 Task: Research Airbnb options in Plymouth, United Kingdom from 12th  December, 2023 to 15th December, 2023 for 3 adults. Place can be entire room with 2 bedrooms having 3 beds and 1 bathroom. Property type can be flat.
Action: Mouse moved to (516, 101)
Screenshot: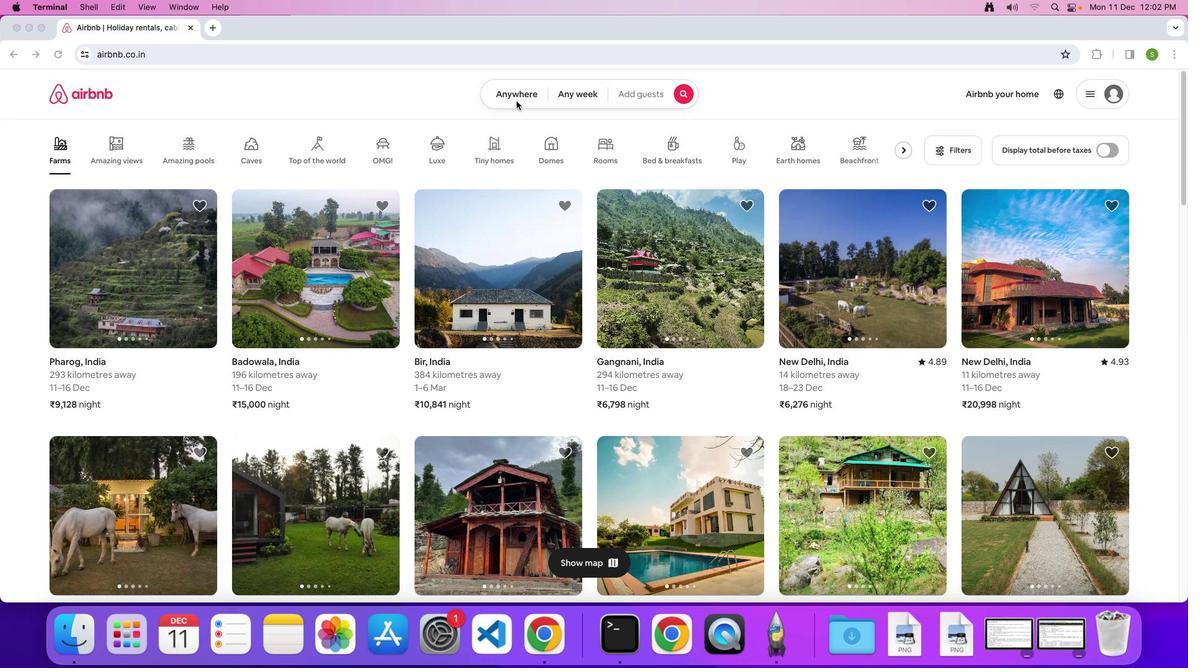 
Action: Mouse pressed left at (516, 101)
Screenshot: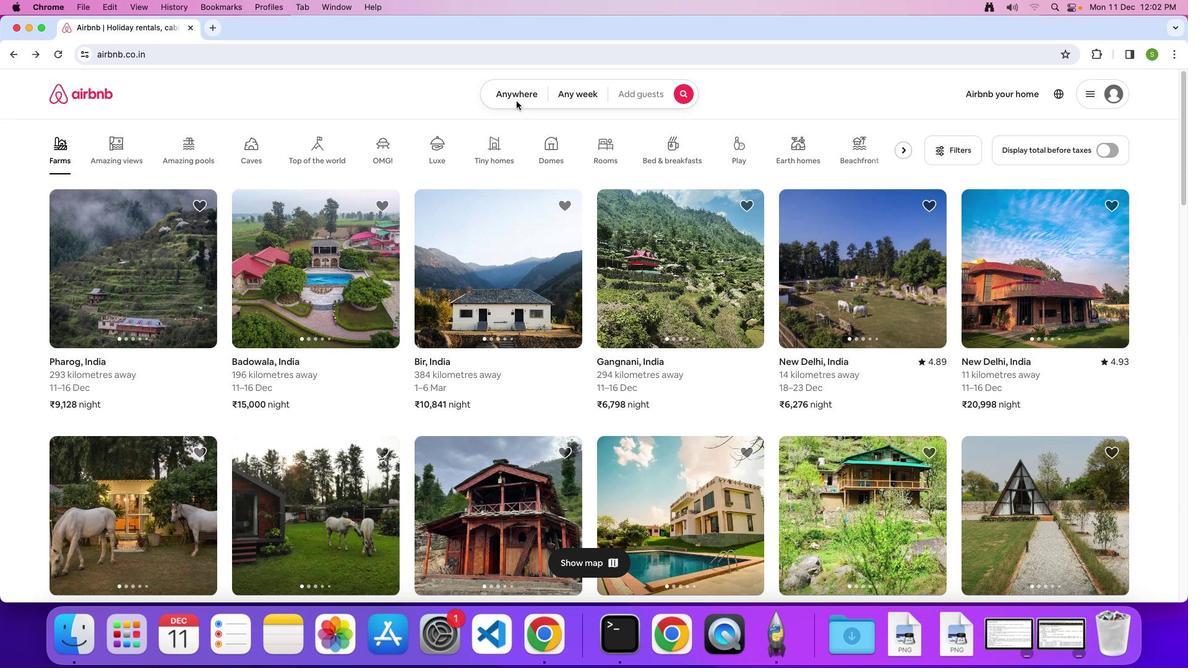 
Action: Mouse moved to (516, 99)
Screenshot: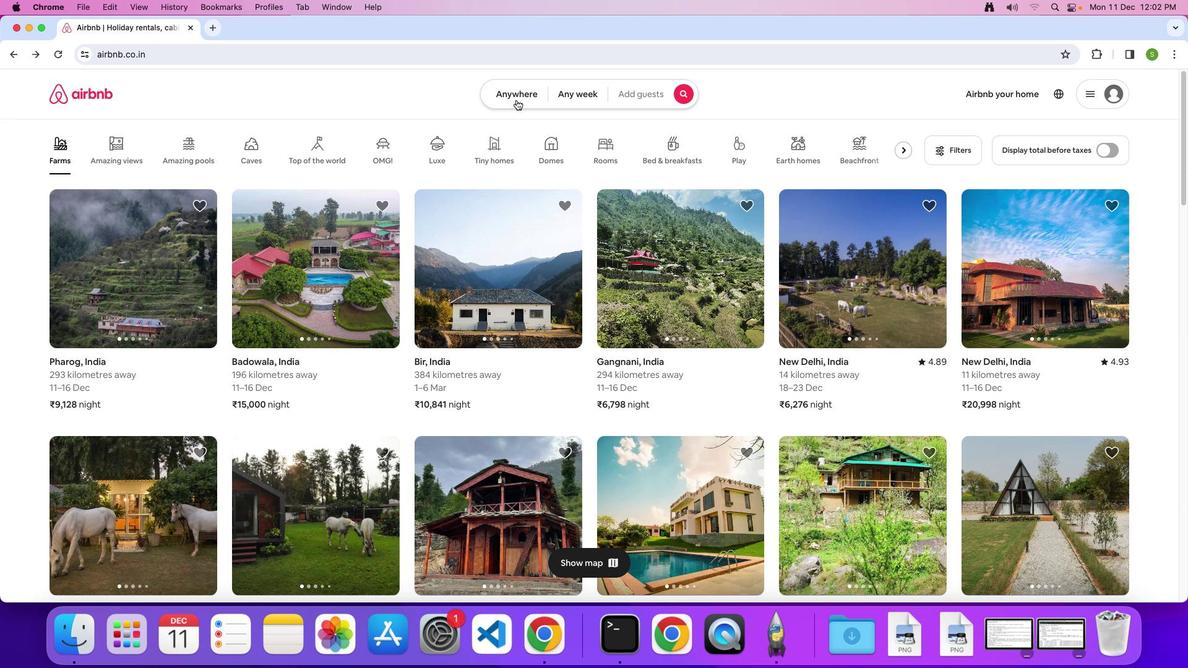 
Action: Mouse pressed left at (516, 99)
Screenshot: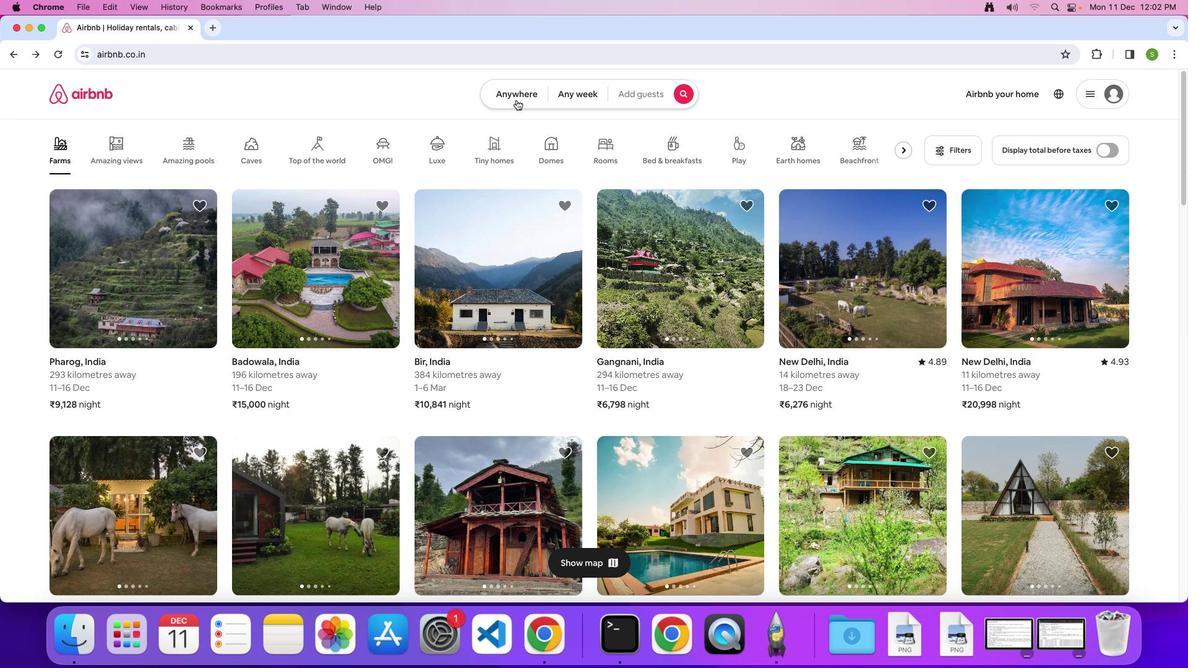 
Action: Mouse moved to (422, 138)
Screenshot: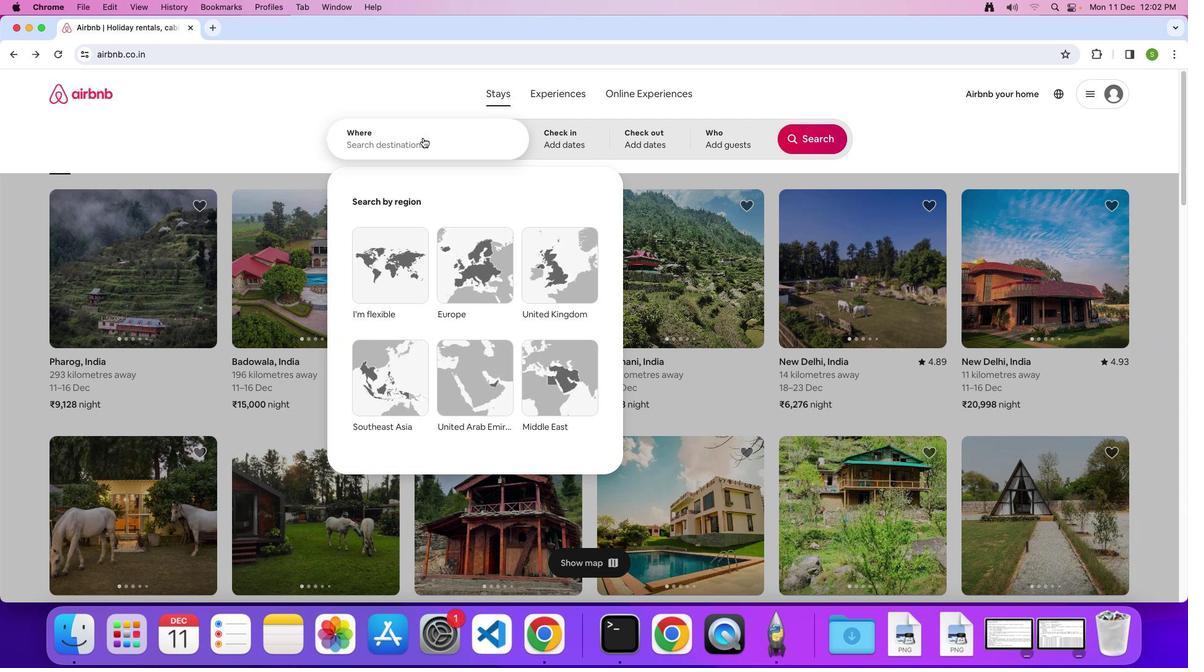 
Action: Mouse pressed left at (422, 138)
Screenshot: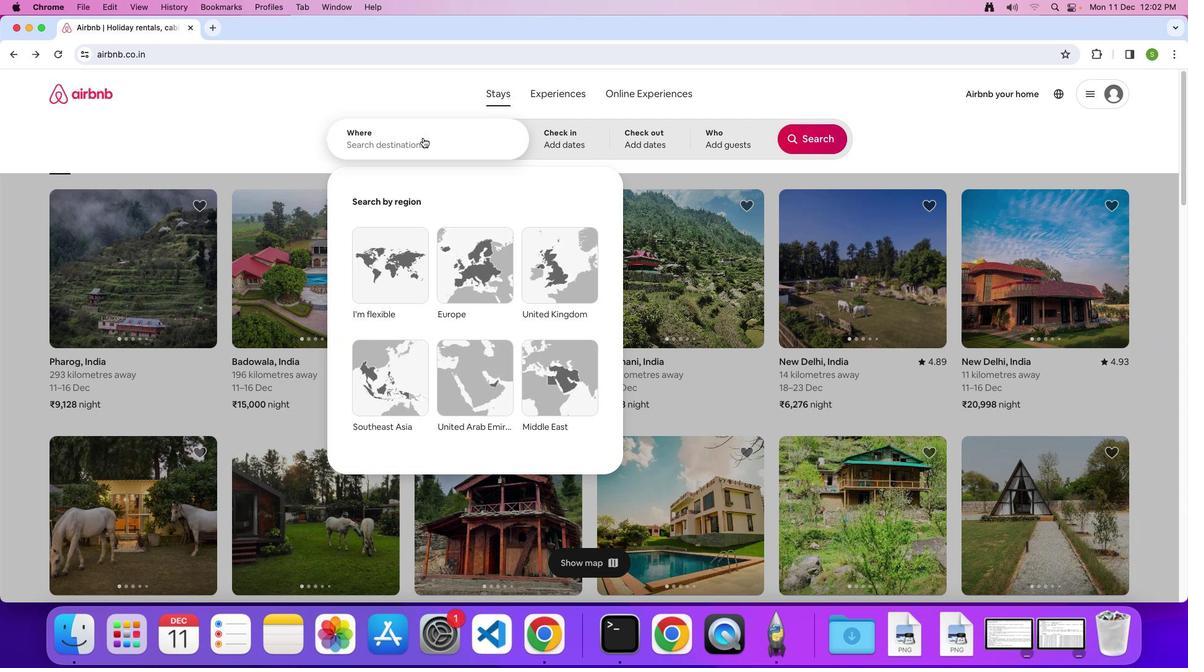 
Action: Key pressed 'P'Key.caps_lock'l''y''m''o''u''t''h'','Key.spaceKey.shift'U''n''i''t''e''d'Key.spaceKey.shift'K''i''n''g''d''o''m'Key.enter
Screenshot: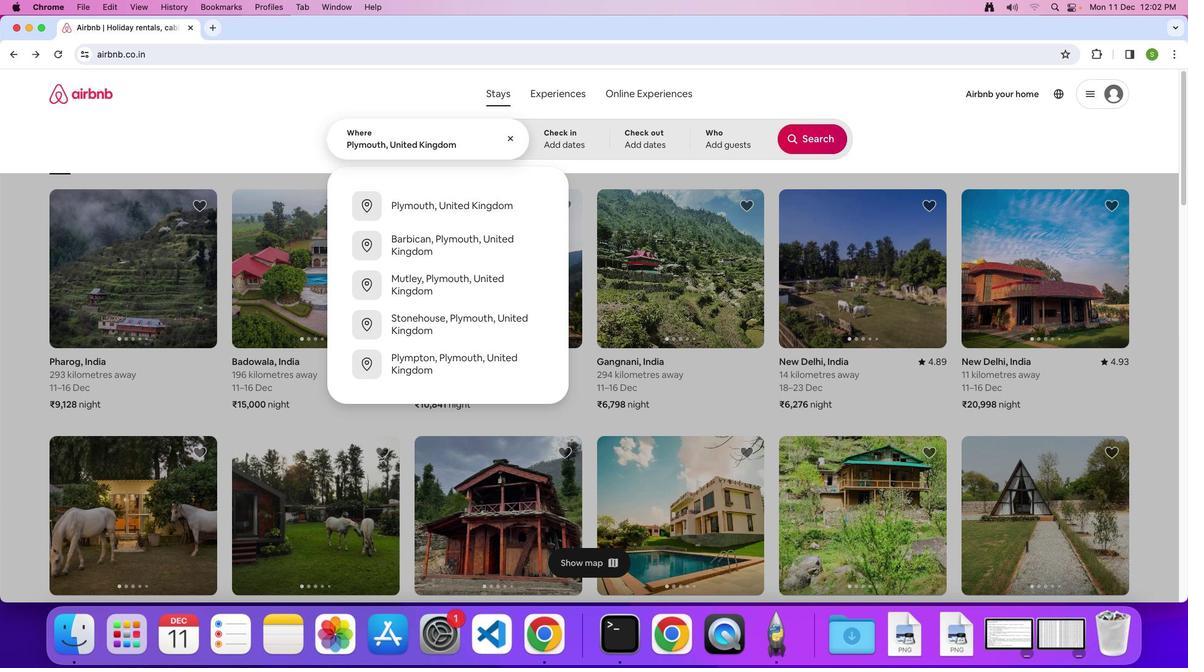 
Action: Mouse moved to (428, 352)
Screenshot: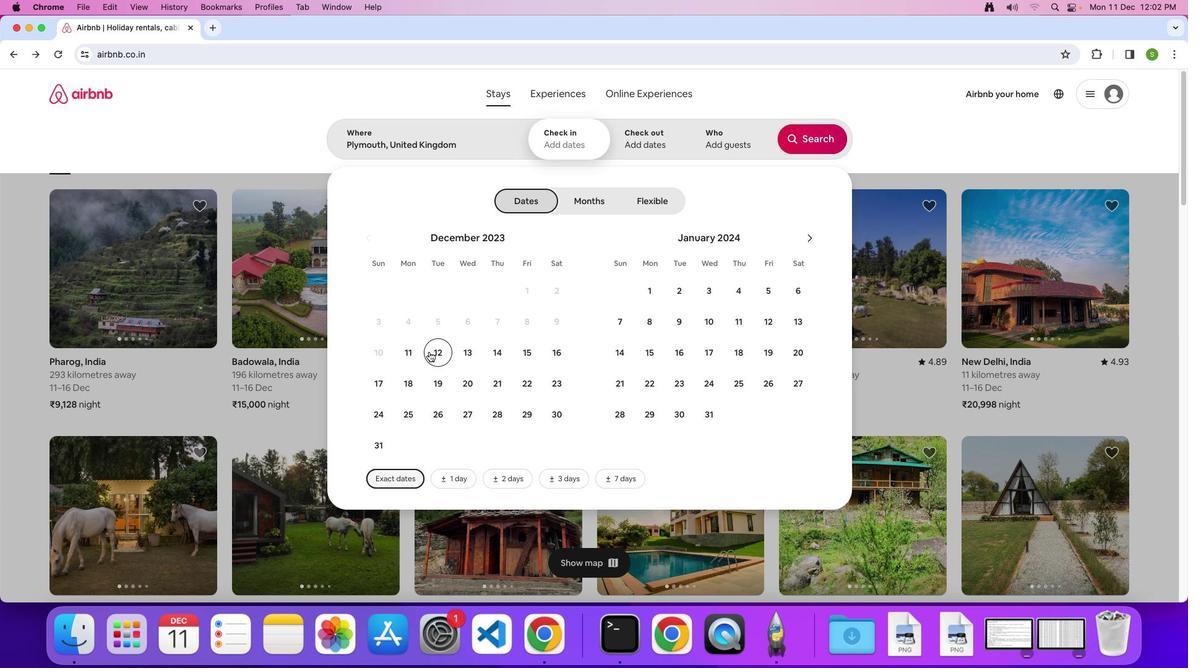 
Action: Mouse pressed left at (428, 352)
Screenshot: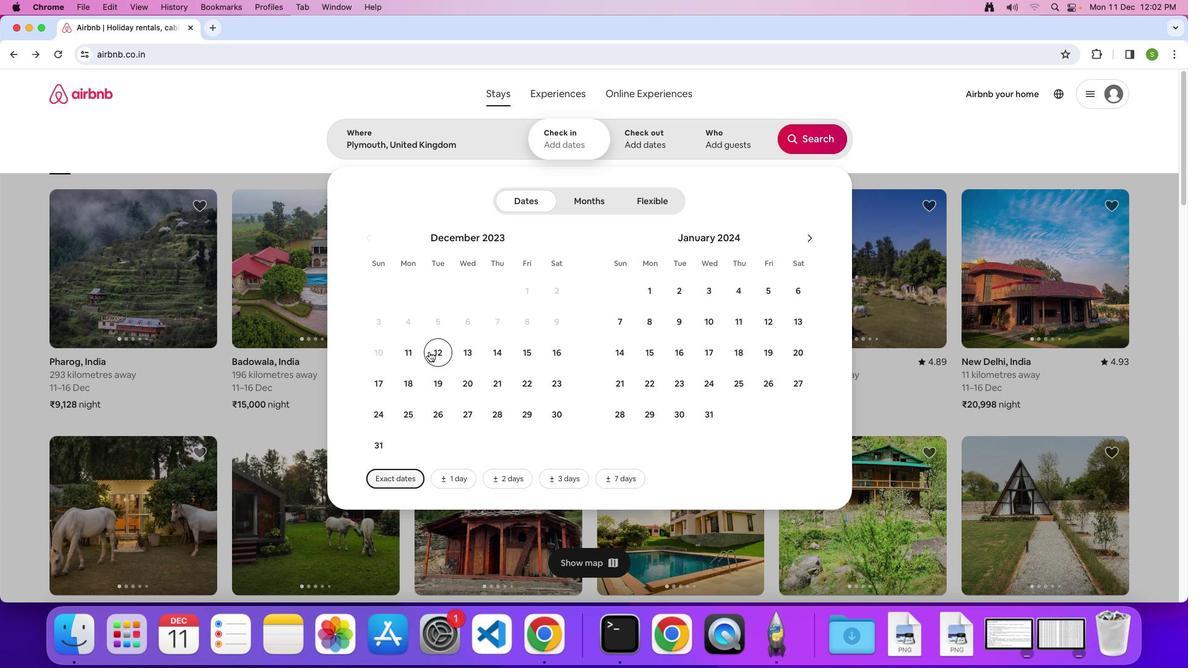 
Action: Mouse moved to (527, 355)
Screenshot: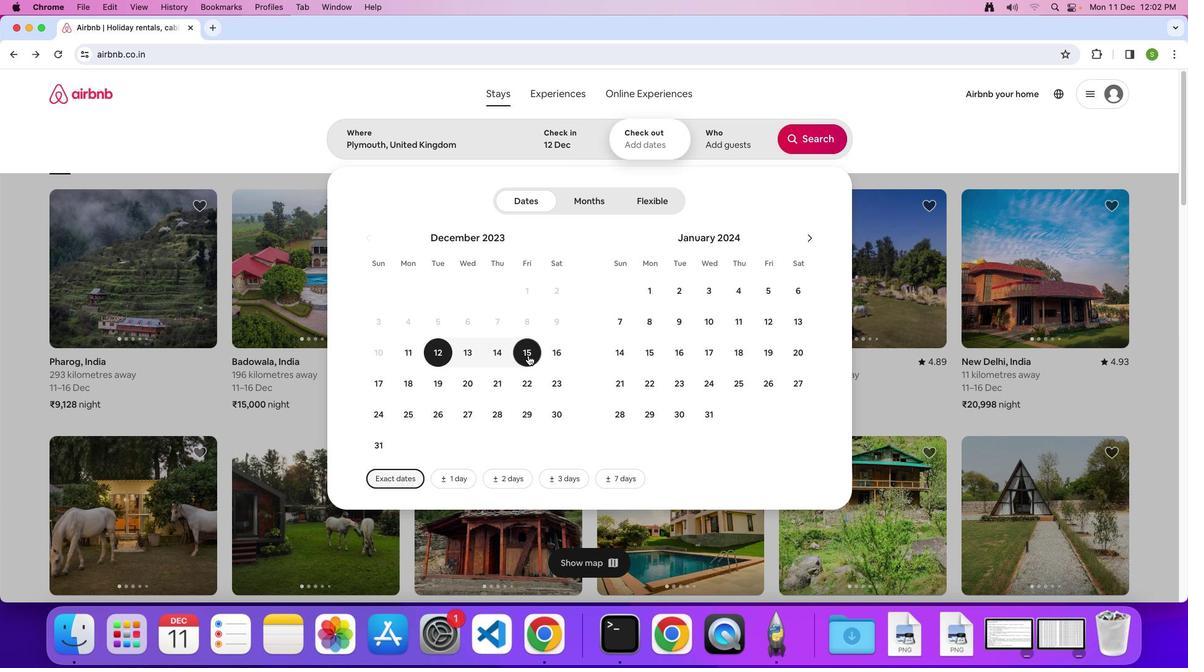 
Action: Mouse pressed left at (527, 355)
Screenshot: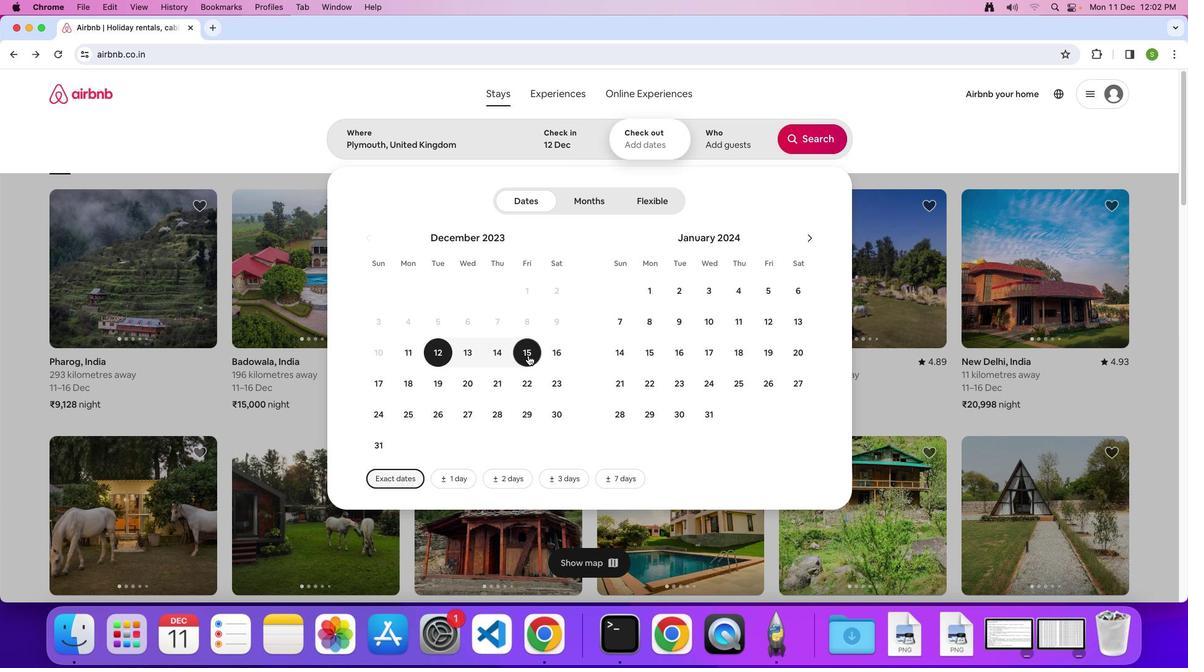 
Action: Mouse moved to (712, 146)
Screenshot: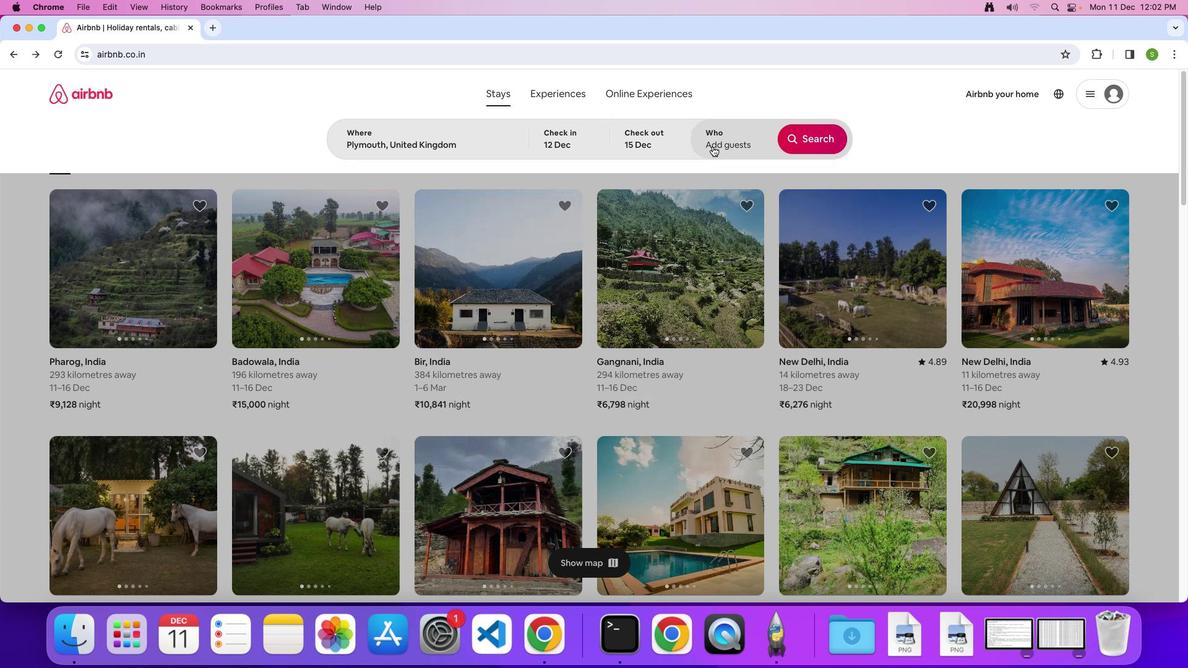
Action: Mouse pressed left at (712, 146)
Screenshot: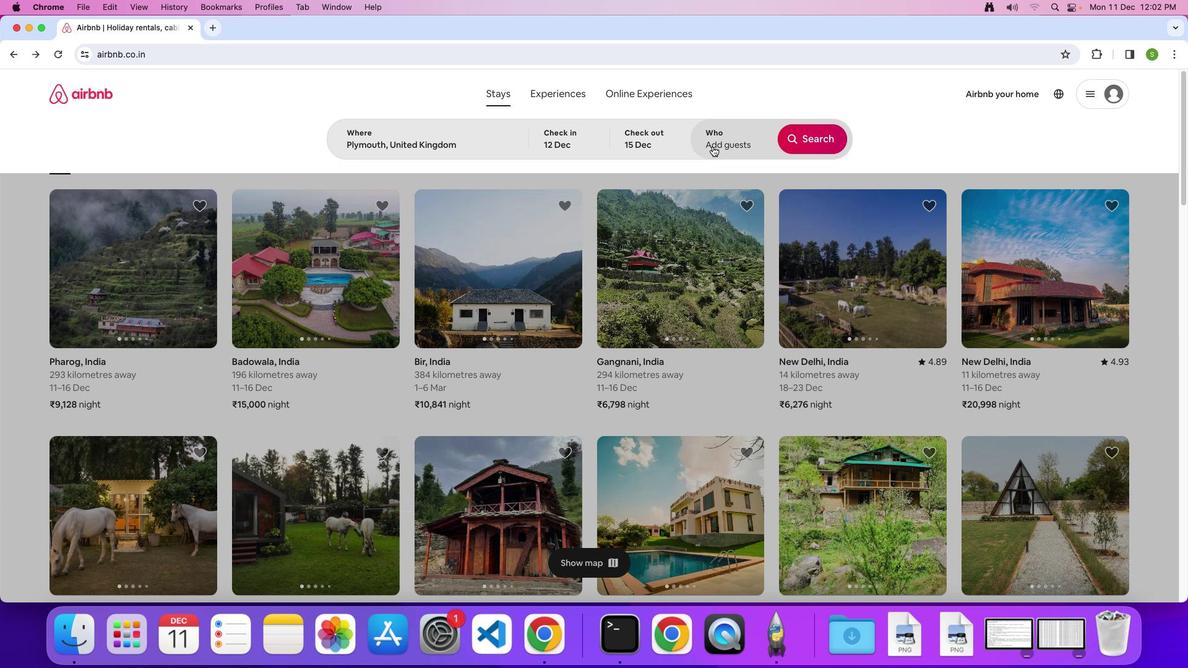 
Action: Mouse moved to (815, 200)
Screenshot: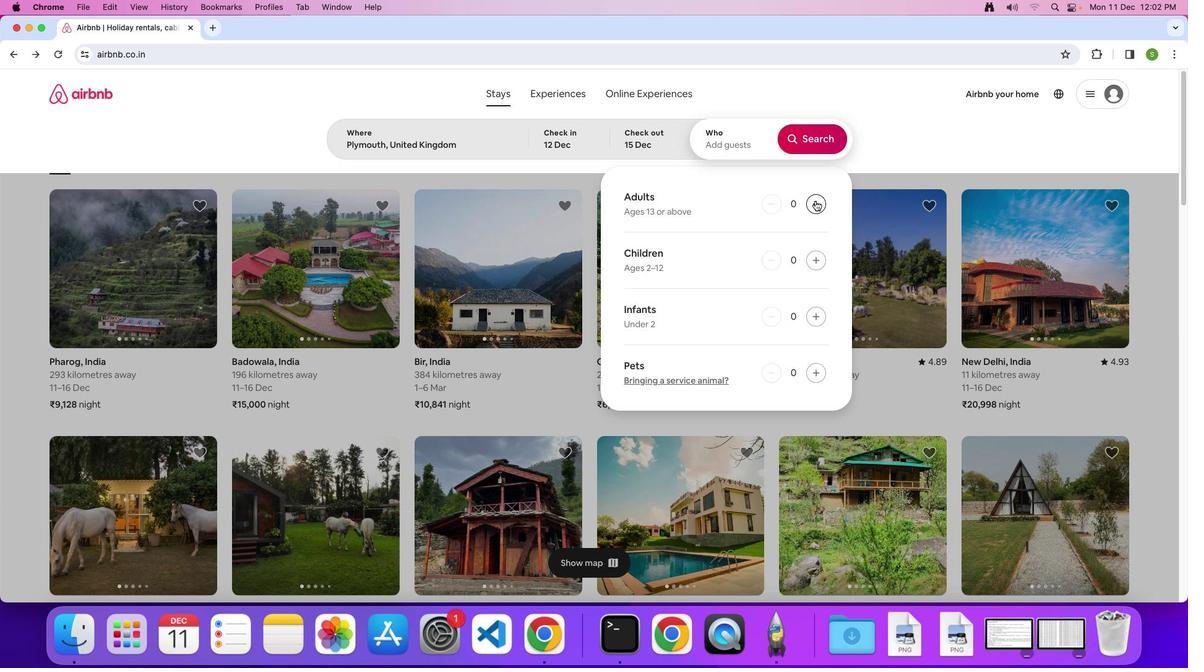 
Action: Mouse pressed left at (815, 200)
Screenshot: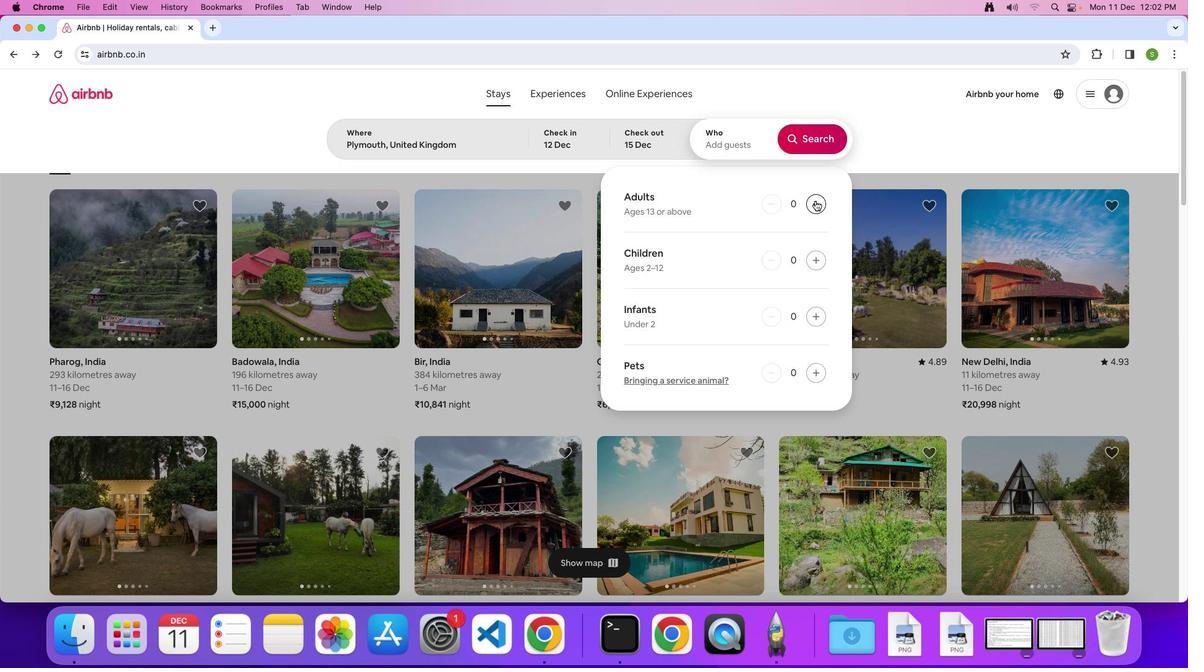 
Action: Mouse pressed left at (815, 200)
Screenshot: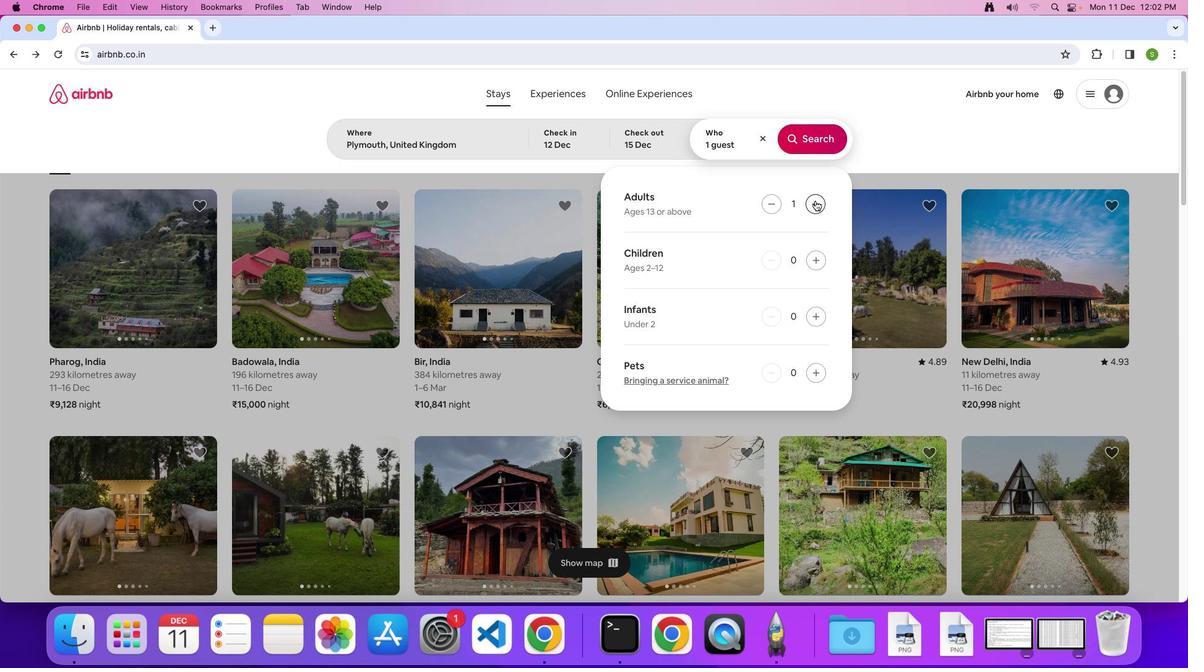 
Action: Mouse pressed left at (815, 200)
Screenshot: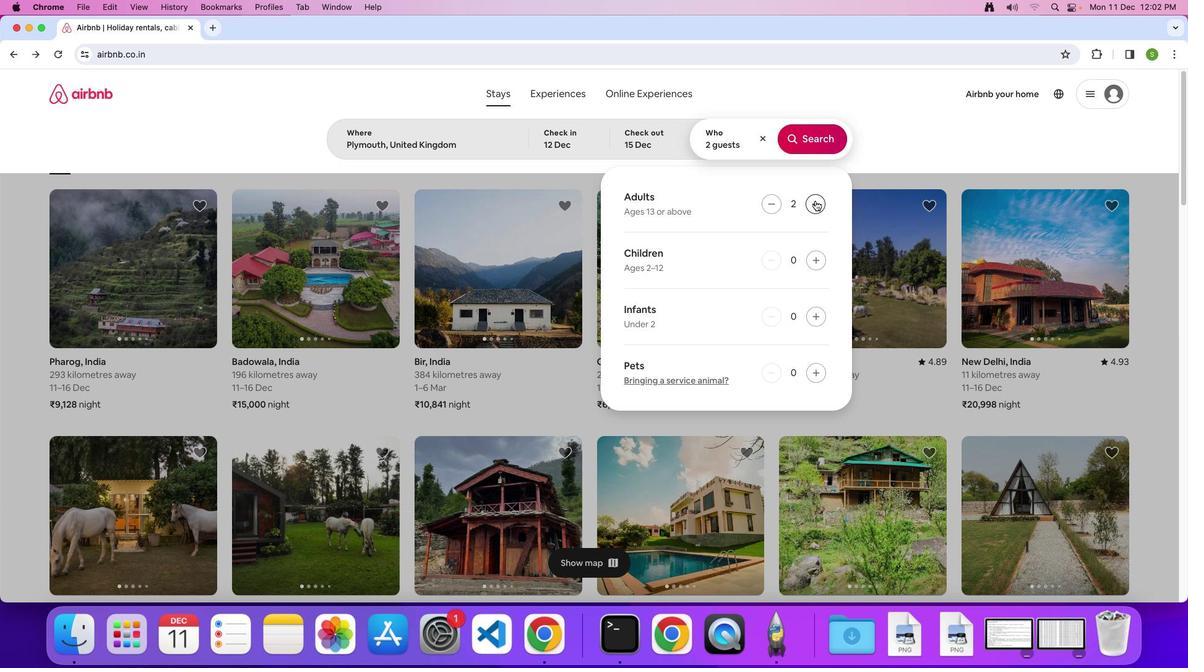 
Action: Mouse moved to (808, 136)
Screenshot: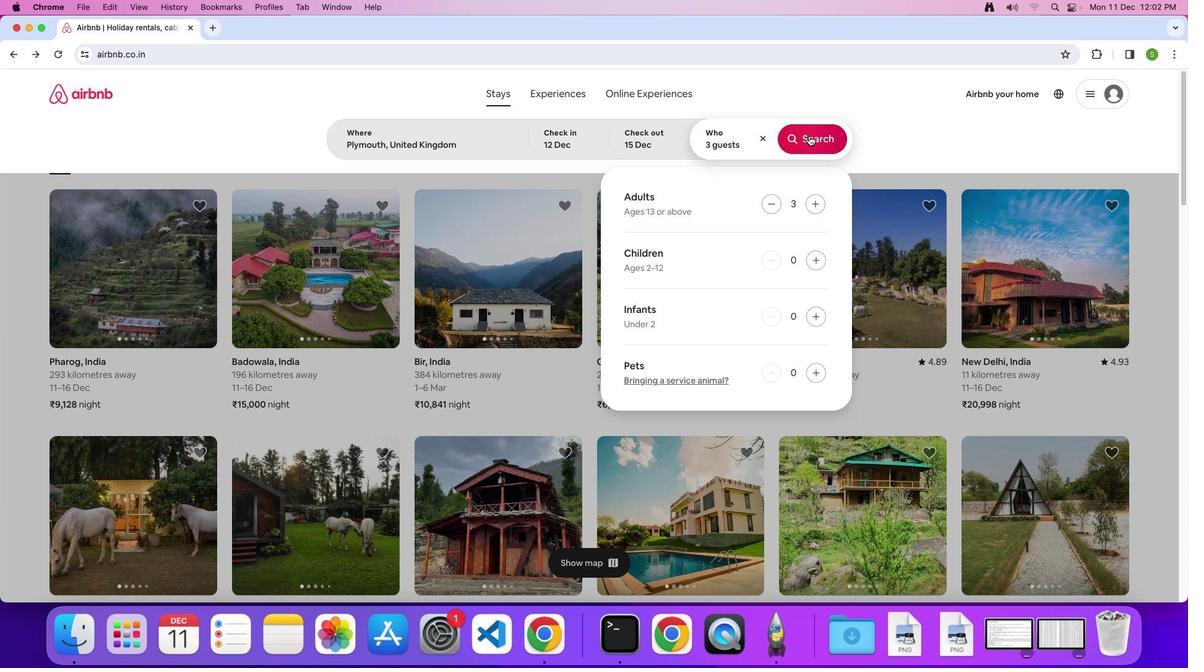 
Action: Mouse pressed left at (808, 136)
Screenshot: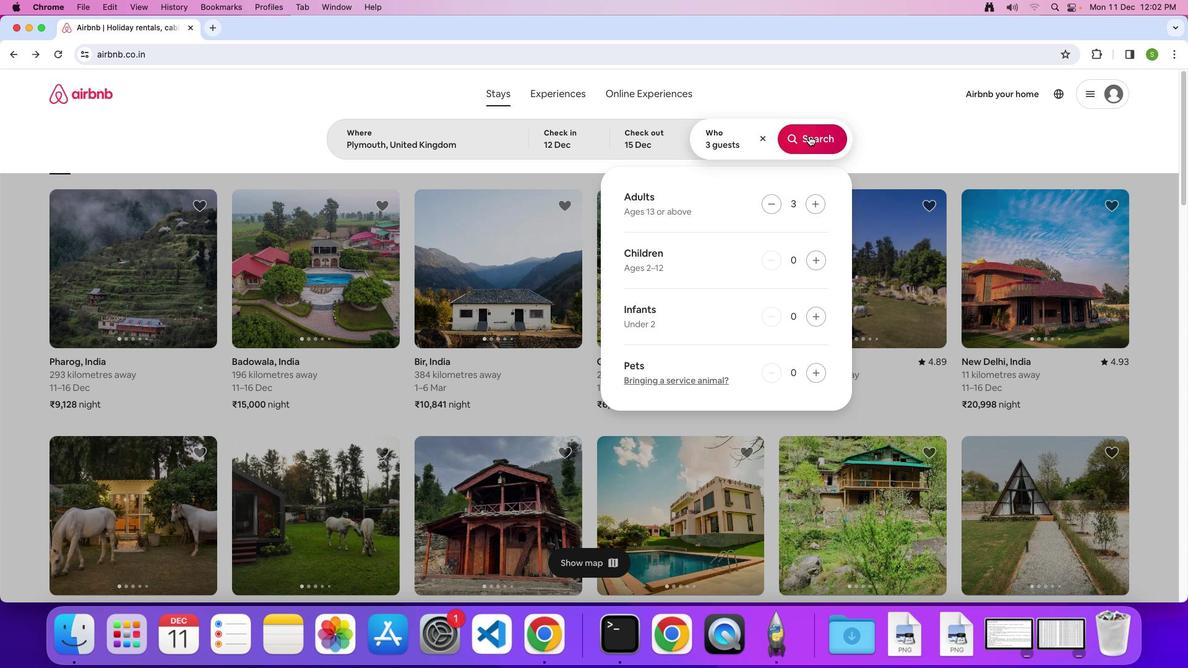 
Action: Mouse moved to (995, 149)
Screenshot: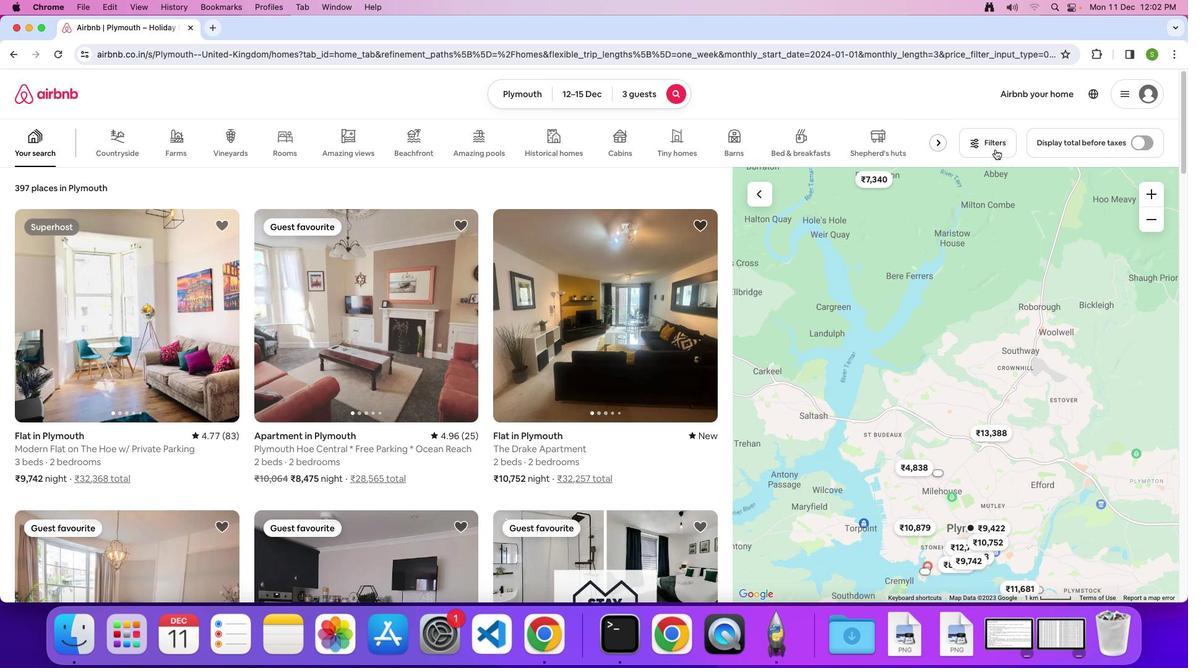 
Action: Mouse pressed left at (995, 149)
Screenshot: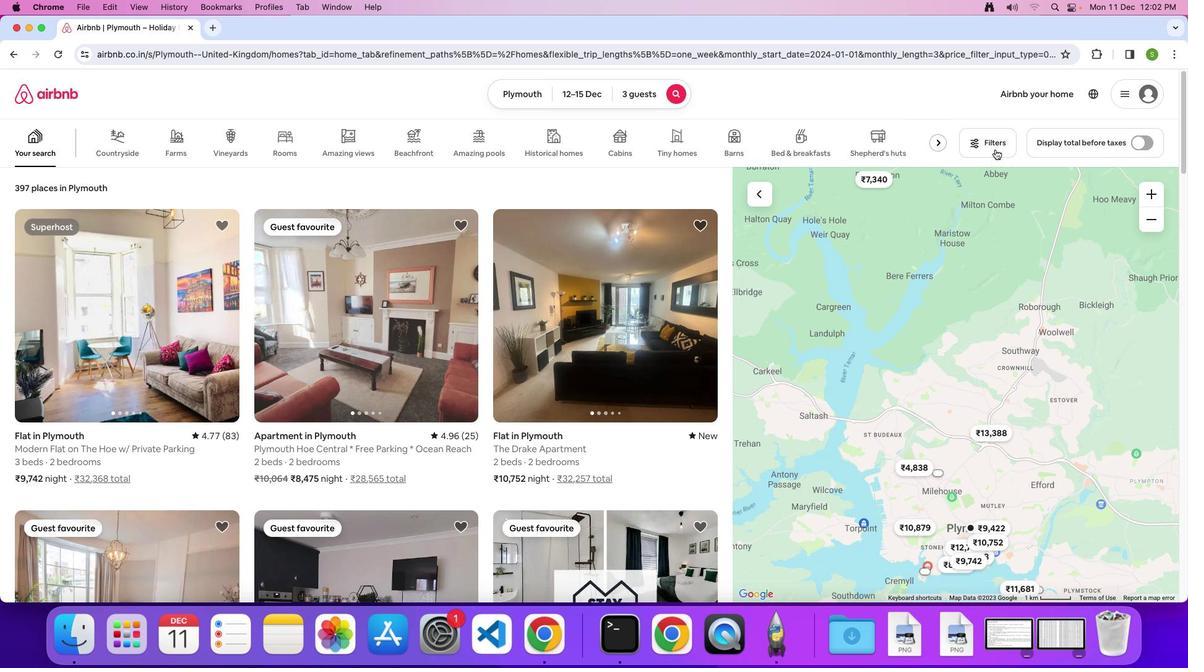 
Action: Mouse moved to (540, 404)
Screenshot: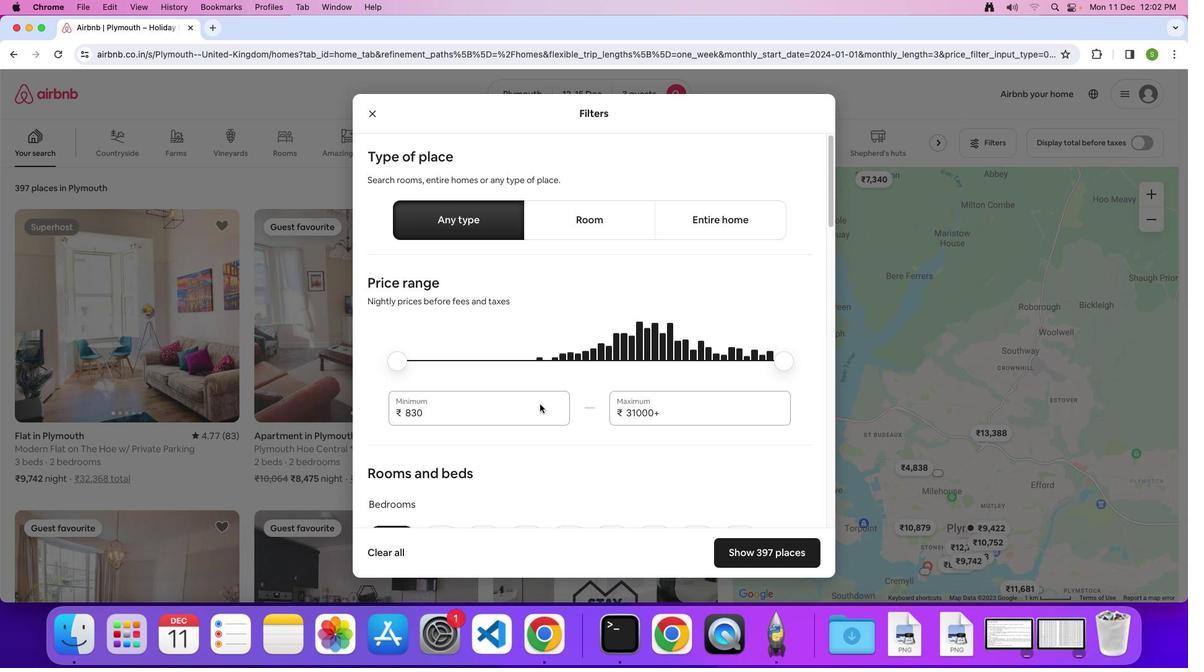 
Action: Mouse scrolled (540, 404) with delta (0, 0)
Screenshot: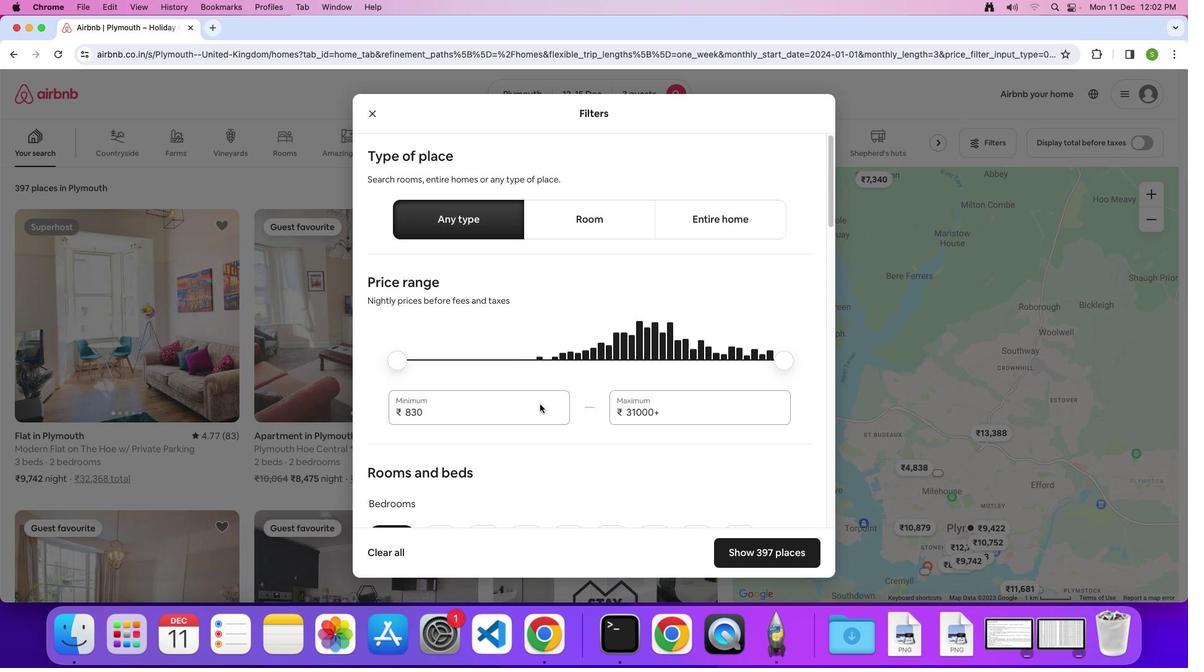 
Action: Mouse scrolled (540, 404) with delta (0, 0)
Screenshot: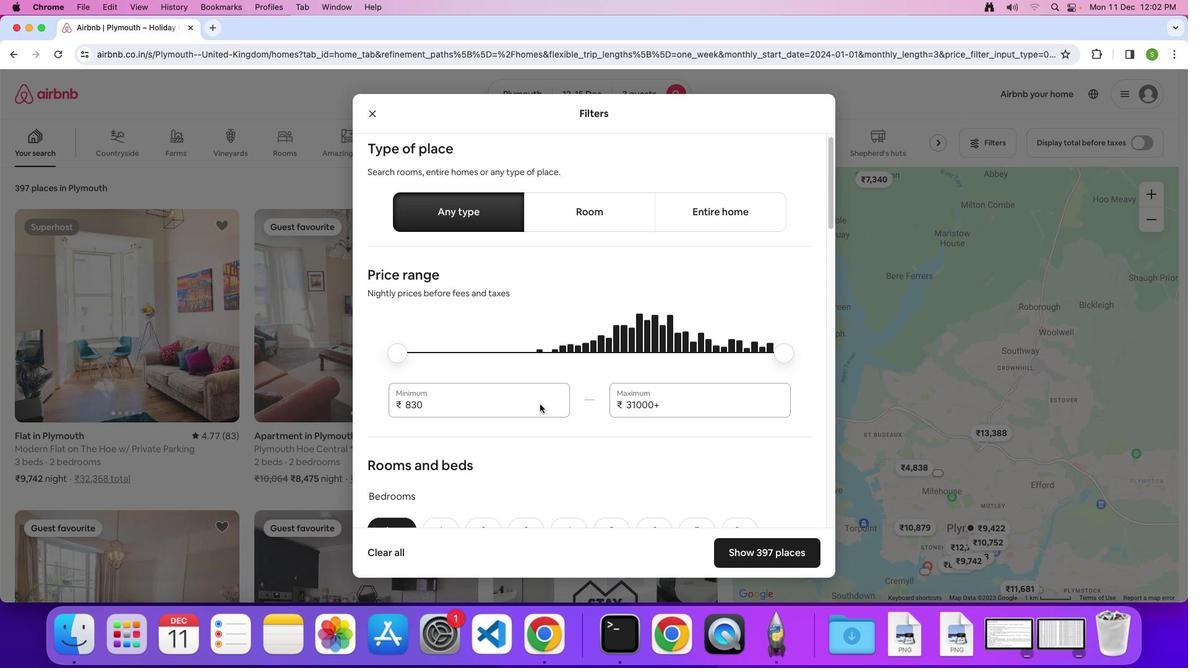 
Action: Mouse scrolled (540, 404) with delta (0, 0)
Screenshot: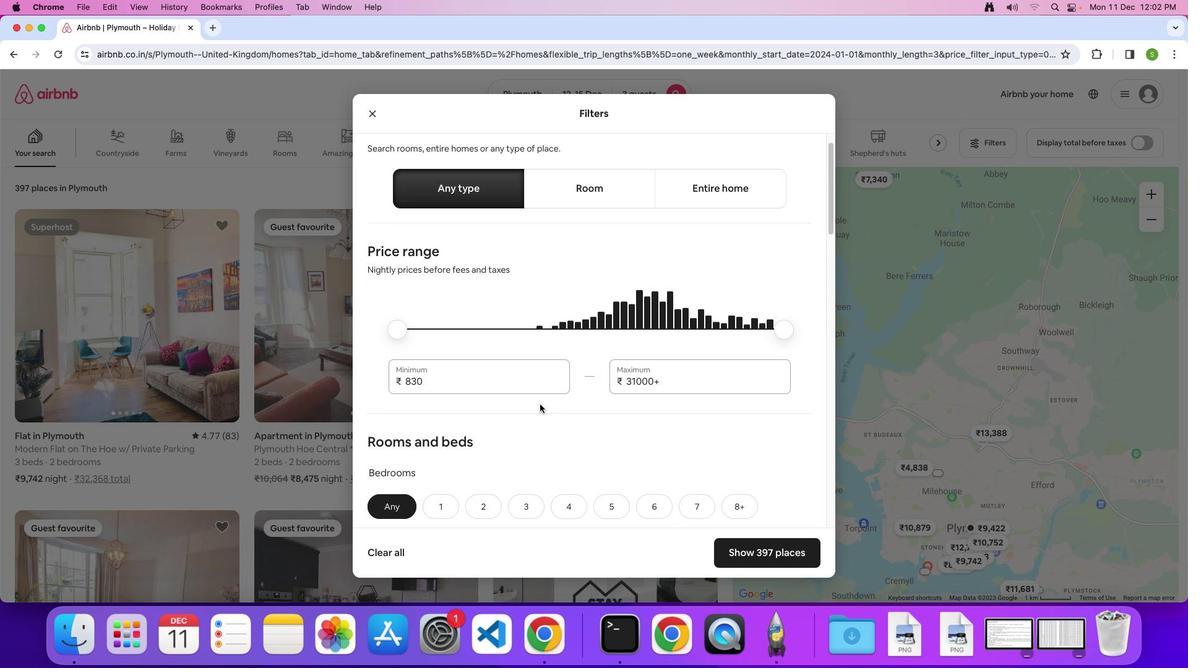 
Action: Mouse scrolled (540, 404) with delta (0, 0)
Screenshot: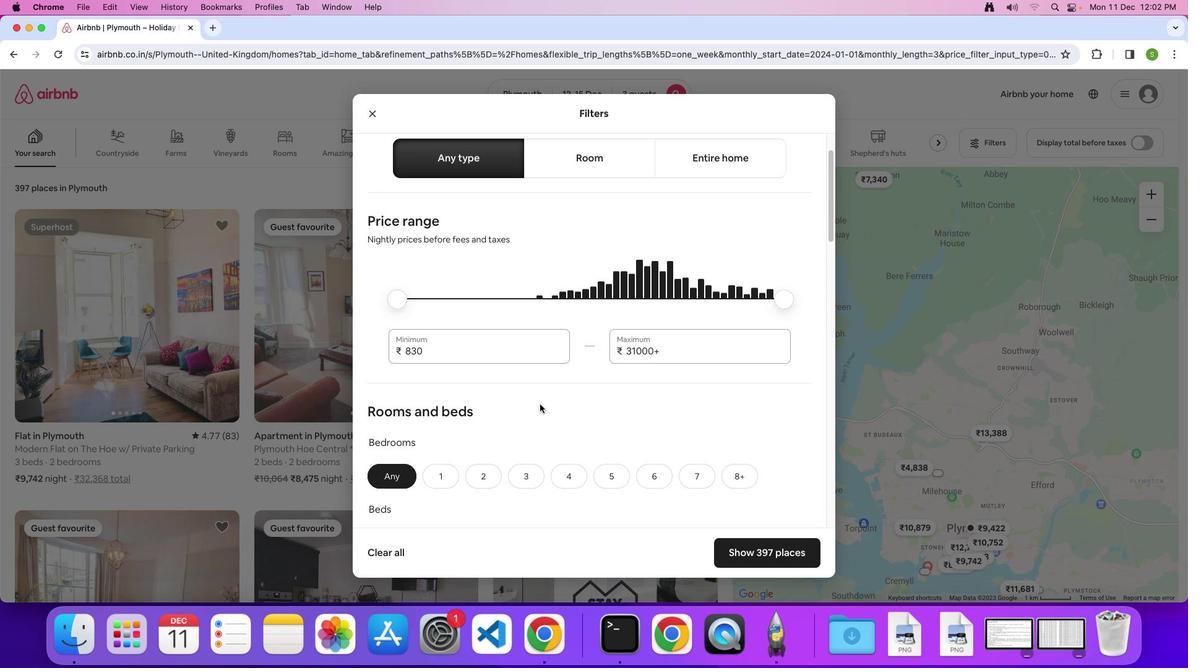 
Action: Mouse scrolled (540, 404) with delta (0, 0)
Screenshot: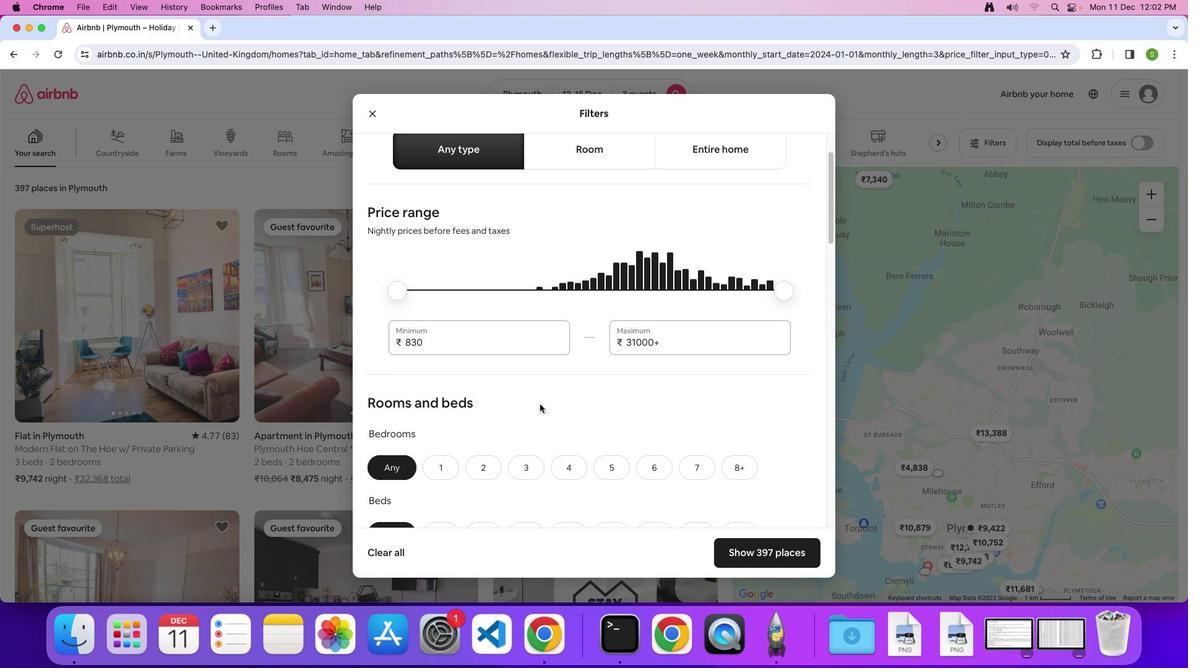 
Action: Mouse scrolled (540, 404) with delta (0, 0)
Screenshot: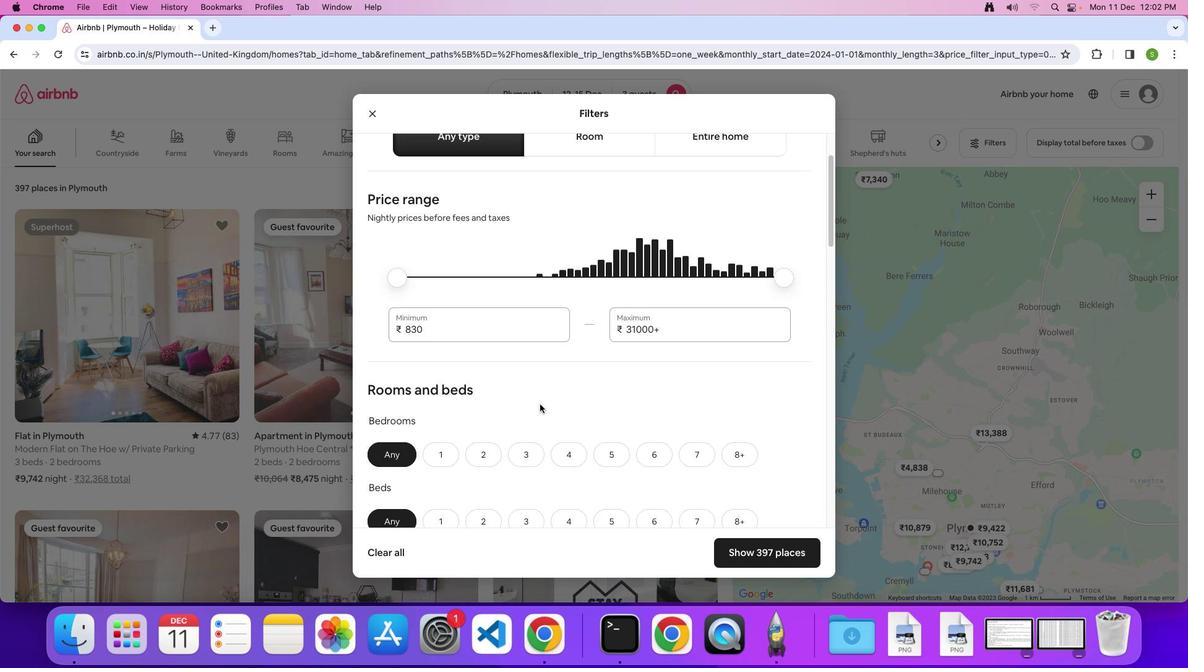 
Action: Mouse scrolled (540, 404) with delta (0, 0)
Screenshot: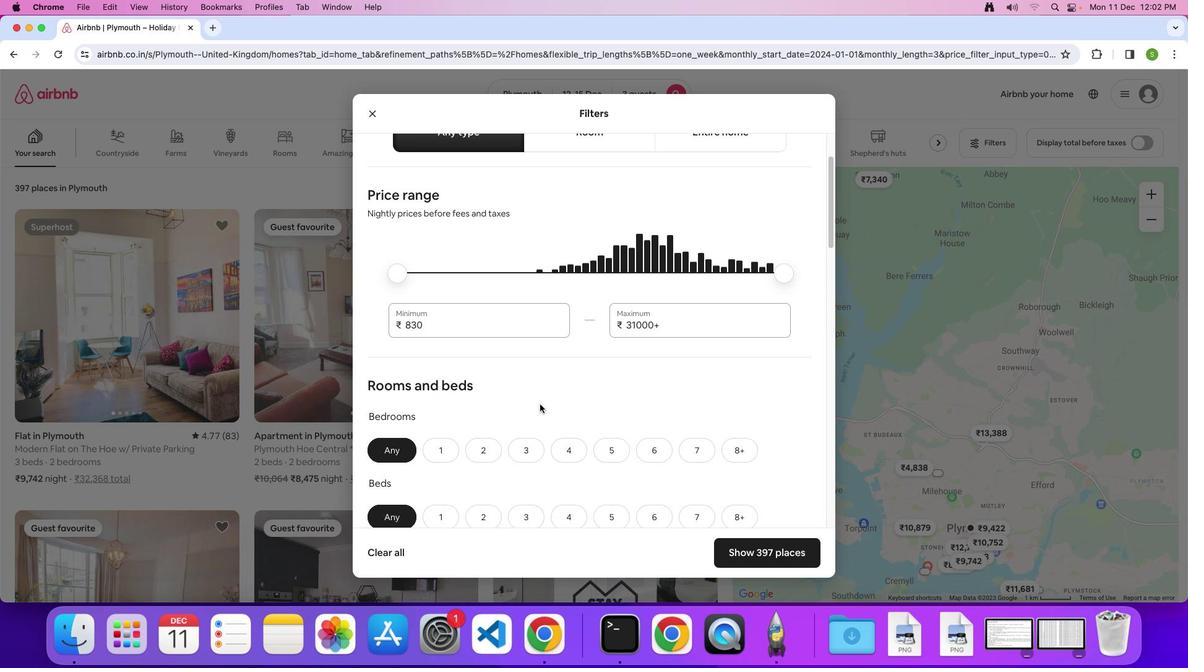 
Action: Mouse scrolled (540, 404) with delta (0, 0)
Screenshot: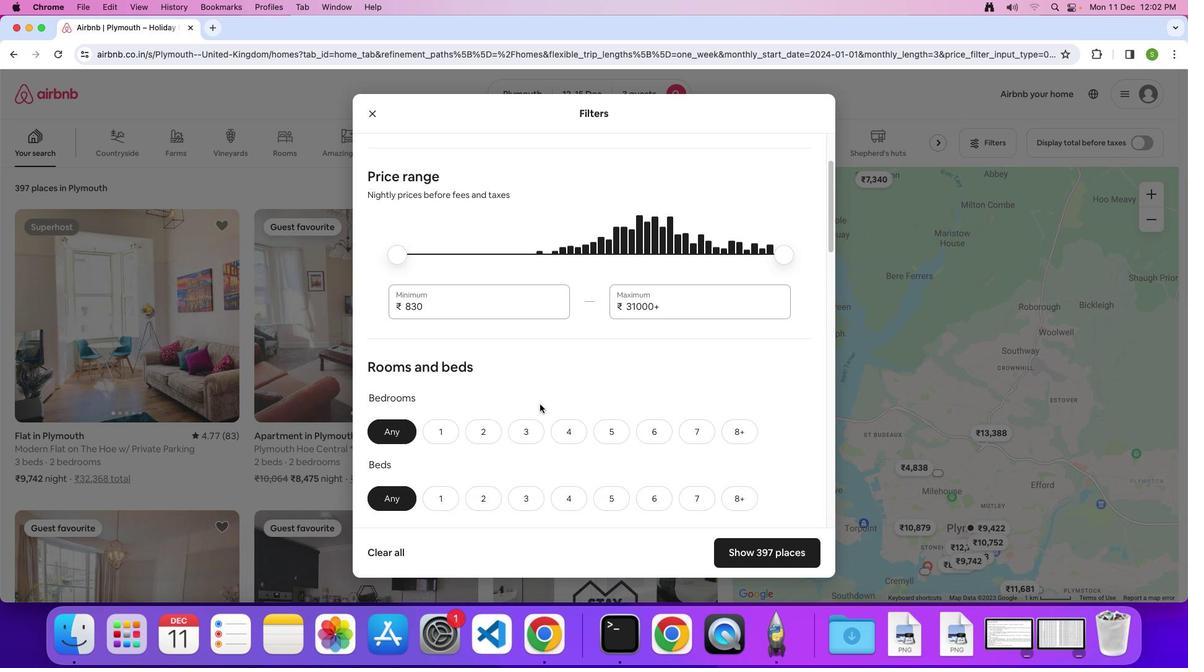 
Action: Mouse scrolled (540, 404) with delta (0, 0)
Screenshot: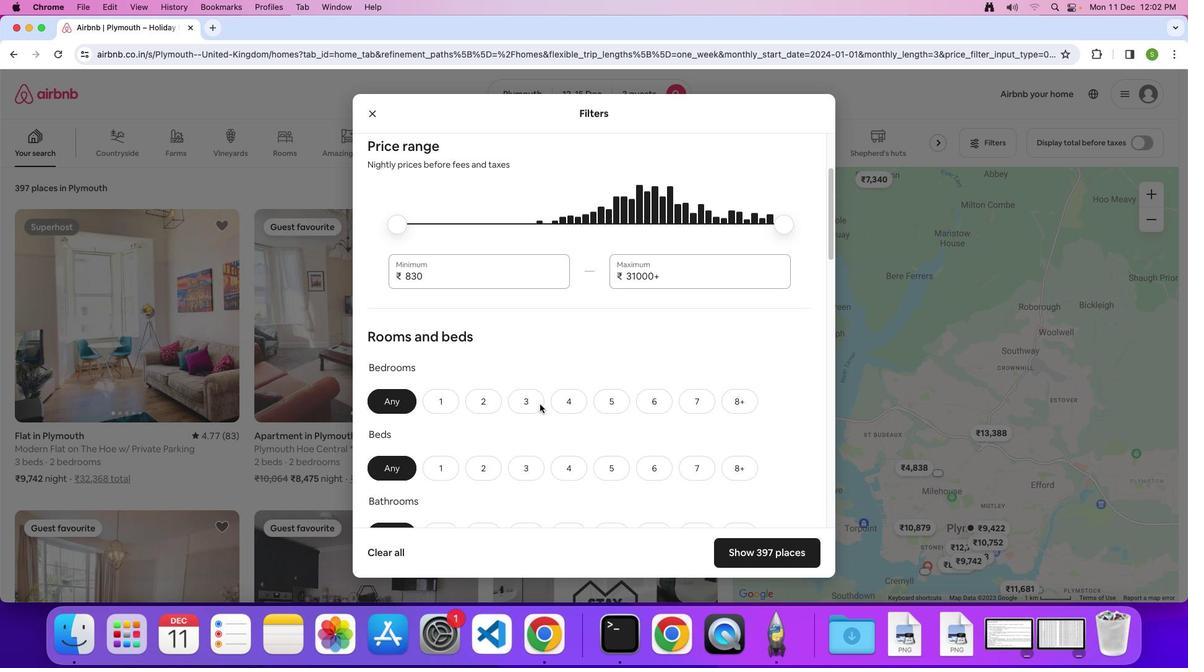 
Action: Mouse scrolled (540, 404) with delta (0, 0)
Screenshot: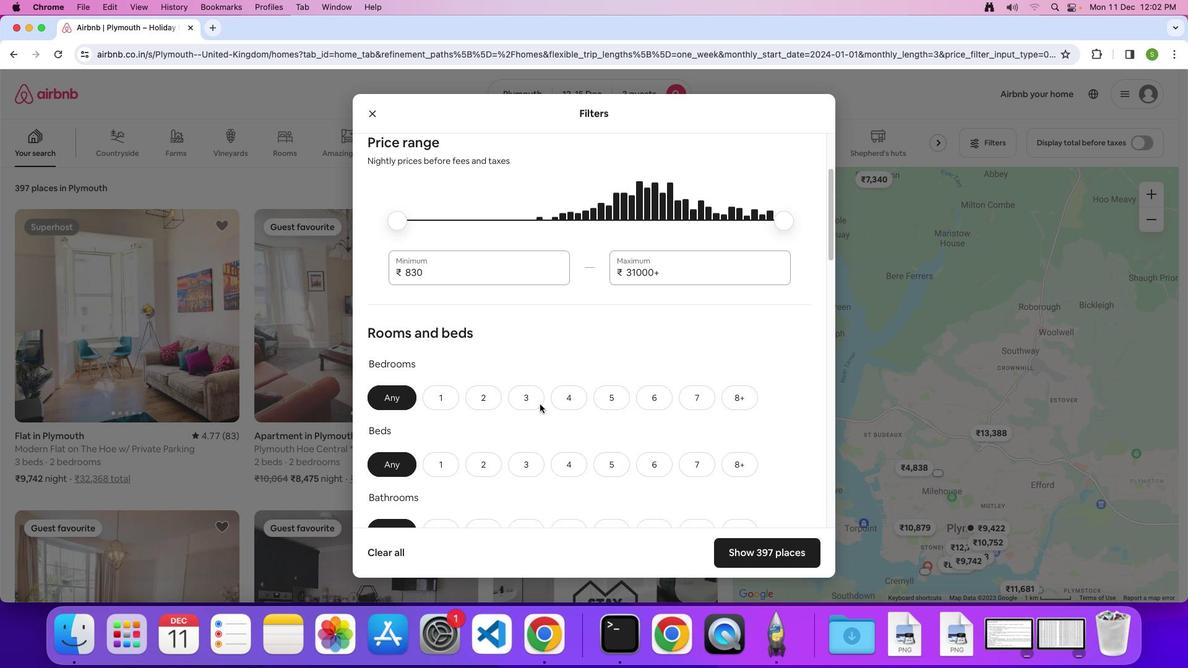 
Action: Mouse scrolled (540, 404) with delta (0, -1)
Screenshot: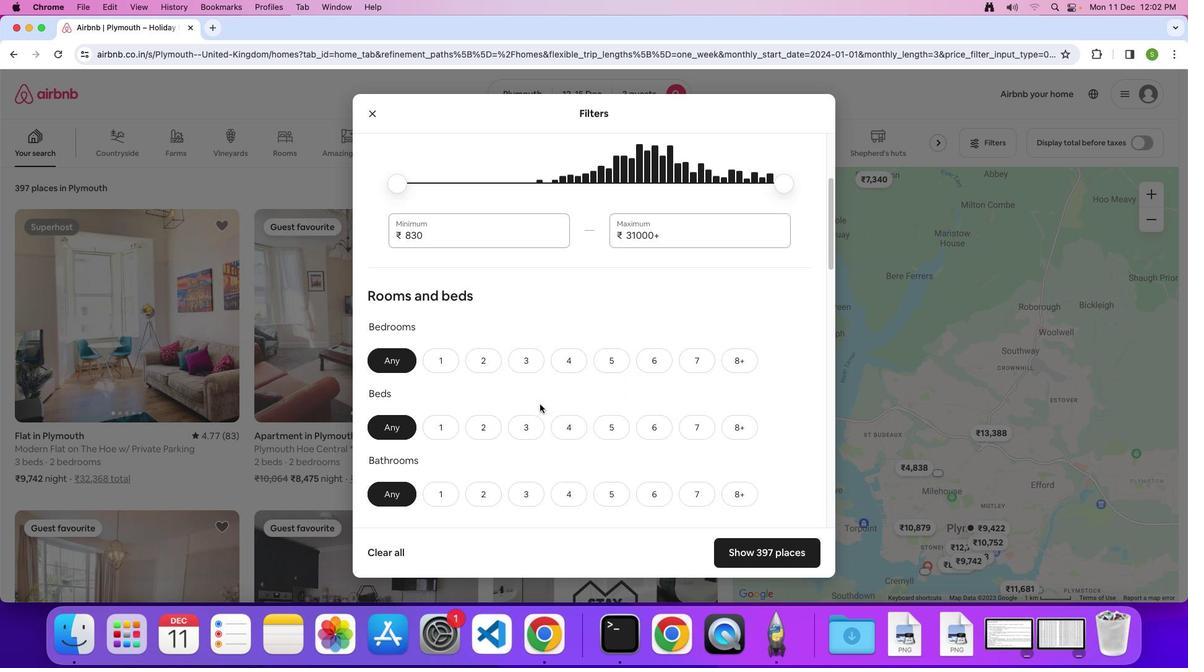 
Action: Mouse scrolled (540, 404) with delta (0, 0)
Screenshot: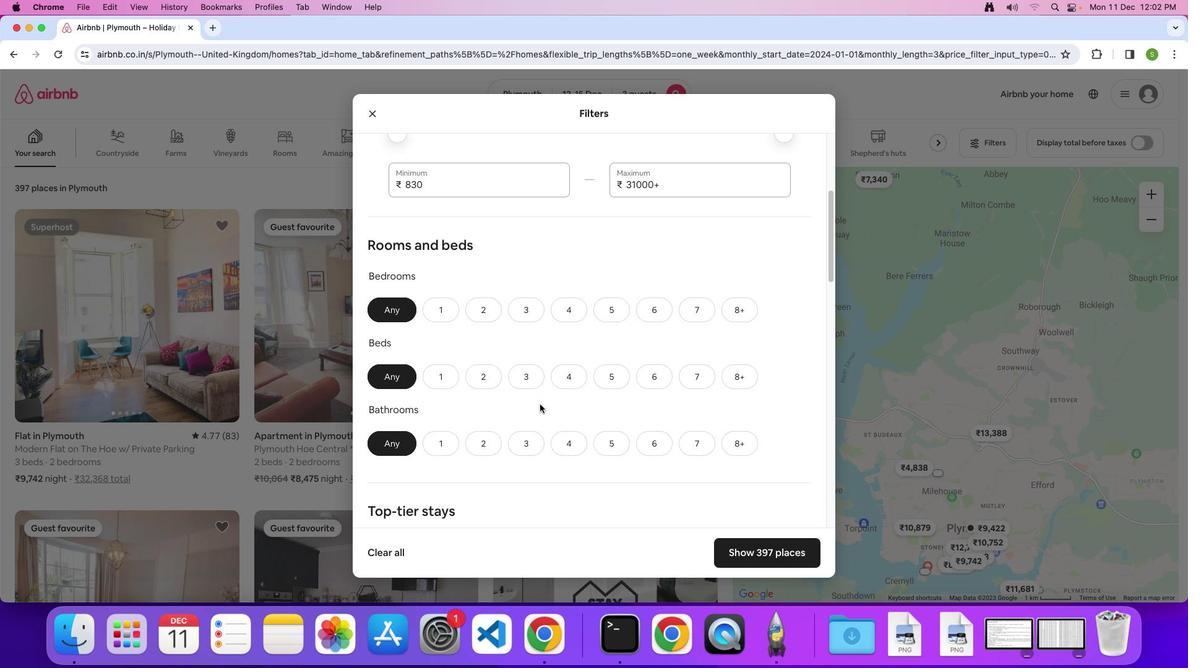 
Action: Mouse scrolled (540, 404) with delta (0, 0)
Screenshot: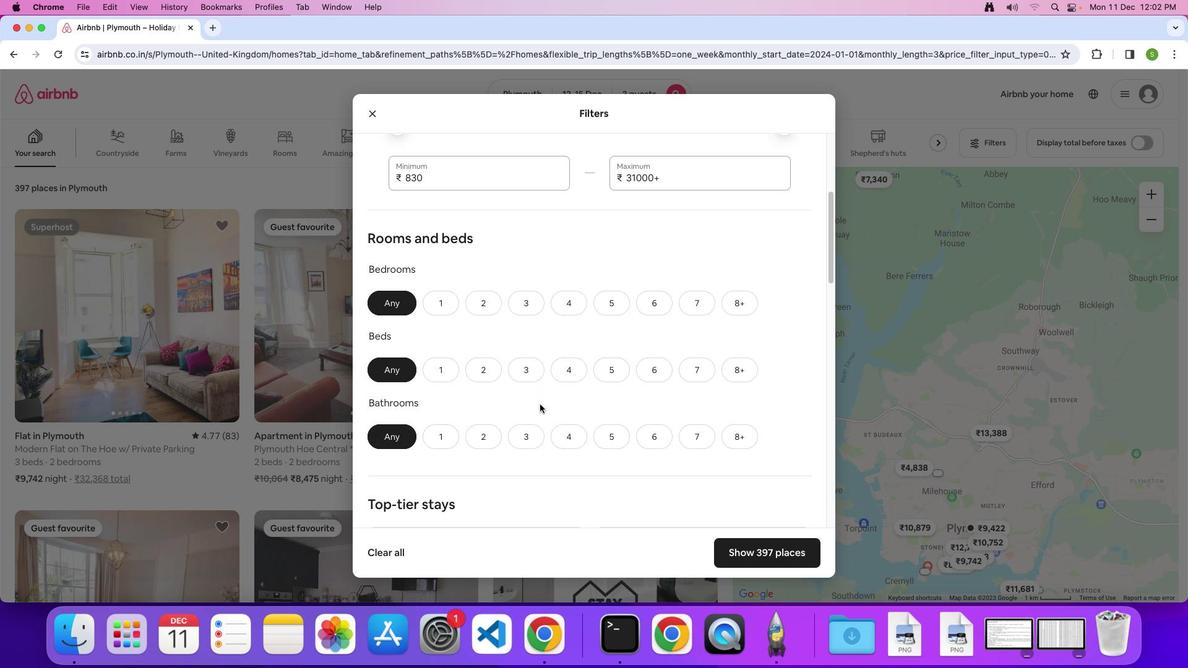 
Action: Mouse scrolled (540, 404) with delta (0, -1)
Screenshot: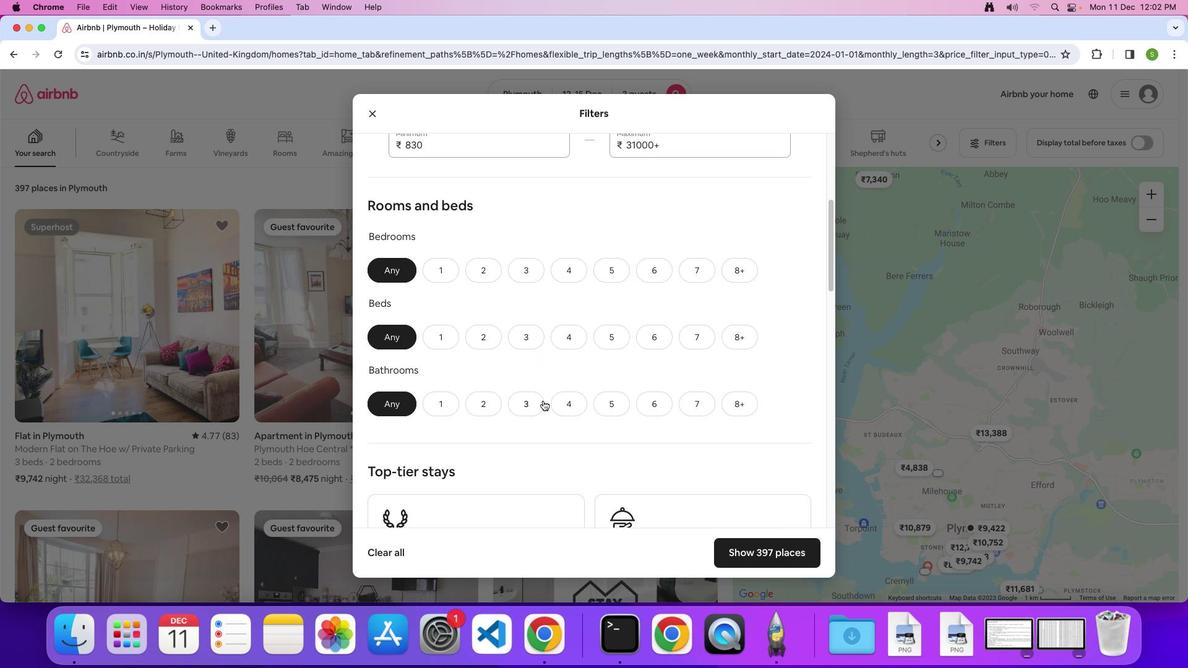
Action: Mouse moved to (480, 232)
Screenshot: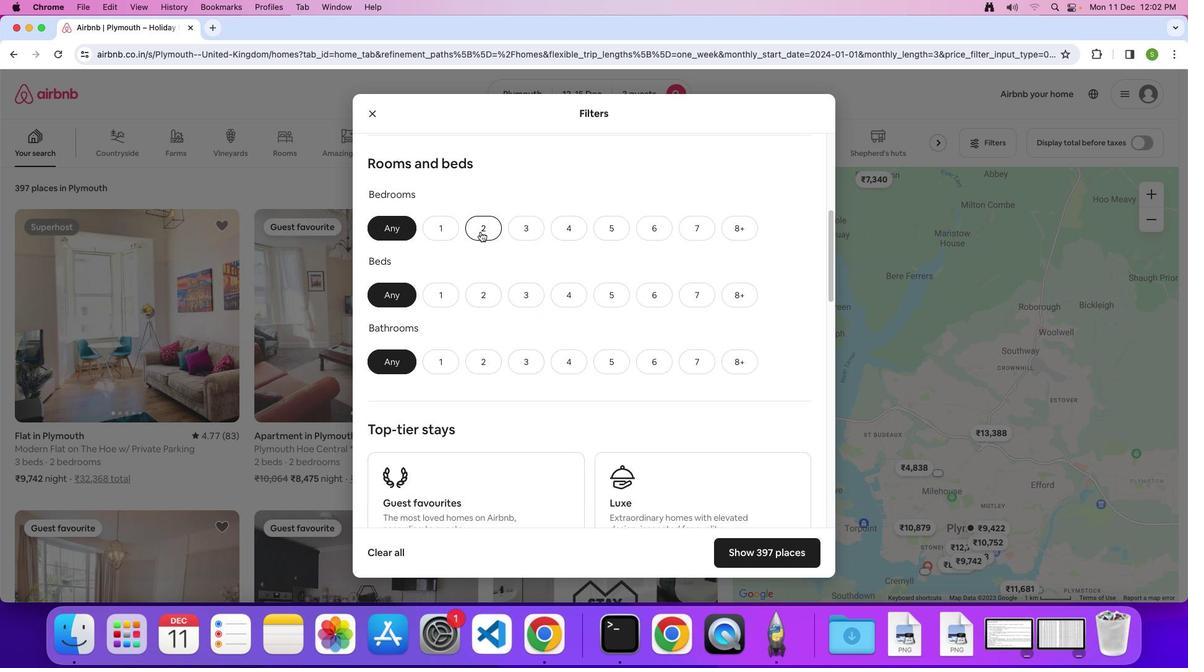
Action: Mouse pressed left at (480, 232)
Screenshot: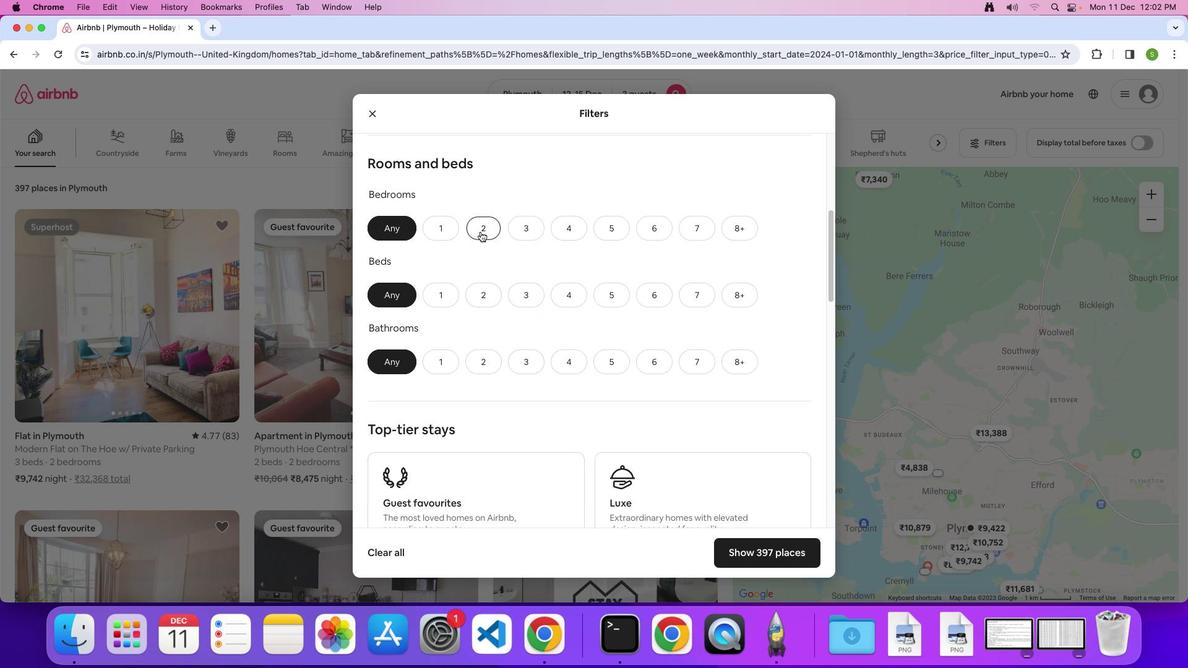 
Action: Mouse moved to (527, 296)
Screenshot: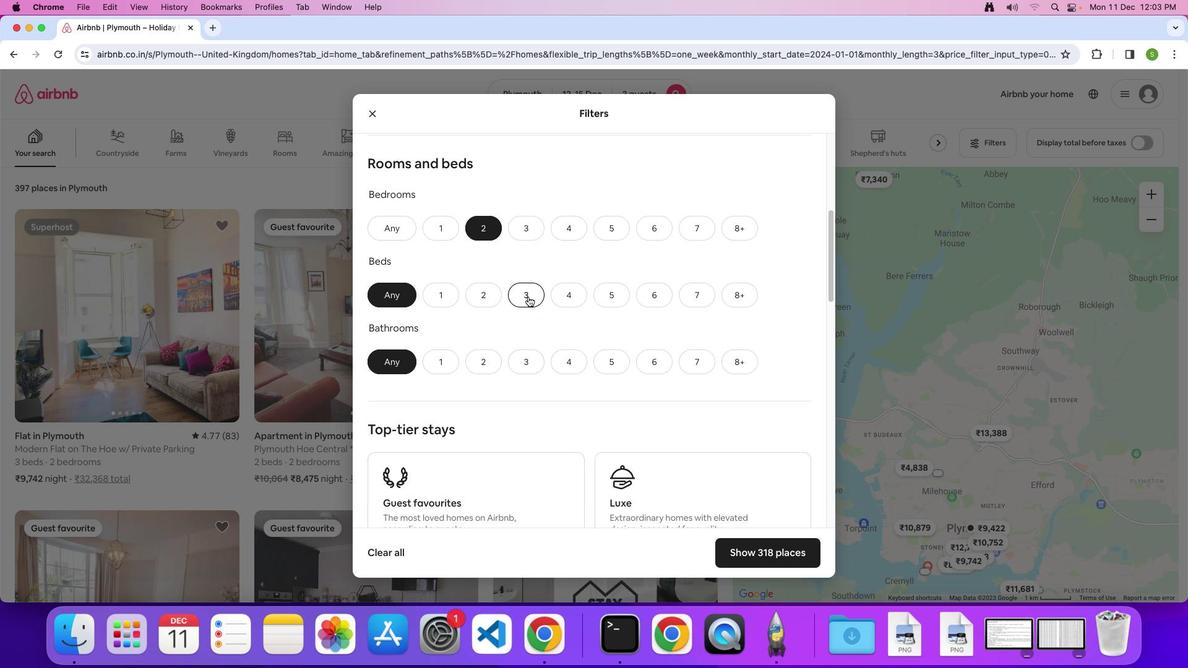
Action: Mouse pressed left at (527, 296)
Screenshot: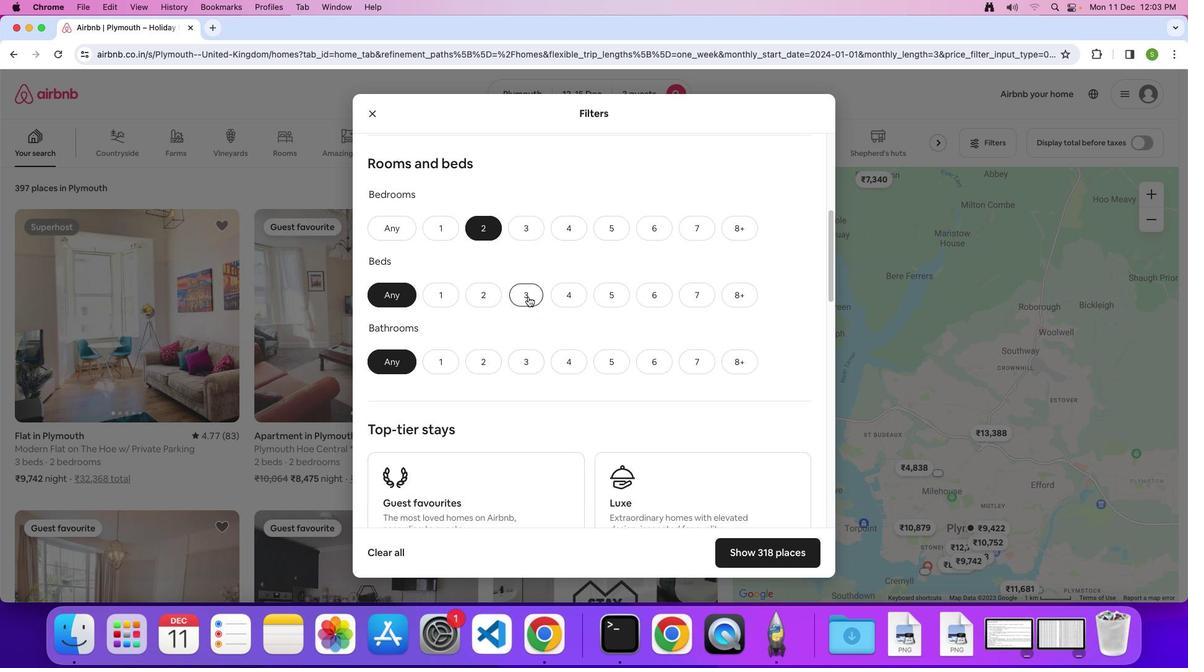 
Action: Mouse moved to (438, 367)
Screenshot: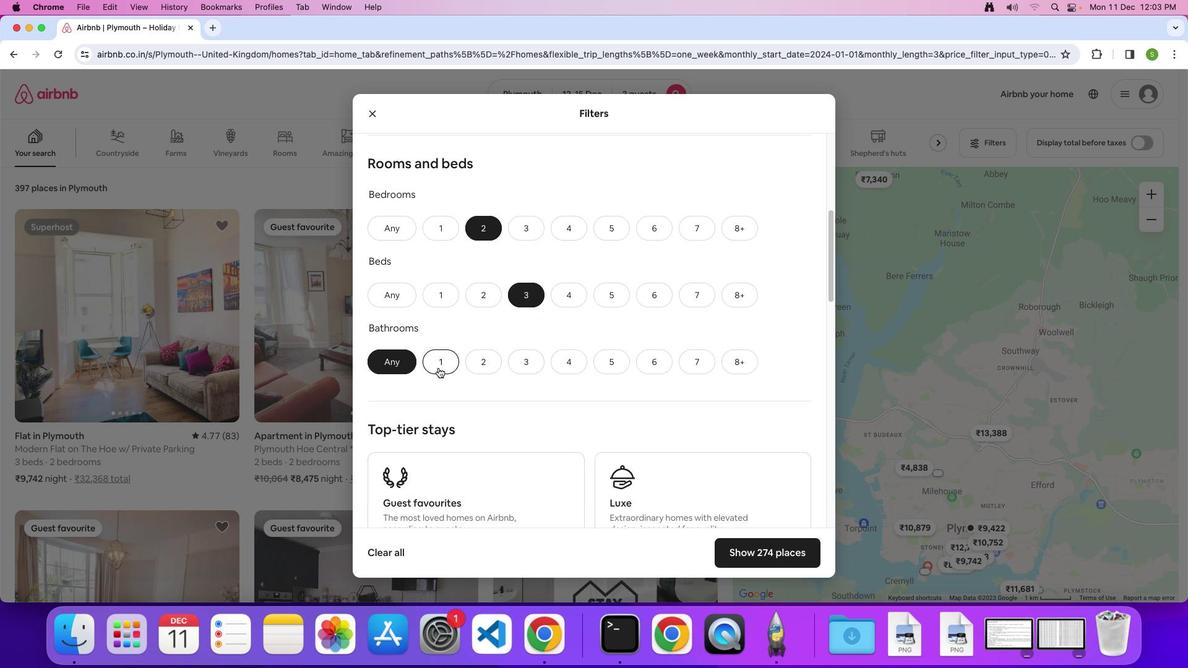 
Action: Mouse pressed left at (438, 367)
Screenshot: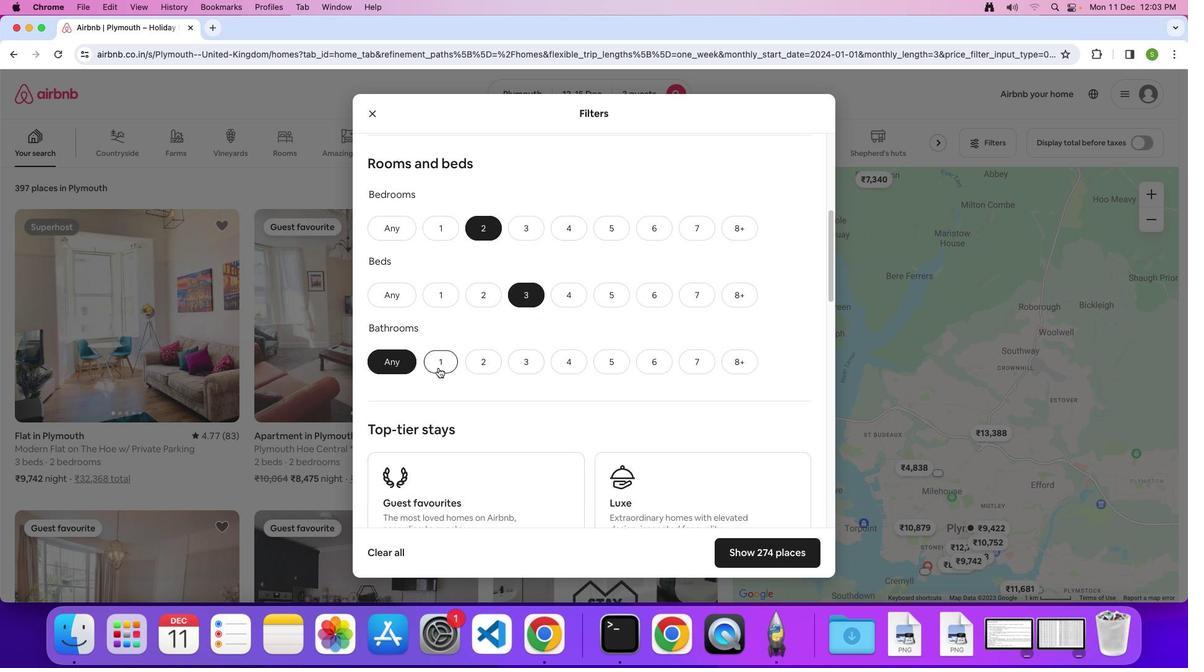 
Action: Mouse moved to (505, 371)
Screenshot: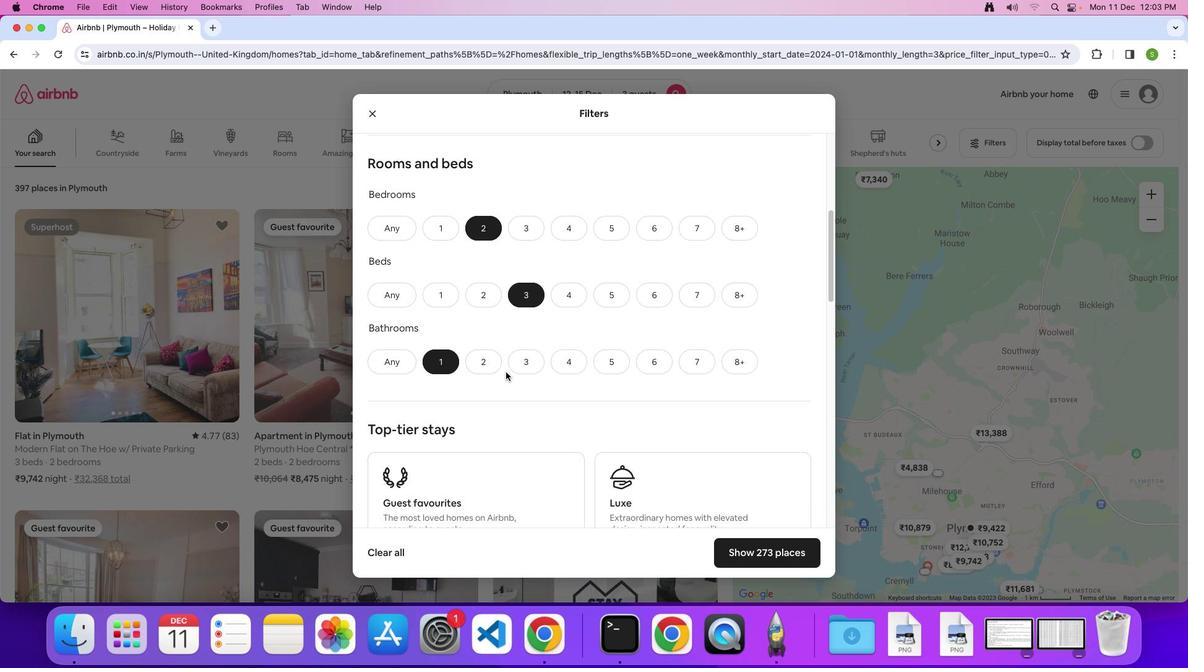 
Action: Mouse scrolled (505, 371) with delta (0, 0)
Screenshot: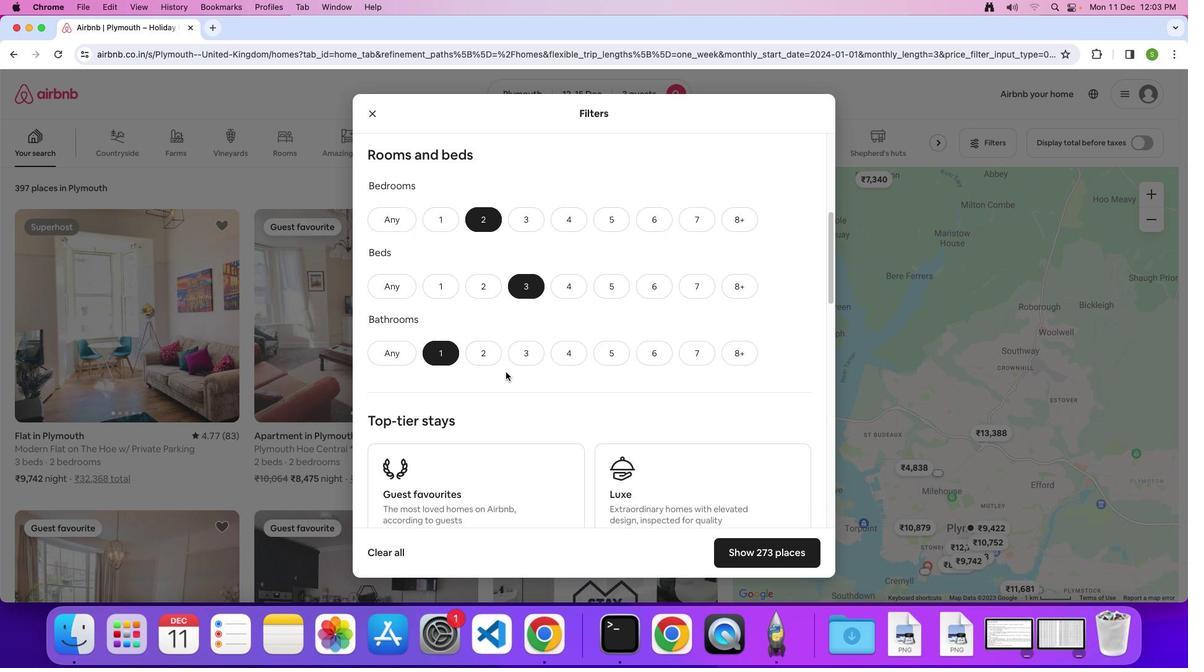 
Action: Mouse scrolled (505, 371) with delta (0, 0)
Screenshot: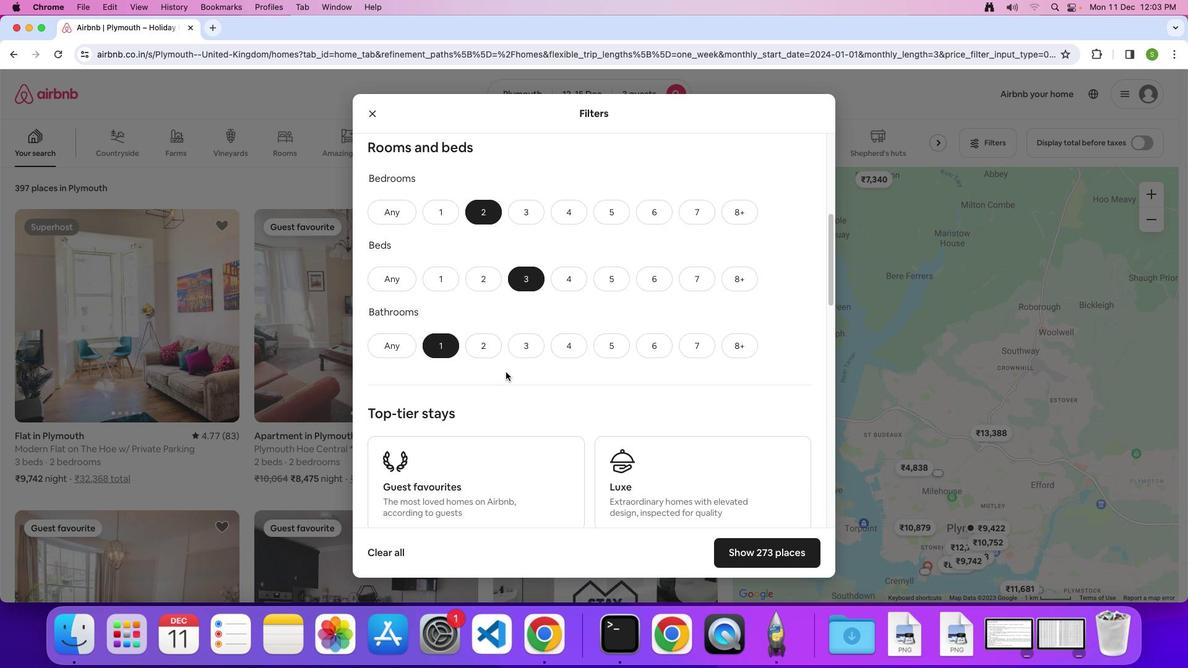 
Action: Mouse scrolled (505, 371) with delta (0, 0)
Screenshot: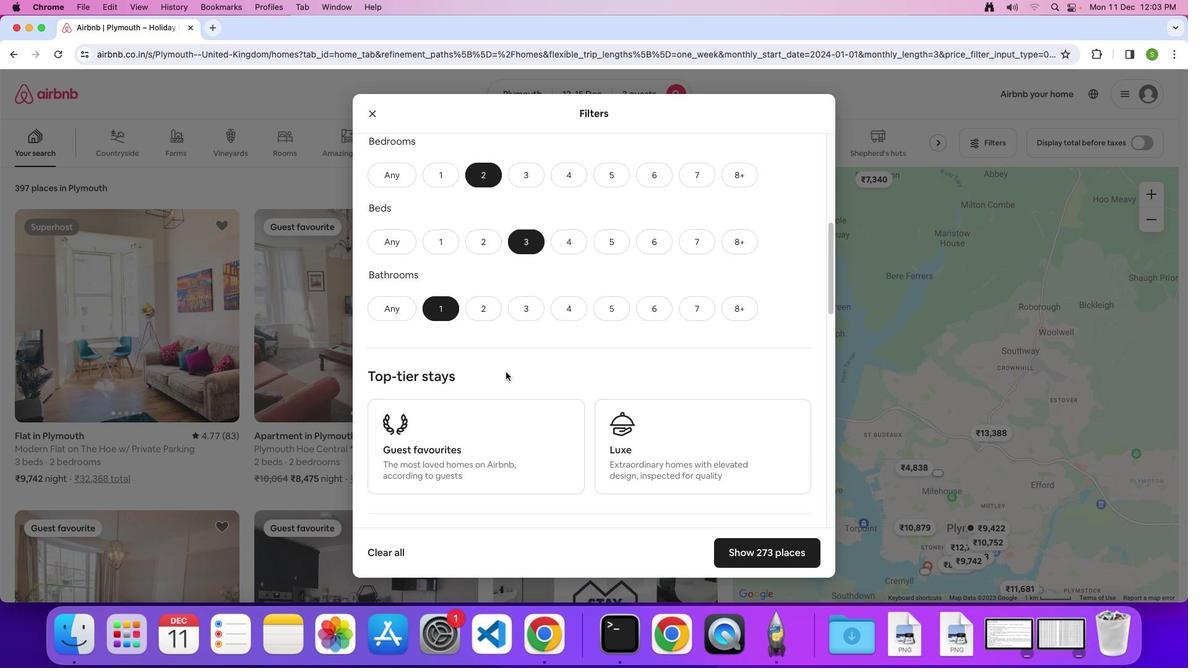 
Action: Mouse scrolled (505, 371) with delta (0, 0)
Screenshot: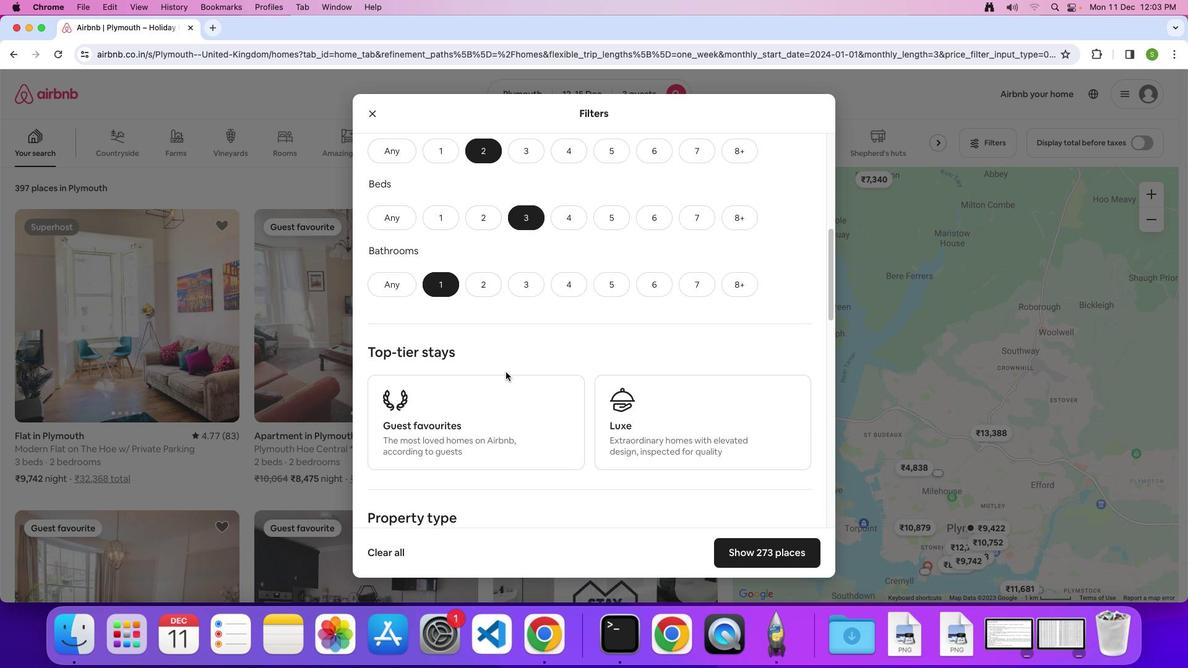 
Action: Mouse scrolled (505, 371) with delta (0, 0)
Screenshot: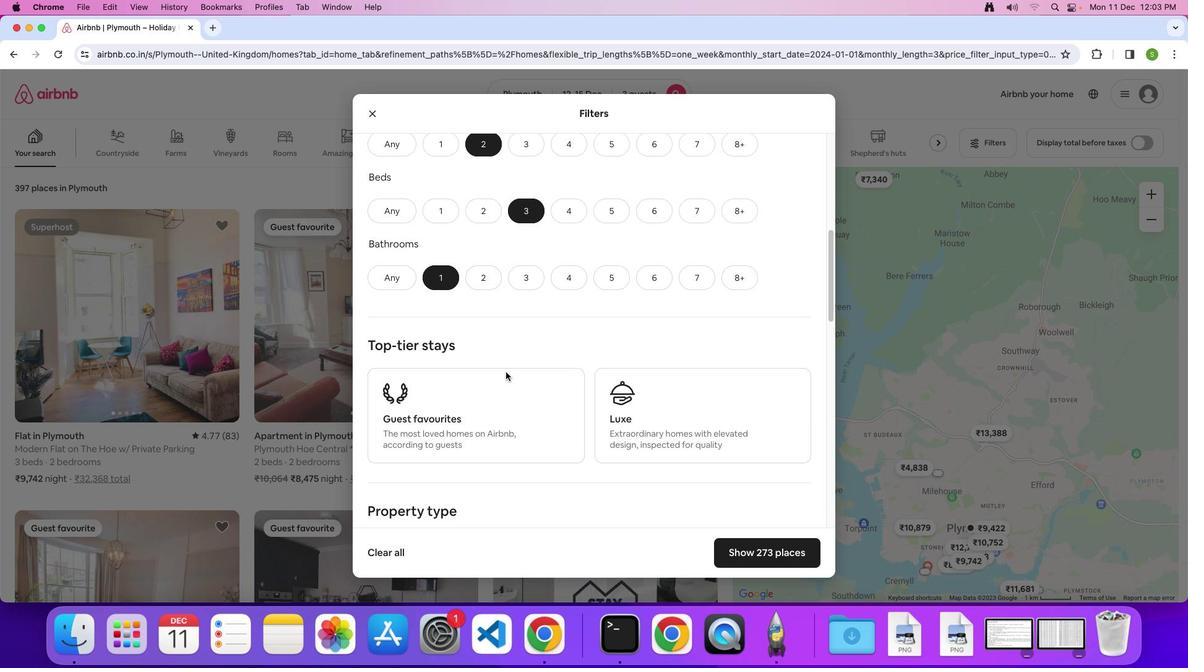 
Action: Mouse scrolled (505, 371) with delta (0, -1)
Screenshot: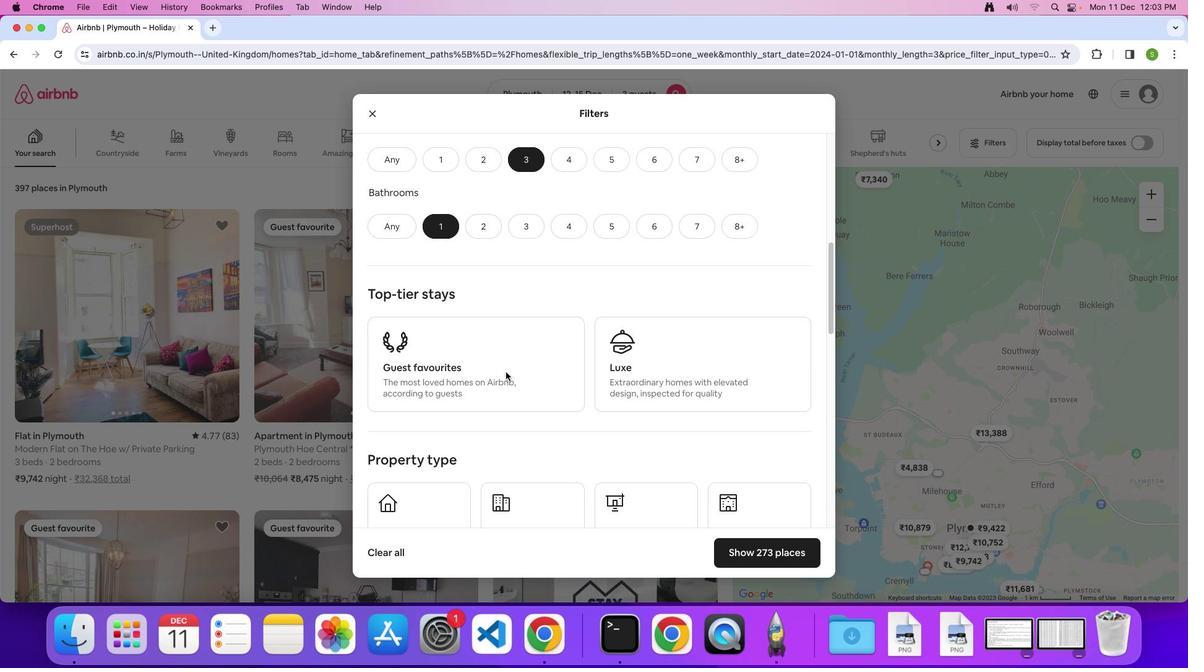 
Action: Mouse scrolled (505, 371) with delta (0, 0)
Screenshot: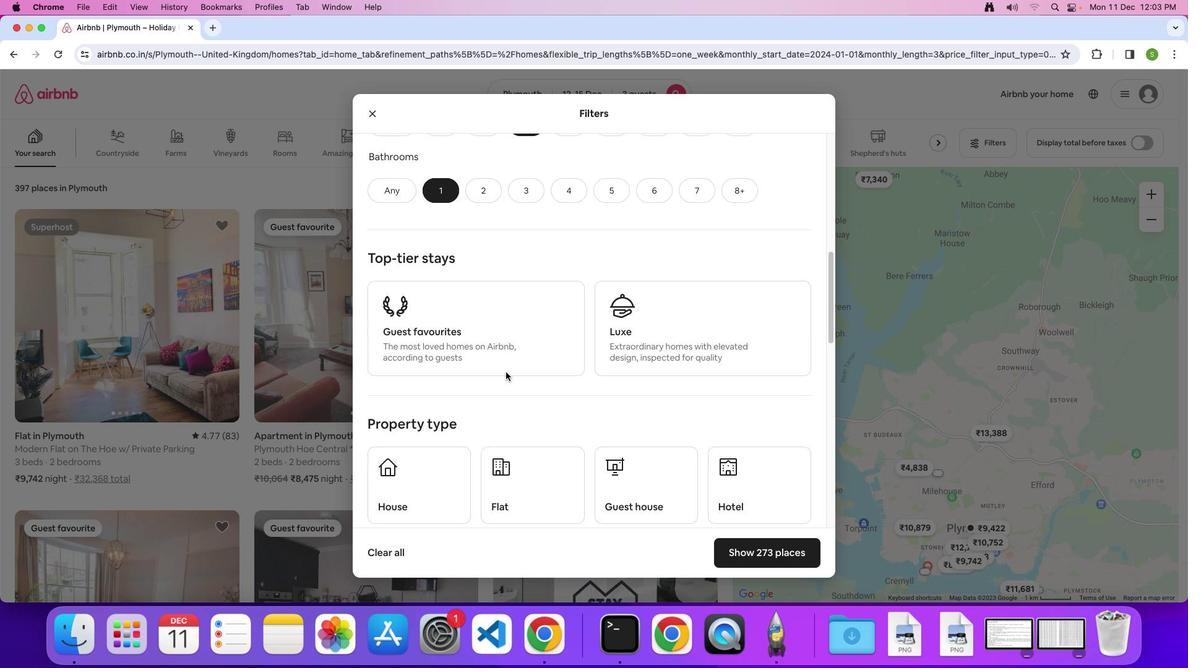
Action: Mouse scrolled (505, 371) with delta (0, 0)
Screenshot: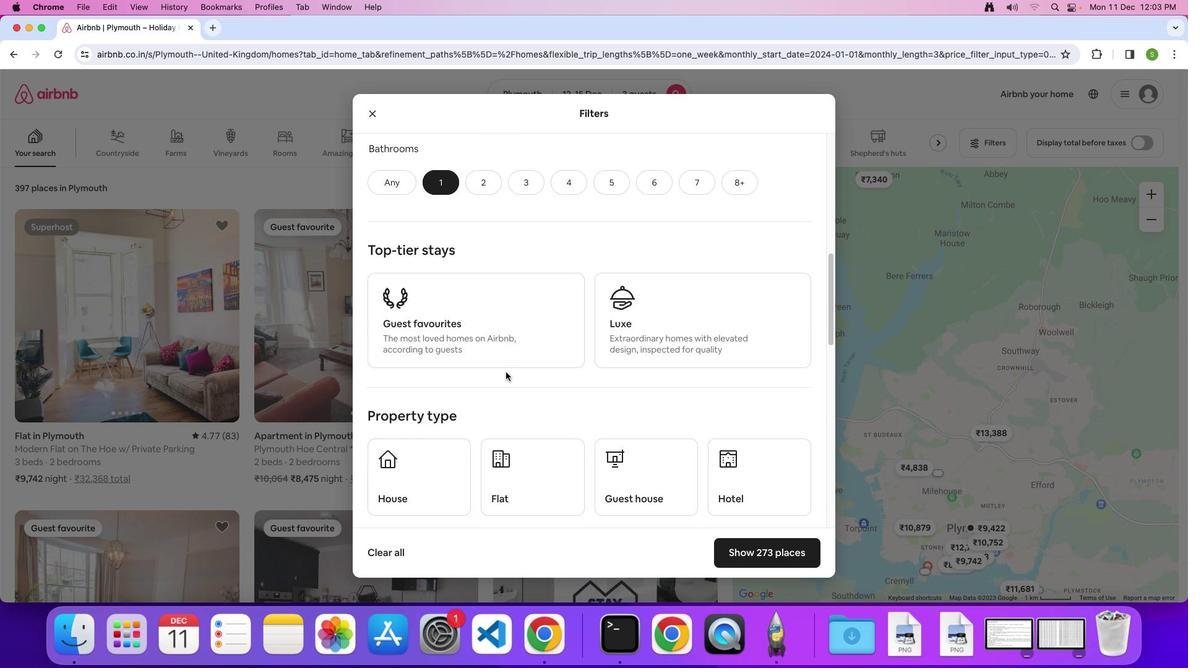
Action: Mouse scrolled (505, 371) with delta (0, 0)
Screenshot: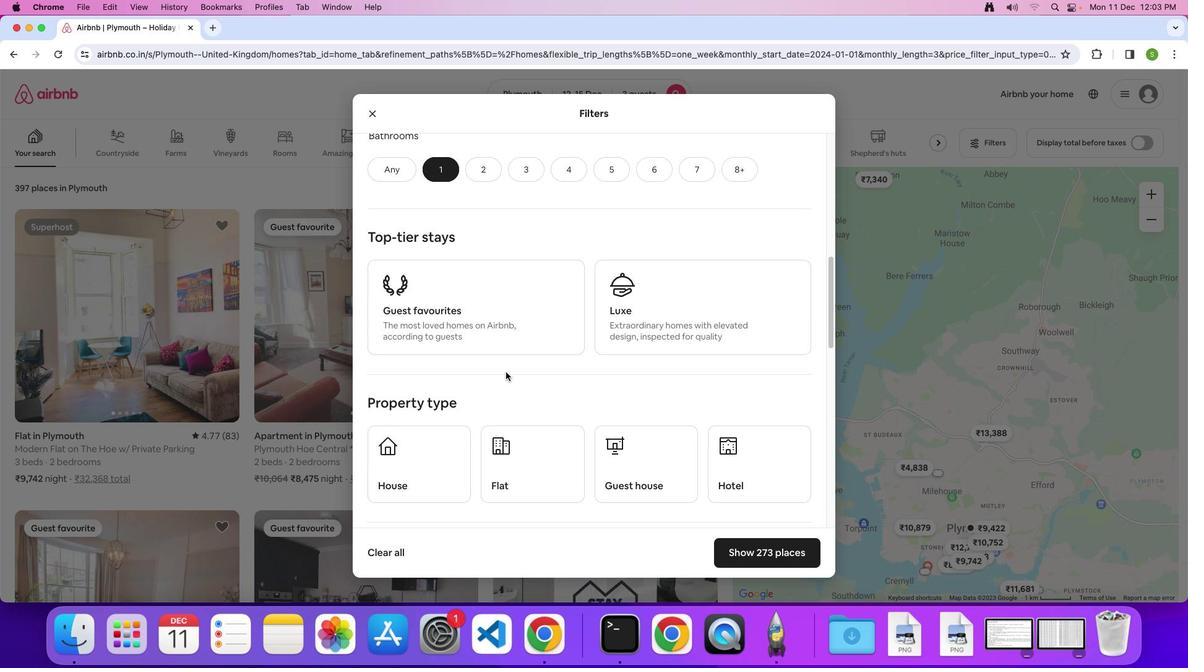 
Action: Mouse scrolled (505, 371) with delta (0, 0)
Screenshot: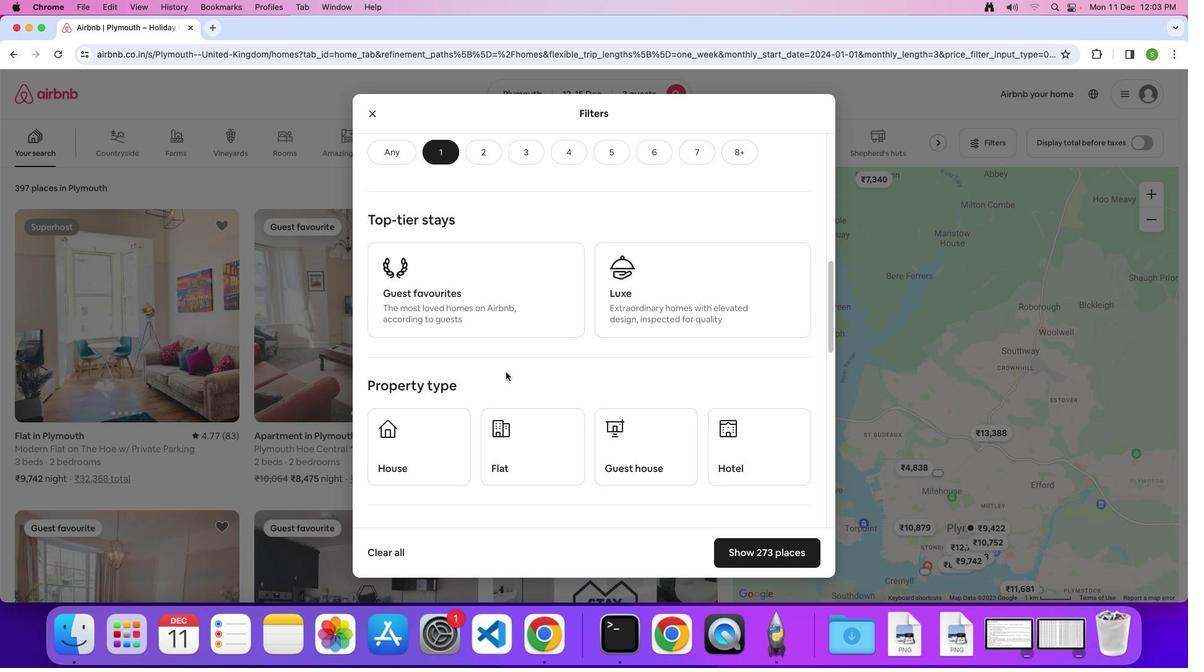 
Action: Mouse scrolled (505, 371) with delta (0, -1)
Screenshot: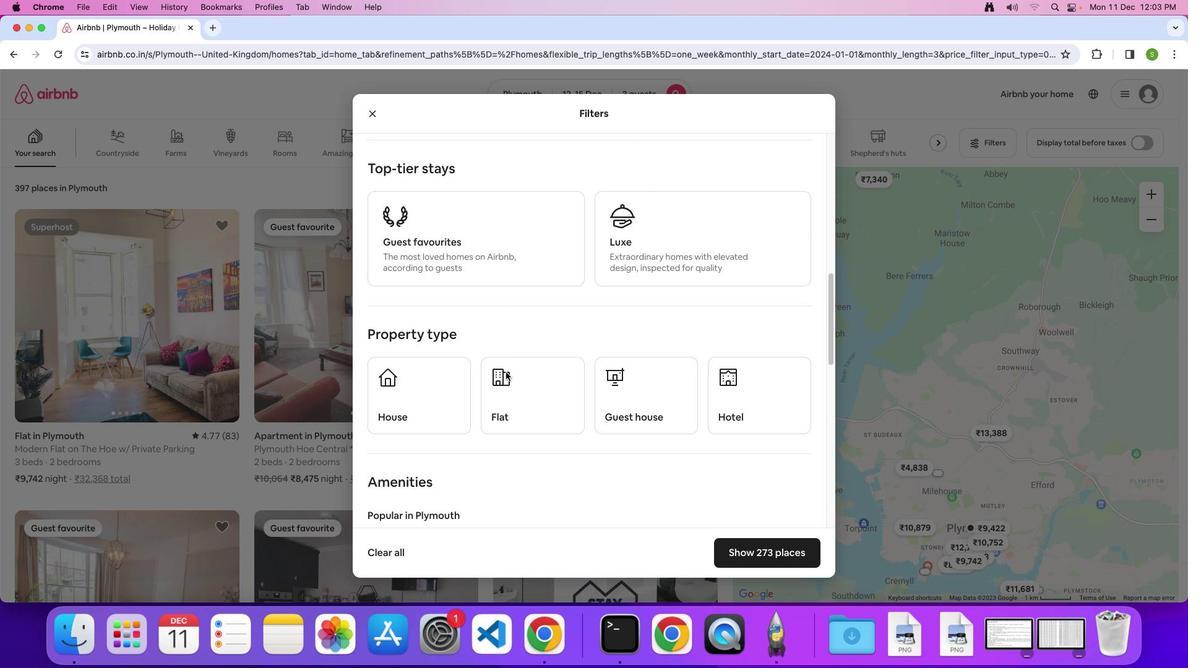 
Action: Mouse scrolled (505, 371) with delta (0, -1)
Screenshot: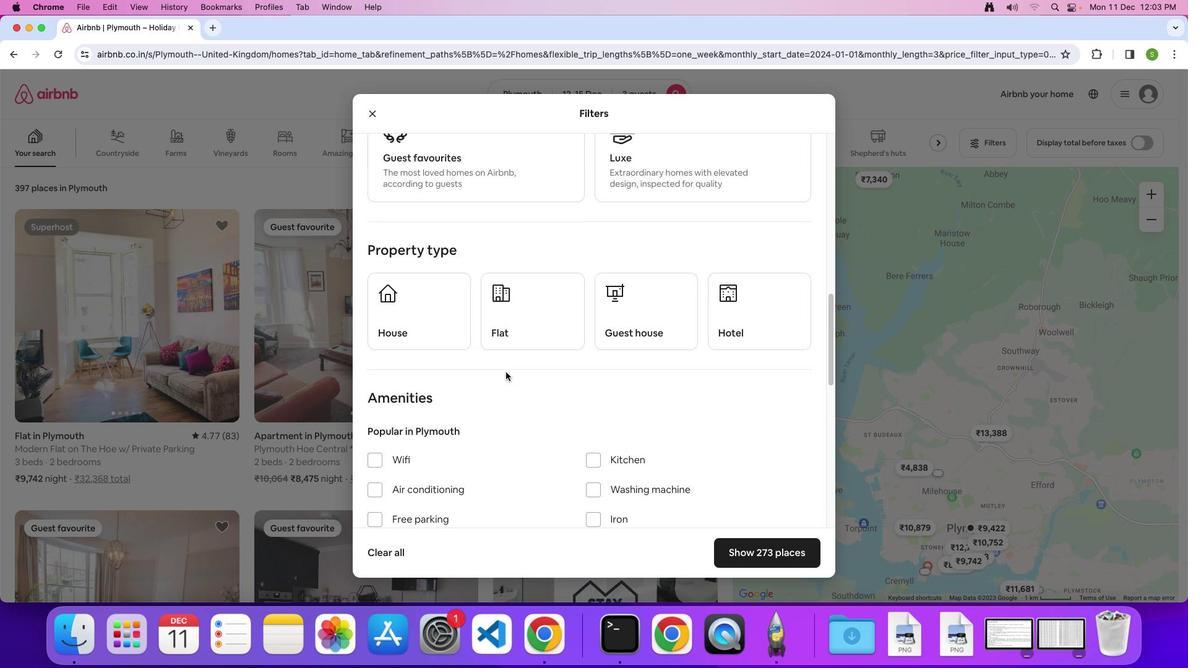 
Action: Mouse scrolled (505, 371) with delta (0, 0)
Screenshot: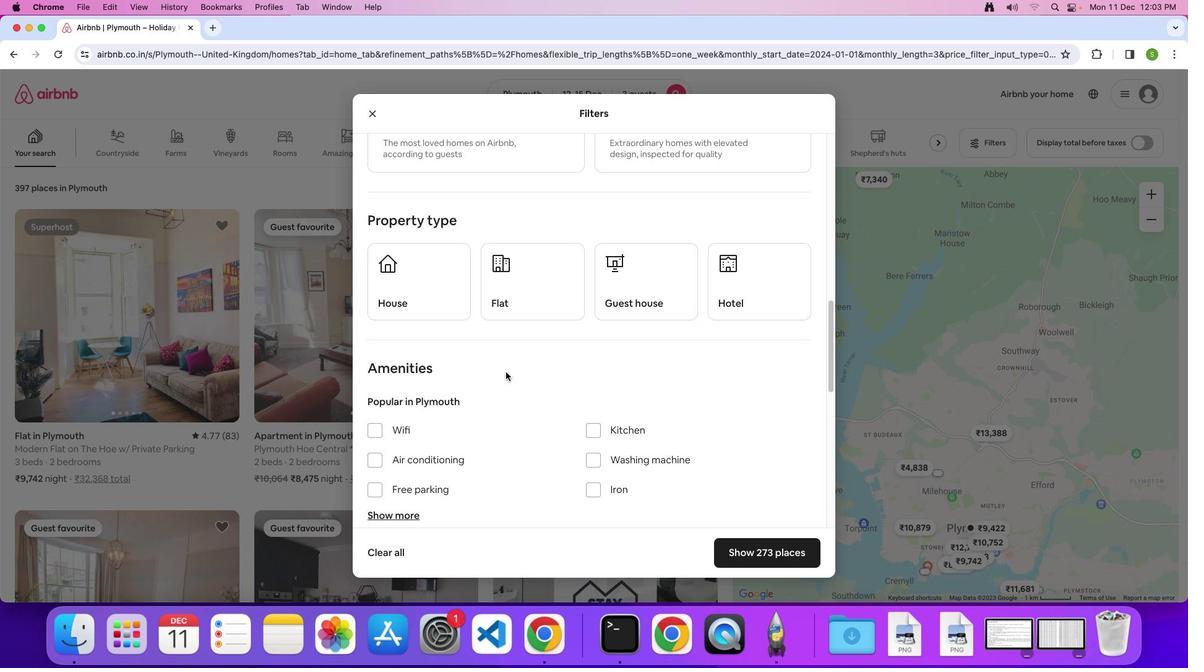 
Action: Mouse scrolled (505, 371) with delta (0, 0)
Screenshot: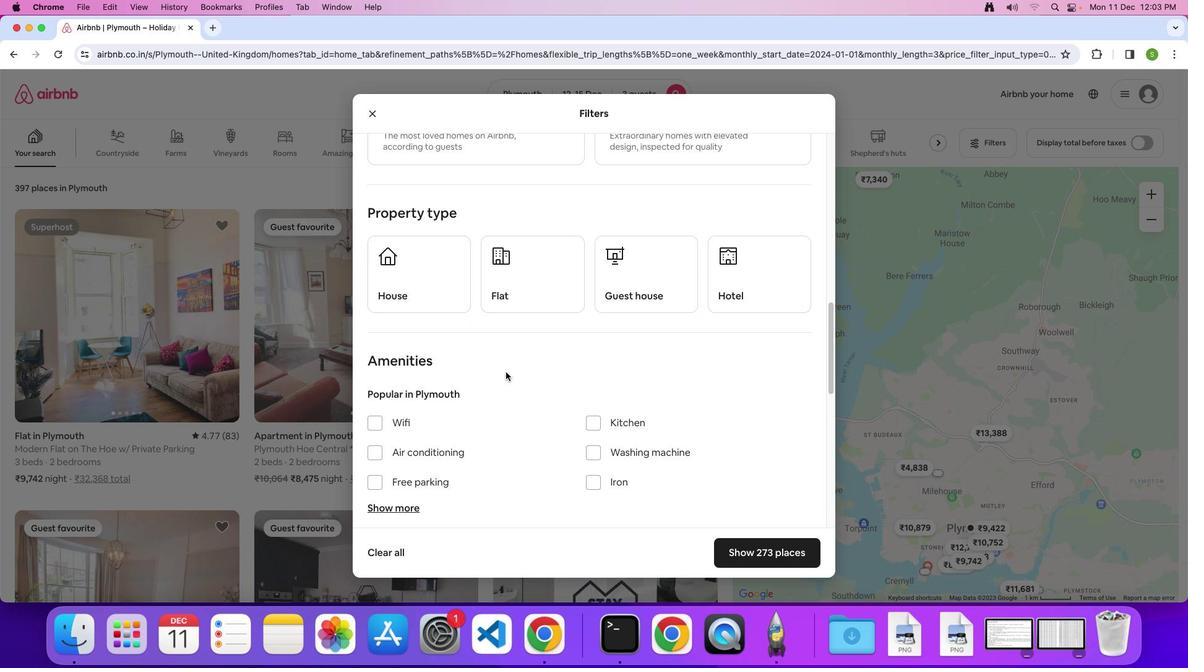 
Action: Mouse moved to (526, 294)
Screenshot: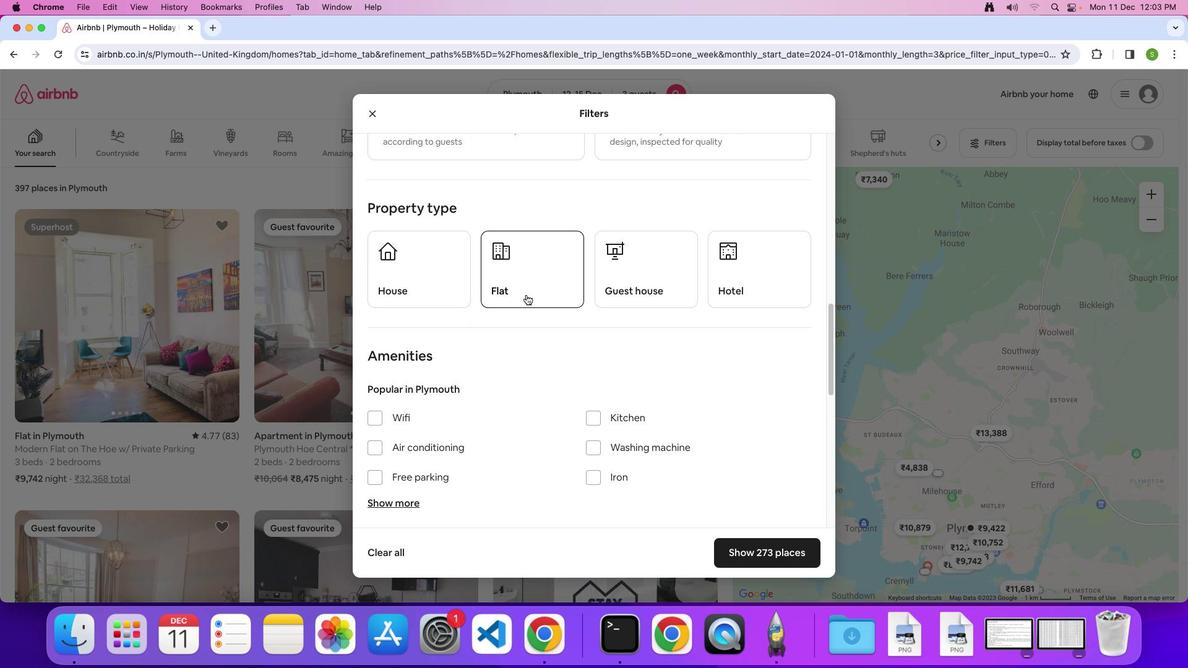 
Action: Mouse pressed left at (526, 294)
Screenshot: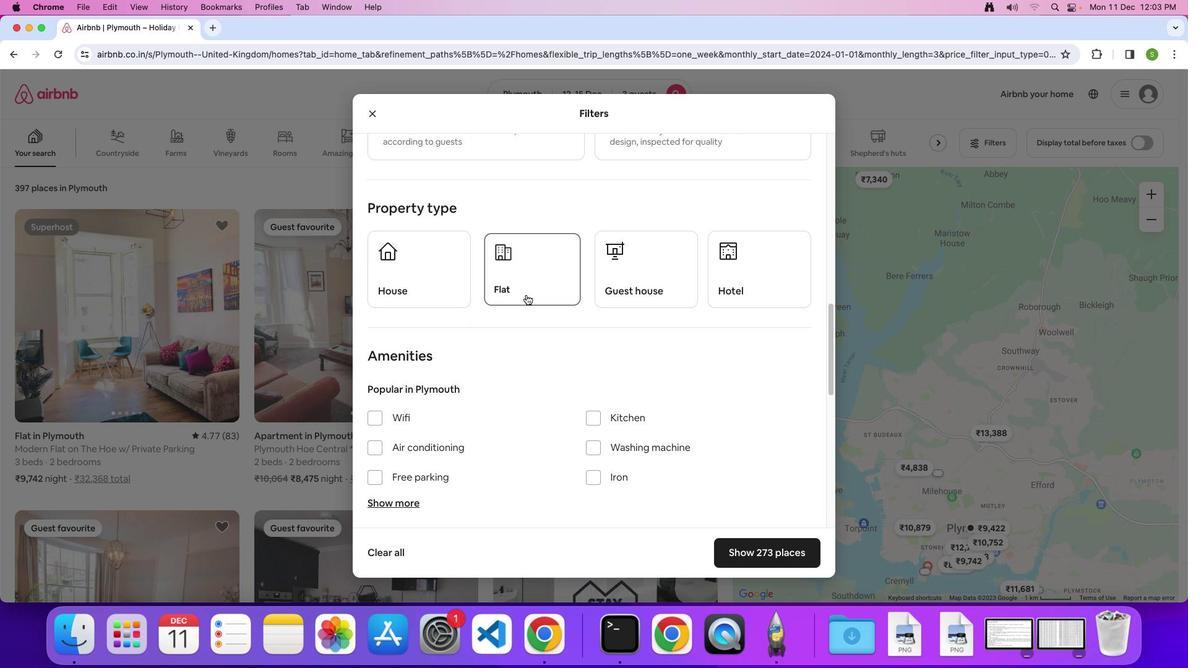 
Action: Mouse moved to (526, 404)
Screenshot: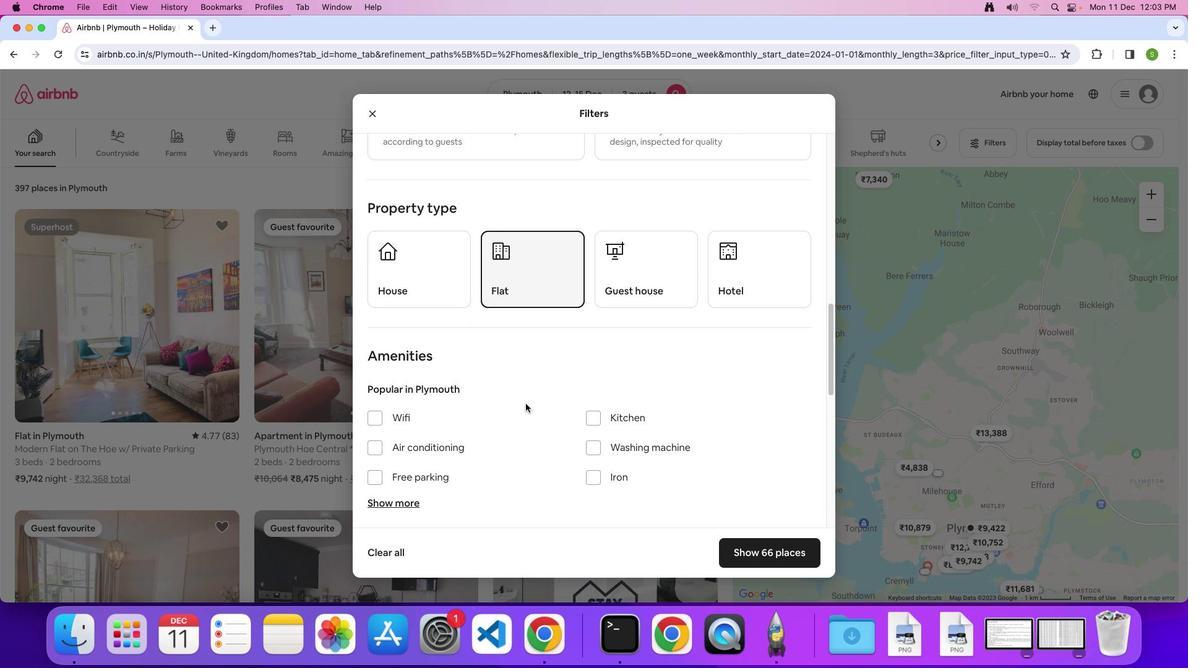 
Action: Mouse scrolled (526, 404) with delta (0, 0)
Screenshot: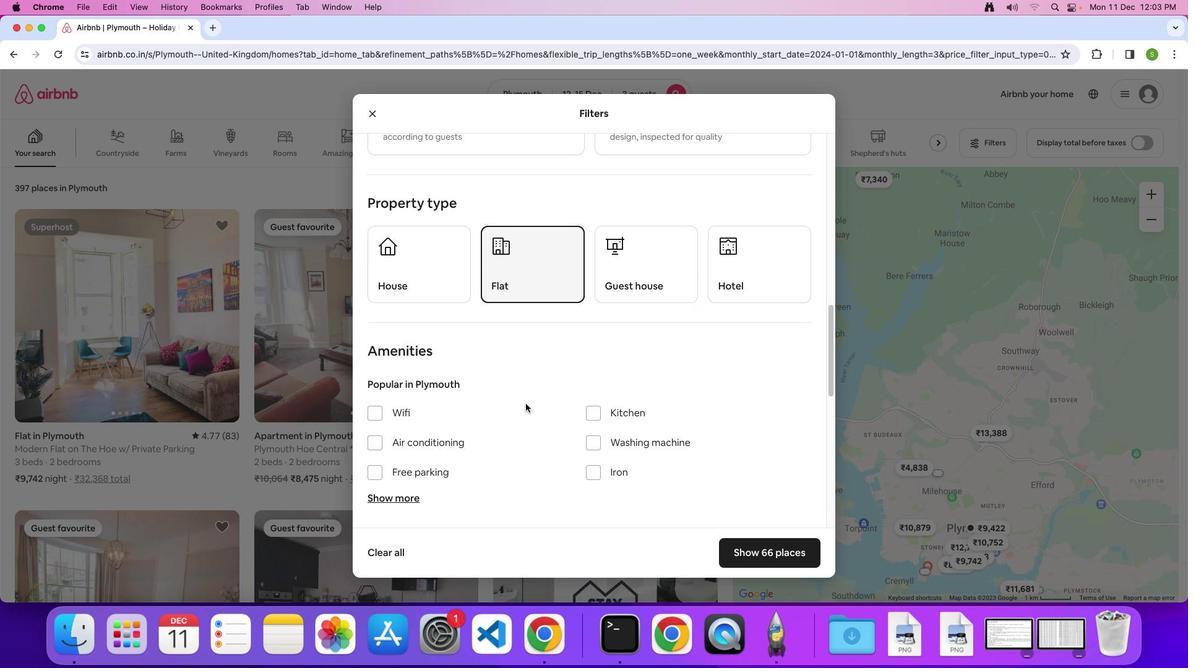 
Action: Mouse scrolled (526, 404) with delta (0, 0)
Screenshot: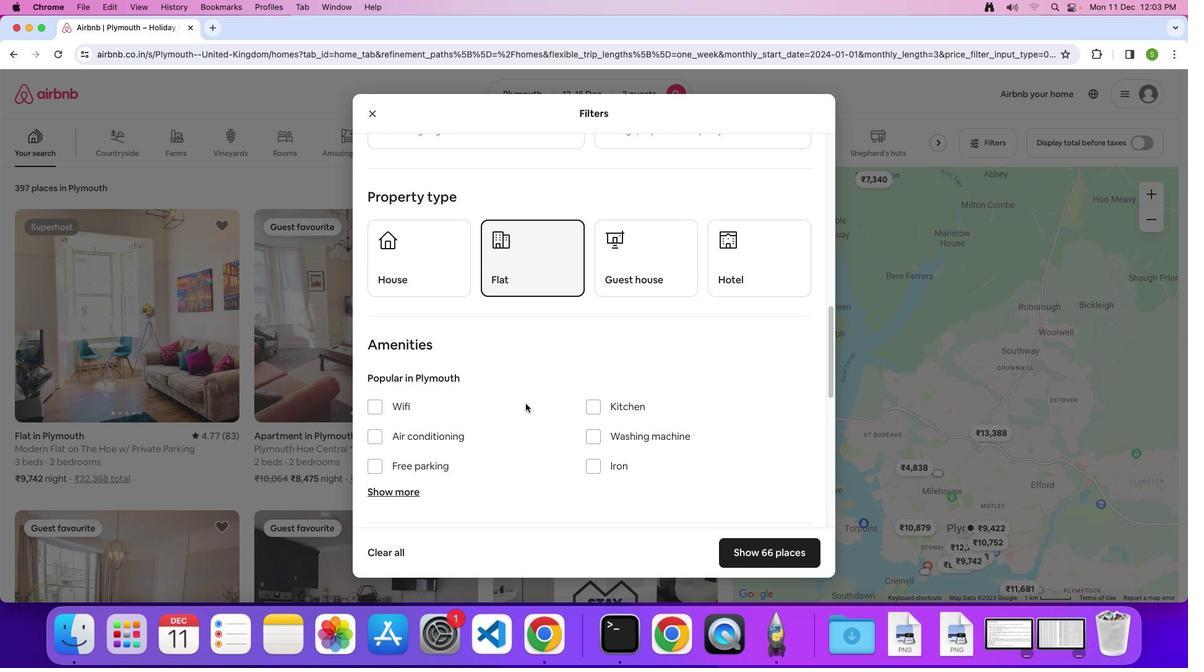 
Action: Mouse scrolled (526, 404) with delta (0, 0)
Screenshot: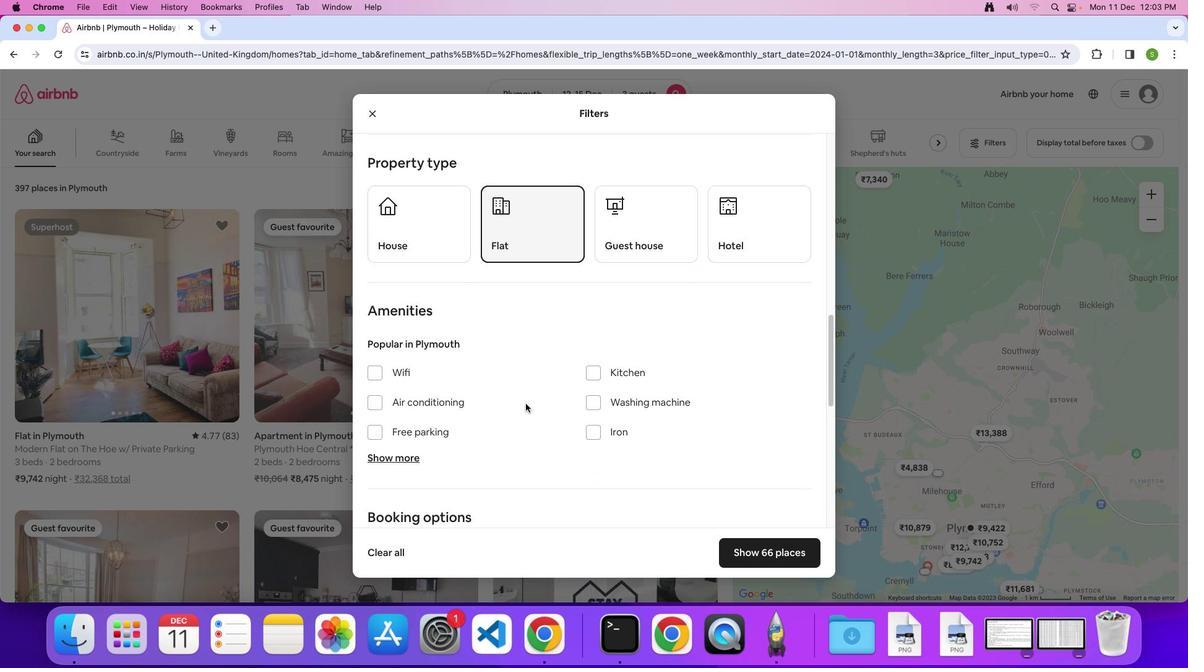 
Action: Mouse scrolled (526, 404) with delta (0, 0)
Screenshot: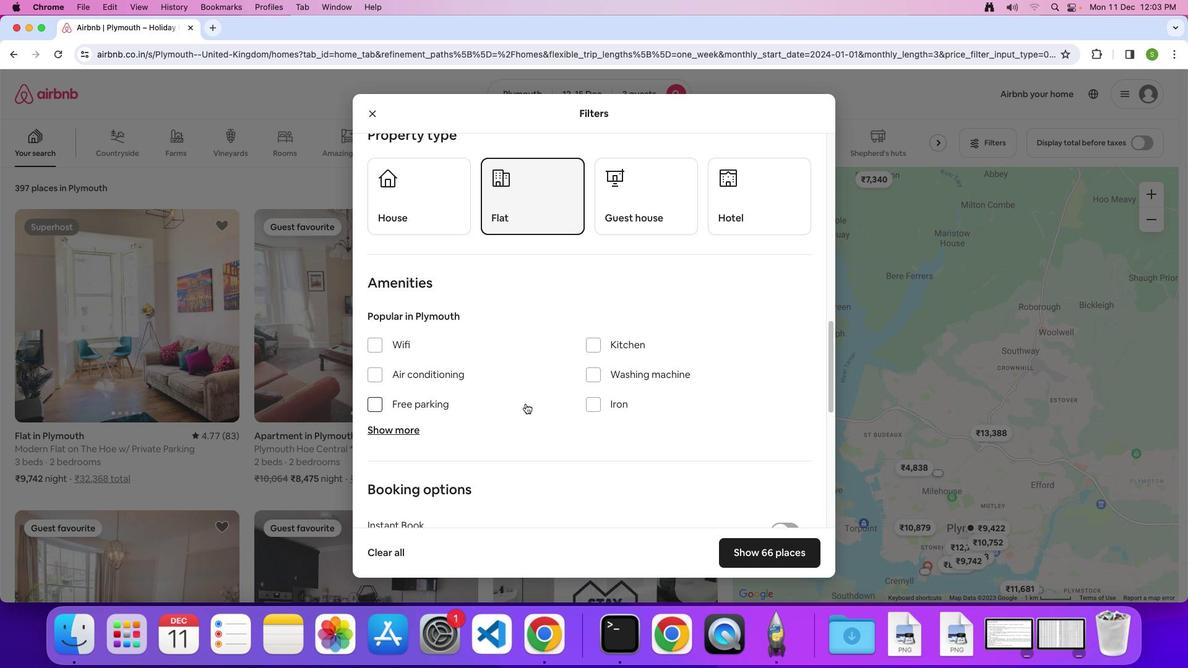
Action: Mouse scrolled (526, 404) with delta (0, 0)
Screenshot: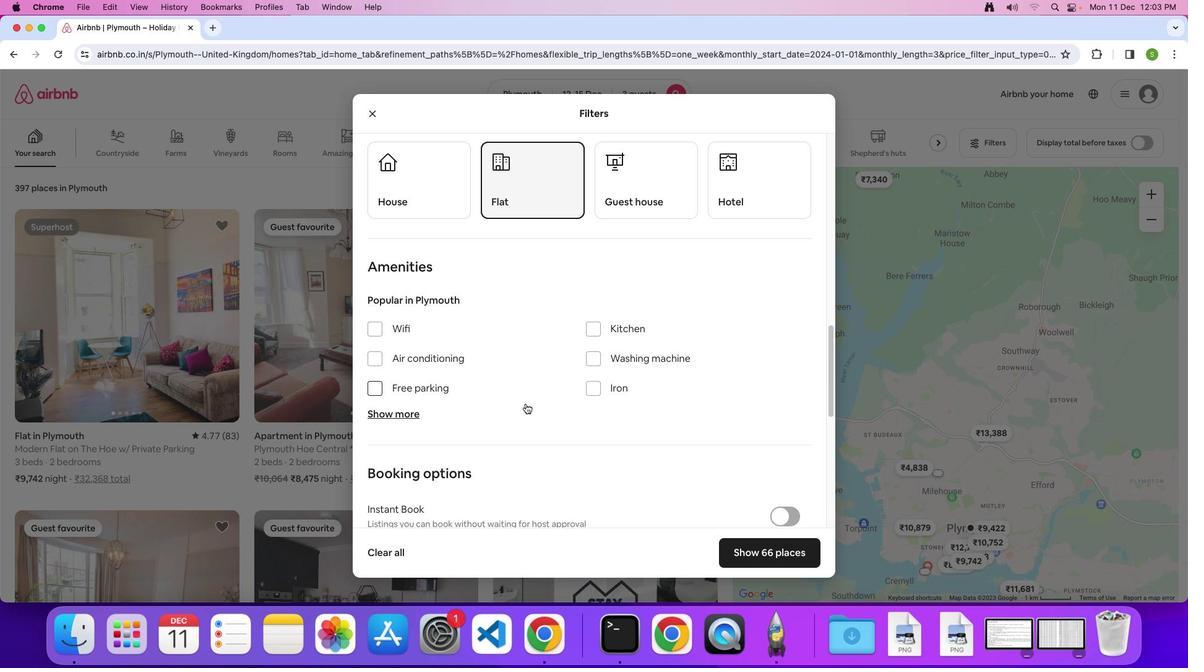 
Action: Mouse scrolled (526, 404) with delta (0, -1)
Screenshot: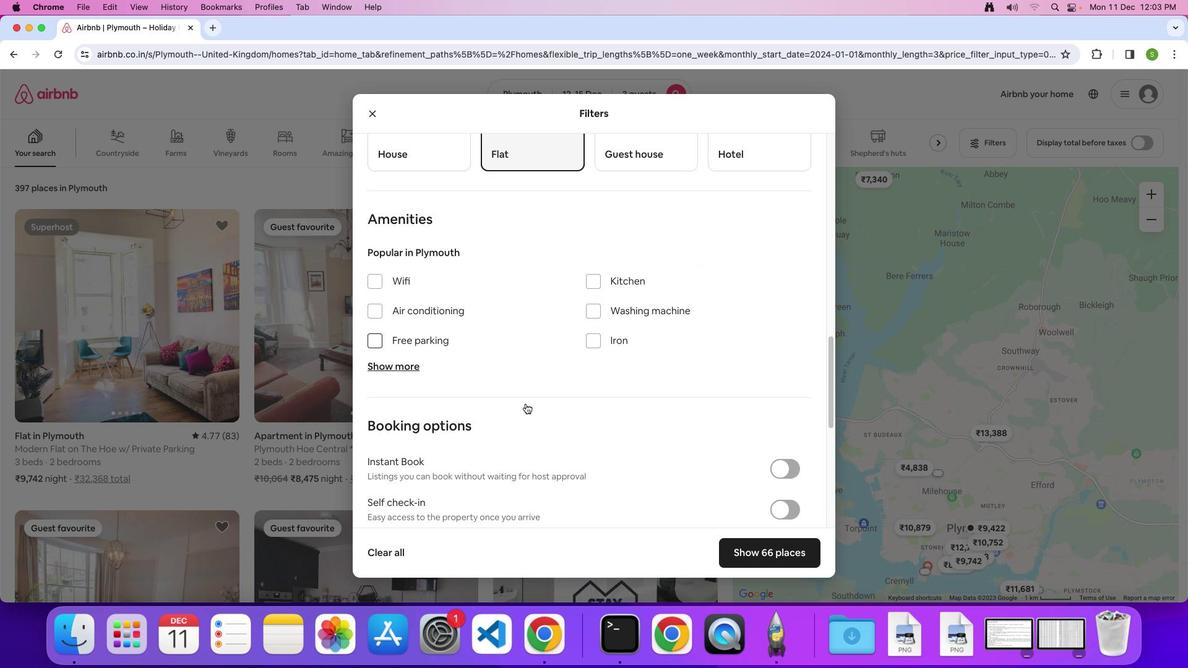 
Action: Mouse scrolled (526, 404) with delta (0, 0)
Screenshot: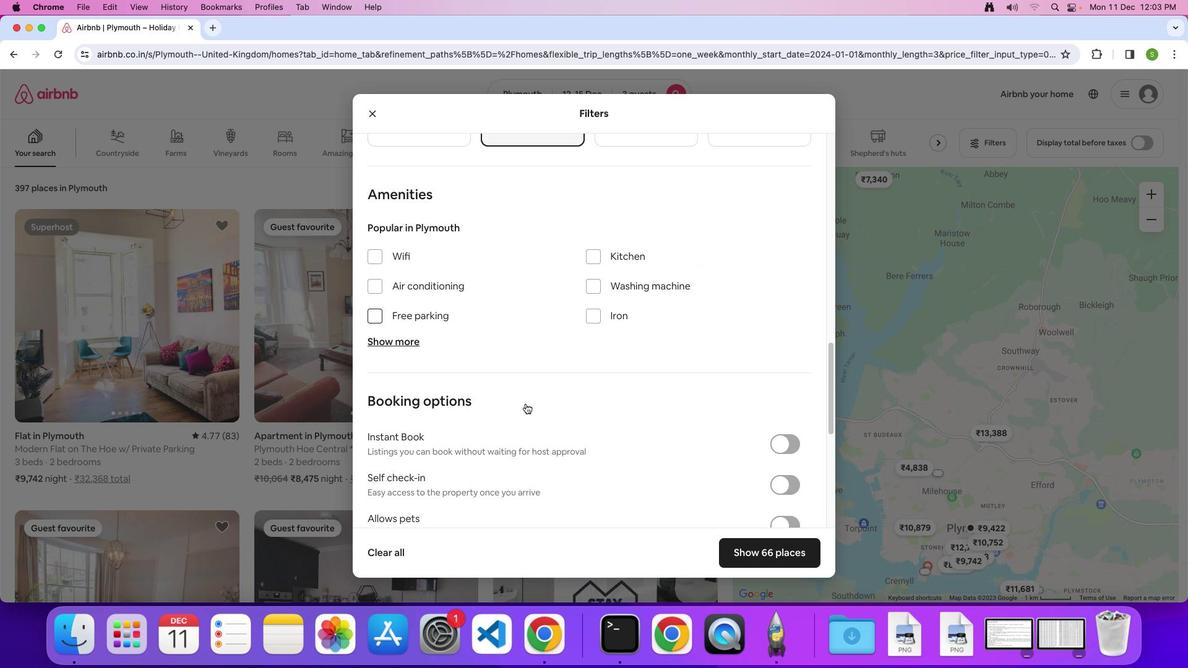 
Action: Mouse scrolled (526, 404) with delta (0, 0)
Screenshot: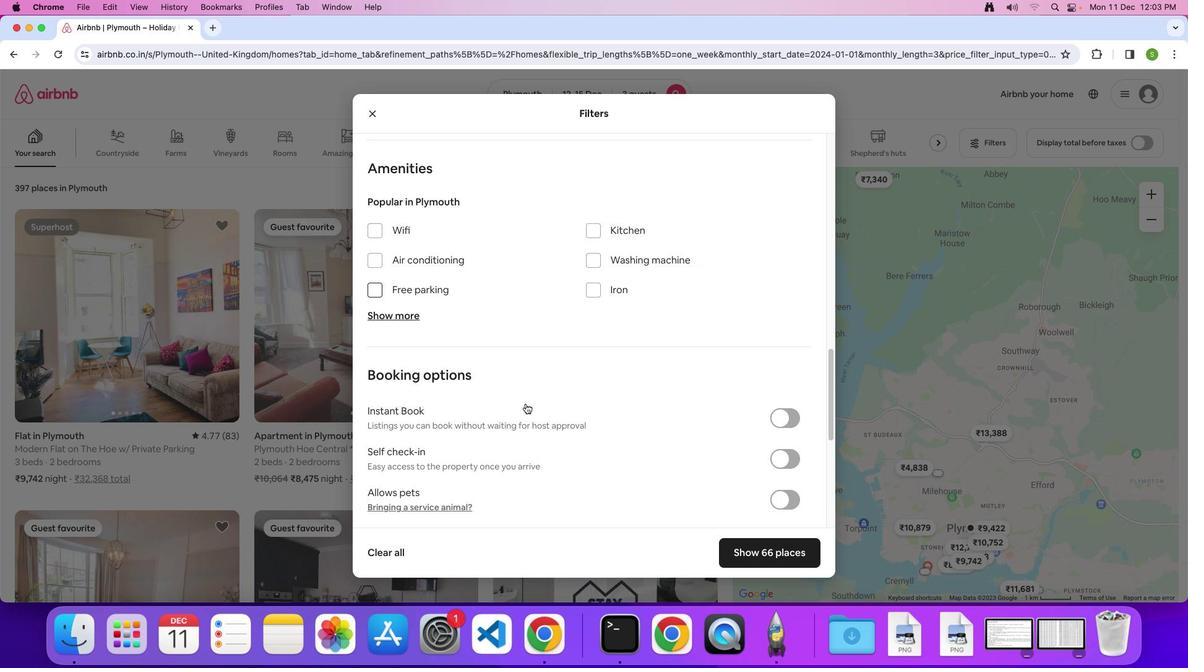 
Action: Mouse scrolled (526, 404) with delta (0, -1)
Screenshot: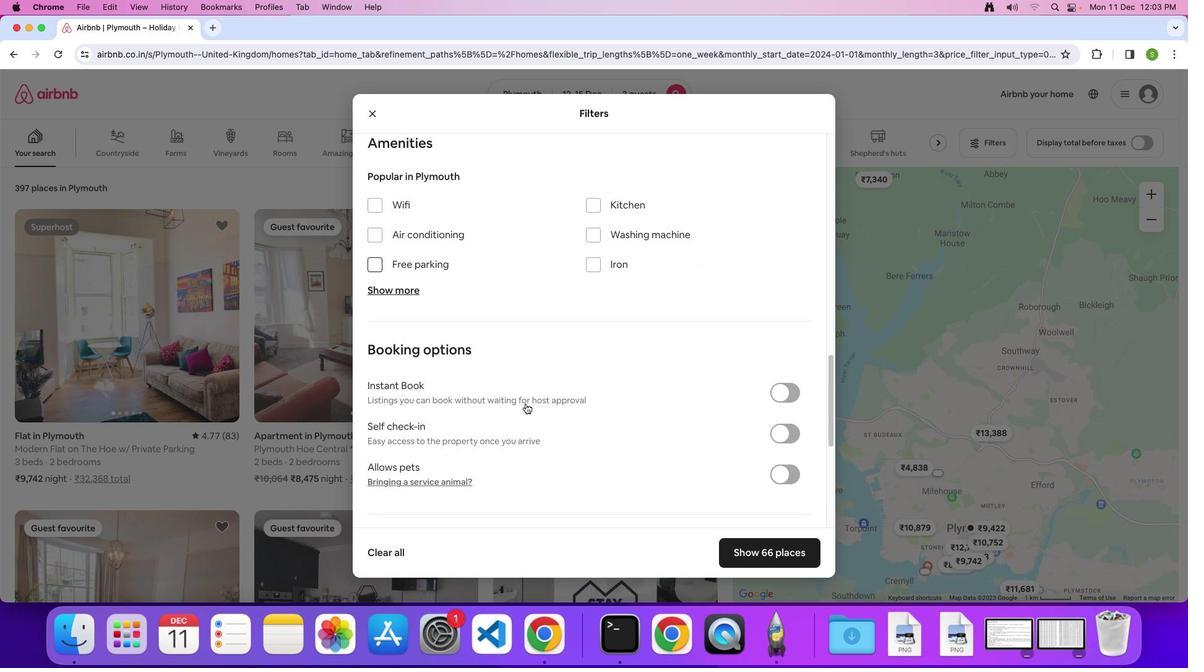 
Action: Mouse scrolled (526, 404) with delta (0, 0)
Screenshot: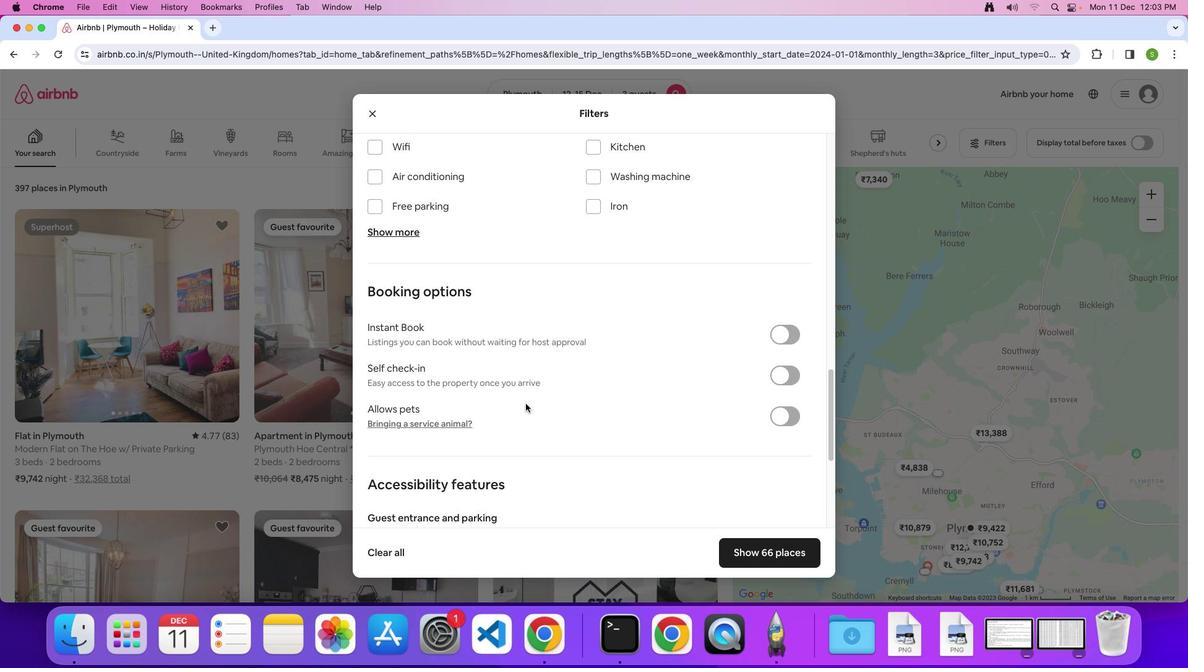 
Action: Mouse scrolled (526, 404) with delta (0, 0)
Screenshot: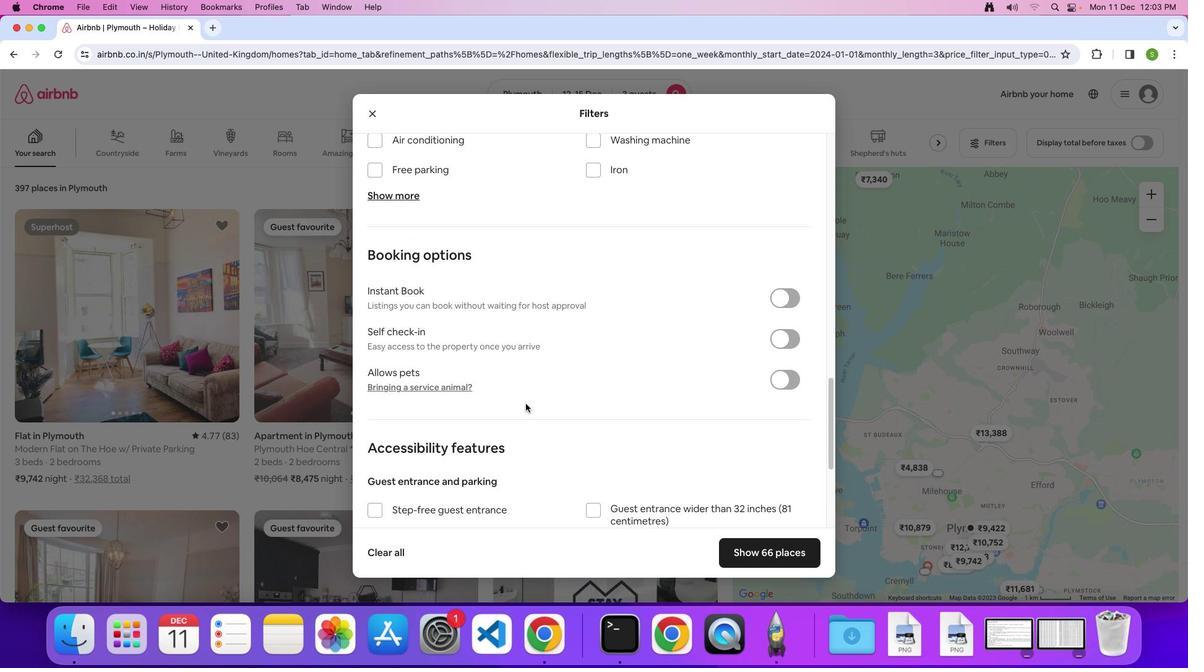 
Action: Mouse scrolled (526, 404) with delta (0, -1)
Screenshot: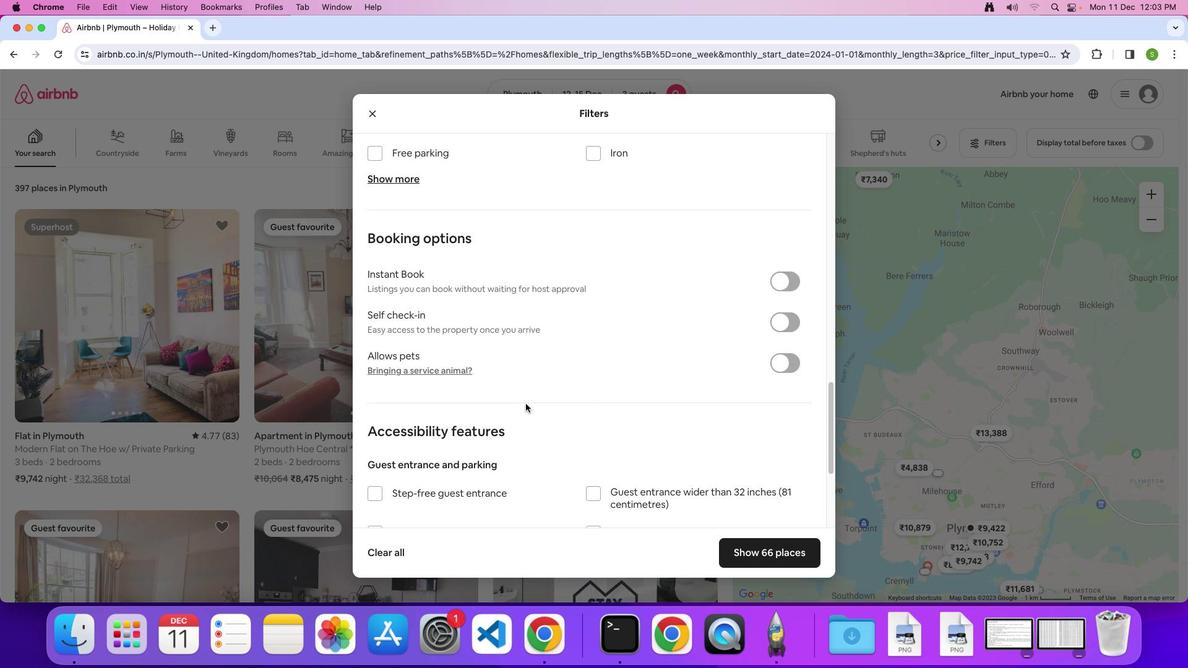 
Action: Mouse scrolled (526, 404) with delta (0, 0)
Screenshot: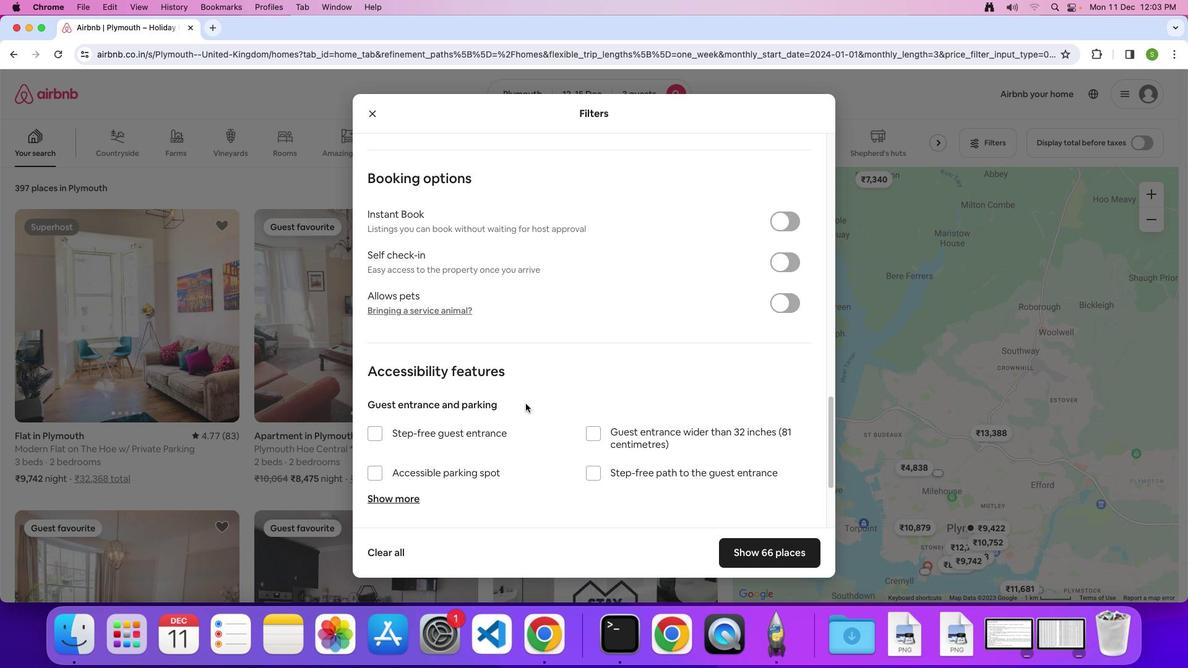 
Action: Mouse scrolled (526, 404) with delta (0, 0)
Screenshot: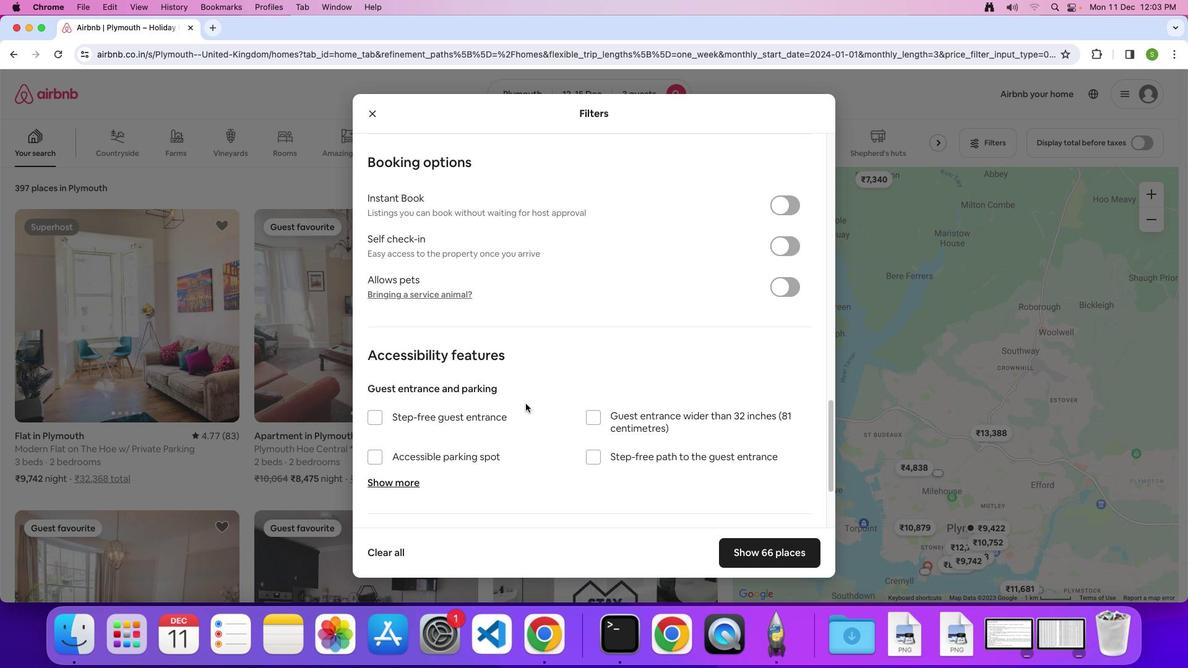 
Action: Mouse scrolled (526, 404) with delta (0, -1)
Screenshot: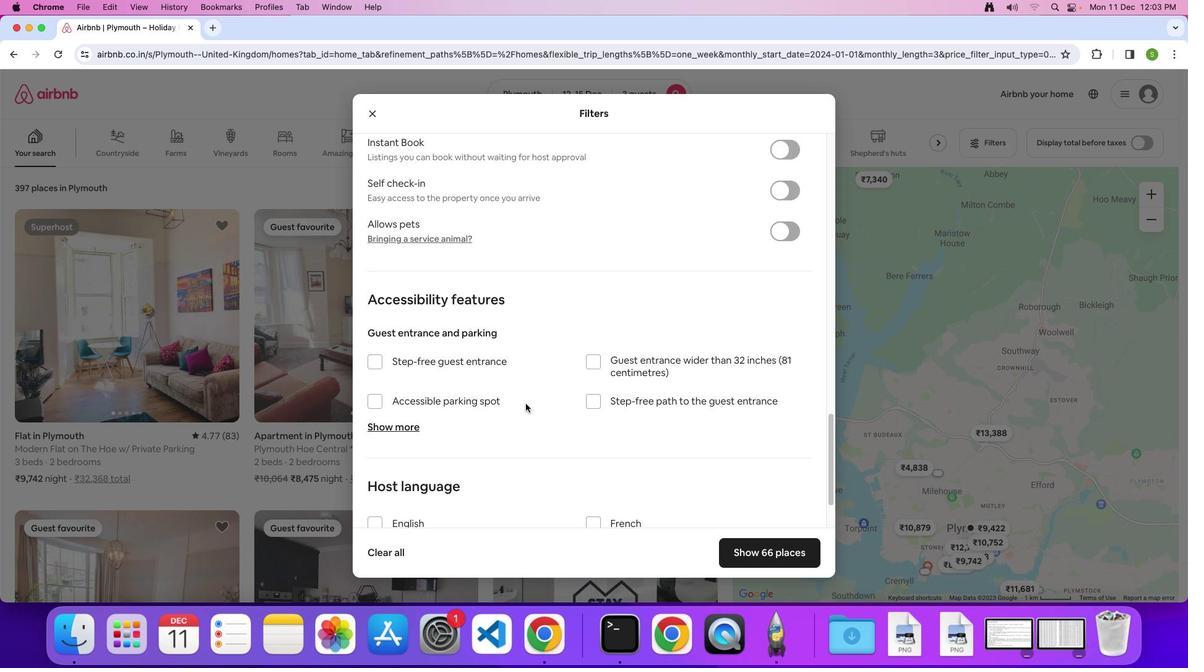 
Action: Mouse scrolled (526, 404) with delta (0, 0)
Screenshot: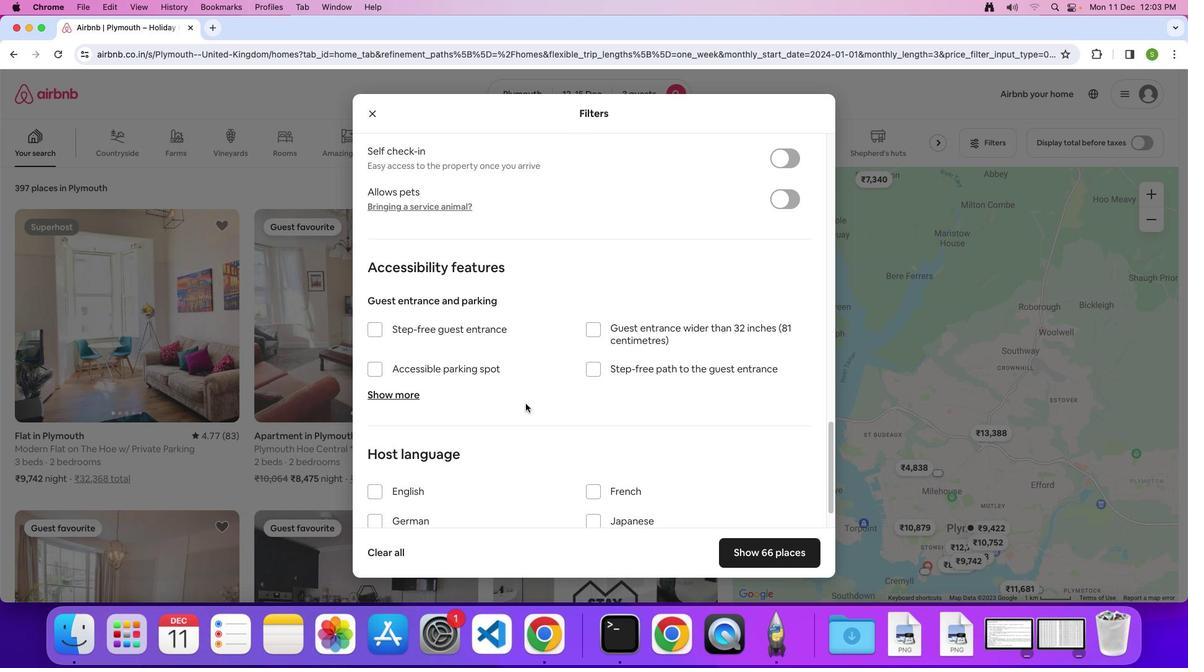 
Action: Mouse scrolled (526, 404) with delta (0, 0)
Screenshot: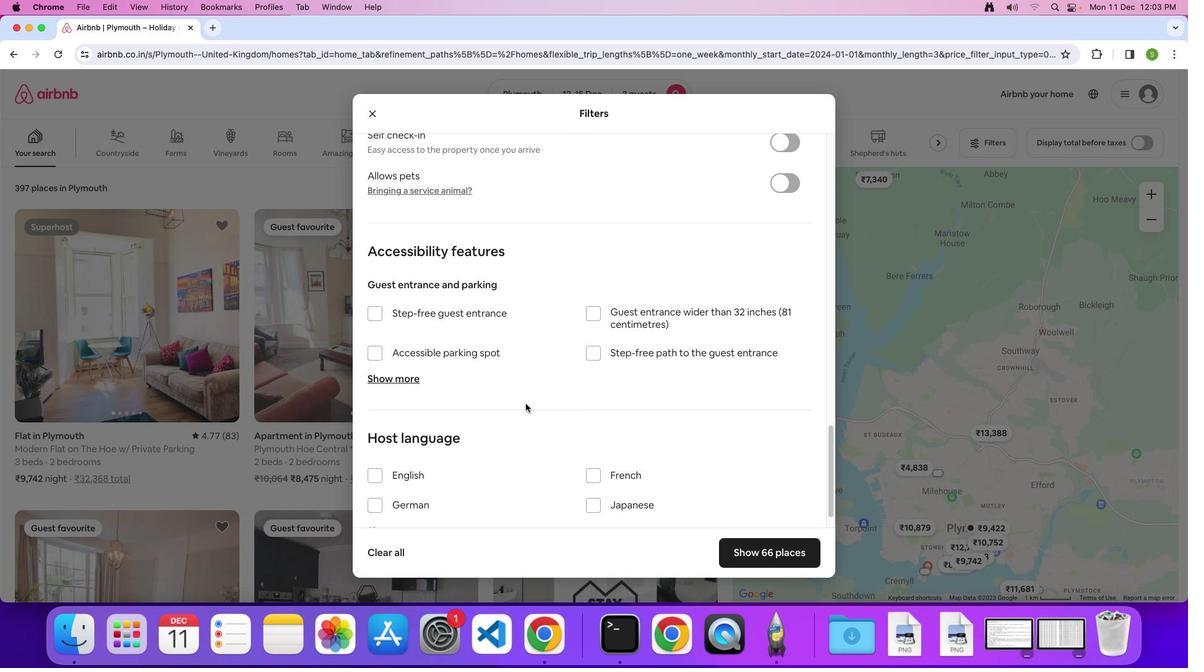 
Action: Mouse scrolled (526, 404) with delta (0, -1)
Screenshot: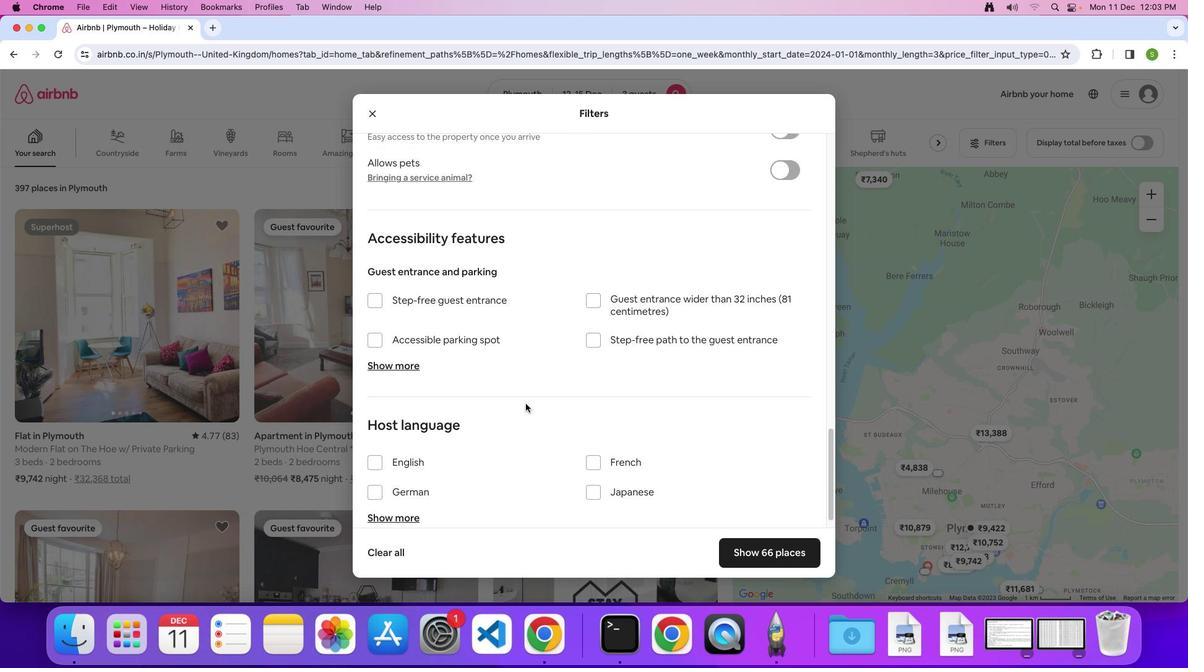 
Action: Mouse scrolled (526, 404) with delta (0, 0)
Screenshot: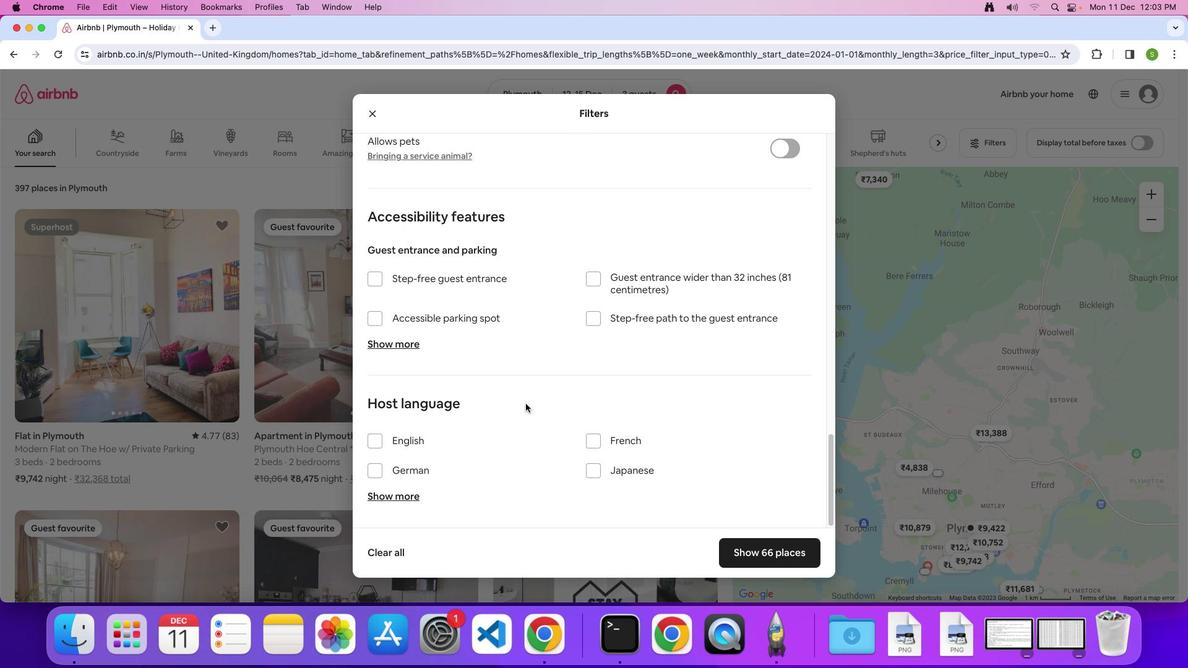 
Action: Mouse scrolled (526, 404) with delta (0, 0)
Screenshot: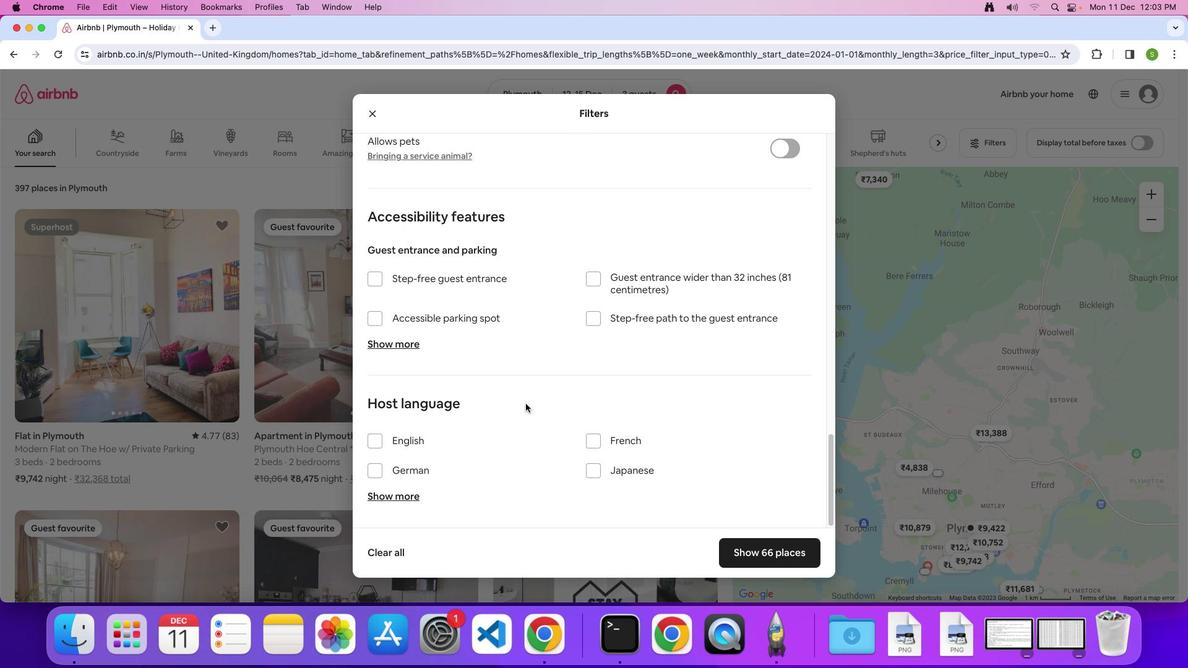 
Action: Mouse scrolled (526, 404) with delta (0, -1)
Screenshot: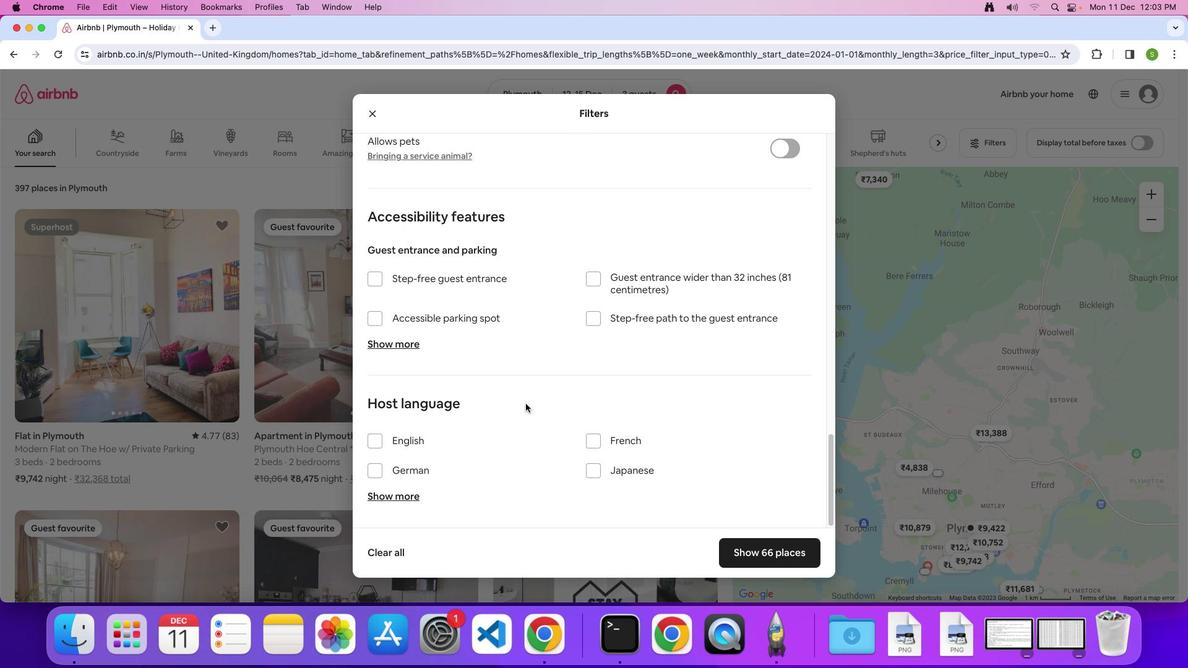 
Action: Mouse scrolled (526, 404) with delta (0, 0)
Screenshot: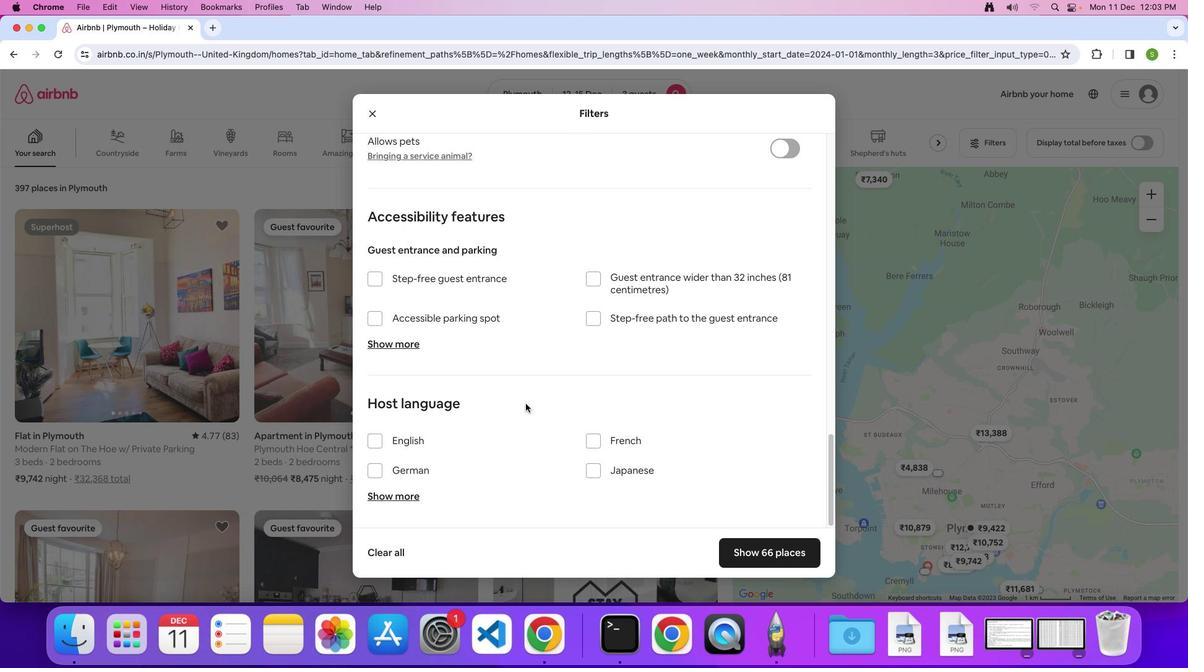 
Action: Mouse moved to (759, 547)
Screenshot: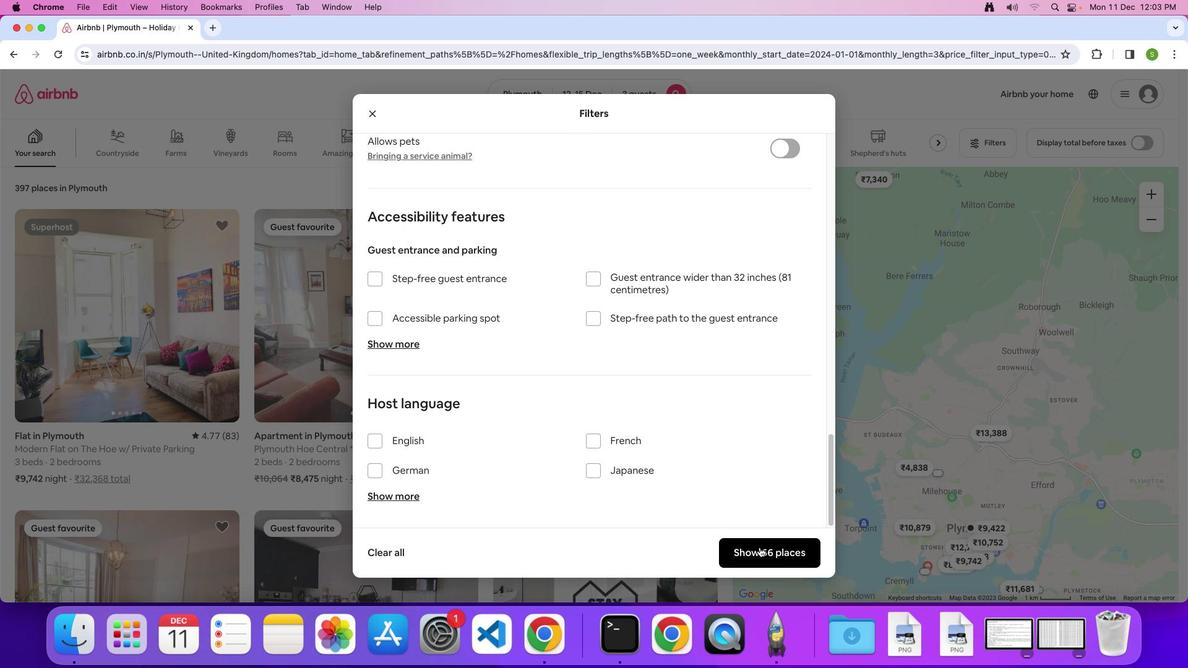 
Action: Mouse pressed left at (759, 547)
Screenshot: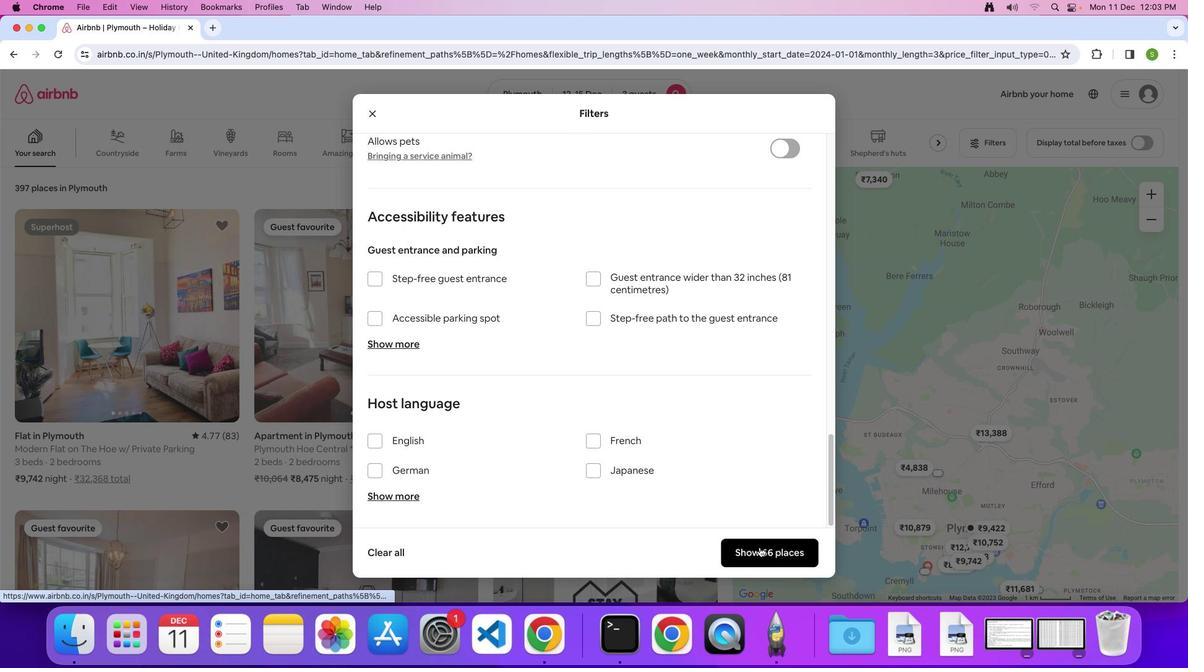 
Action: Mouse moved to (170, 304)
Screenshot: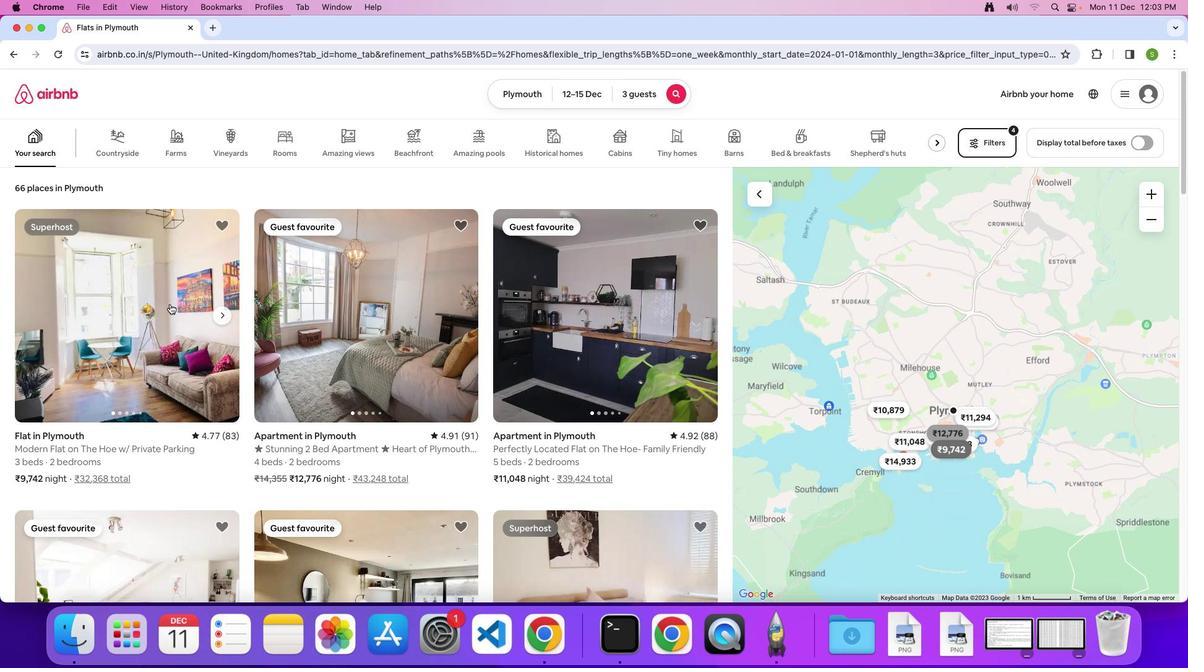 
Action: Mouse pressed left at (170, 304)
Screenshot: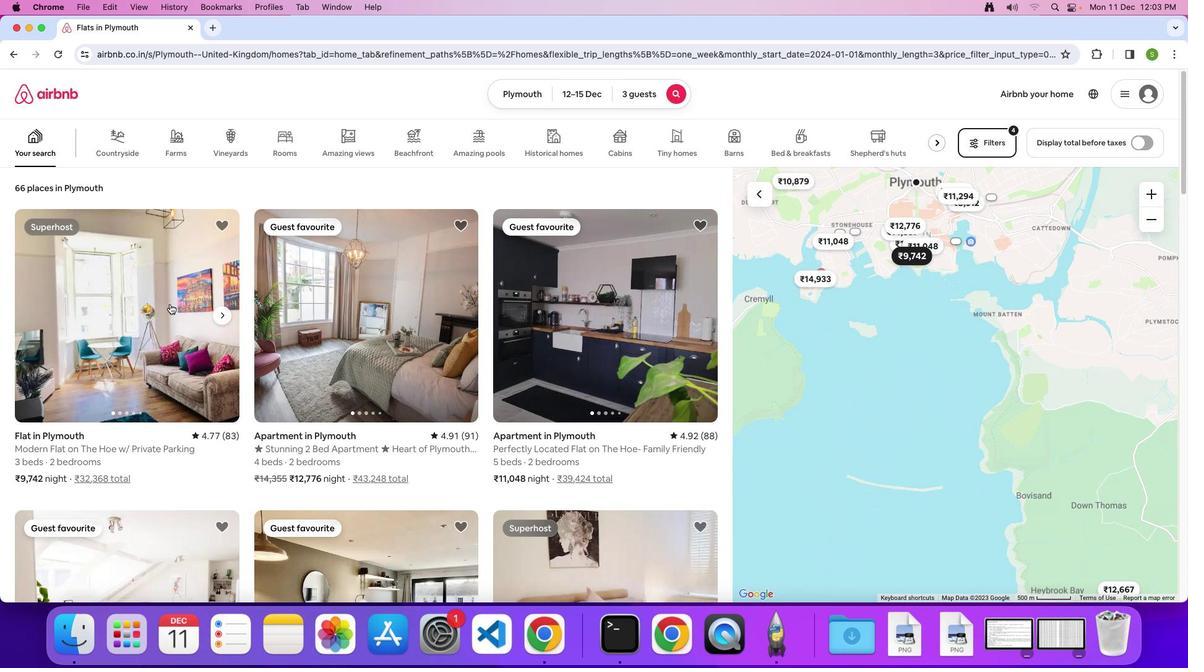 
Action: Mouse moved to (409, 352)
Screenshot: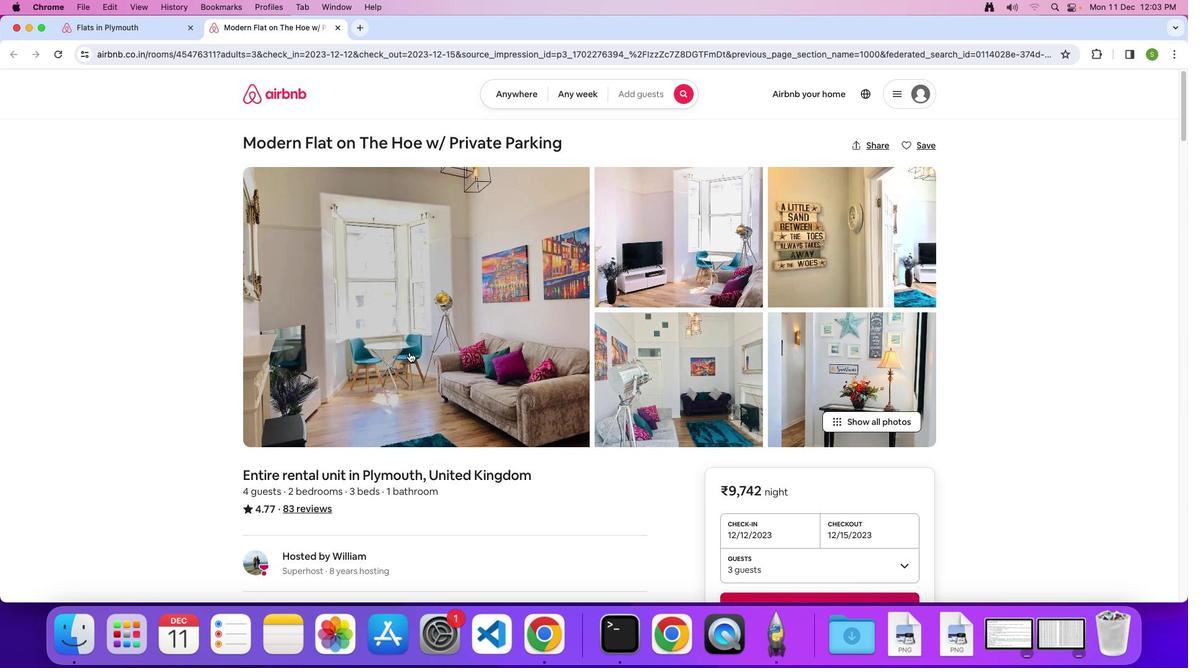 
Action: Mouse pressed left at (409, 352)
Screenshot: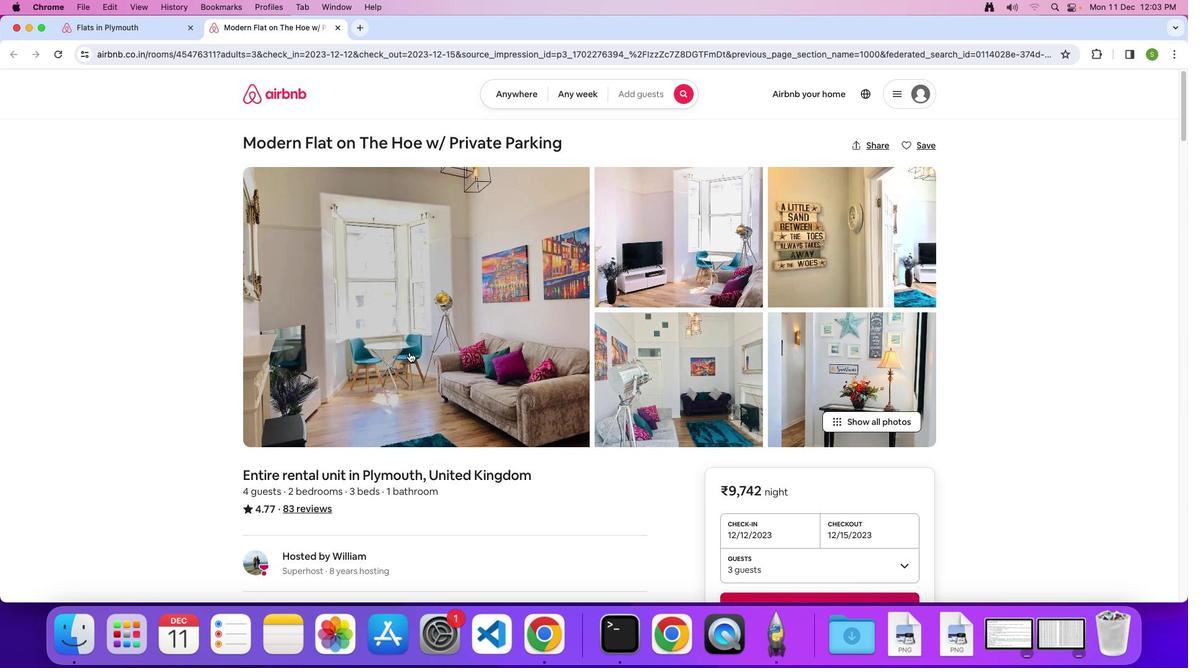 
Action: Mouse moved to (608, 393)
Screenshot: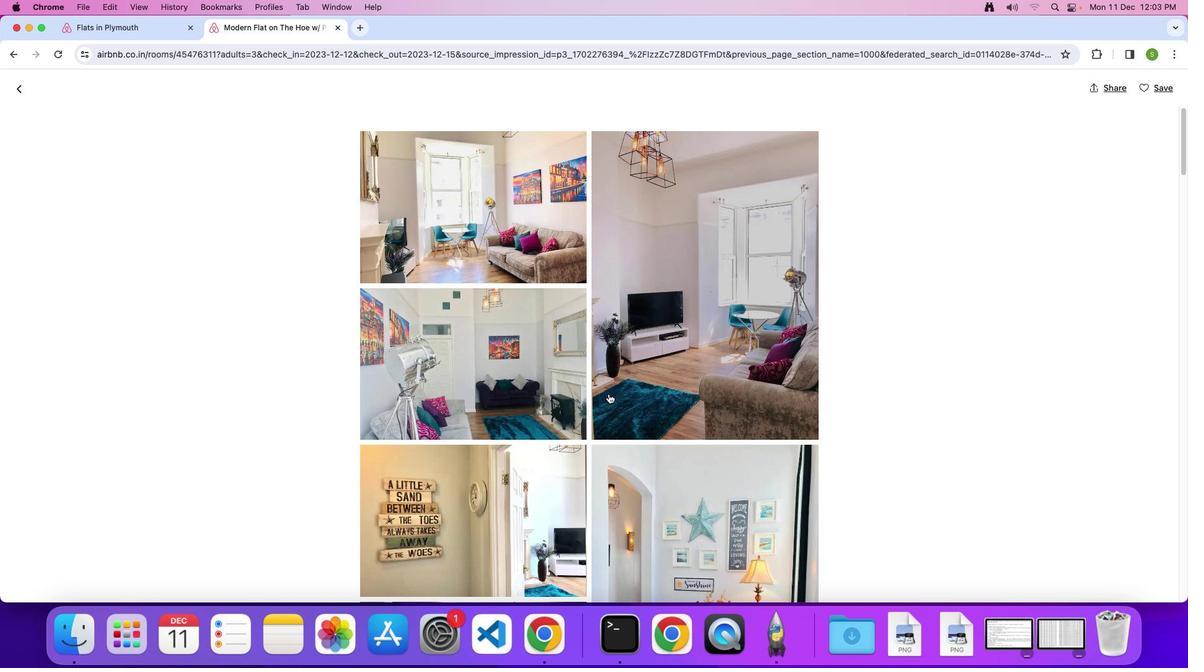 
Action: Mouse scrolled (608, 393) with delta (0, 0)
Screenshot: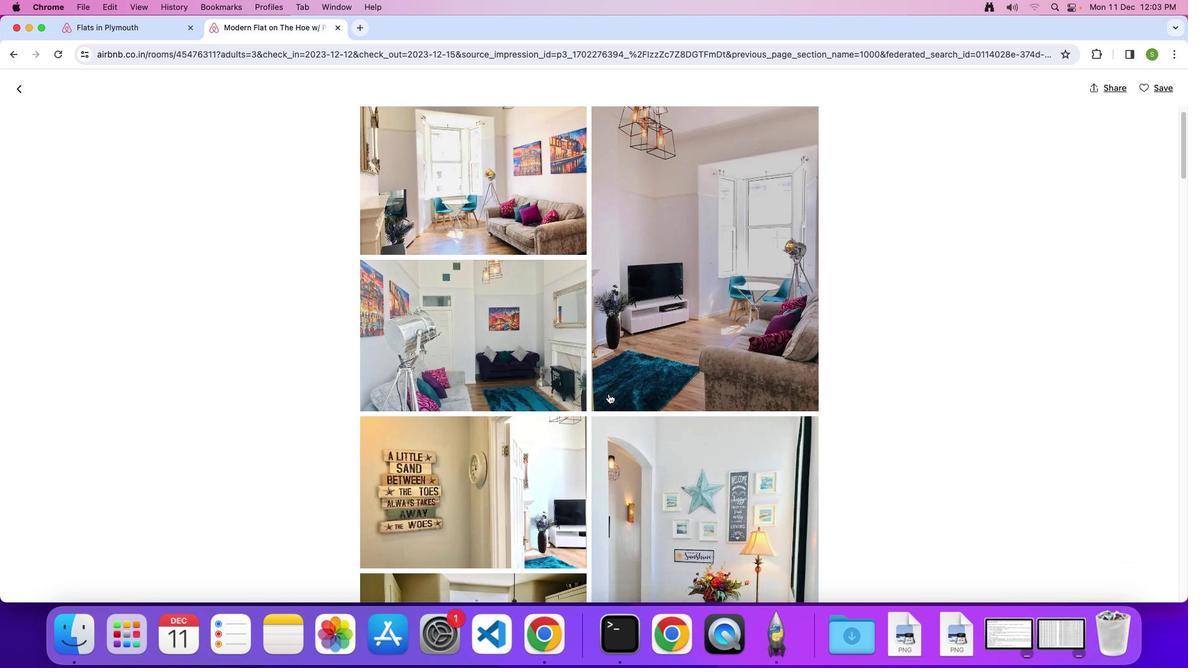 
Action: Mouse scrolled (608, 393) with delta (0, 0)
Screenshot: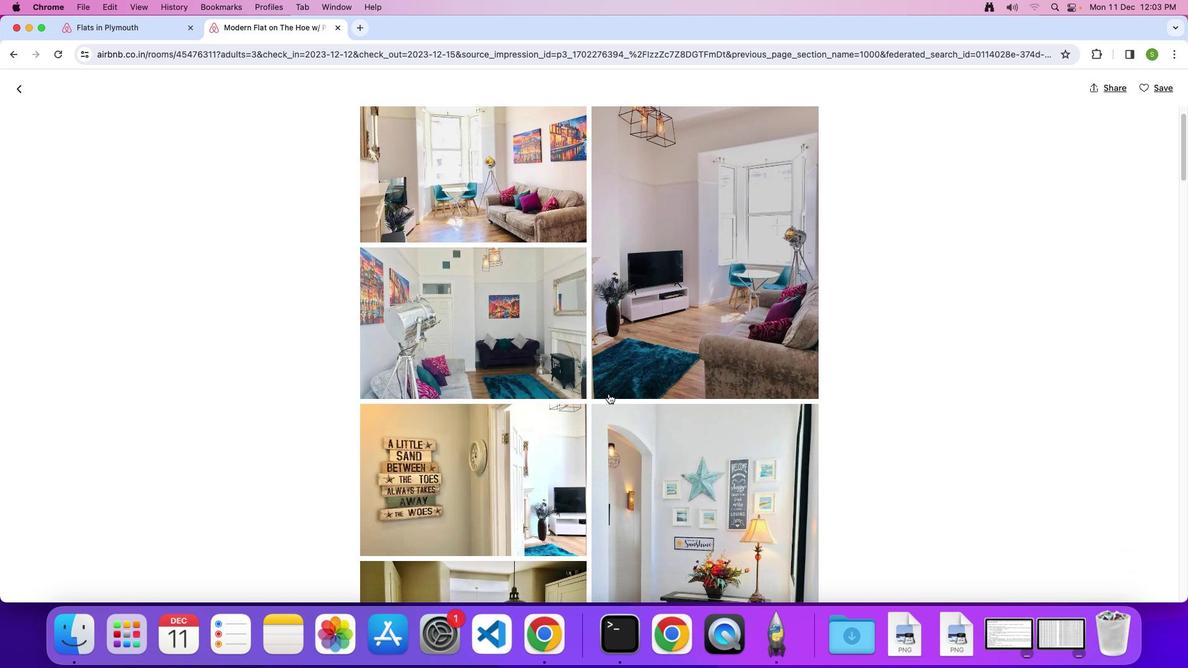 
Action: Mouse scrolled (608, 393) with delta (0, -1)
Screenshot: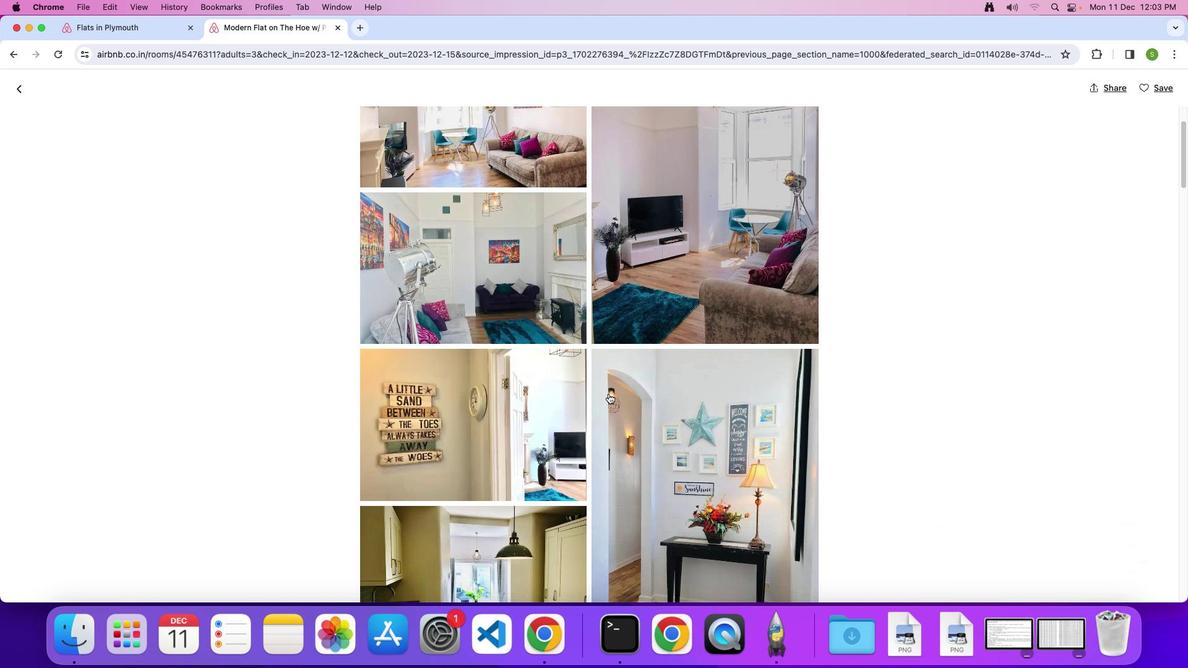 
Action: Mouse moved to (608, 394)
Screenshot: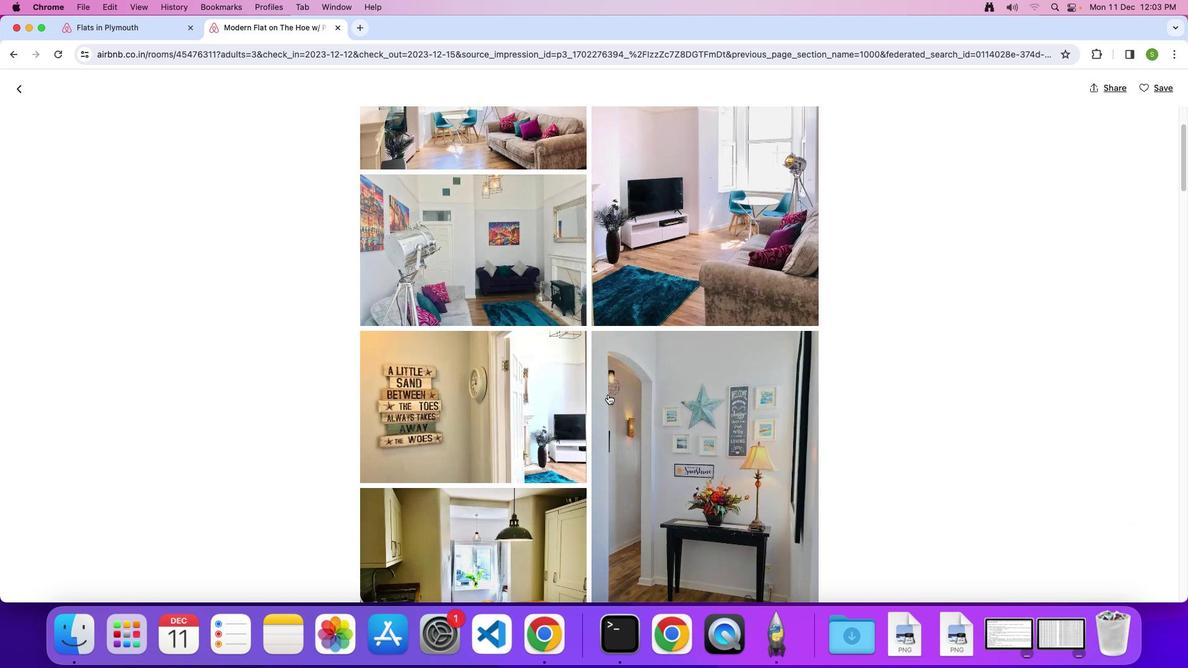 
Action: Mouse scrolled (608, 394) with delta (0, 0)
Screenshot: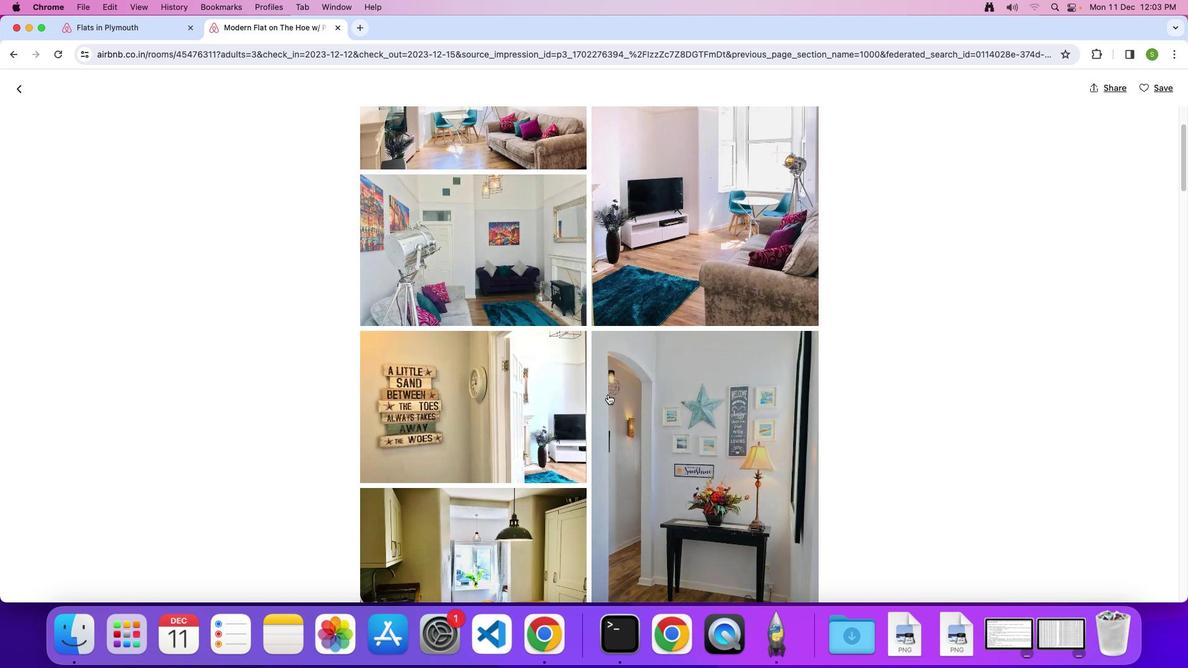 
Action: Mouse scrolled (608, 394) with delta (0, 0)
Screenshot: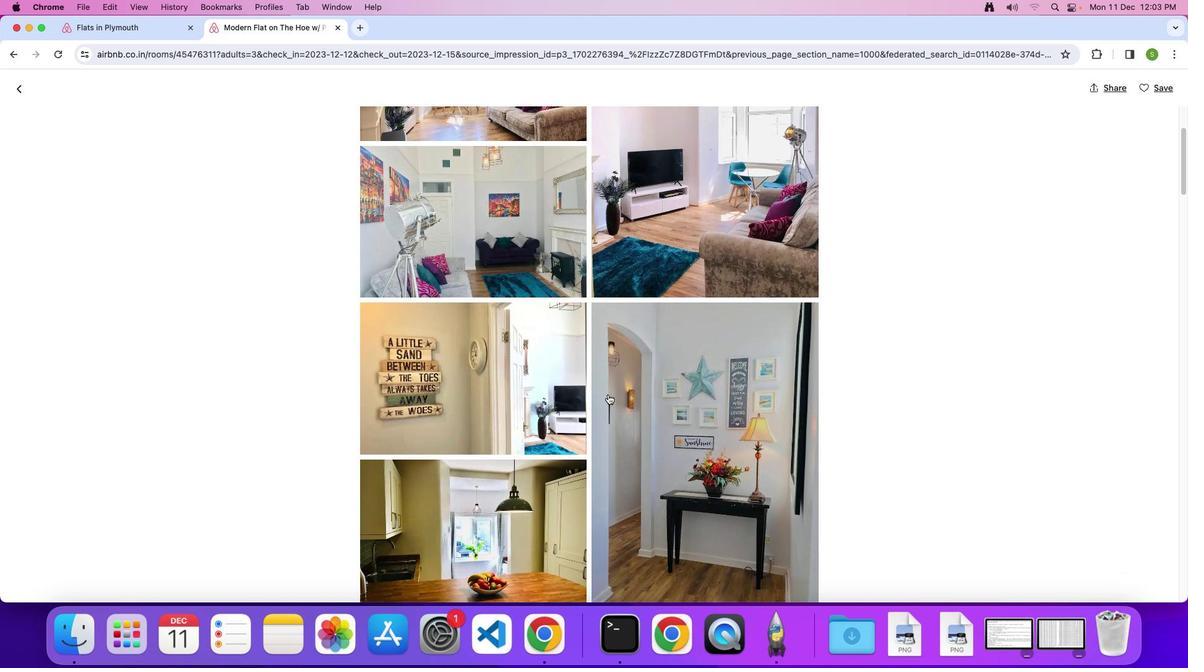 
Action: Mouse scrolled (608, 394) with delta (0, 0)
Screenshot: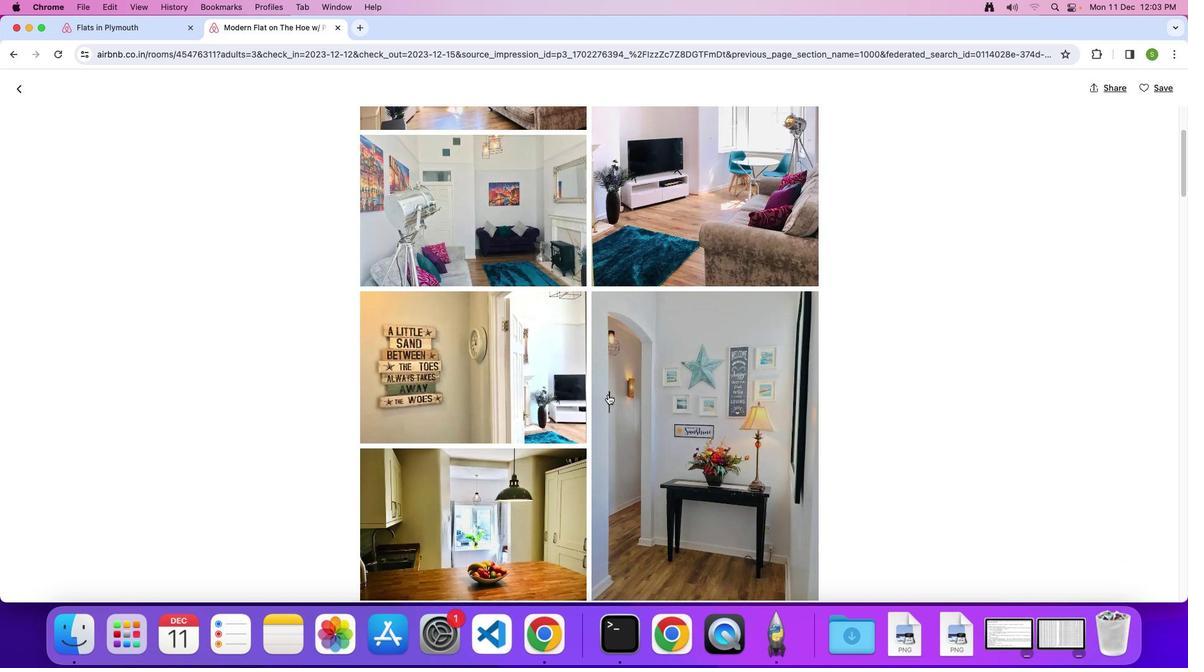 
Action: Mouse scrolled (608, 394) with delta (0, 0)
Screenshot: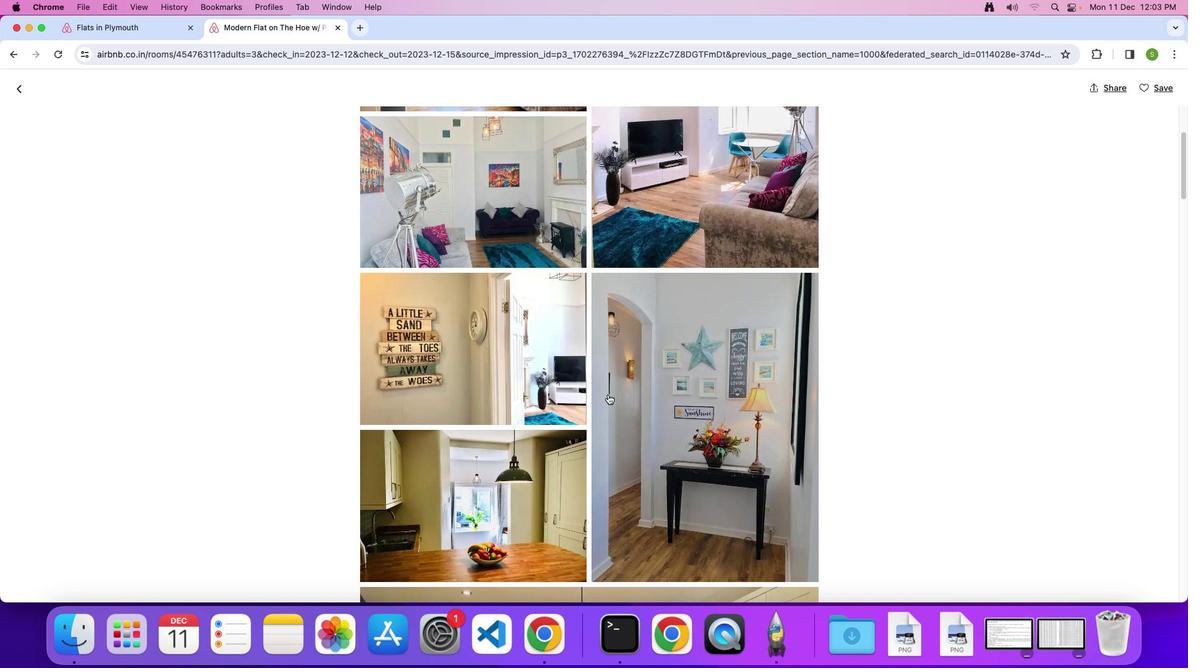 
Action: Mouse scrolled (608, 394) with delta (0, 0)
Screenshot: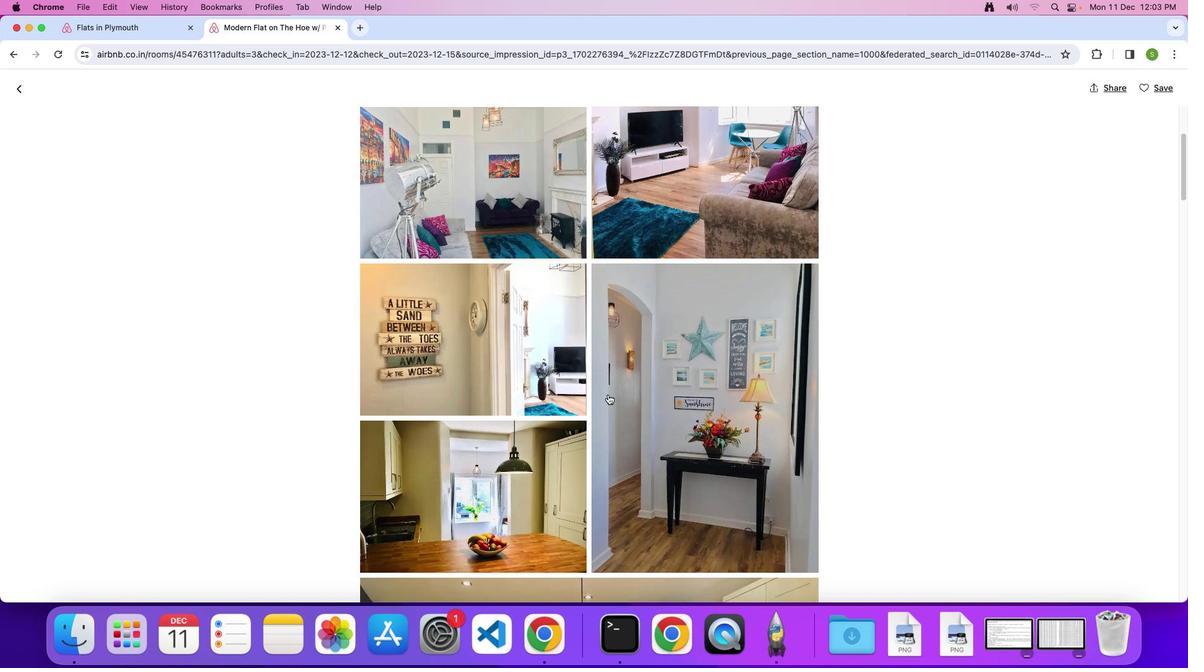 
Action: Mouse moved to (600, 397)
Screenshot: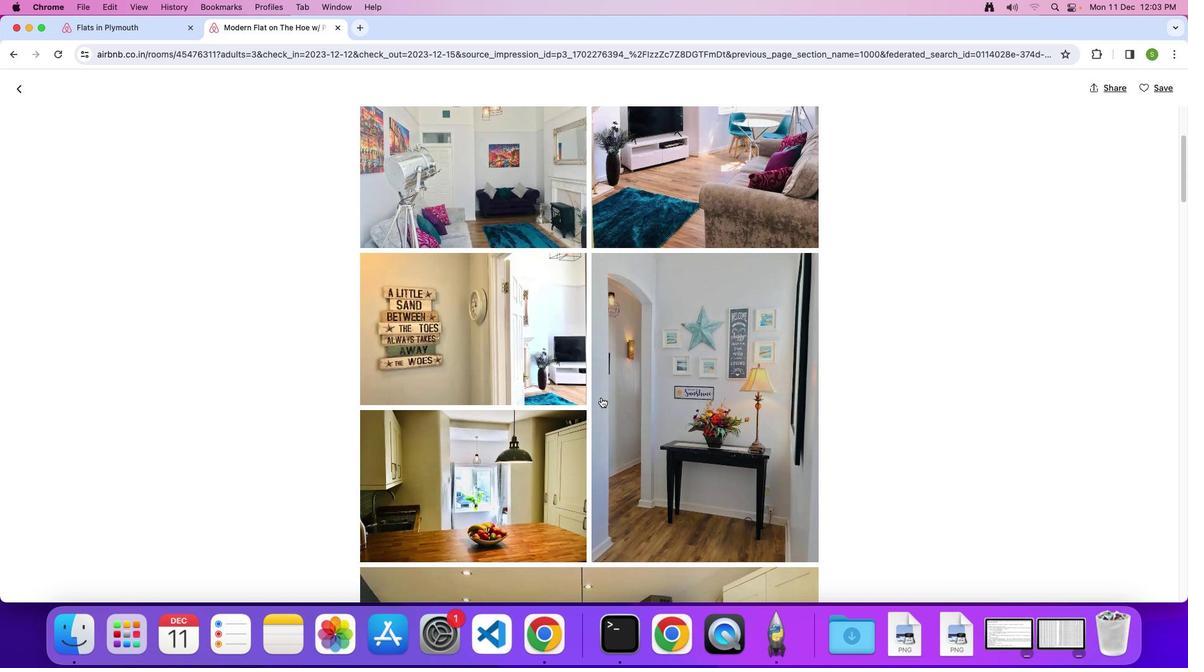 
Action: Mouse scrolled (600, 397) with delta (0, 0)
Screenshot: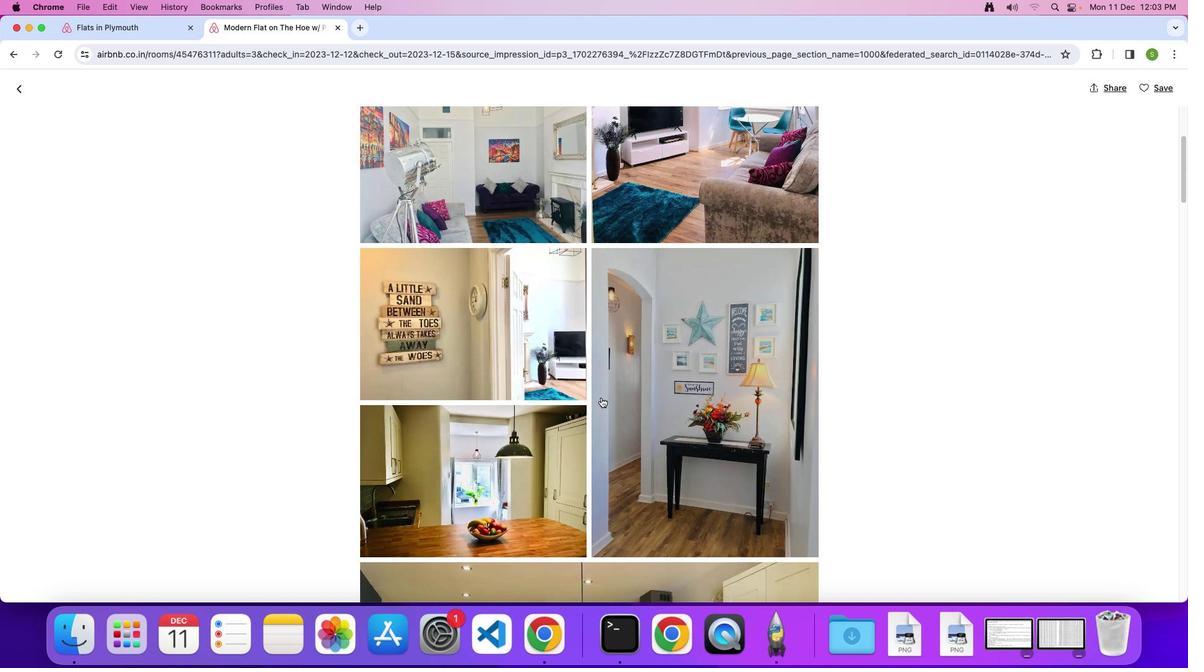 
Action: Mouse scrolled (600, 397) with delta (0, 0)
Screenshot: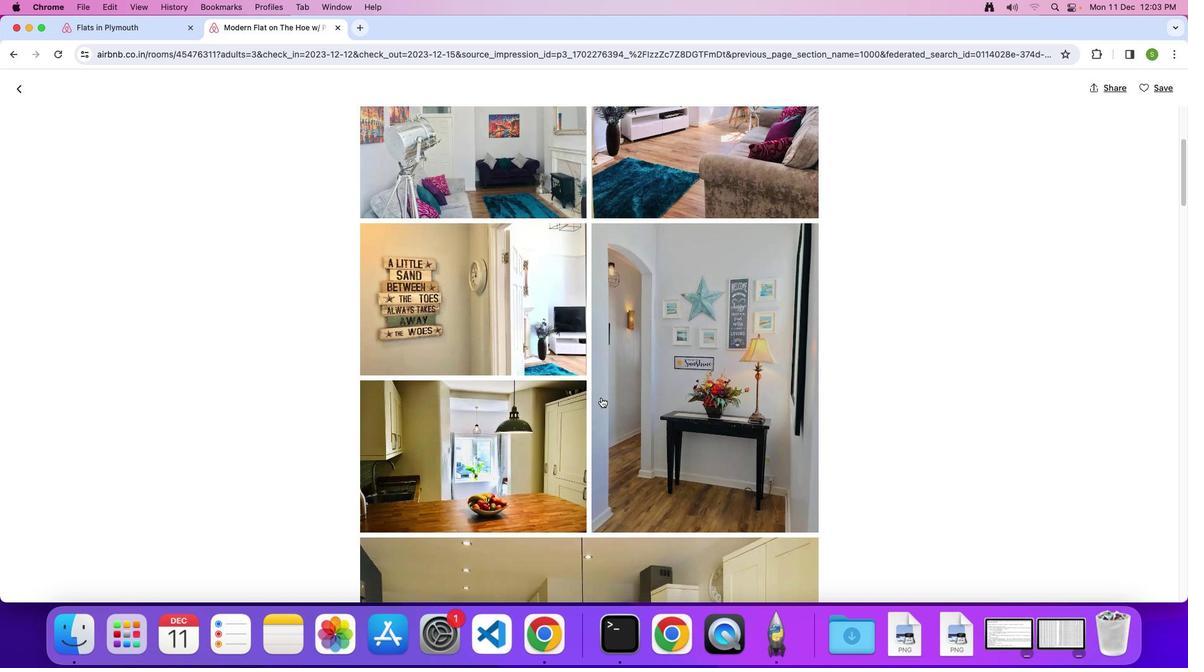
Action: Mouse scrolled (600, 397) with delta (0, -1)
Screenshot: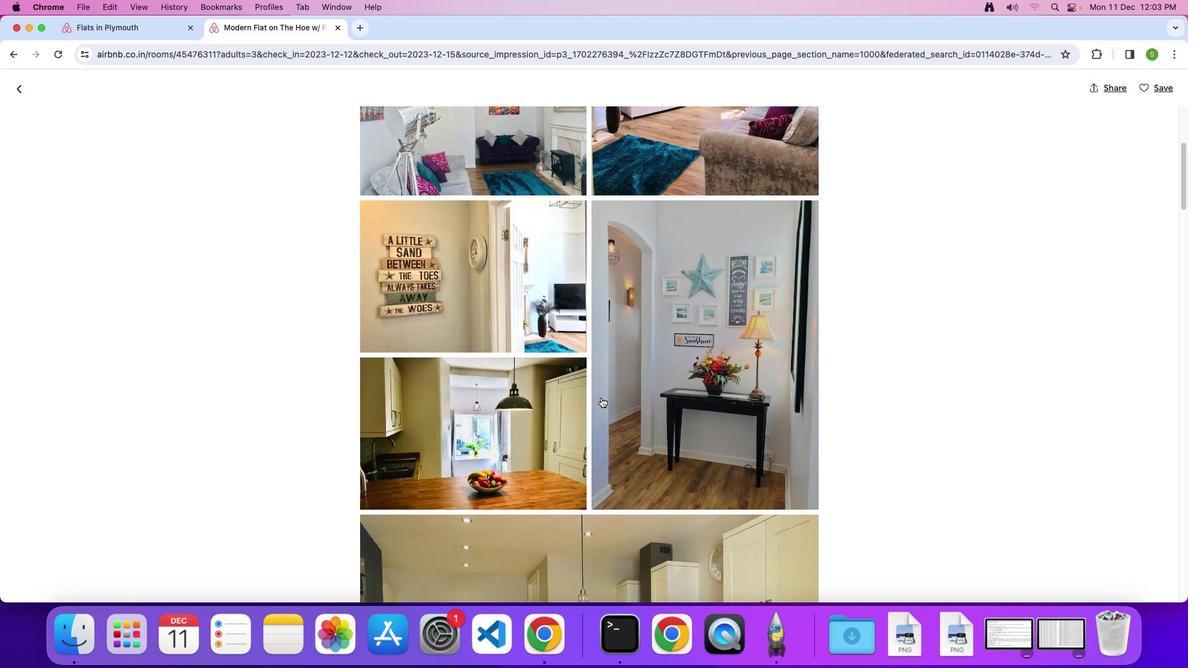 
Action: Mouse scrolled (600, 397) with delta (0, -1)
Screenshot: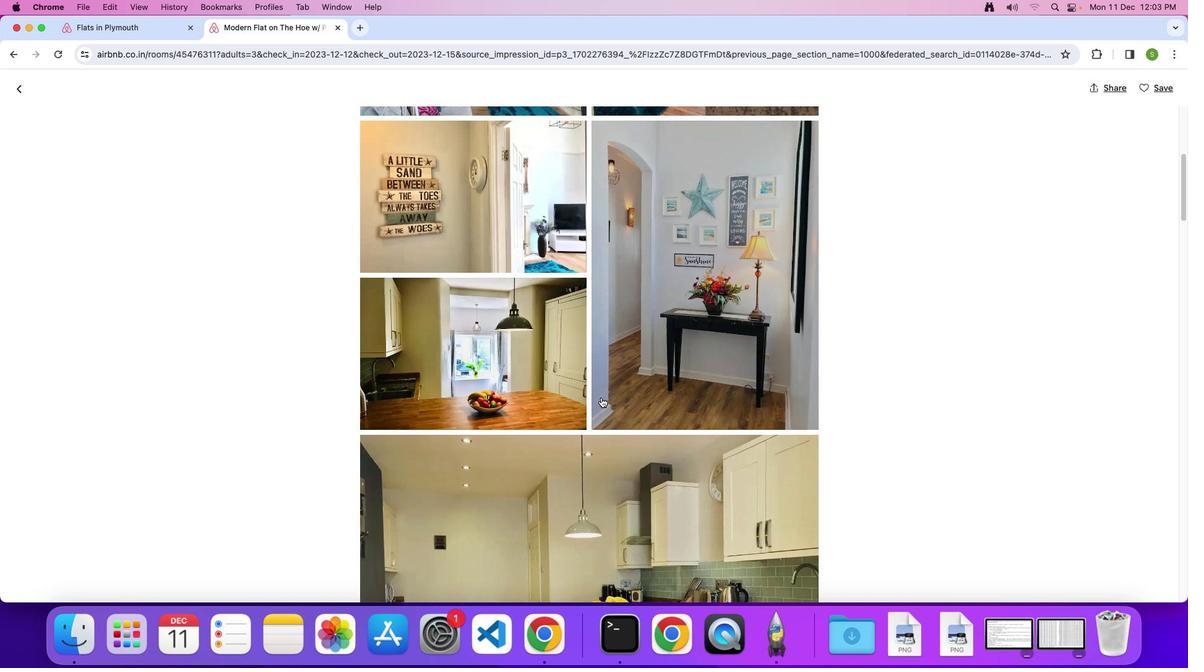 
Action: Mouse scrolled (600, 397) with delta (0, 0)
Screenshot: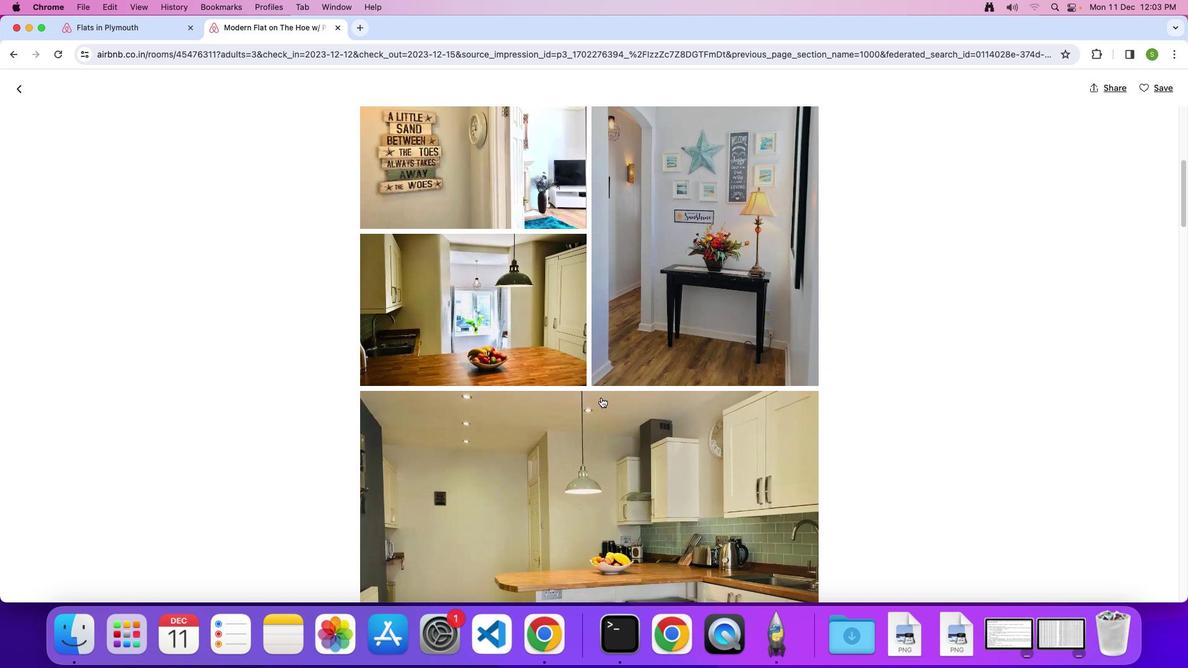 
Action: Mouse scrolled (600, 397) with delta (0, 0)
Screenshot: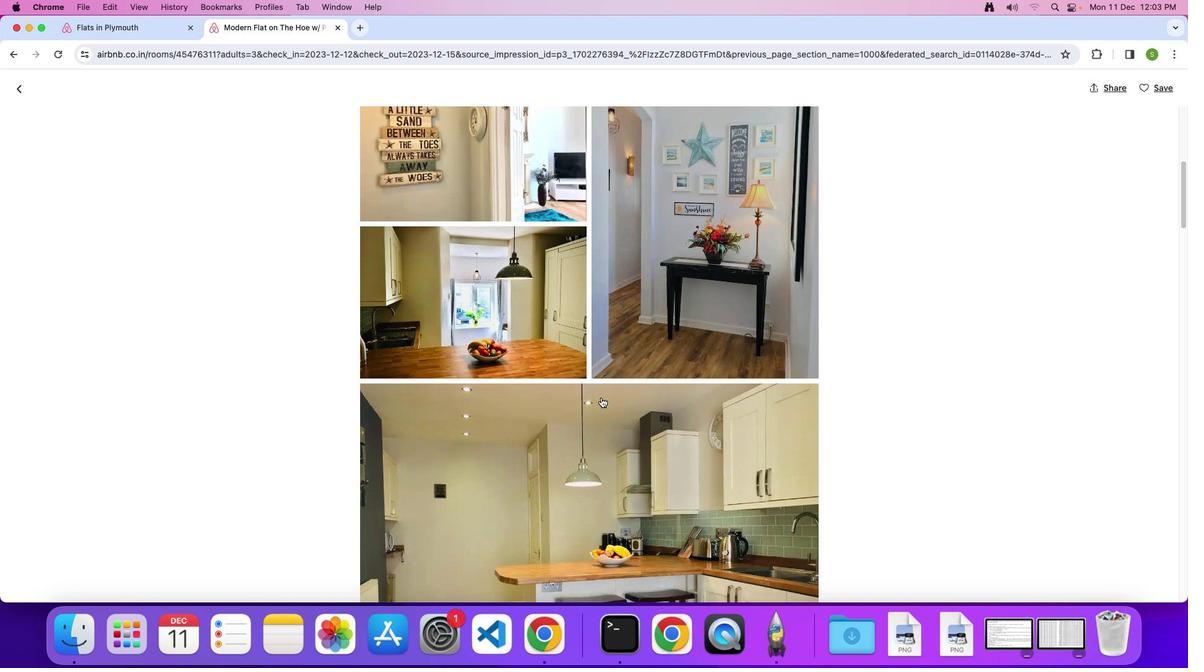 
Action: Mouse scrolled (600, 397) with delta (0, 0)
Screenshot: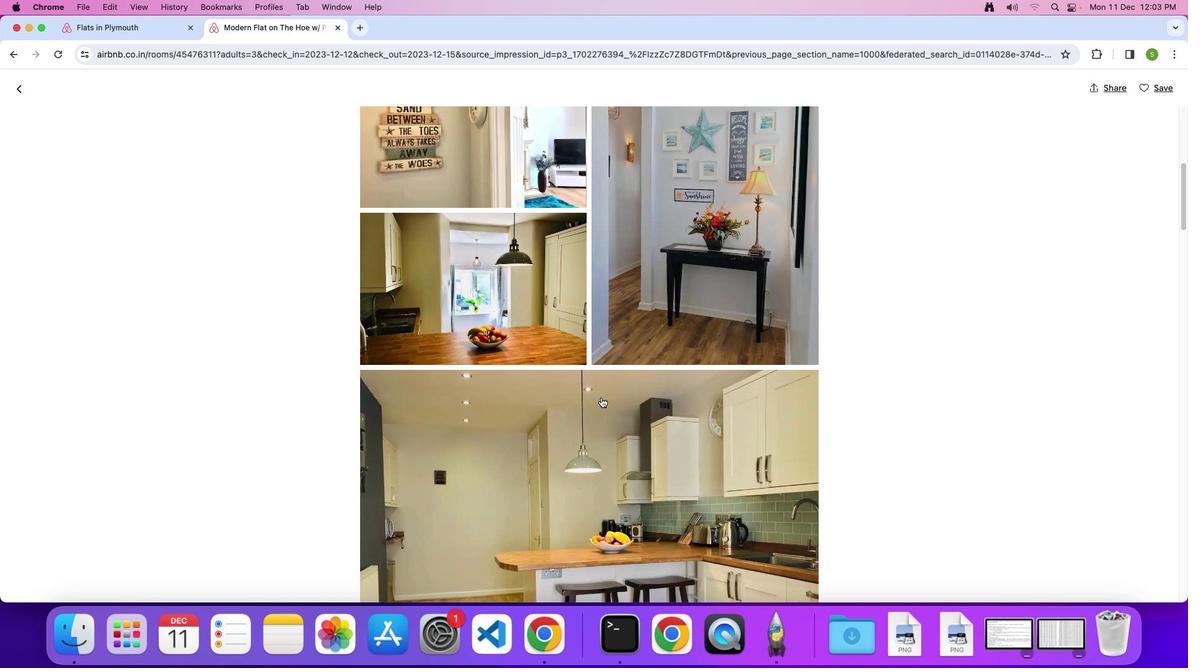 
Action: Mouse scrolled (600, 397) with delta (0, 0)
Screenshot: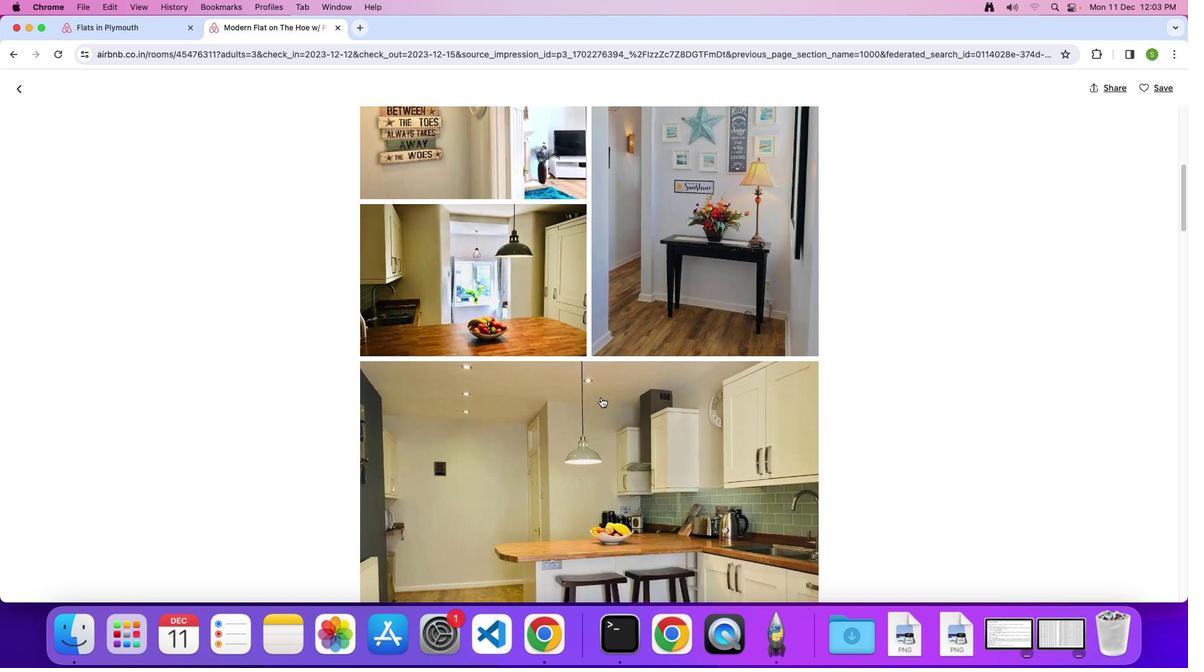 
Action: Mouse scrolled (600, 397) with delta (0, 0)
Screenshot: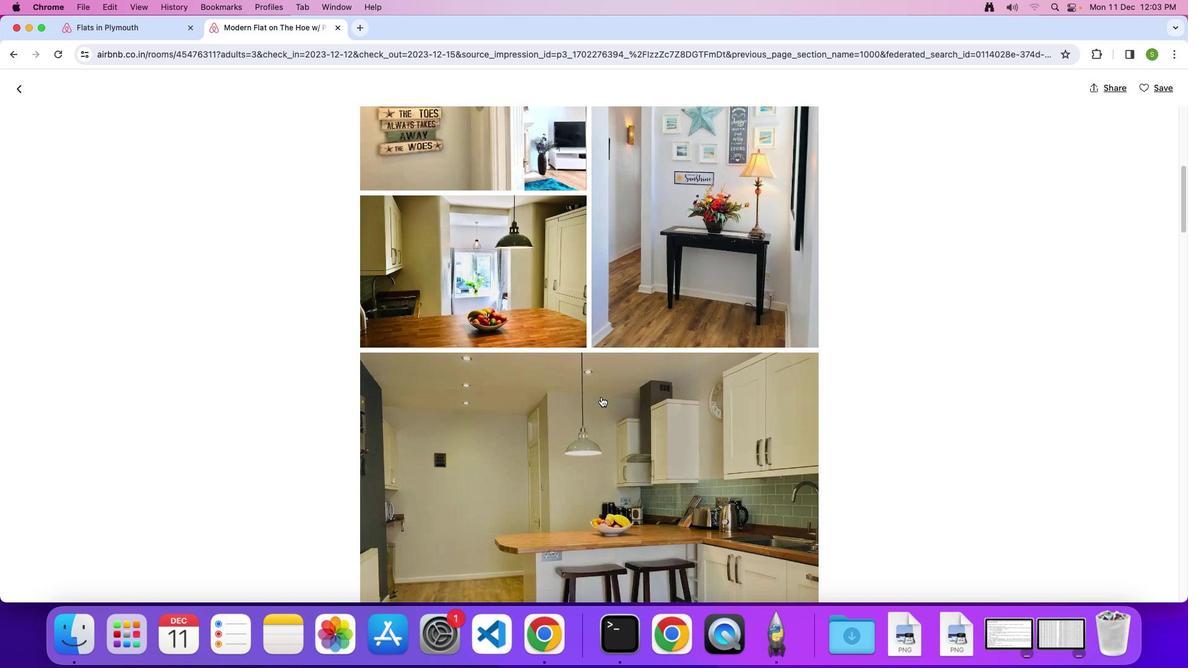 
Action: Mouse moved to (600, 396)
Screenshot: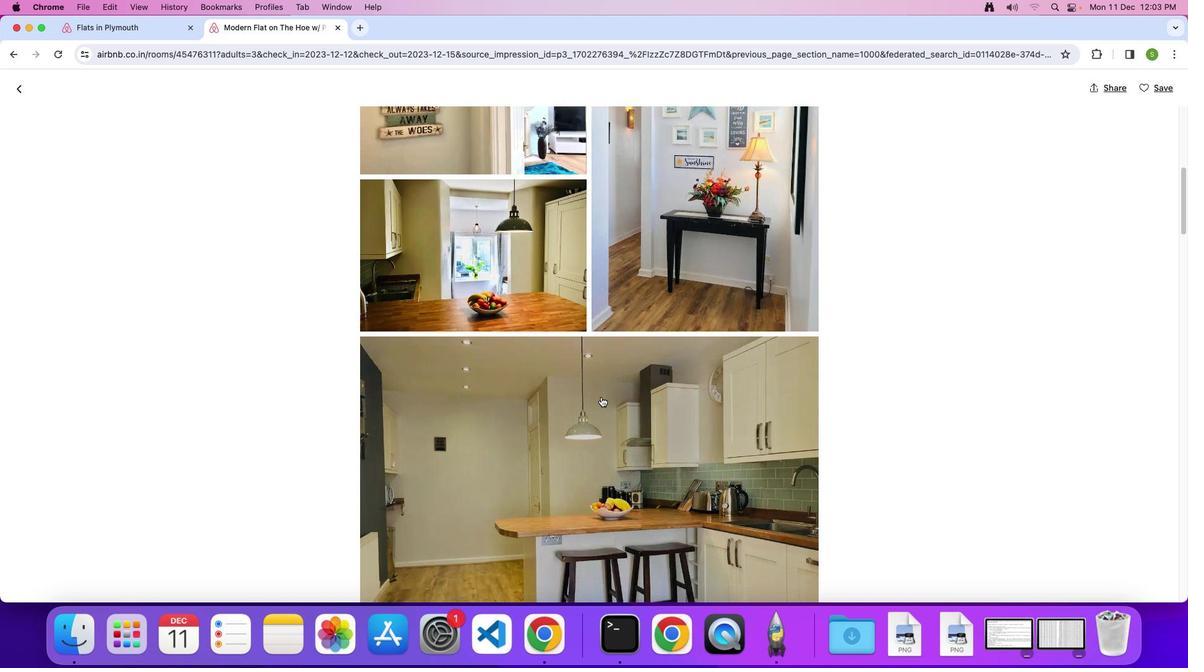 
Action: Mouse scrolled (600, 396) with delta (0, 0)
Screenshot: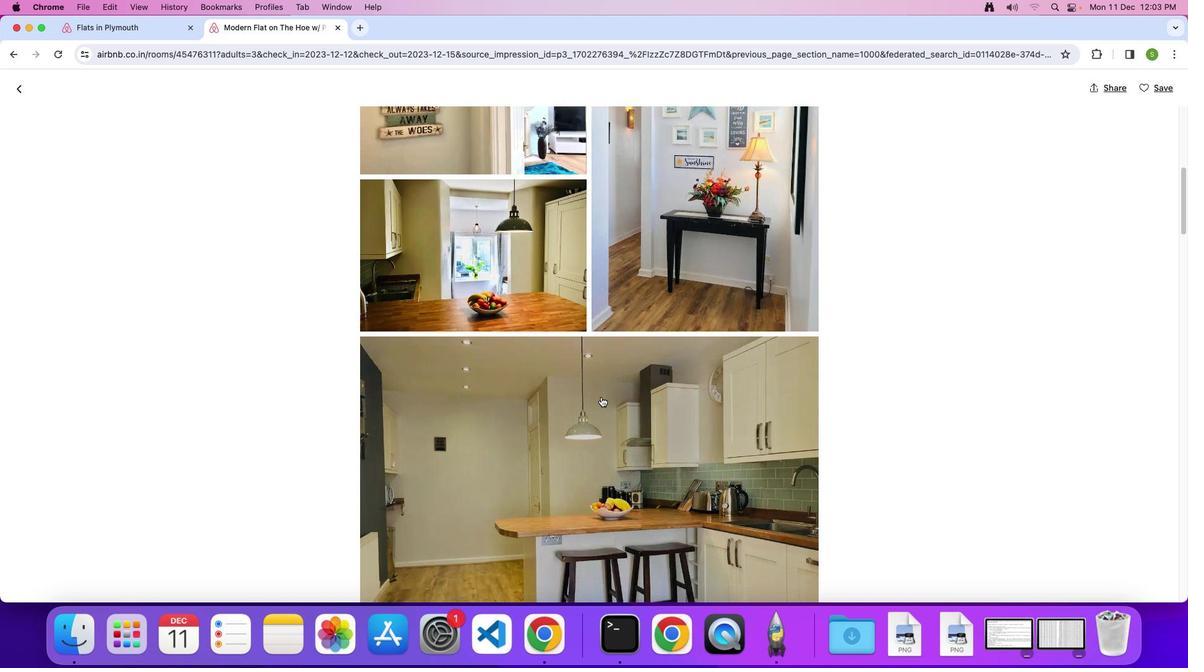 
Action: Mouse scrolled (600, 396) with delta (0, -1)
Screenshot: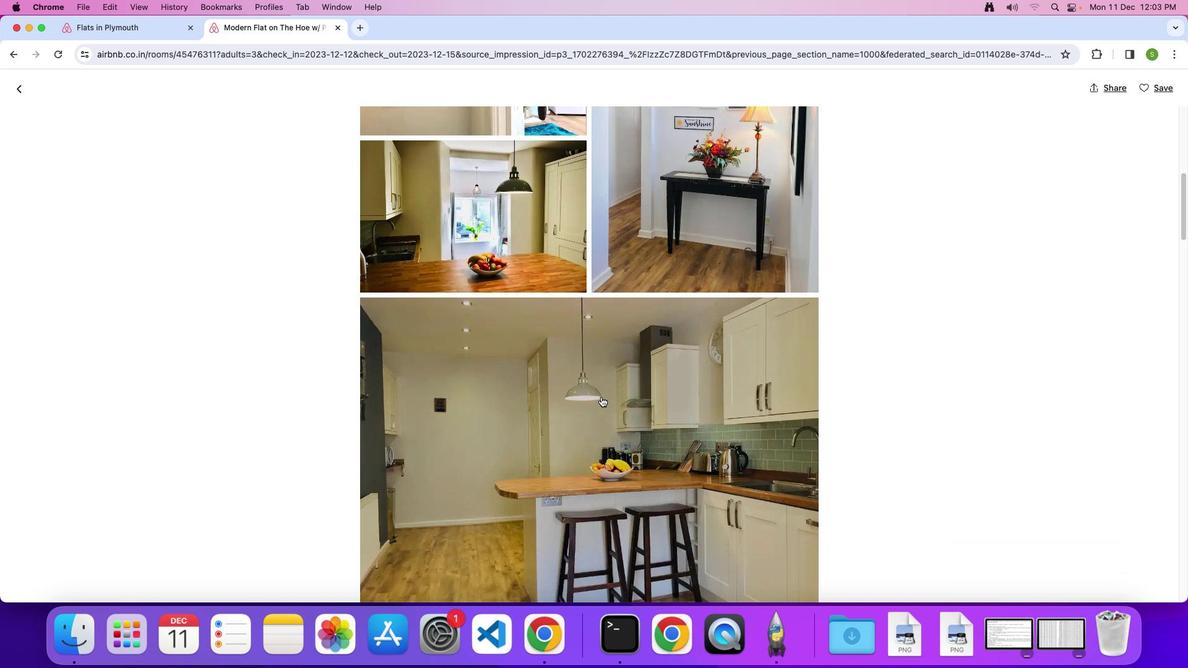 
Action: Mouse moved to (613, 394)
Screenshot: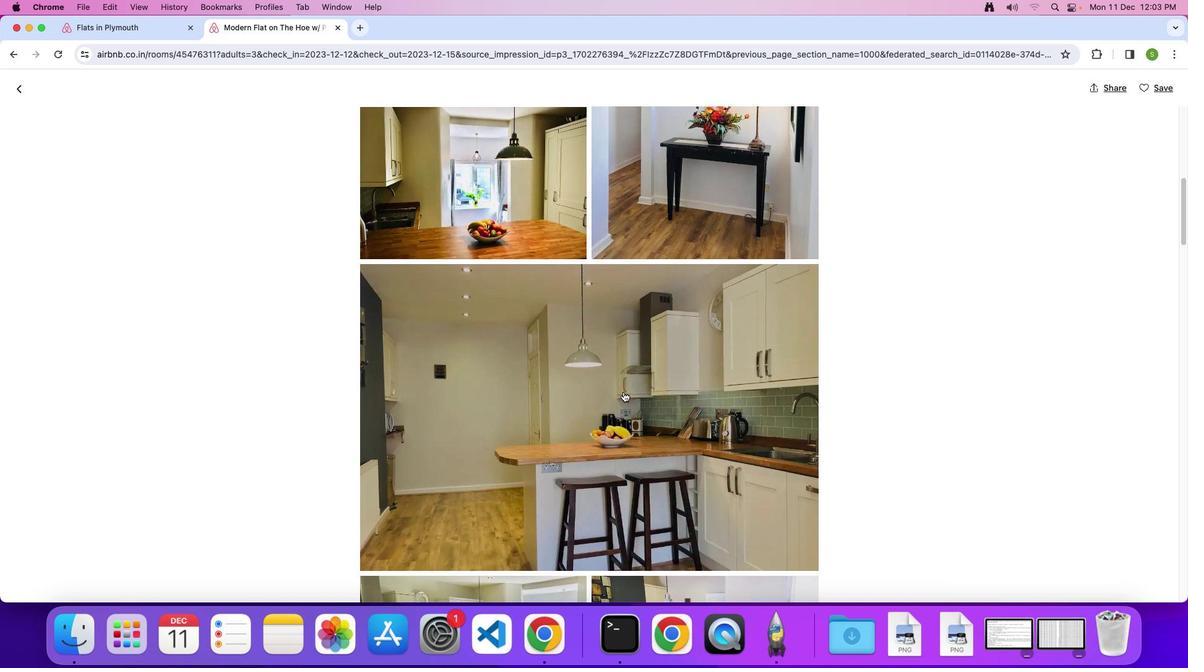
Action: Mouse scrolled (613, 394) with delta (0, 0)
Screenshot: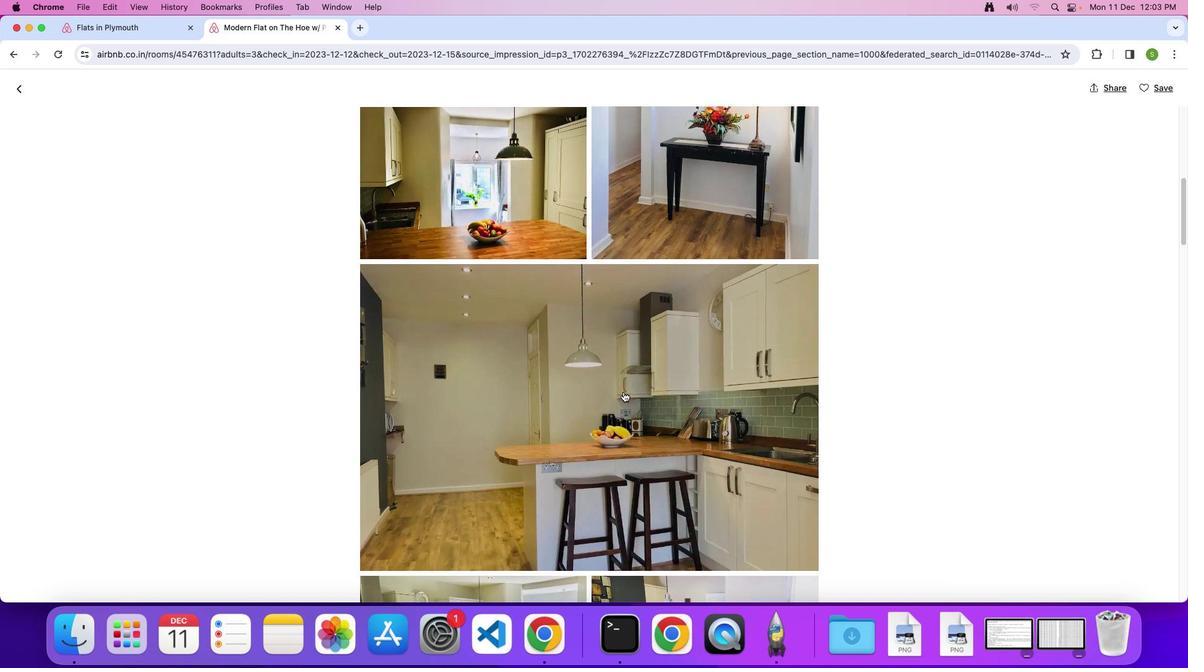 
Action: Mouse moved to (617, 393)
Screenshot: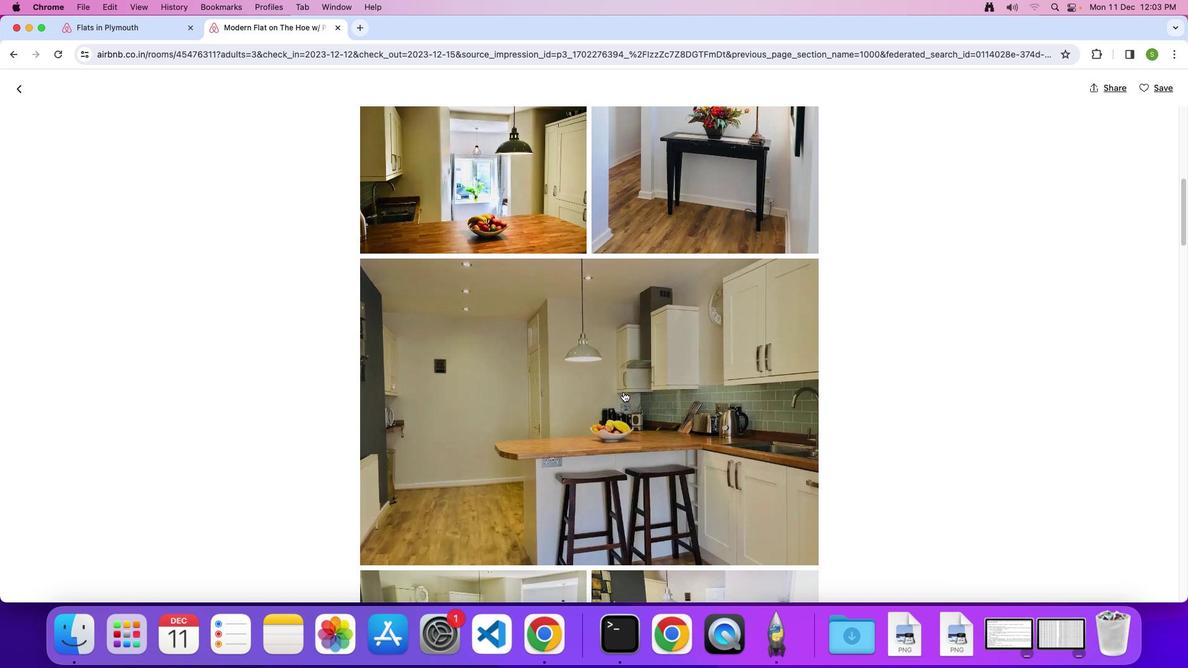 
Action: Mouse scrolled (617, 393) with delta (0, 0)
Screenshot: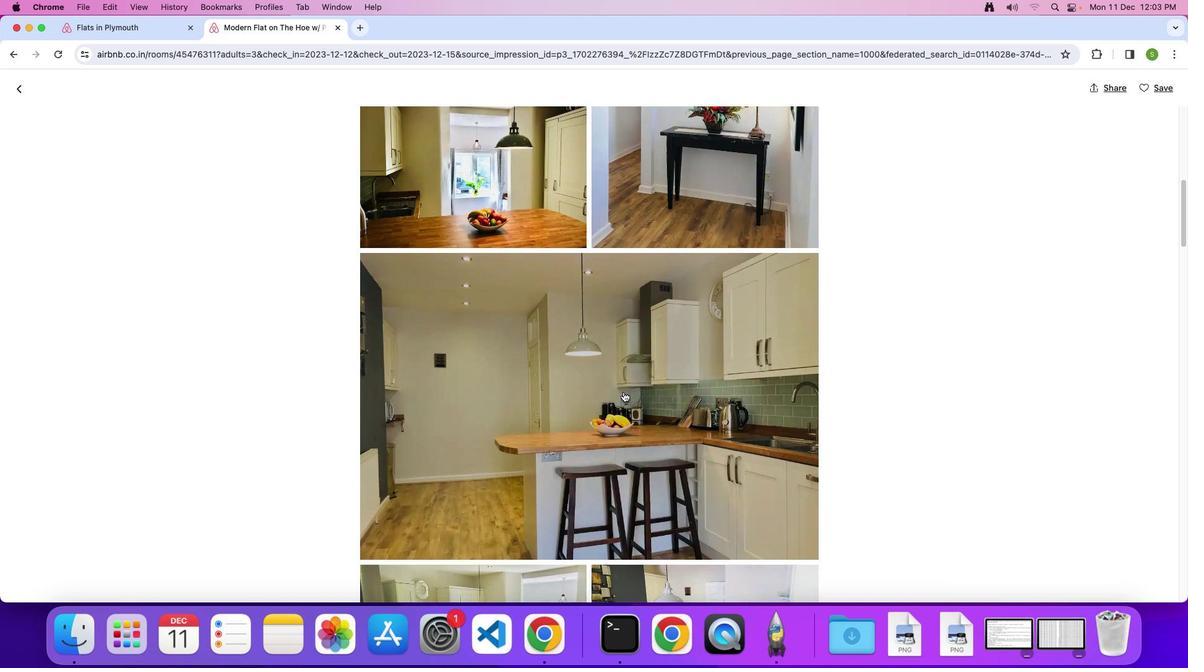 
Action: Mouse moved to (625, 388)
Screenshot: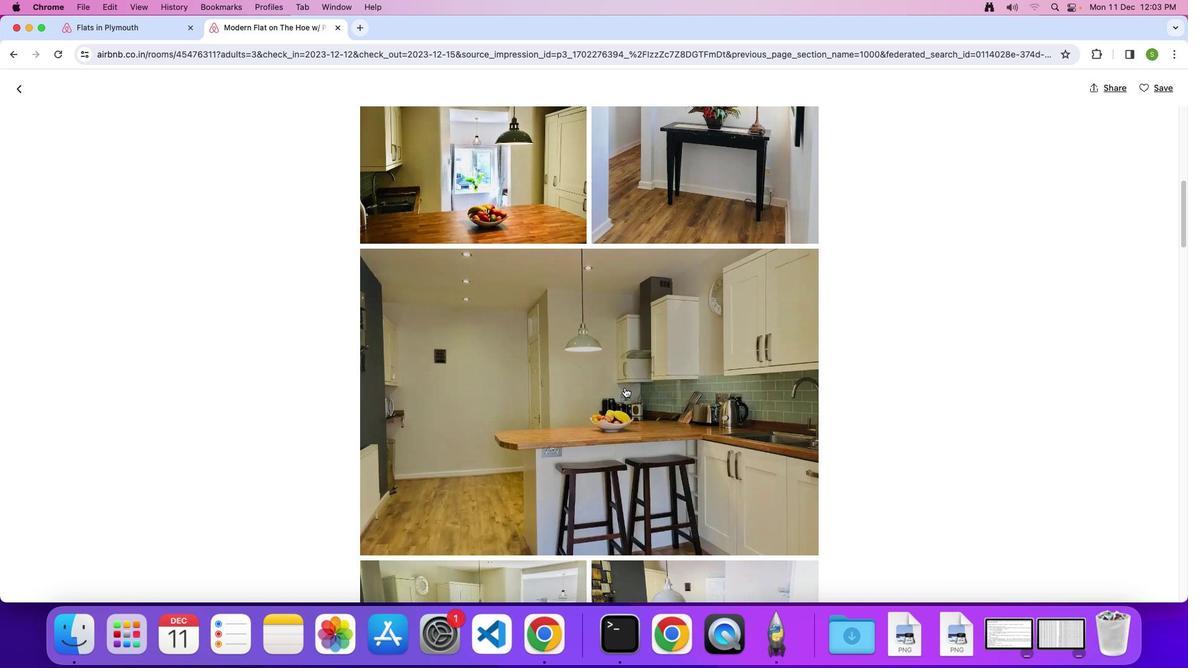 
Action: Mouse scrolled (625, 388) with delta (0, 0)
Screenshot: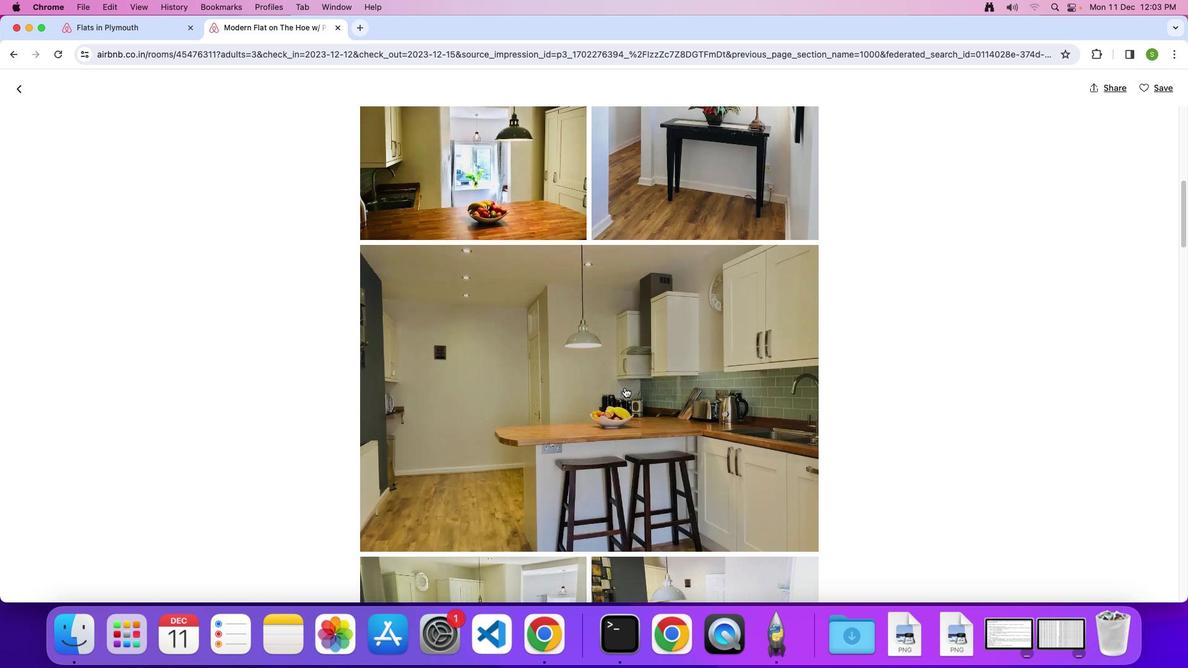 
Action: Mouse scrolled (625, 388) with delta (0, 0)
Screenshot: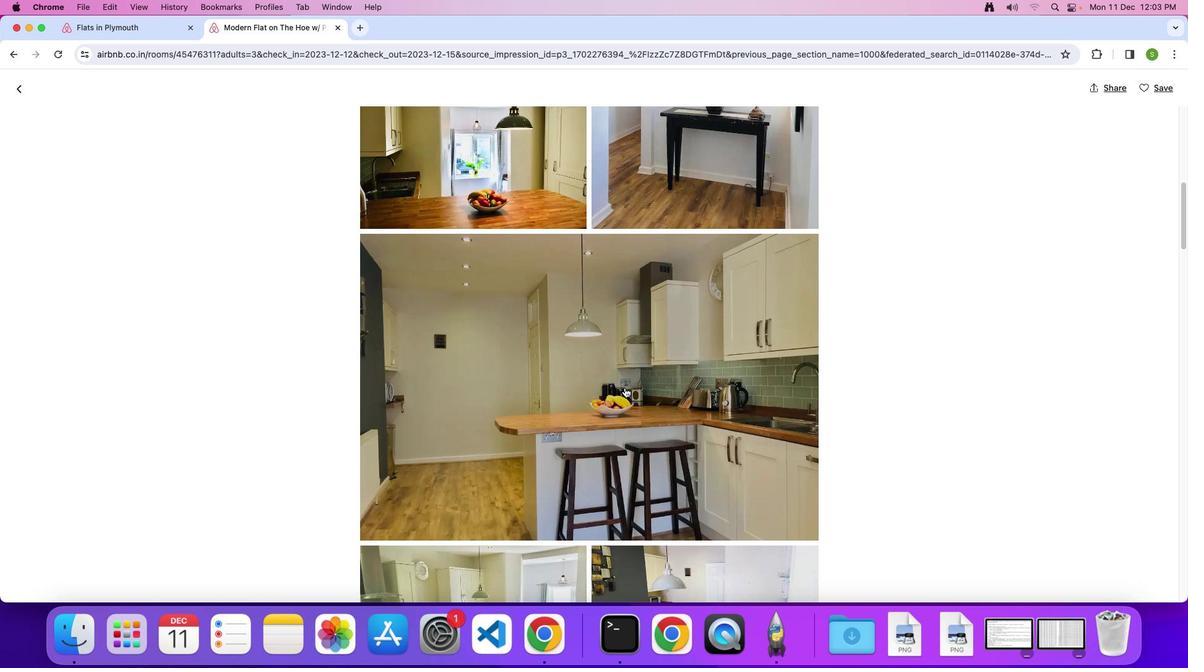 
Action: Mouse scrolled (625, 388) with delta (0, 0)
Screenshot: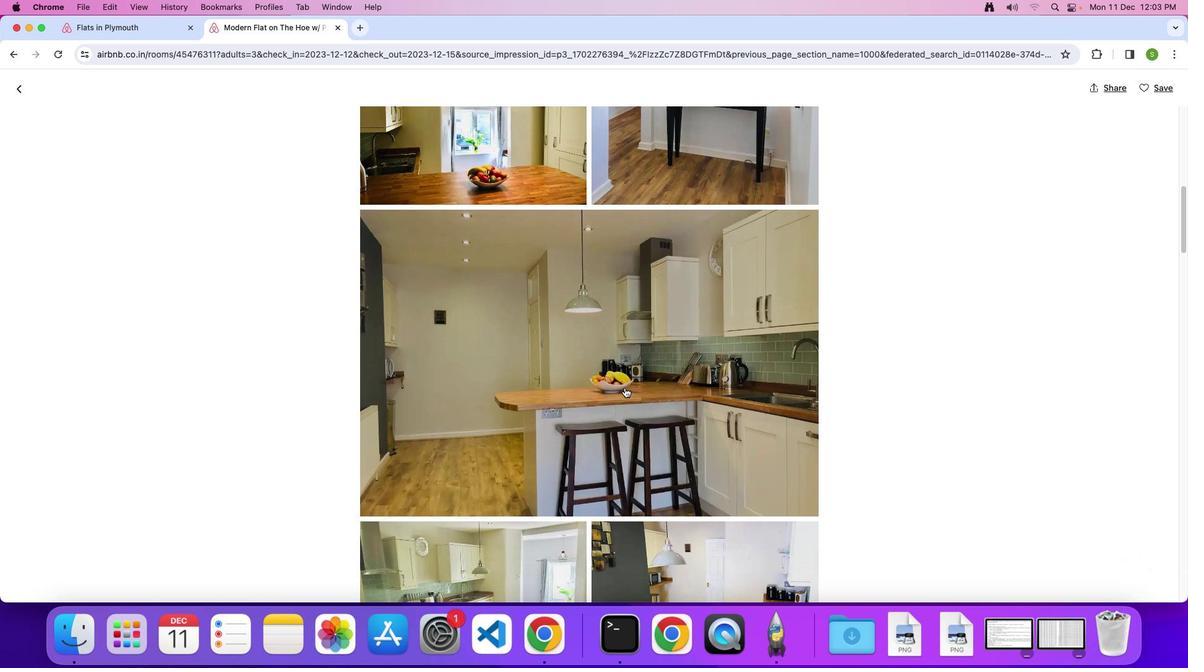 
Action: Mouse scrolled (625, 388) with delta (0, 0)
Screenshot: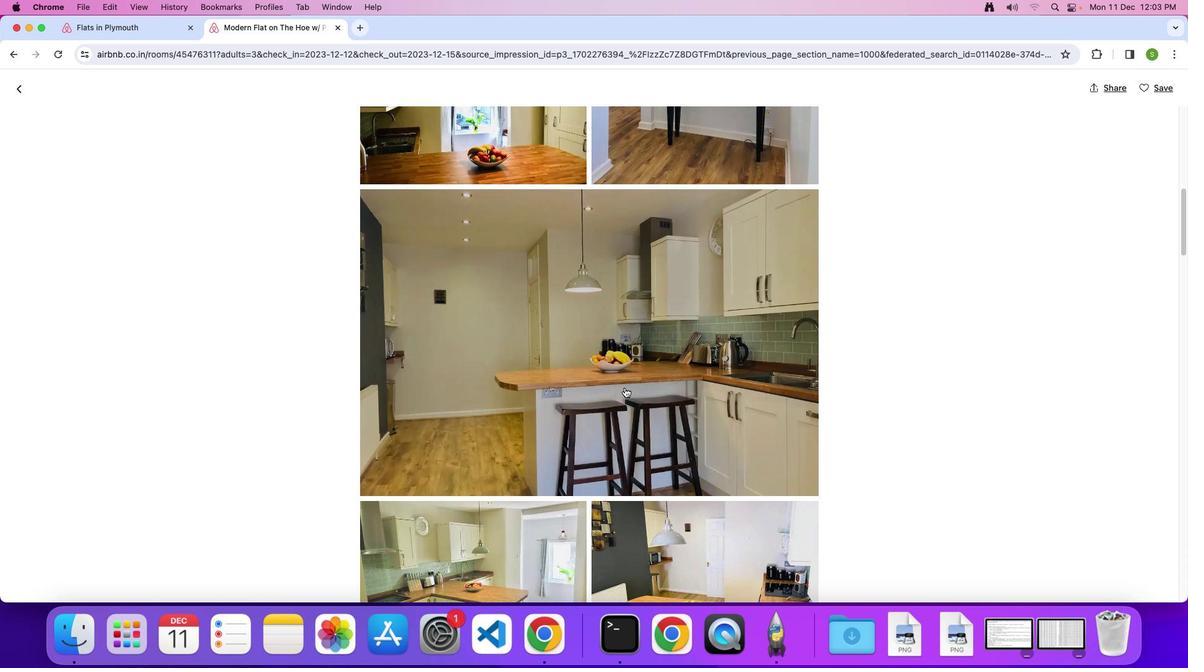
Action: Mouse scrolled (625, 388) with delta (0, 0)
Screenshot: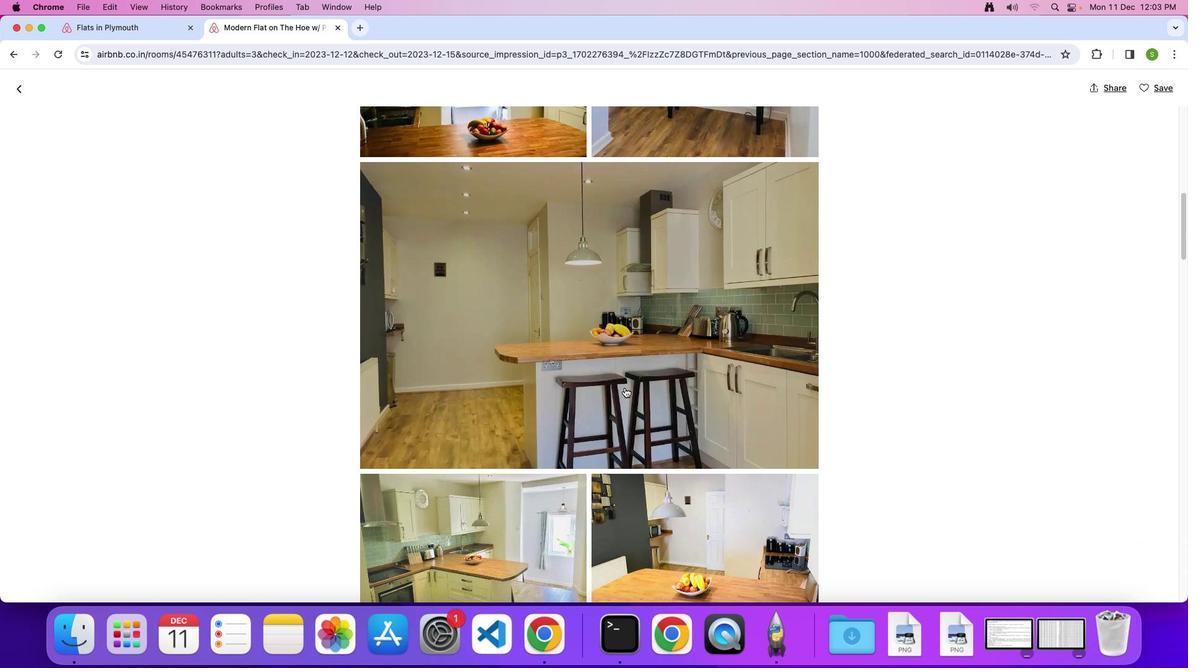 
Action: Mouse scrolled (625, 388) with delta (0, -1)
Screenshot: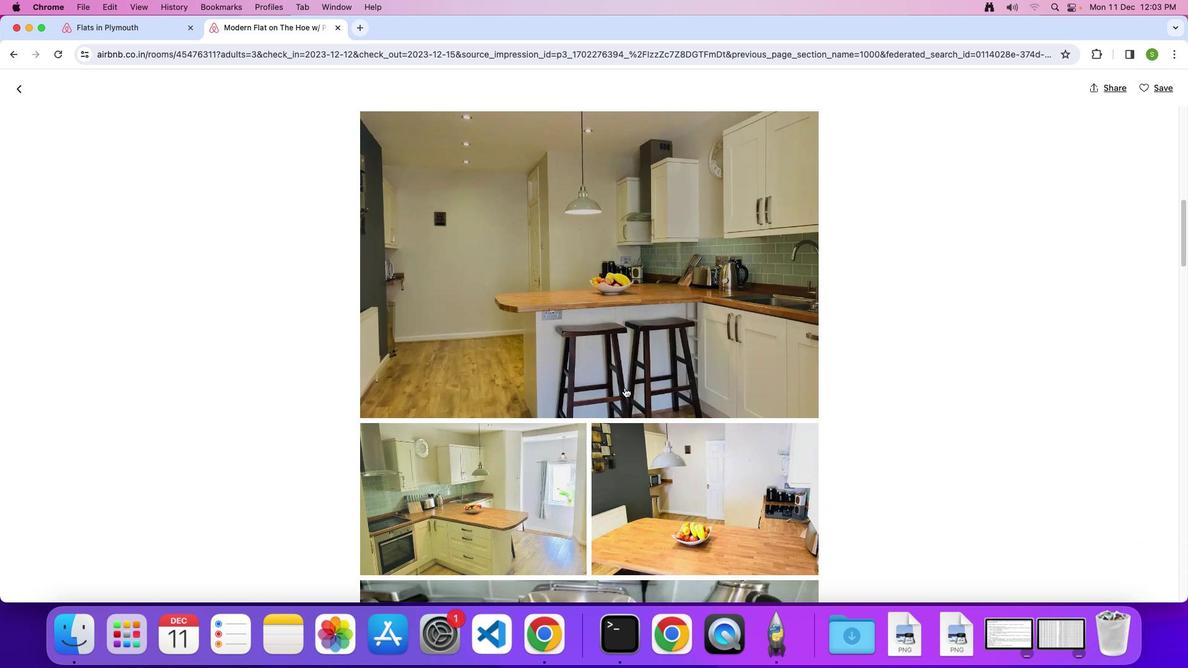 
Action: Mouse moved to (631, 377)
Screenshot: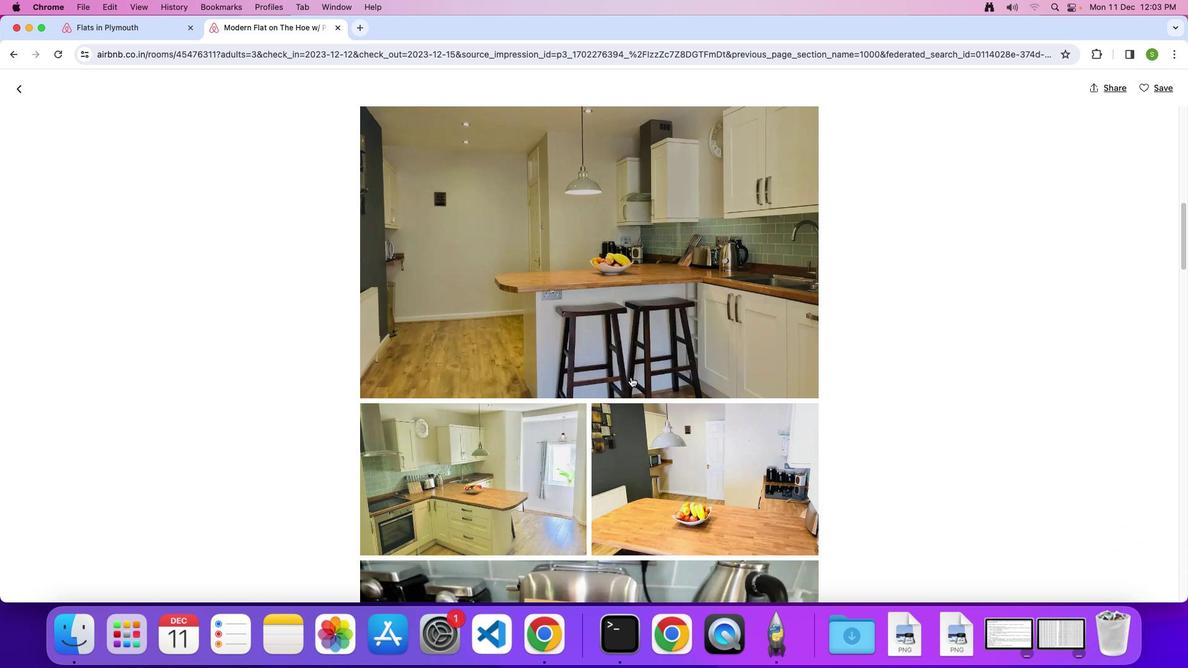 
Action: Mouse scrolled (631, 377) with delta (0, 0)
Screenshot: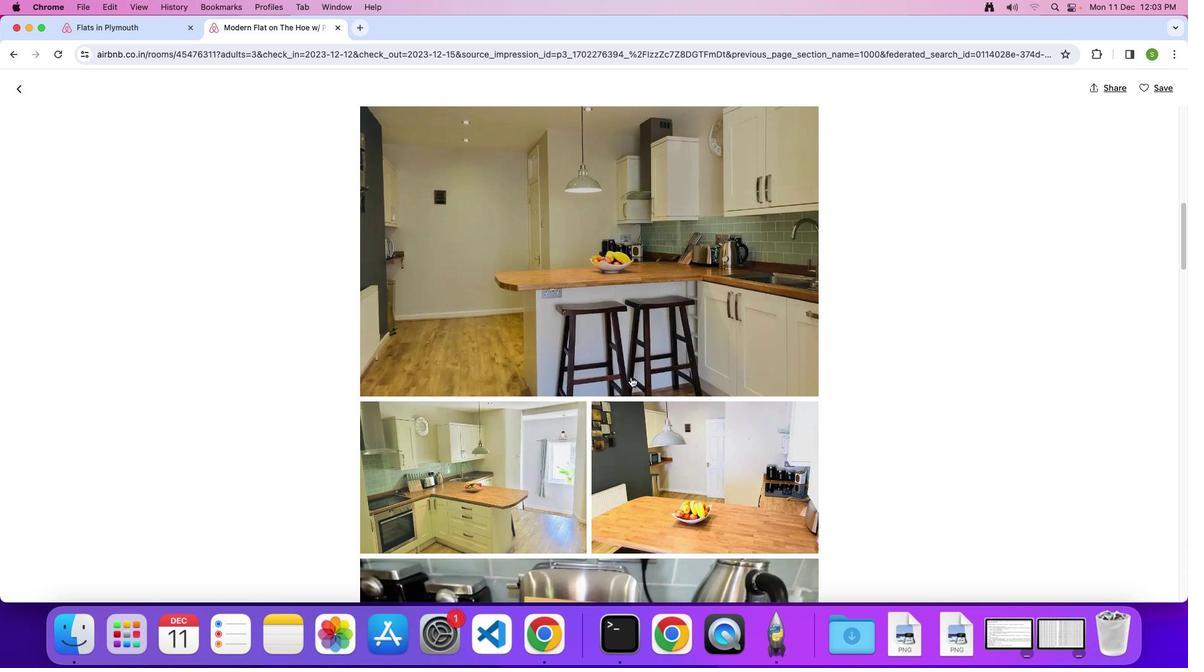 
Action: Mouse scrolled (631, 377) with delta (0, 0)
Screenshot: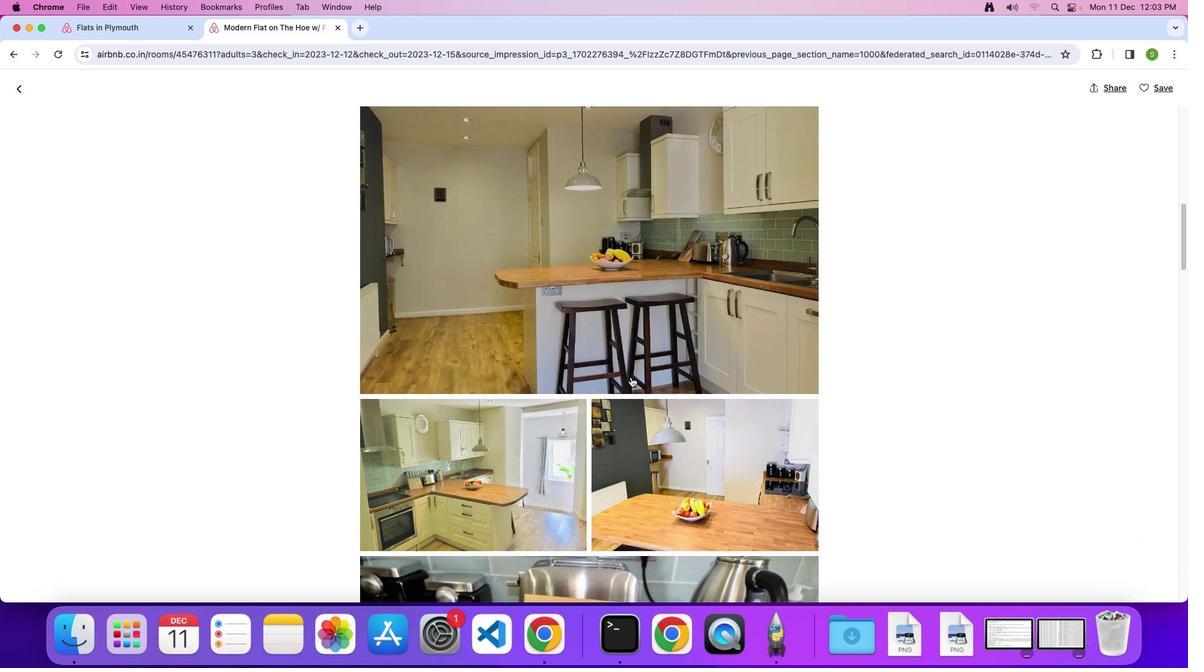 
Action: Mouse scrolled (631, 377) with delta (0, 0)
Screenshot: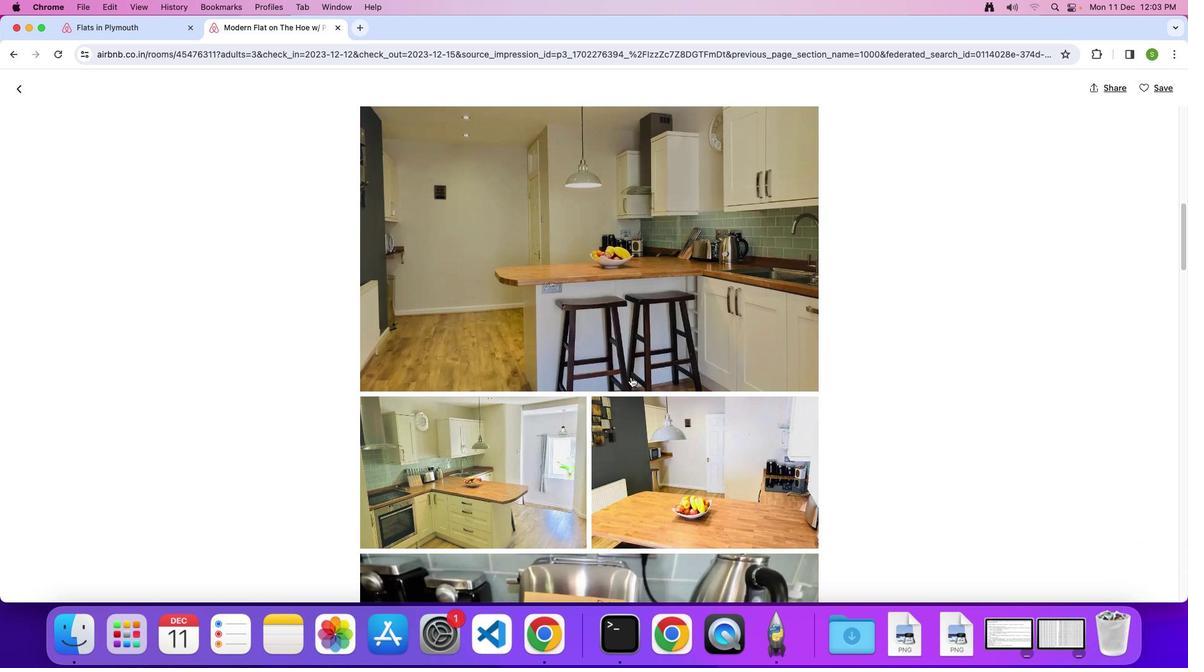 
Action: Mouse scrolled (631, 377) with delta (0, 0)
Screenshot: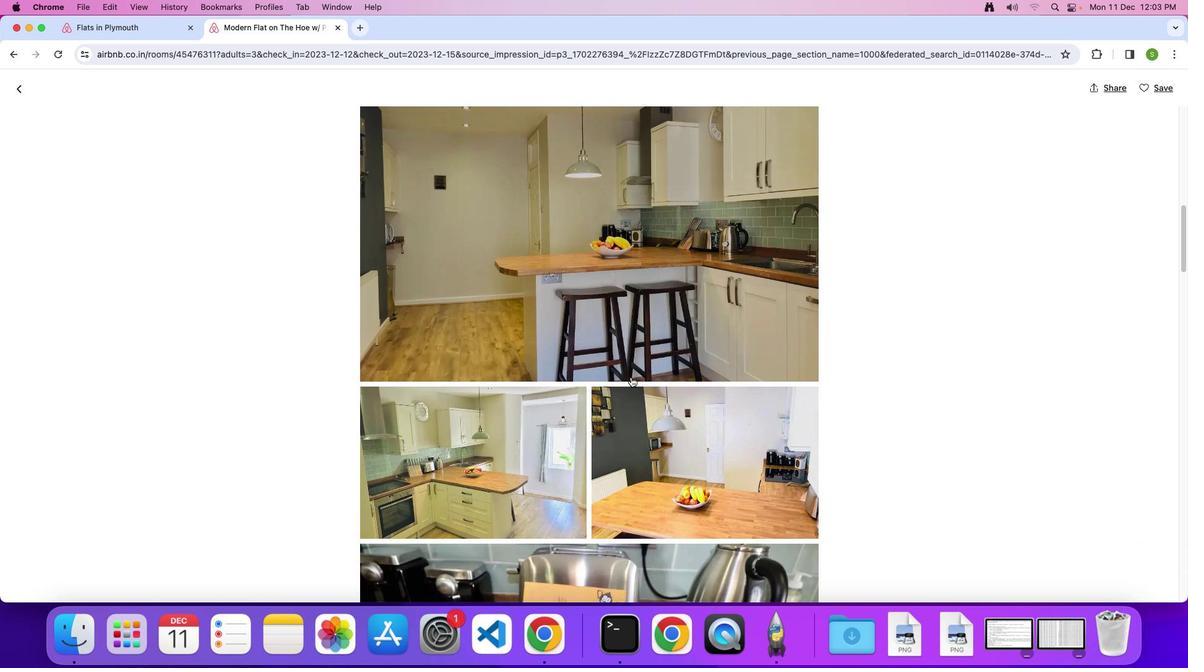 
Action: Mouse scrolled (631, 377) with delta (0, 0)
Screenshot: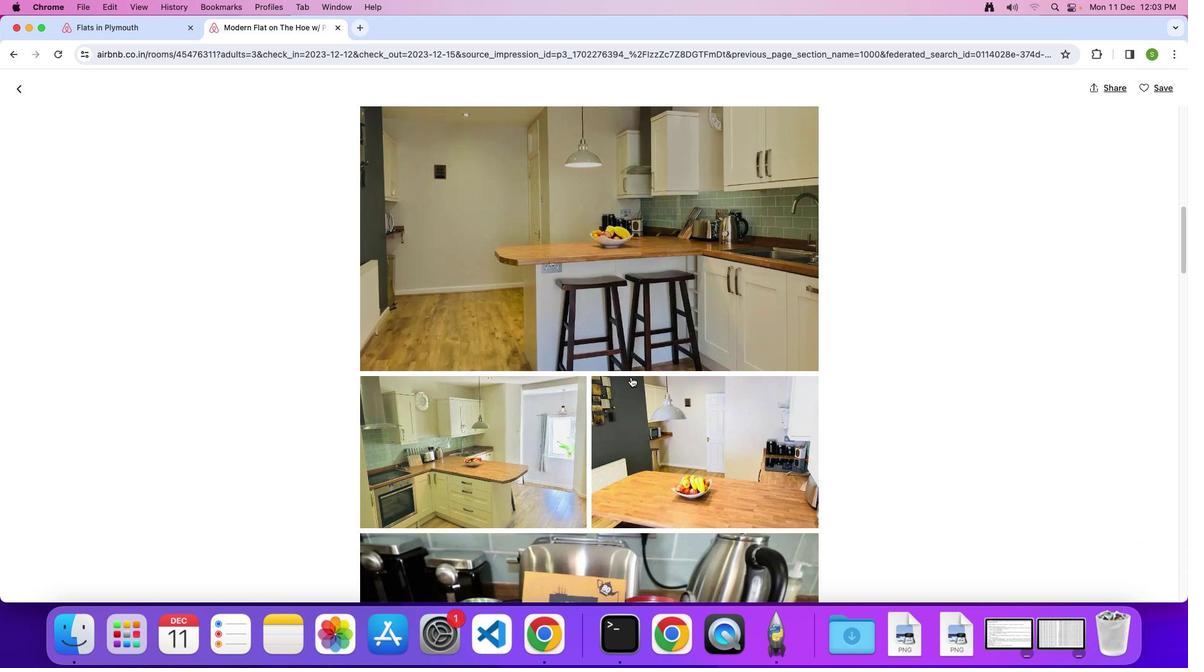 
Action: Mouse scrolled (631, 377) with delta (0, 0)
Screenshot: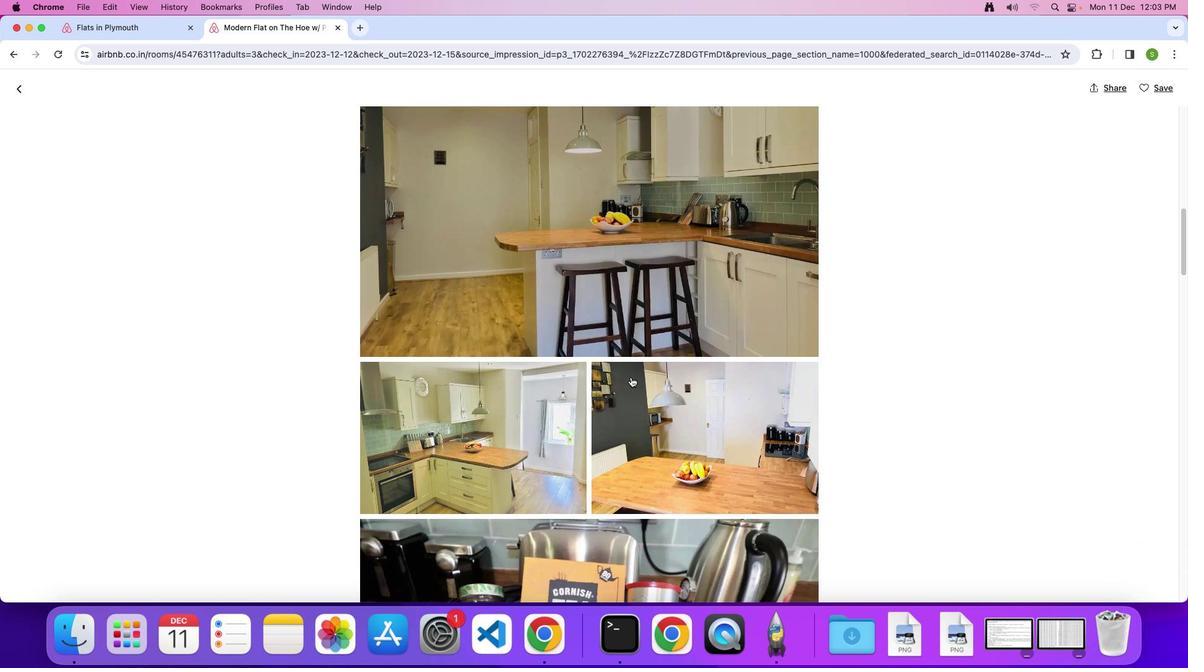 
Action: Mouse scrolled (631, 377) with delta (0, 0)
Screenshot: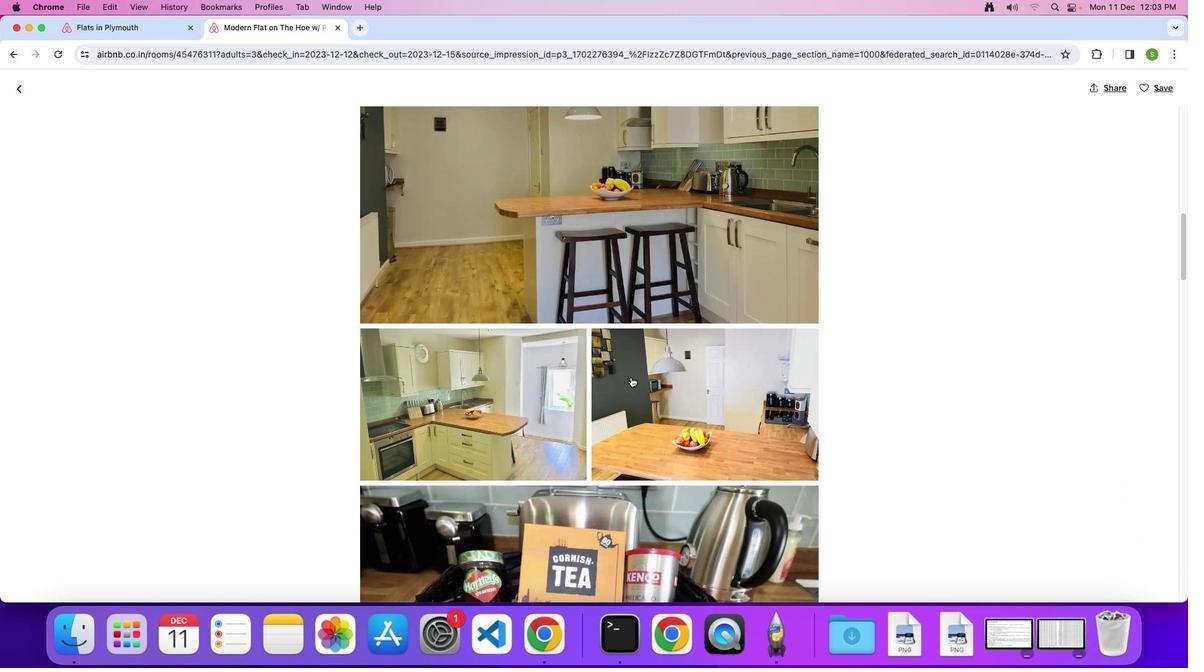 
Action: Mouse scrolled (631, 377) with delta (0, -1)
Screenshot: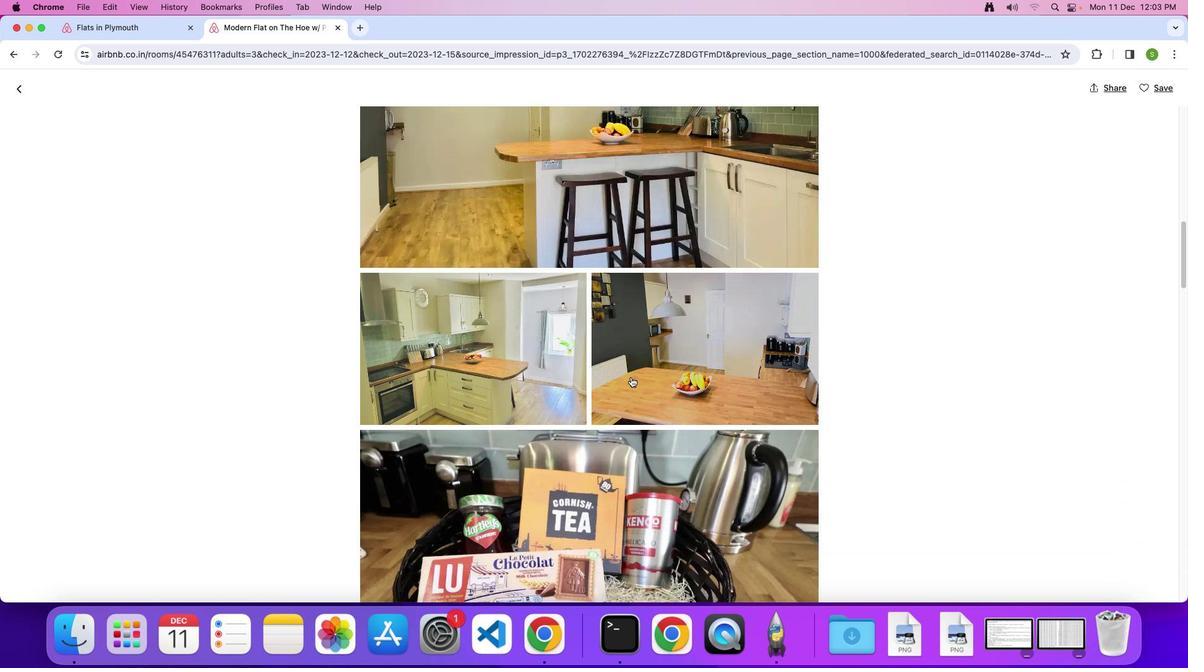 
Action: Mouse scrolled (631, 377) with delta (0, 0)
Screenshot: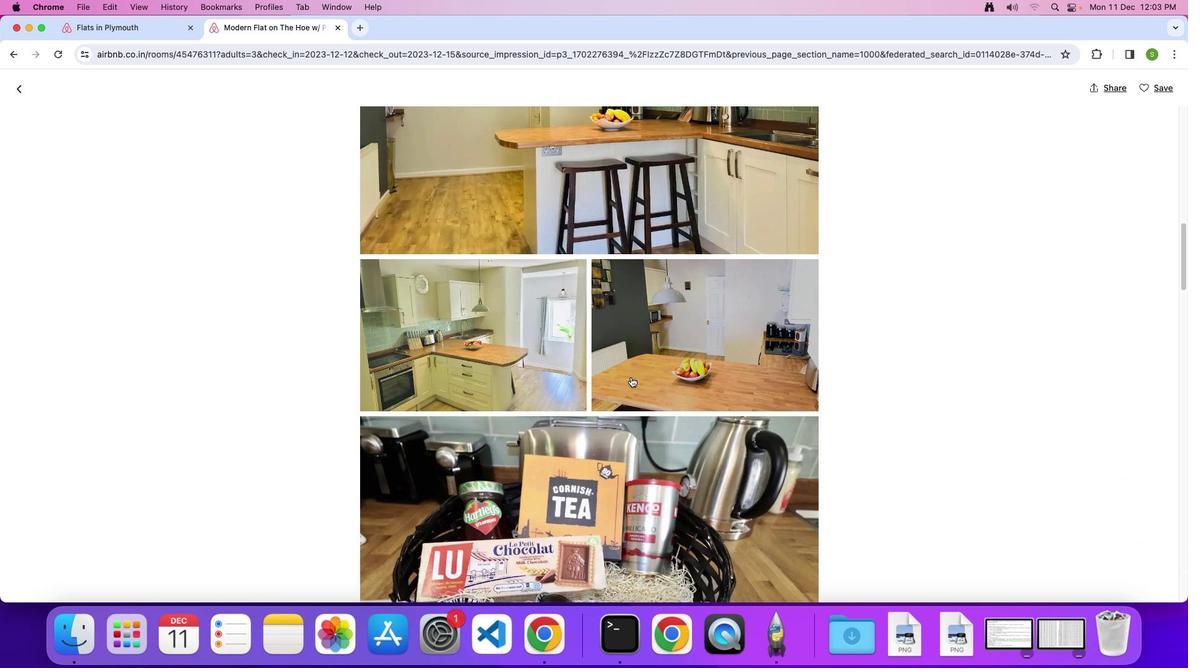 
Action: Mouse scrolled (631, 377) with delta (0, 0)
Screenshot: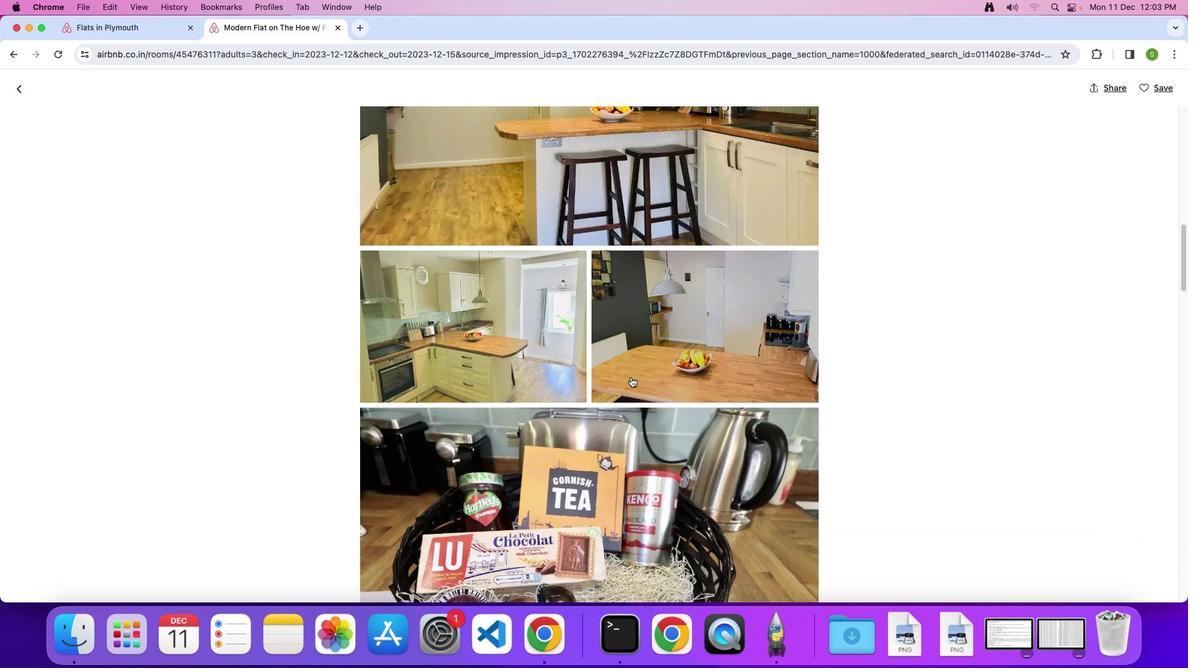 
Action: Mouse scrolled (631, 377) with delta (0, -1)
Screenshot: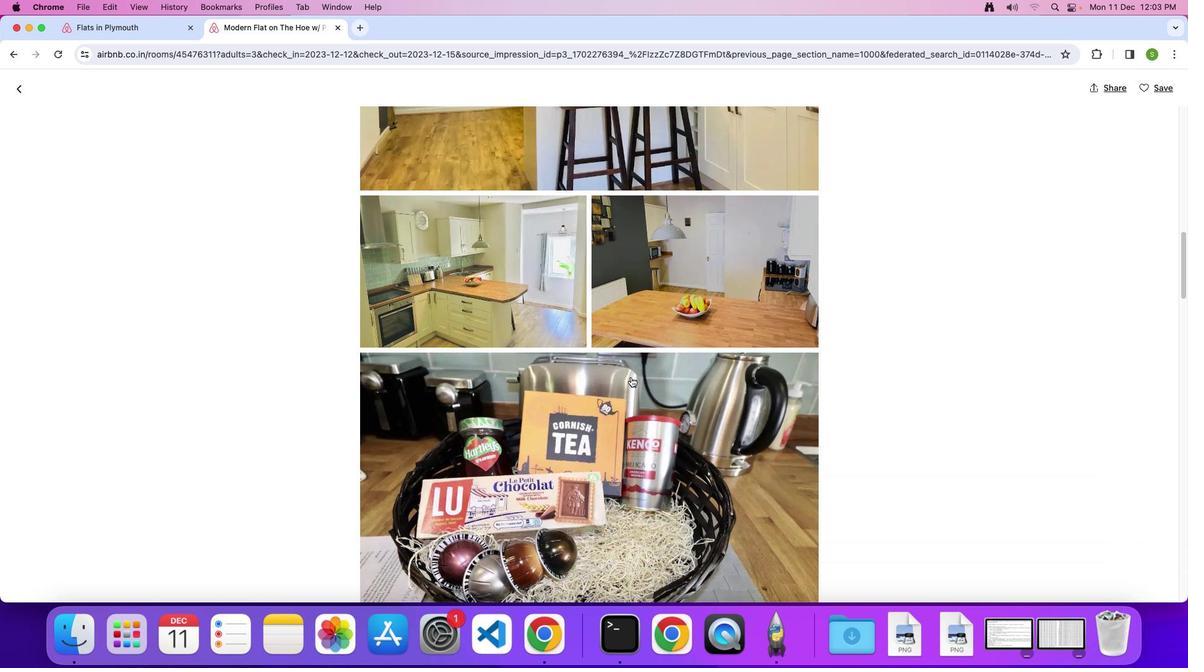 
Action: Mouse scrolled (631, 377) with delta (0, 0)
Screenshot: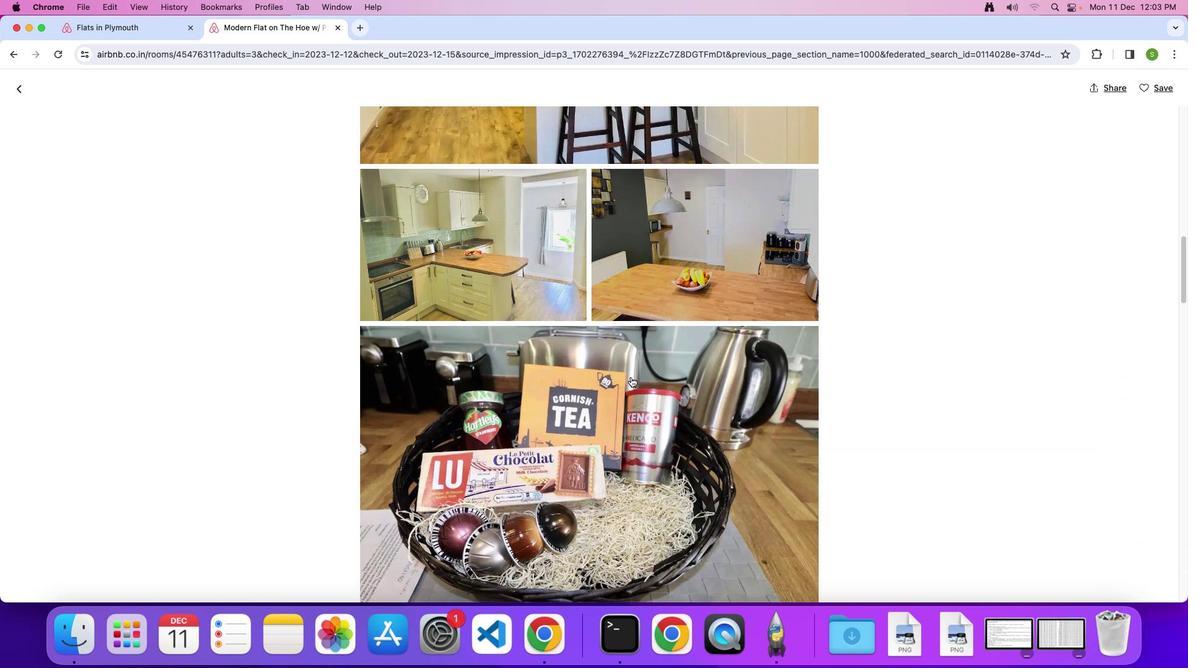 
Action: Mouse scrolled (631, 377) with delta (0, 0)
Screenshot: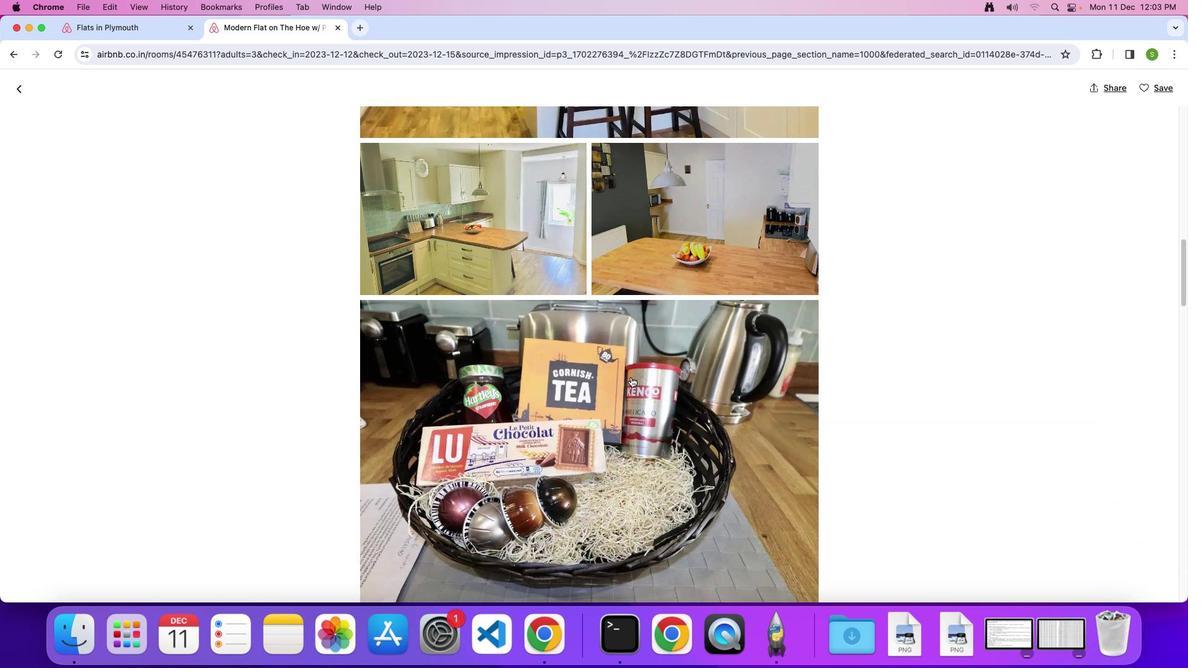 
Action: Mouse scrolled (631, 377) with delta (0, -1)
Screenshot: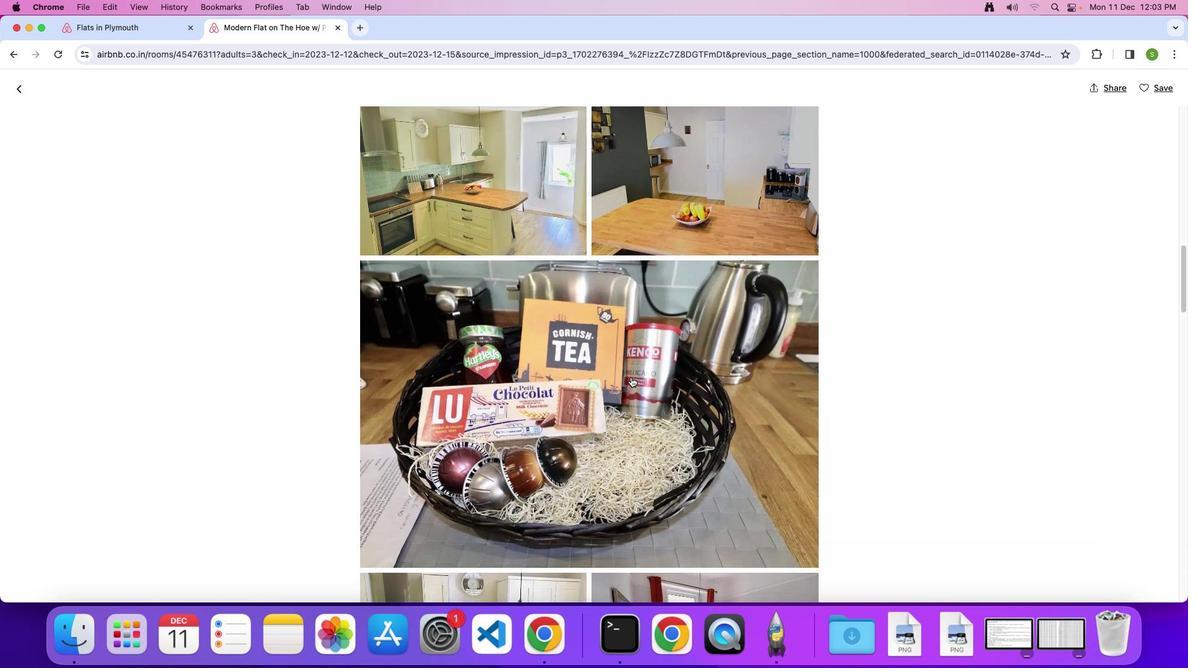 
Action: Mouse scrolled (631, 377) with delta (0, 0)
Screenshot: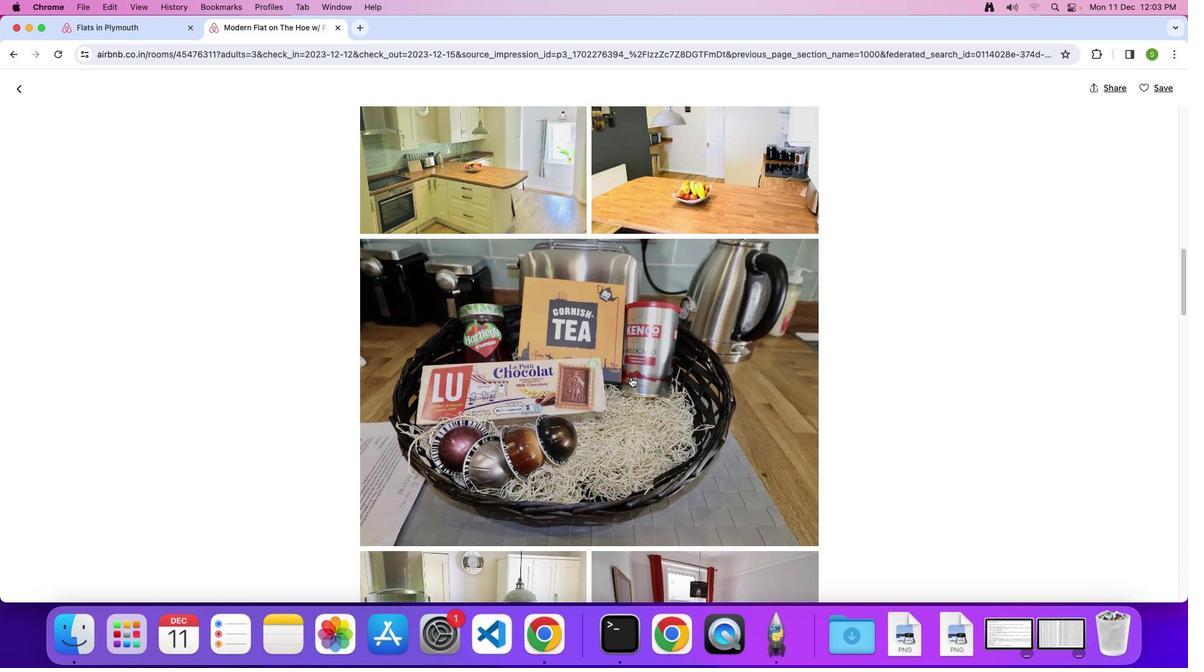
Action: Mouse scrolled (631, 377) with delta (0, 0)
Screenshot: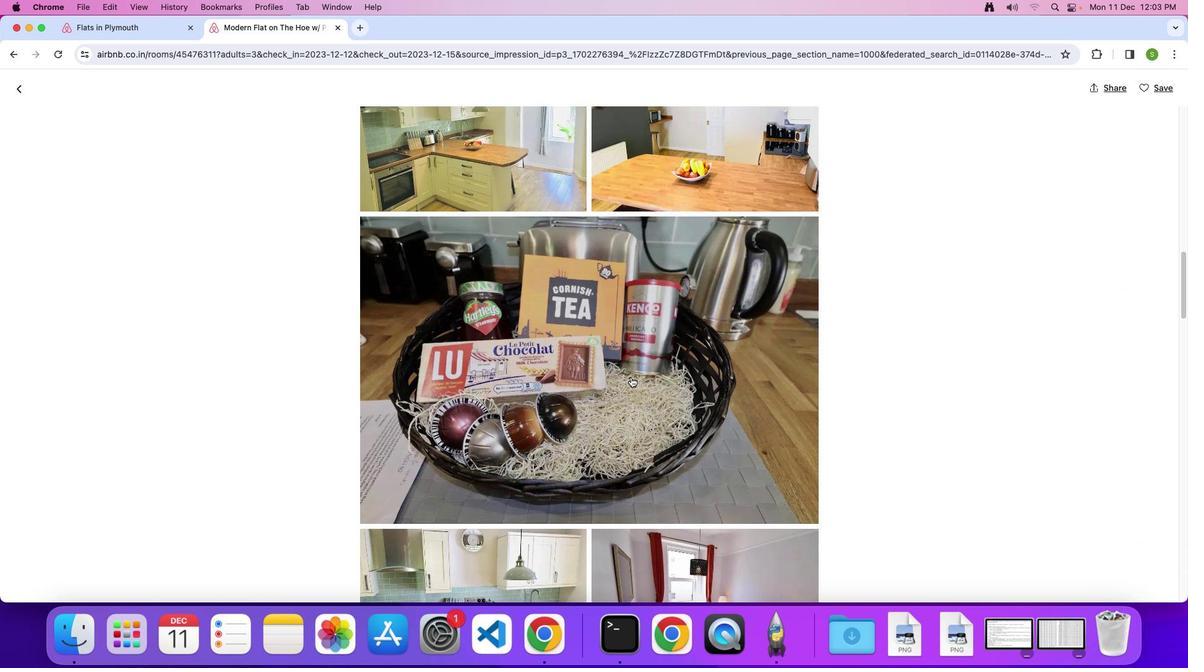 
Action: Mouse scrolled (631, 377) with delta (0, -1)
Screenshot: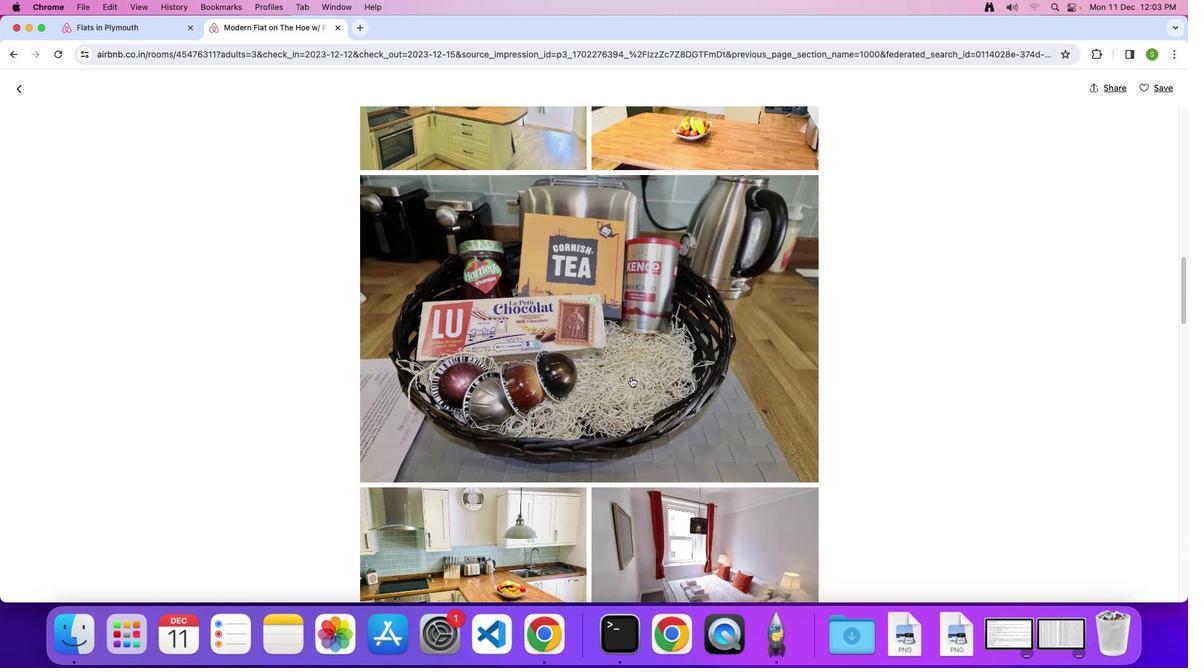 
Action: Mouse scrolled (631, 377) with delta (0, 0)
Screenshot: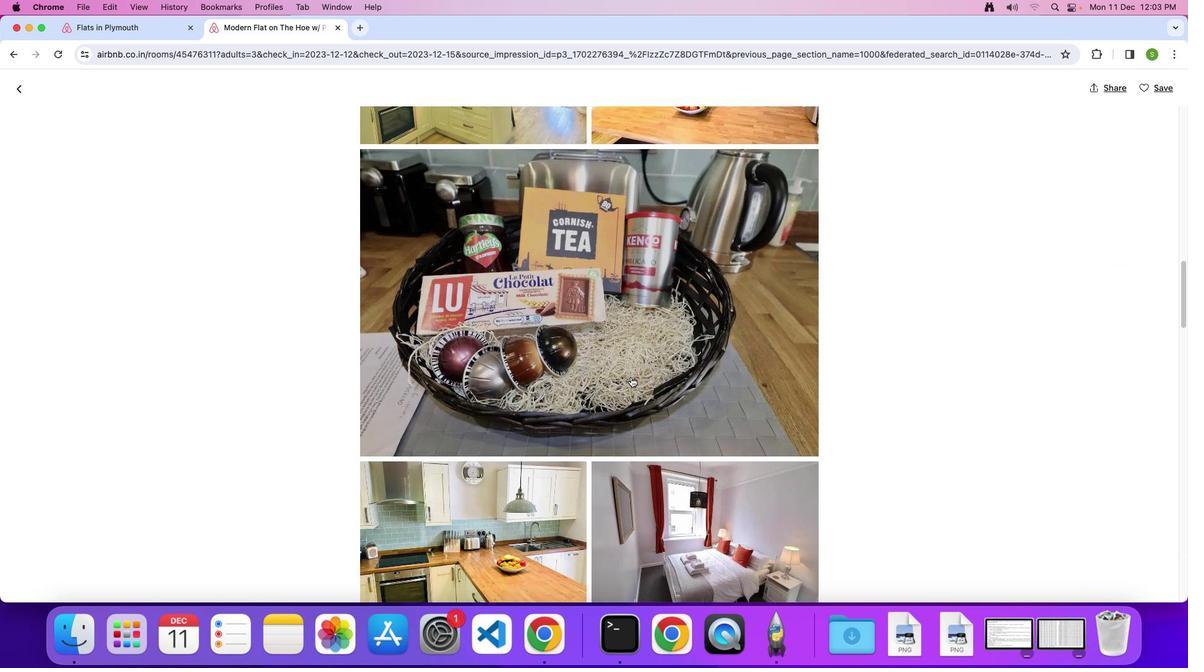 
Action: Mouse scrolled (631, 377) with delta (0, 0)
Screenshot: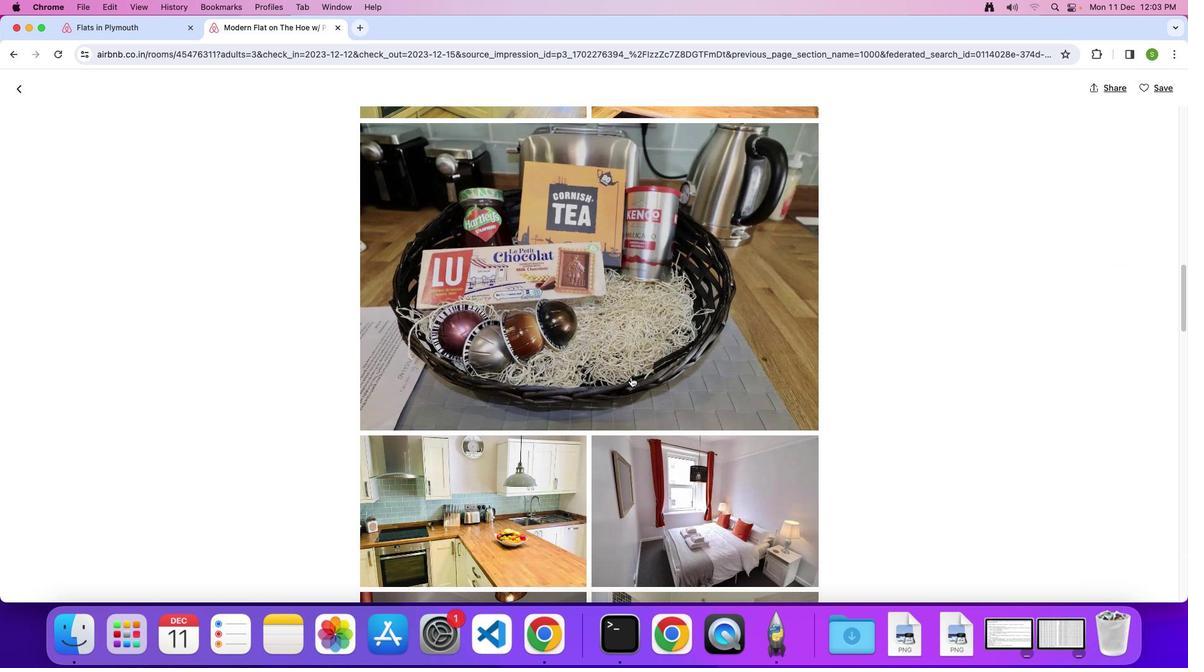 
Action: Mouse scrolled (631, 377) with delta (0, -1)
Screenshot: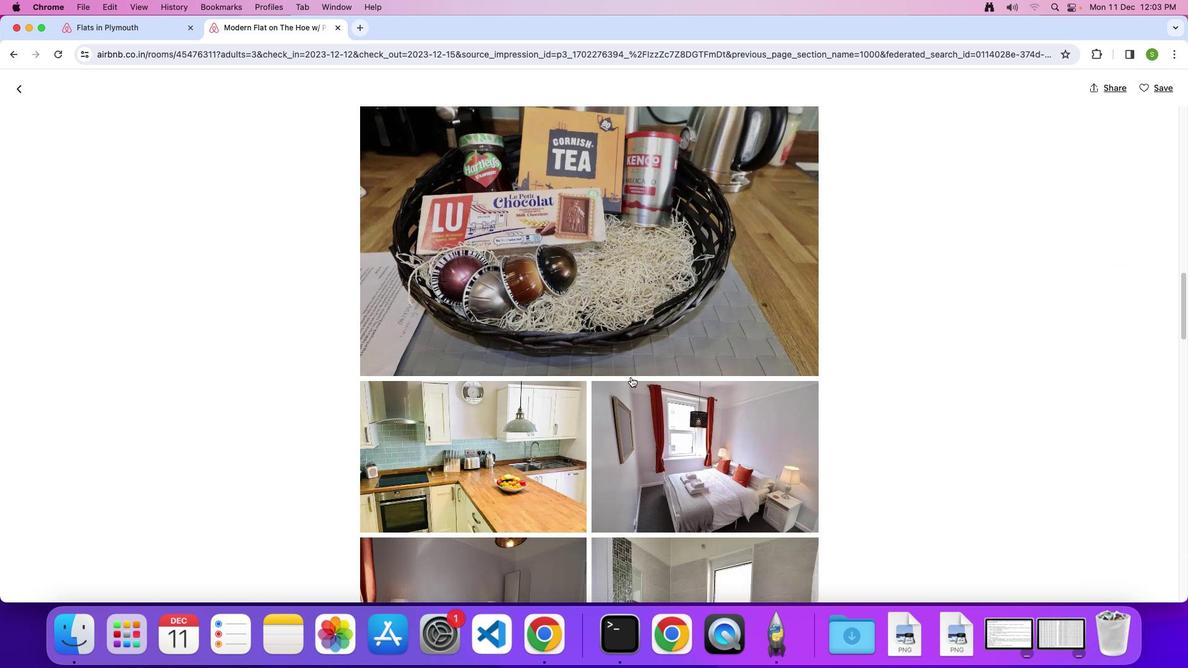 
Action: Mouse scrolled (631, 377) with delta (0, -2)
Screenshot: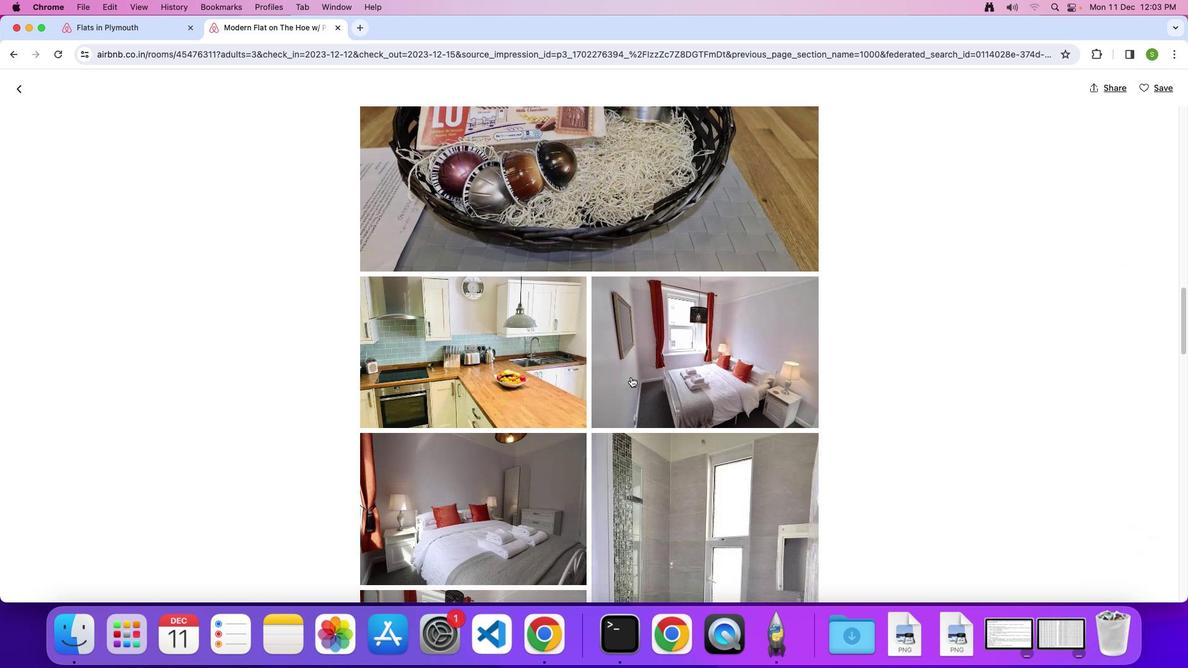 
Action: Mouse scrolled (631, 377) with delta (0, 0)
Screenshot: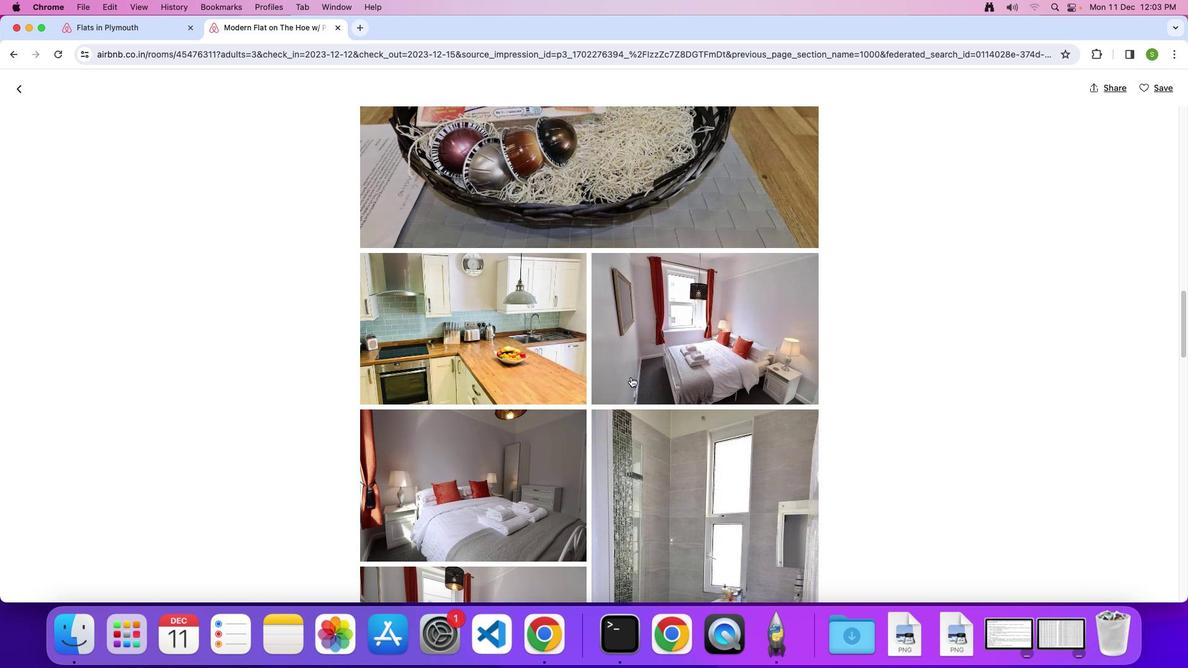 
Action: Mouse scrolled (631, 377) with delta (0, 0)
Screenshot: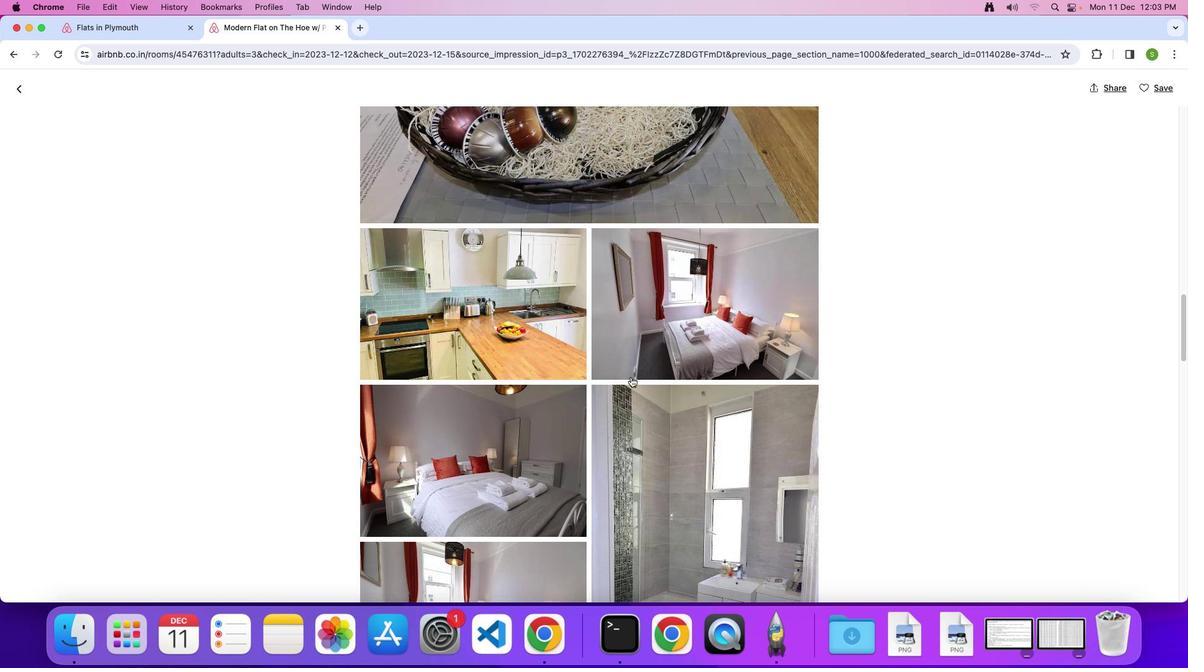
Action: Mouse scrolled (631, 377) with delta (0, -1)
Screenshot: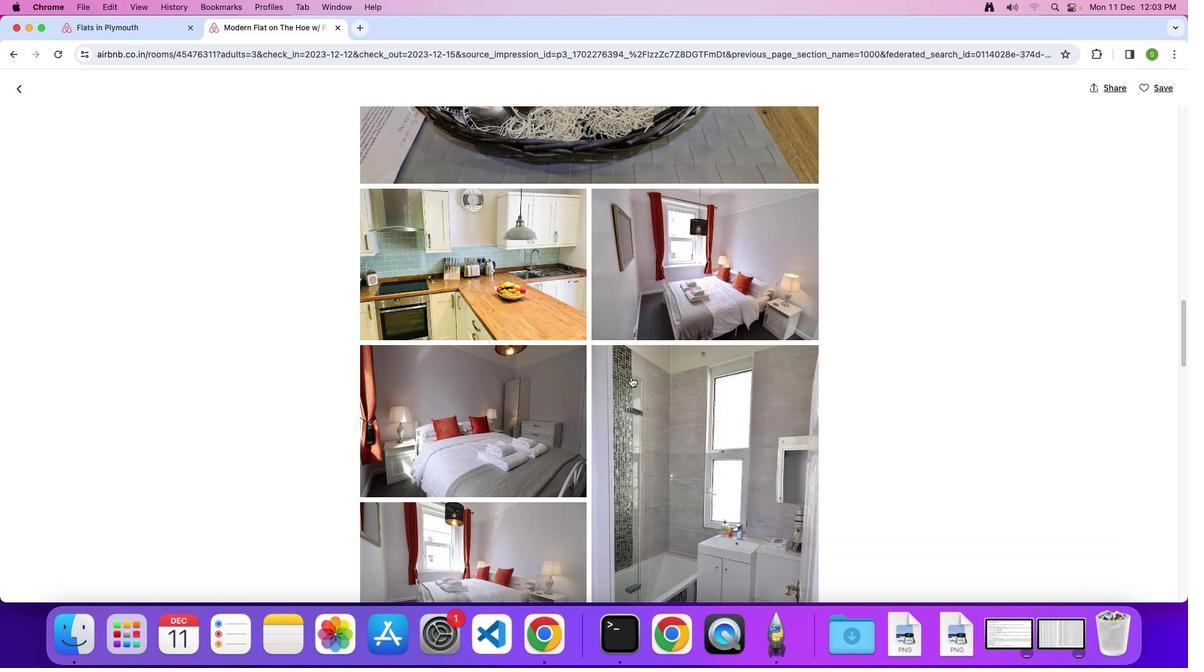 
Action: Mouse scrolled (631, 377) with delta (0, 0)
Screenshot: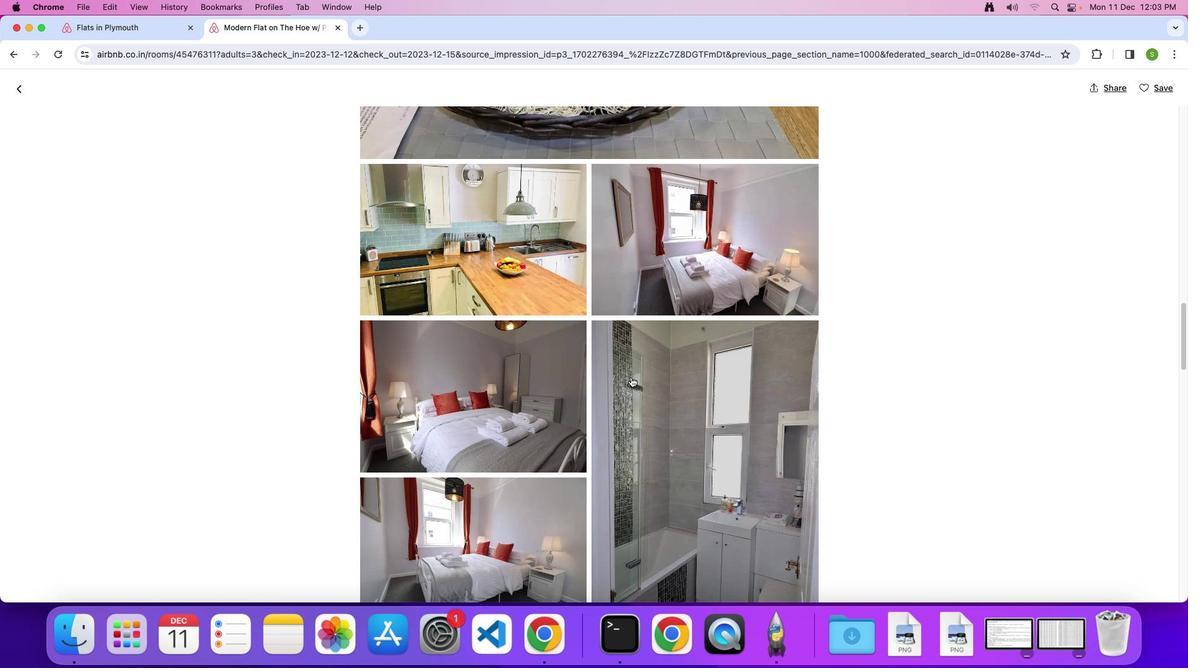 
Action: Mouse scrolled (631, 377) with delta (0, 0)
Screenshot: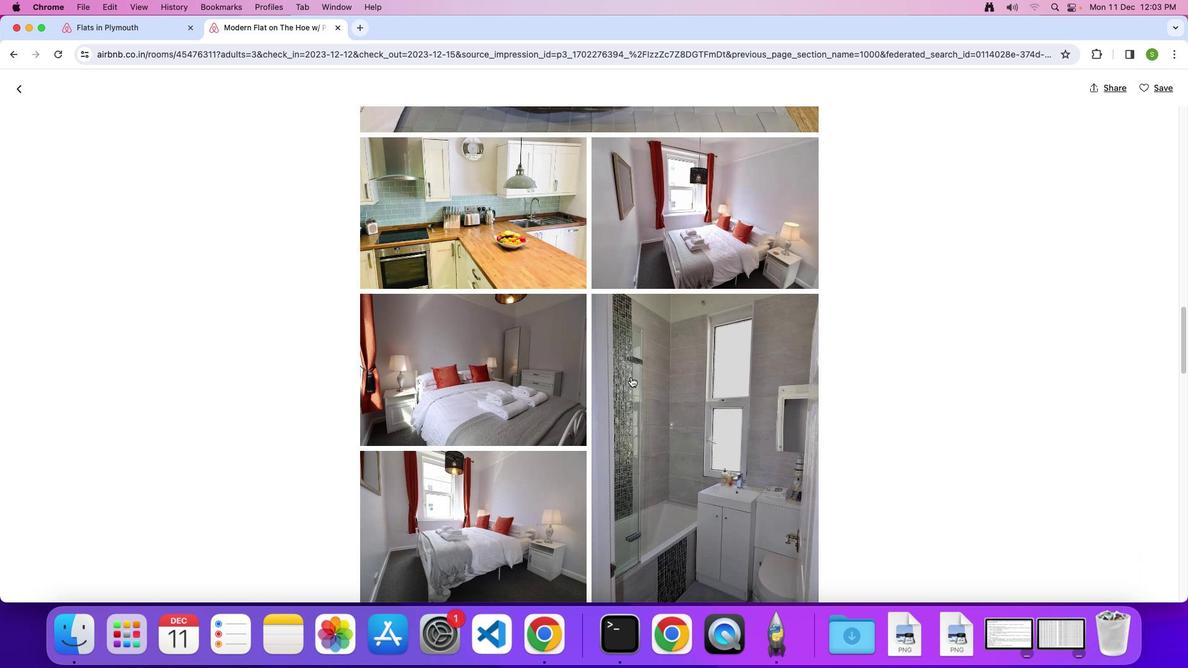 
Action: Mouse scrolled (631, 377) with delta (0, -1)
Screenshot: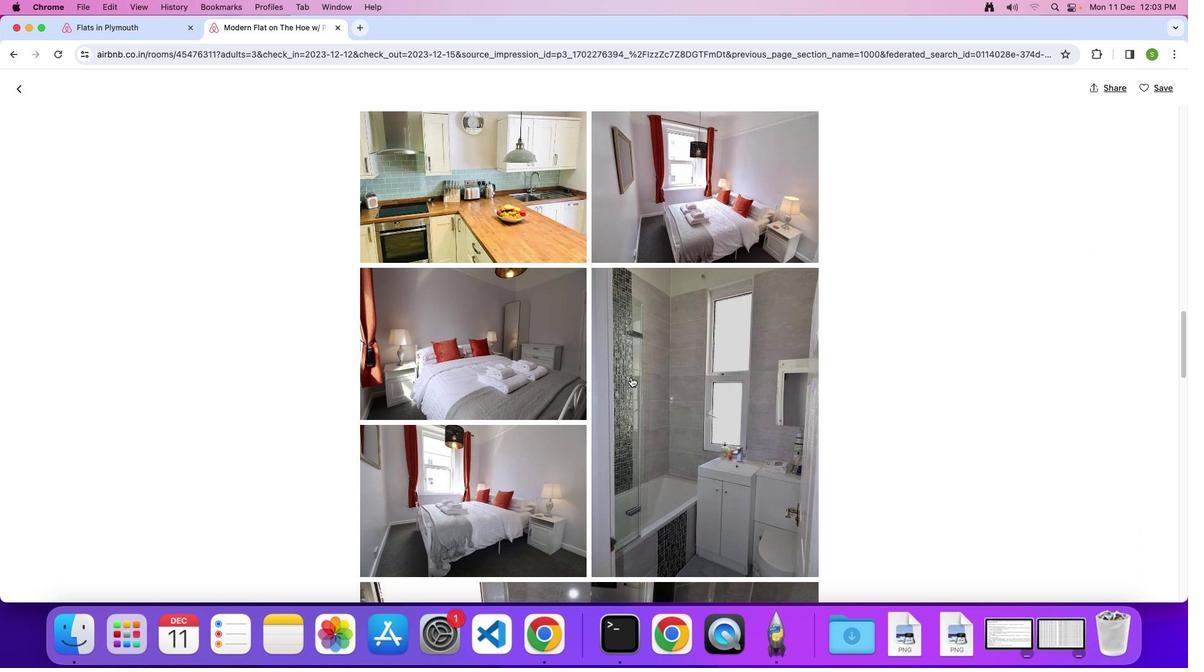 
Action: Mouse scrolled (631, 377) with delta (0, 0)
Screenshot: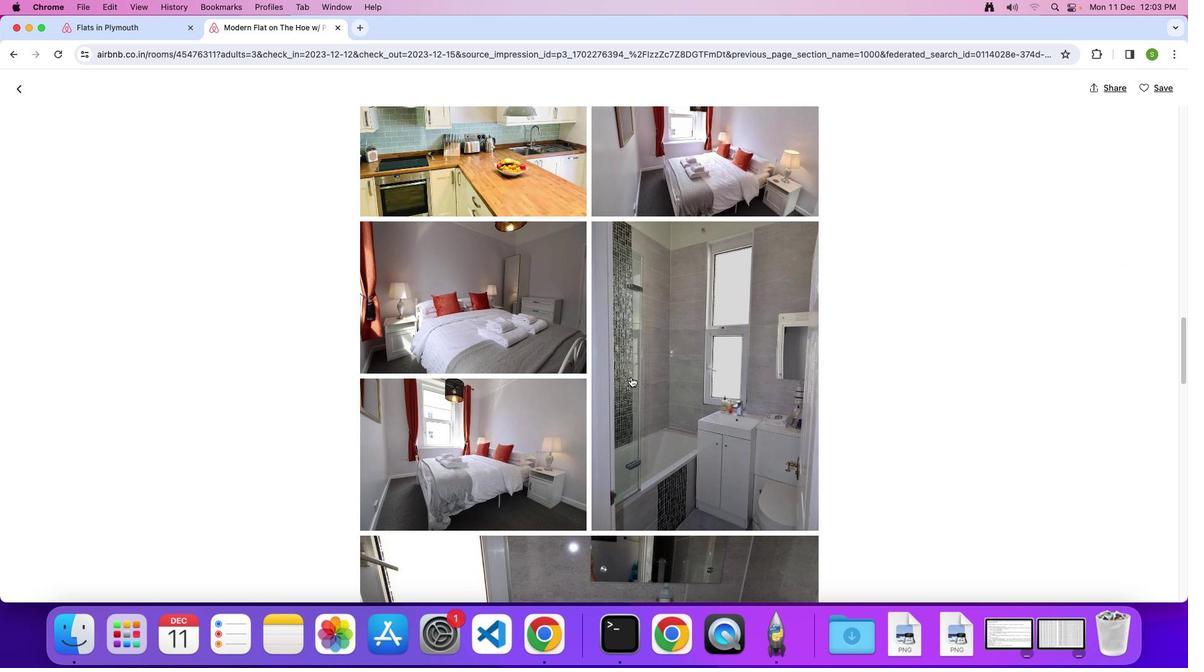 
Action: Mouse scrolled (631, 377) with delta (0, 0)
Screenshot: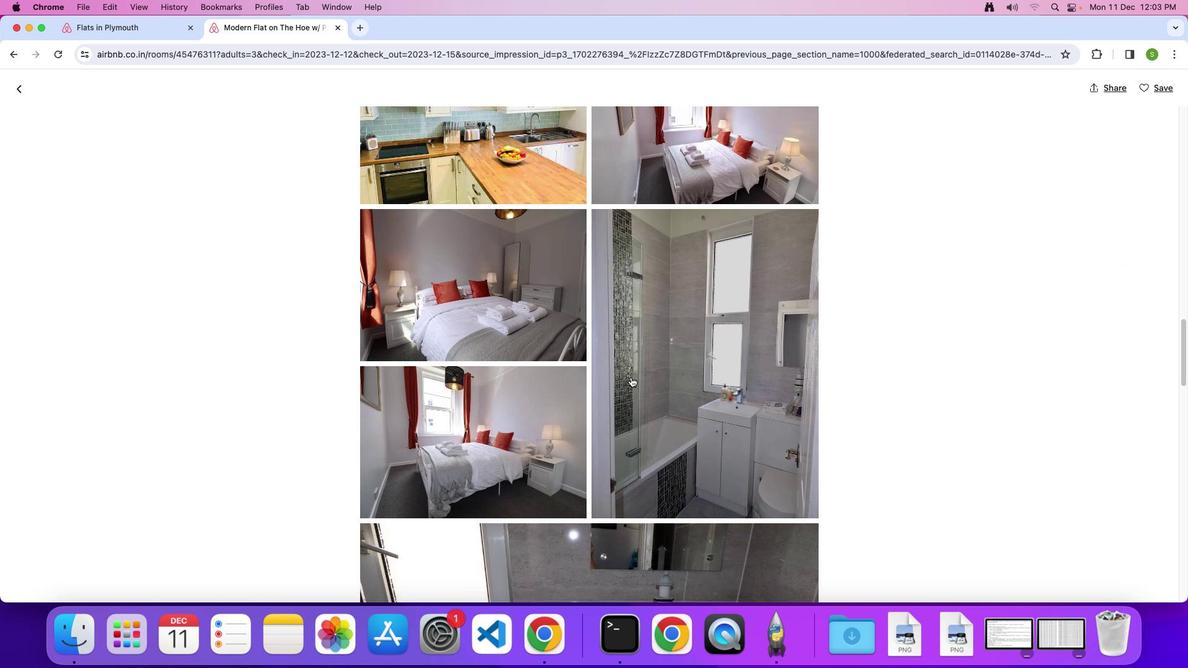 
Action: Mouse scrolled (631, 377) with delta (0, 0)
Screenshot: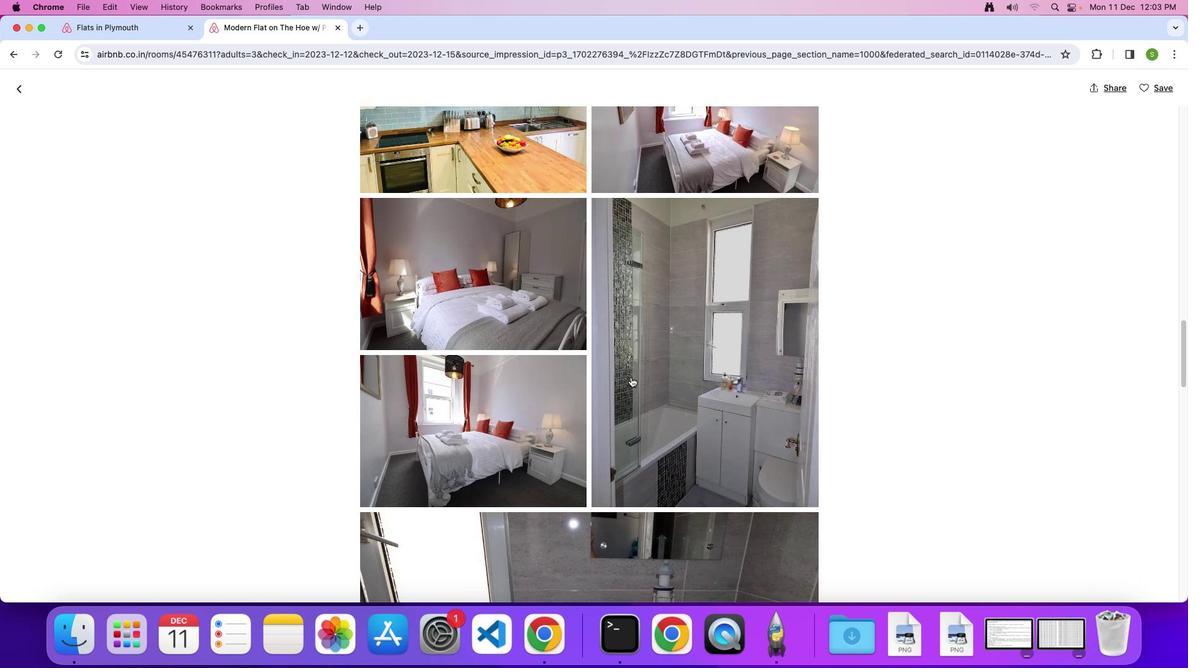 
Action: Mouse scrolled (631, 377) with delta (0, 0)
Screenshot: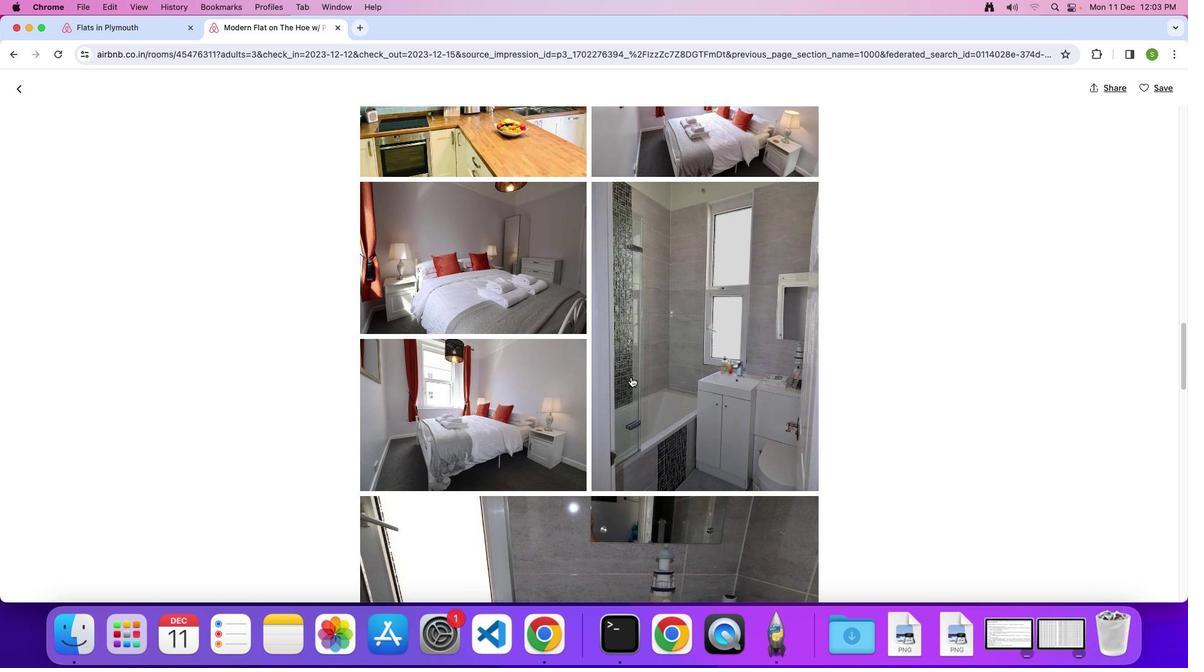
Action: Mouse scrolled (631, 377) with delta (0, 0)
Screenshot: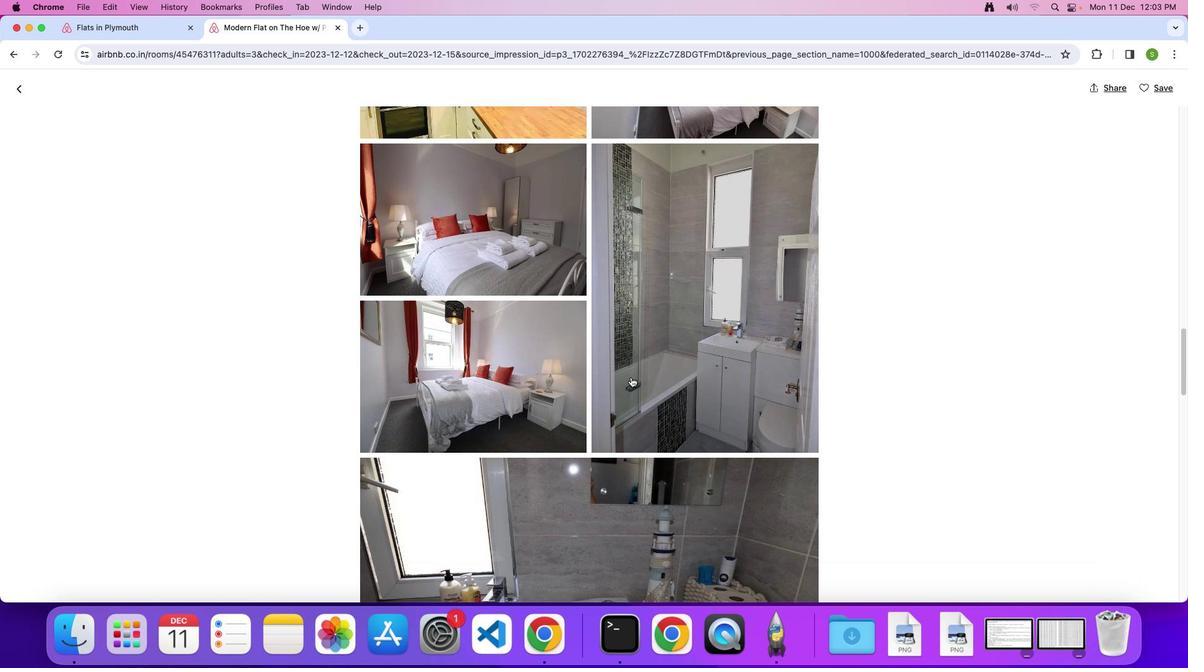 
Action: Mouse scrolled (631, 377) with delta (0, 0)
Screenshot: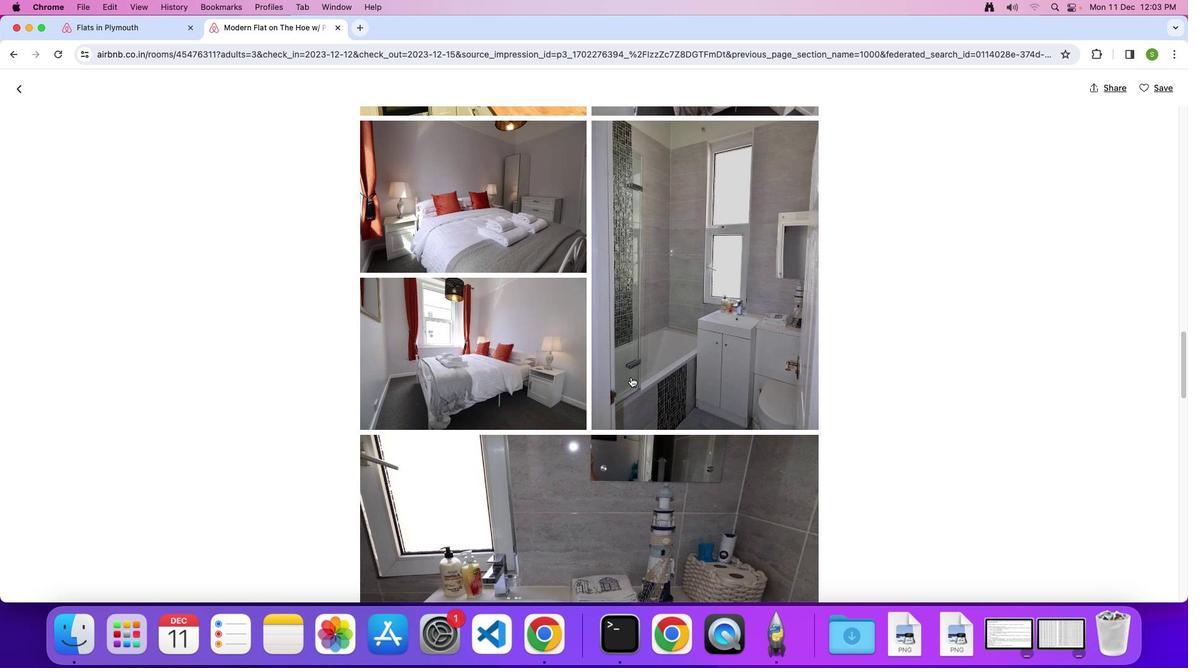 
Action: Mouse scrolled (631, 377) with delta (0, 0)
Screenshot: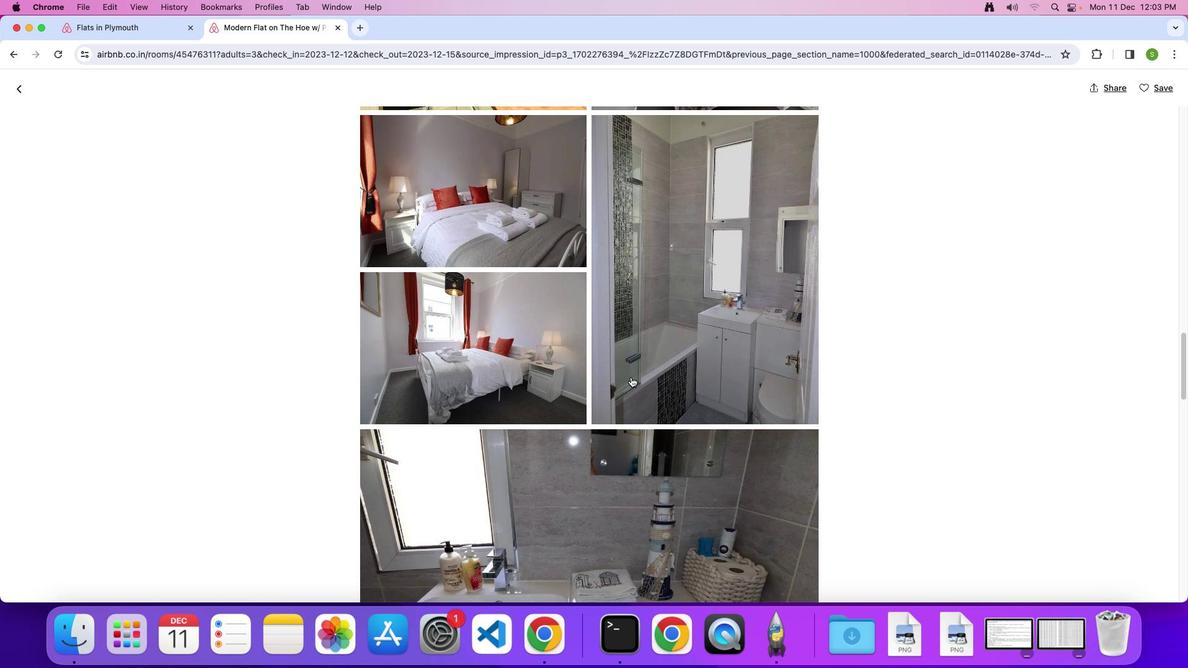 
Action: Mouse scrolled (631, 377) with delta (0, 0)
Screenshot: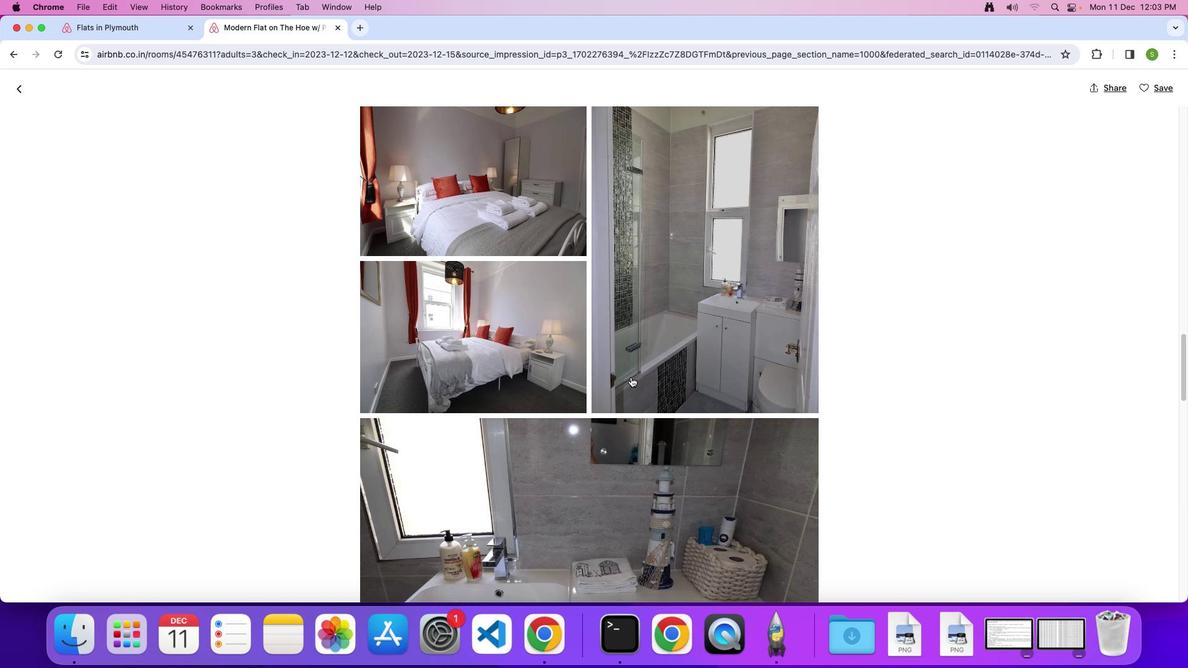 
Action: Mouse scrolled (631, 377) with delta (0, 0)
Screenshot: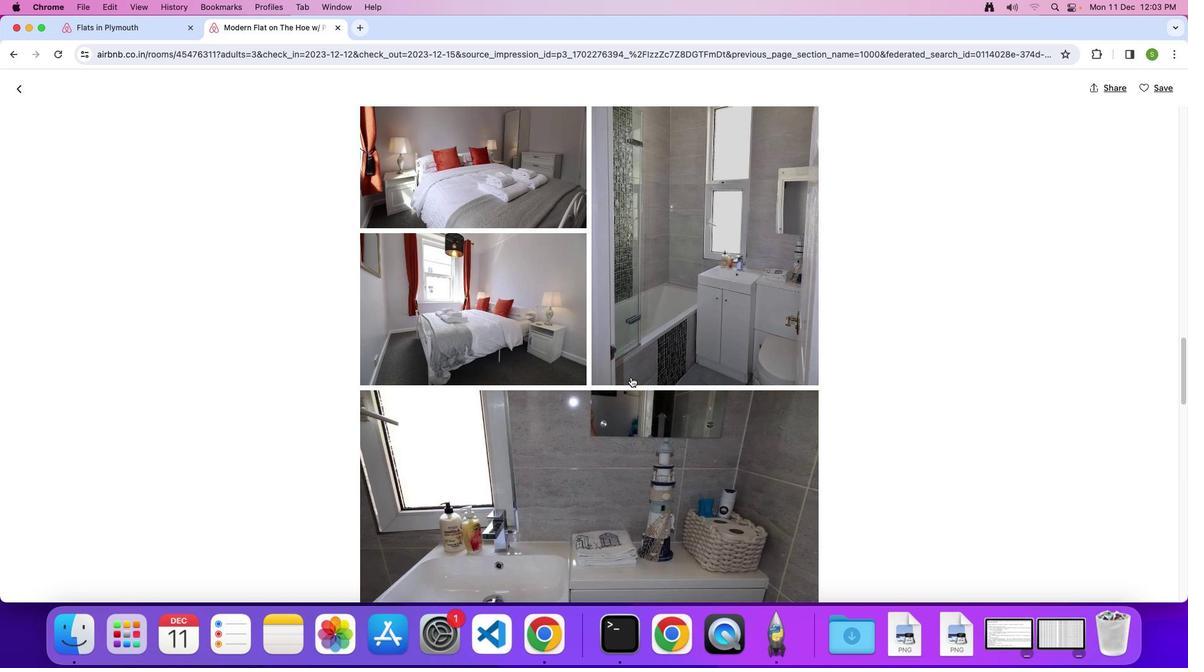 
Action: Mouse scrolled (631, 377) with delta (0, -1)
Screenshot: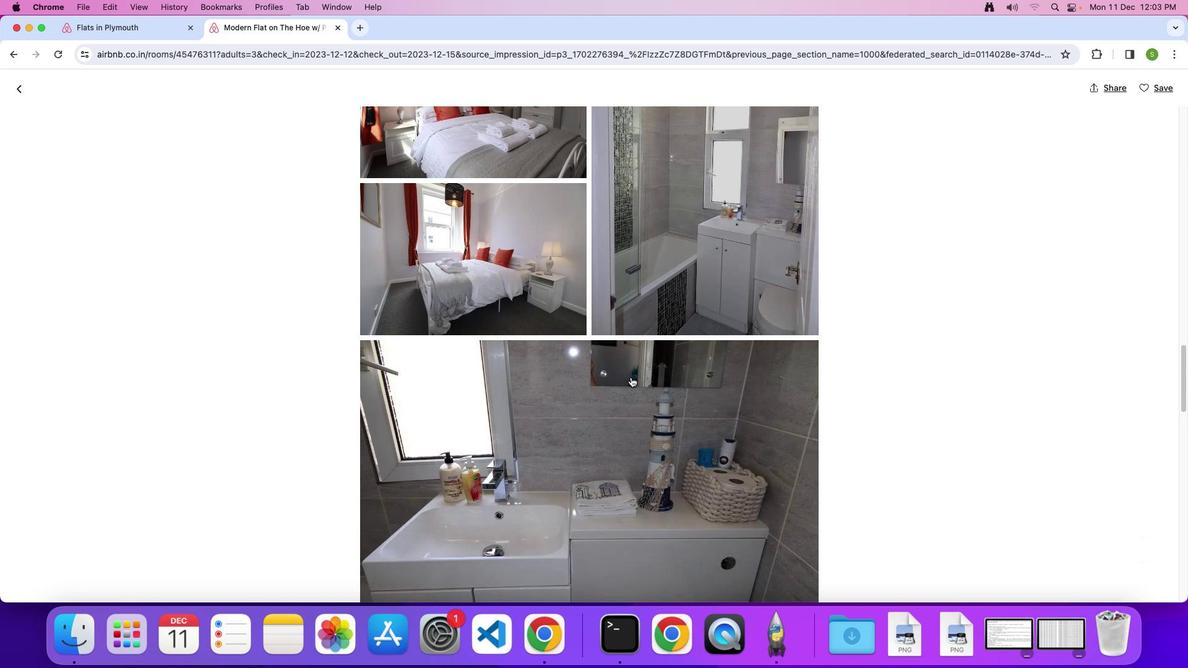 
Action: Mouse scrolled (631, 377) with delta (0, 0)
Screenshot: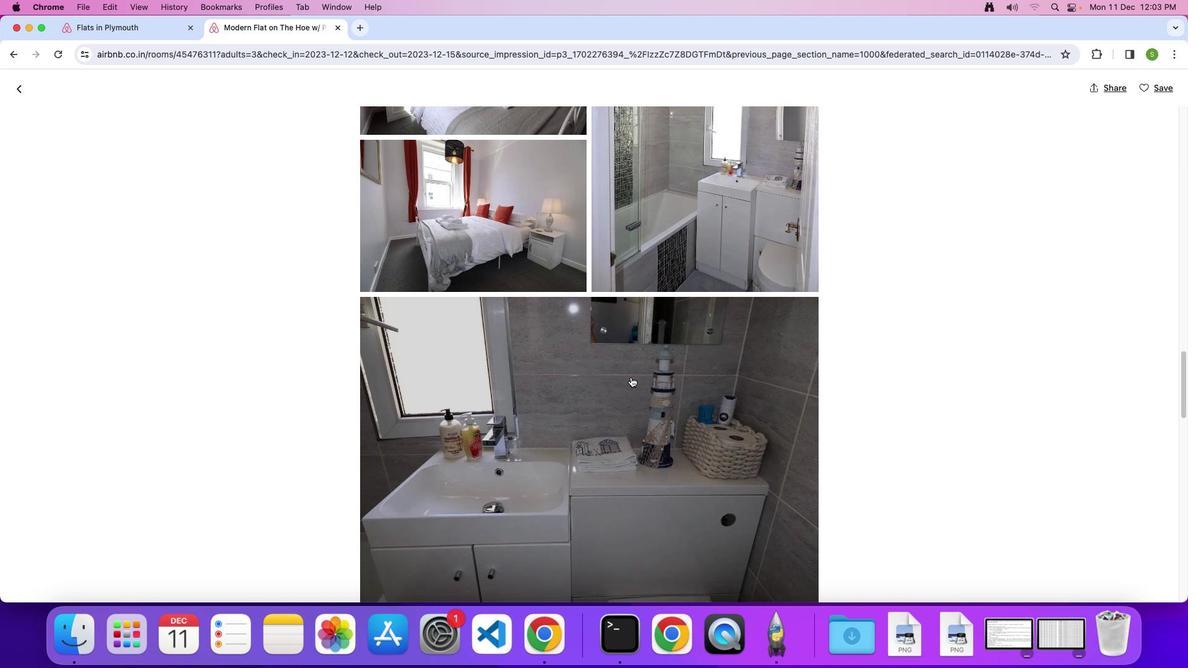 
Action: Mouse scrolled (631, 377) with delta (0, 0)
Screenshot: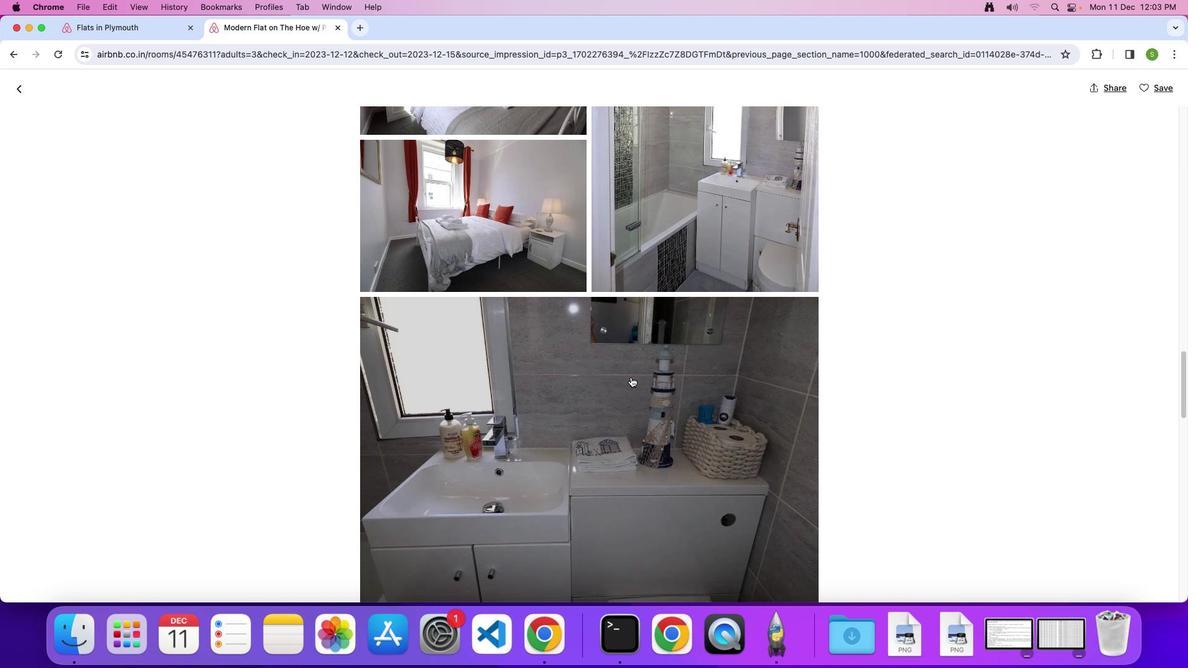 
Action: Mouse scrolled (631, 377) with delta (0, -1)
Screenshot: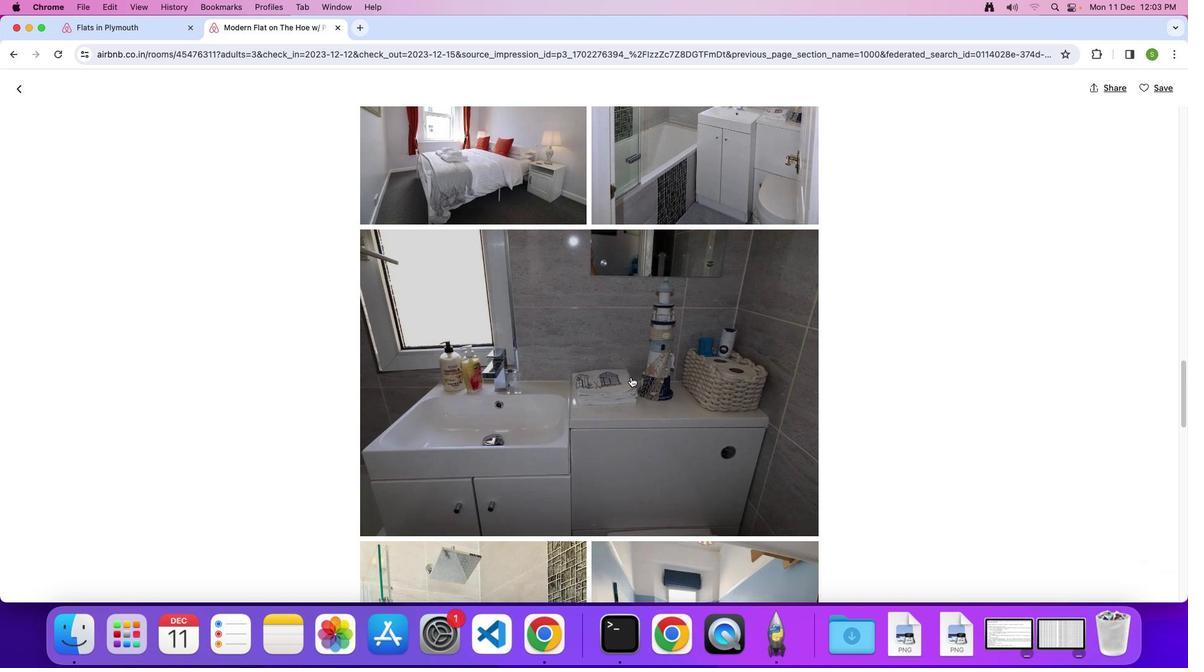
Action: Mouse scrolled (631, 377) with delta (0, 0)
Screenshot: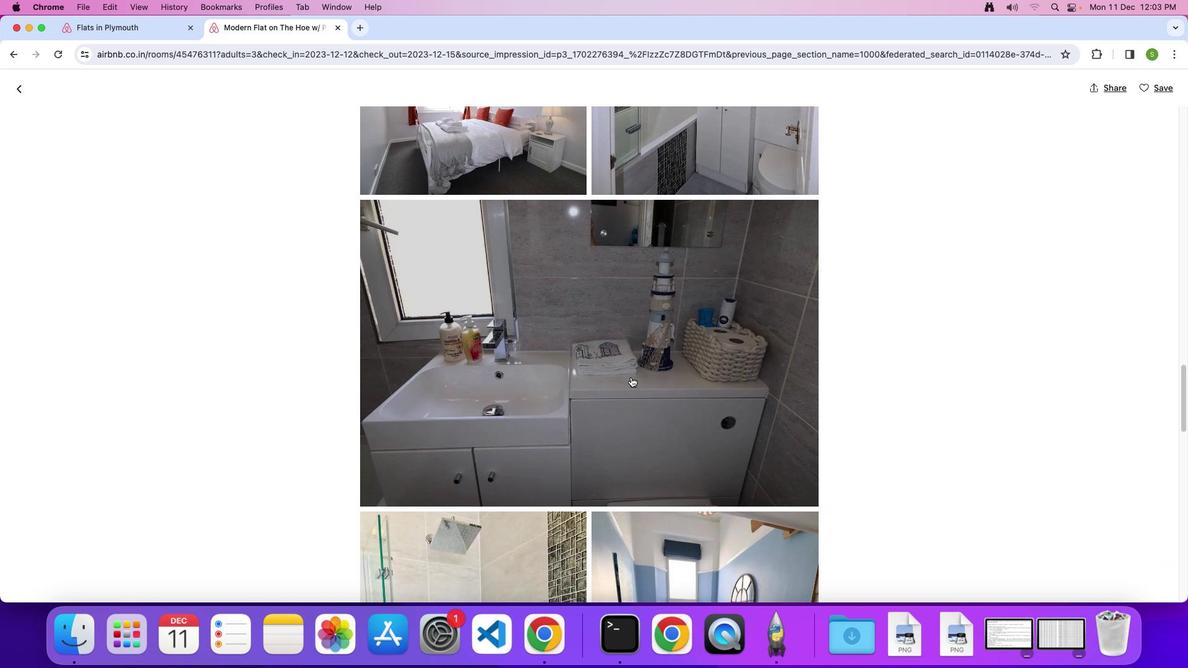 
Action: Mouse scrolled (631, 377) with delta (0, 0)
Screenshot: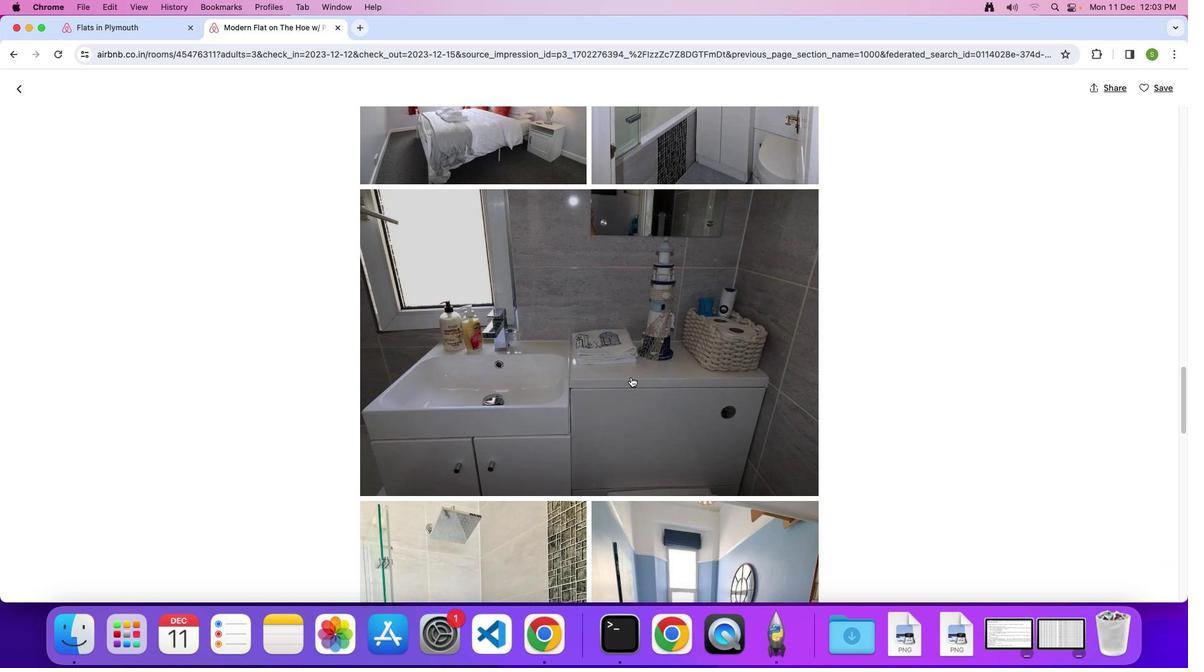
Action: Mouse scrolled (631, 377) with delta (0, -1)
Screenshot: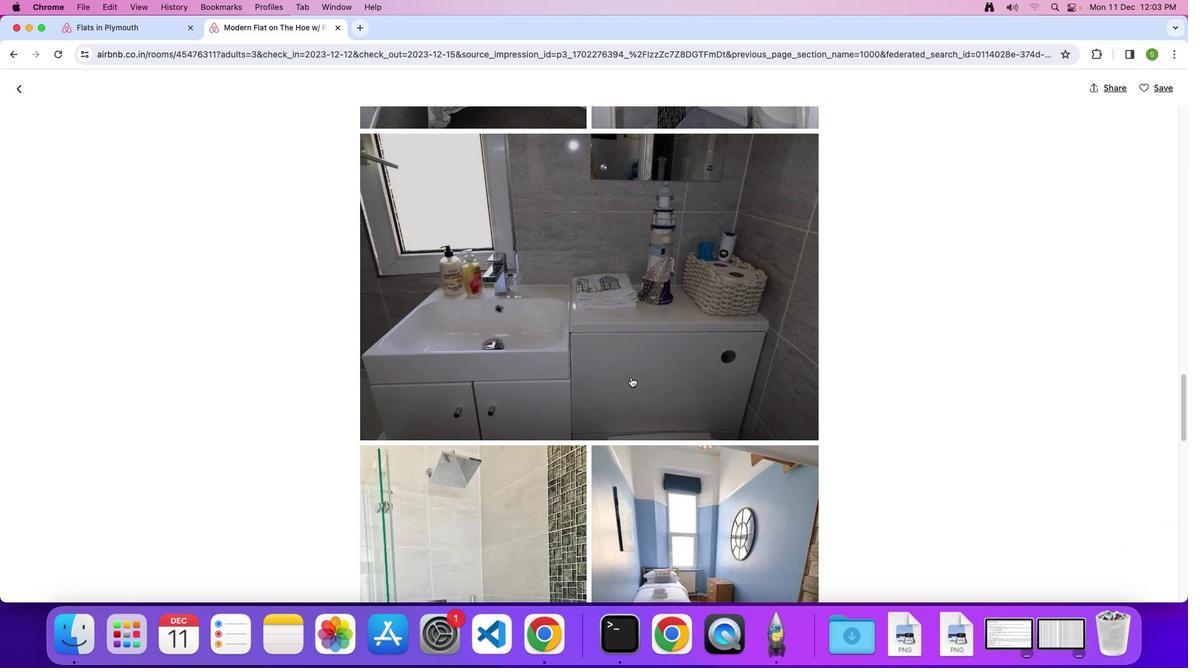 
Action: Mouse scrolled (631, 377) with delta (0, 0)
Screenshot: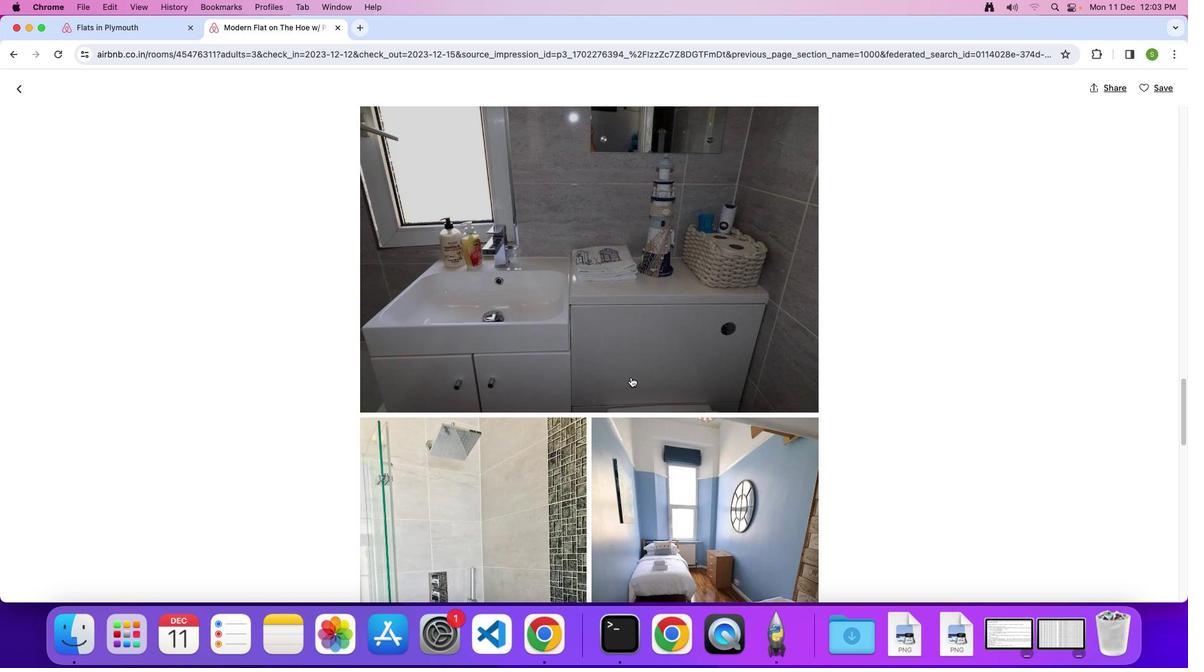 
Action: Mouse scrolled (631, 377) with delta (0, 0)
Screenshot: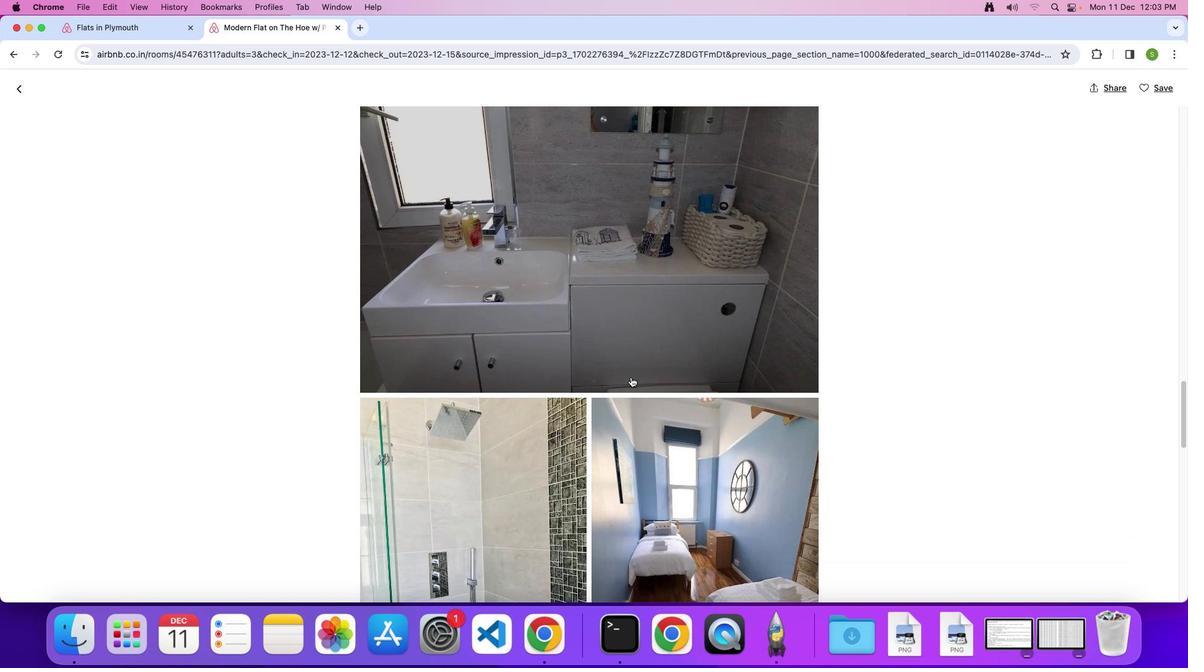 
Action: Mouse scrolled (631, 377) with delta (0, -1)
Screenshot: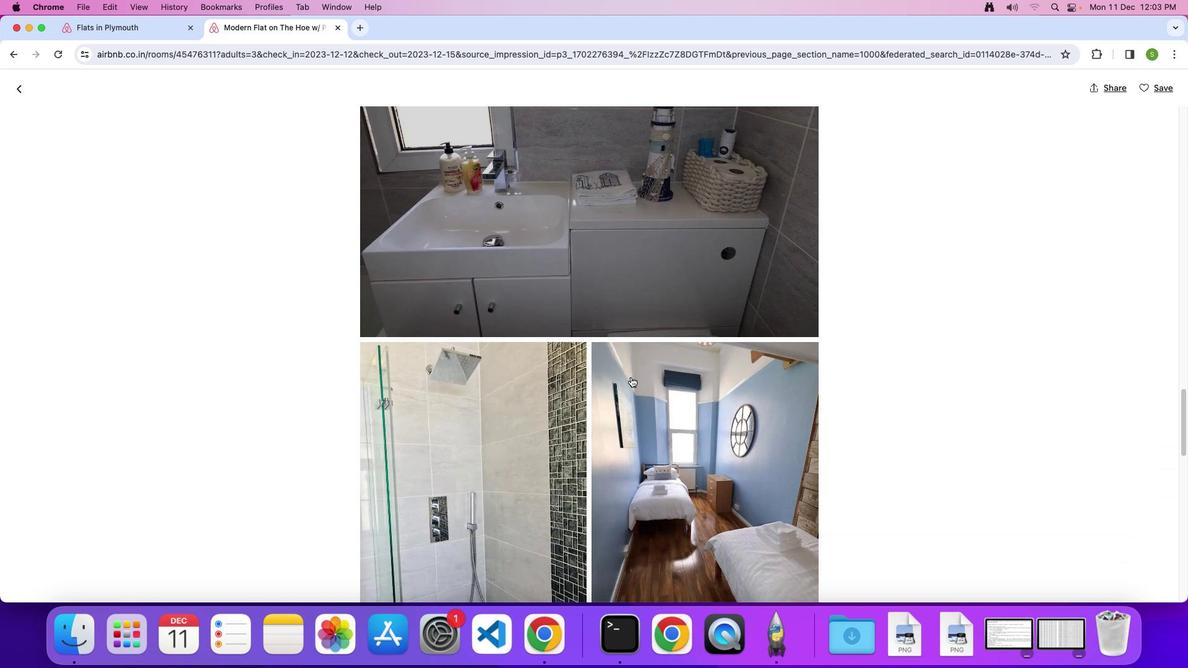 
Action: Mouse scrolled (631, 377) with delta (0, 0)
Screenshot: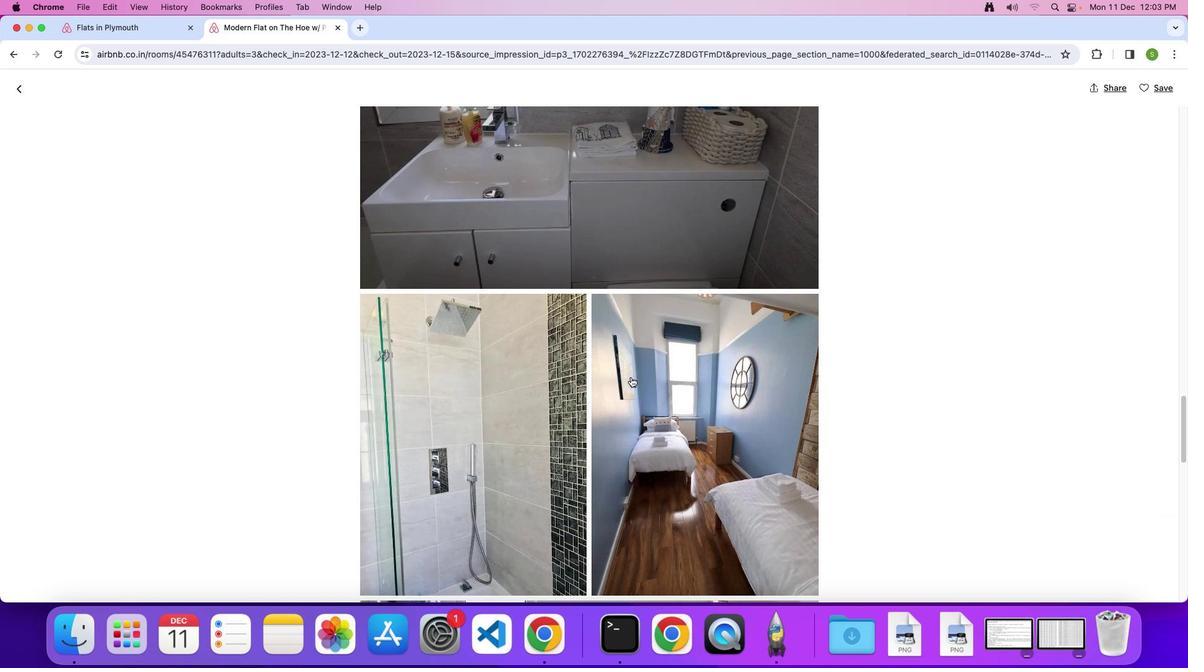 
Action: Mouse scrolled (631, 377) with delta (0, 0)
Screenshot: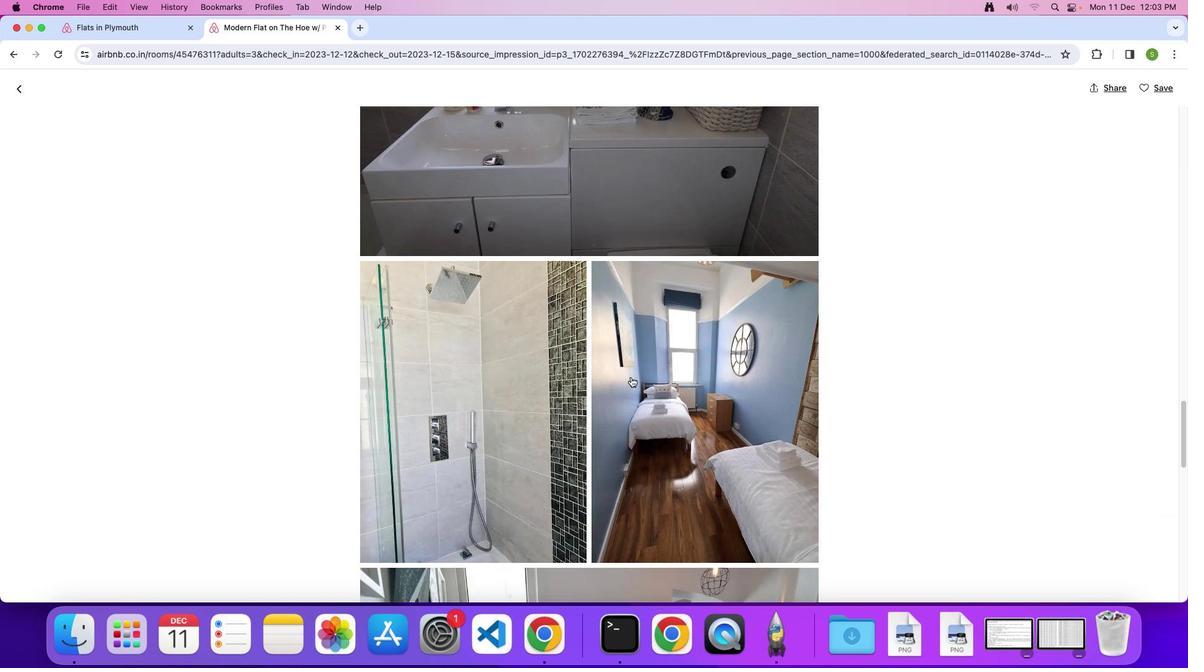 
Action: Mouse scrolled (631, 377) with delta (0, -1)
Screenshot: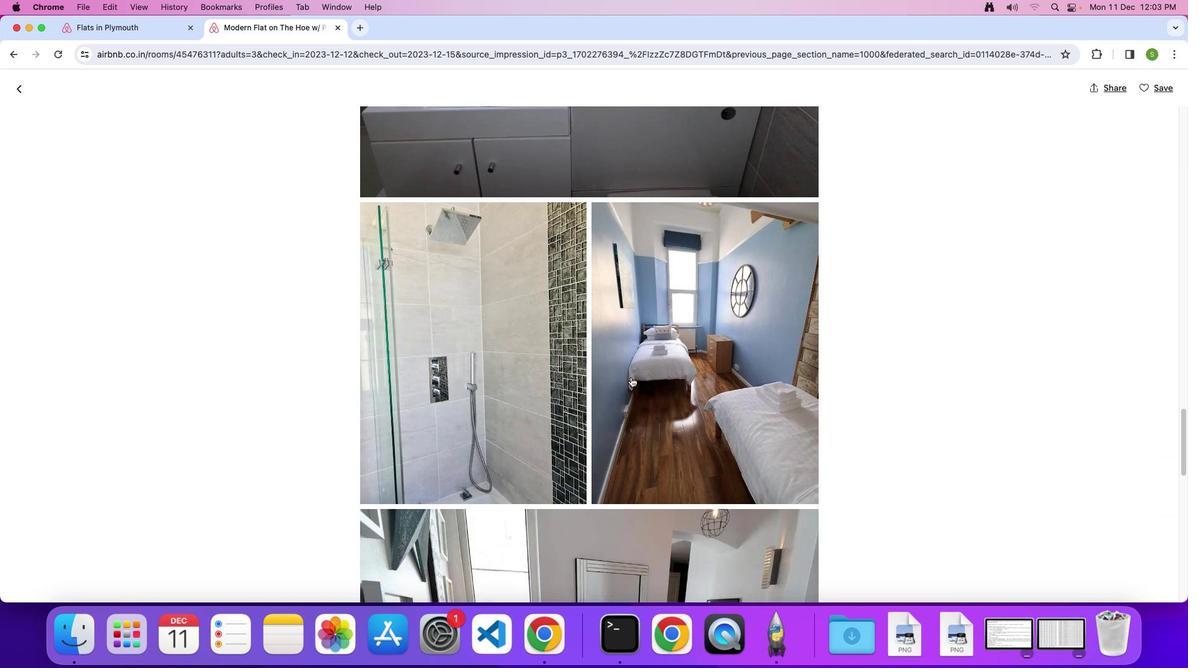 
Action: Mouse scrolled (631, 377) with delta (0, 0)
Screenshot: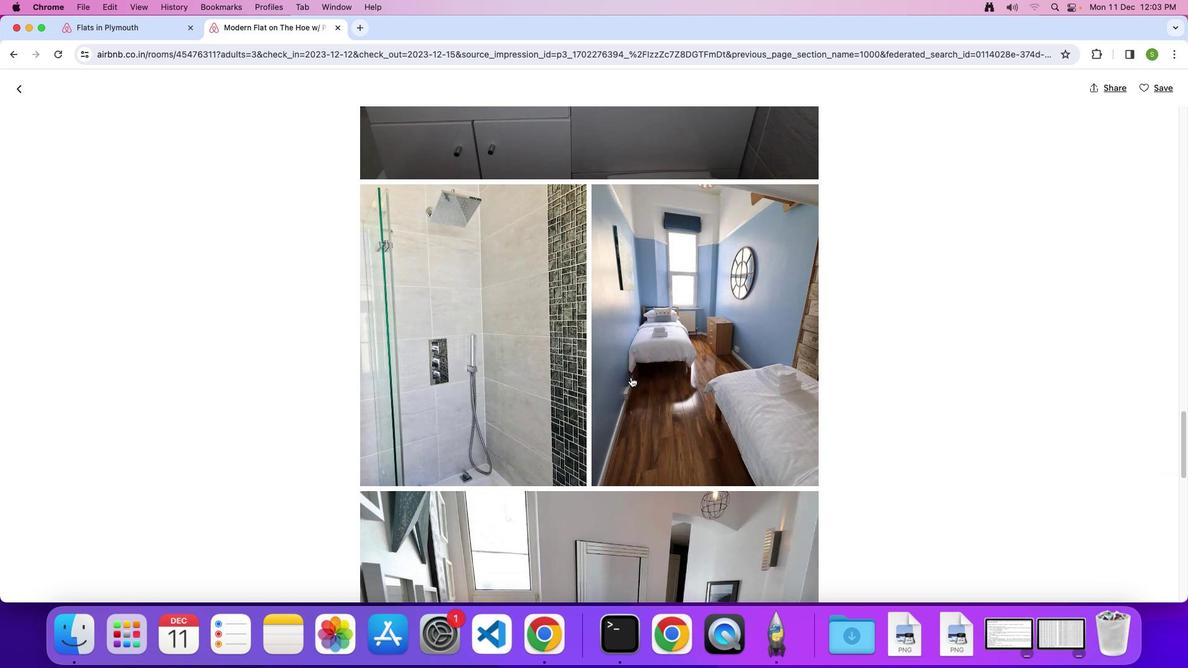
Action: Mouse scrolled (631, 377) with delta (0, 0)
Screenshot: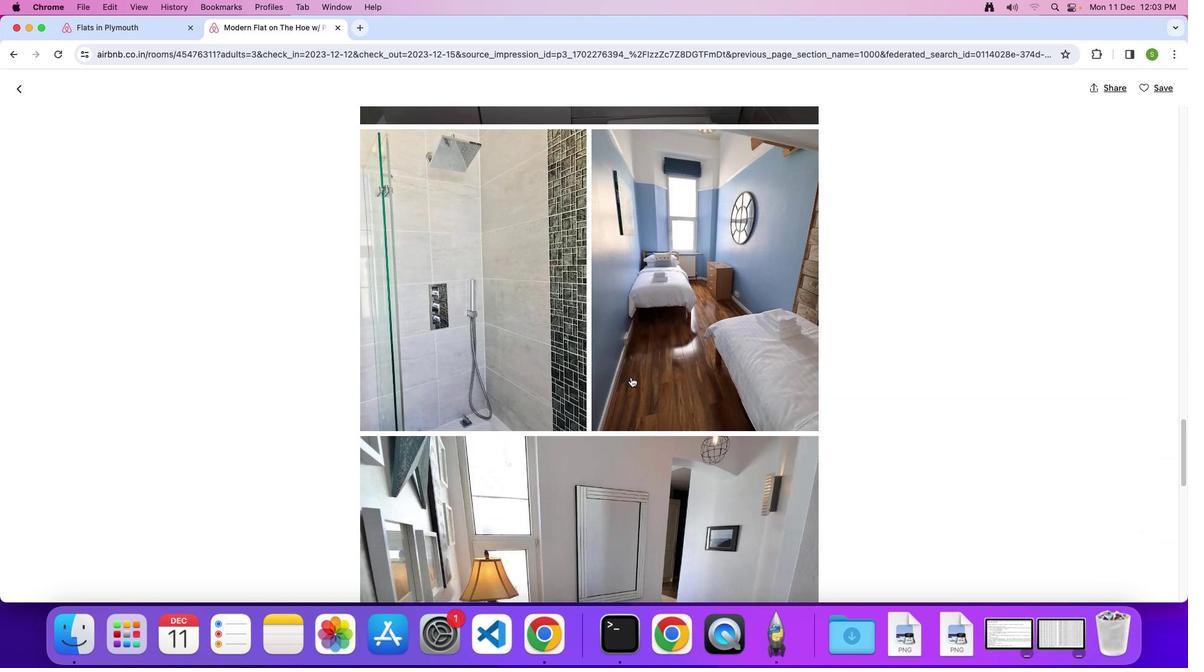 
Action: Mouse scrolled (631, 377) with delta (0, -1)
Screenshot: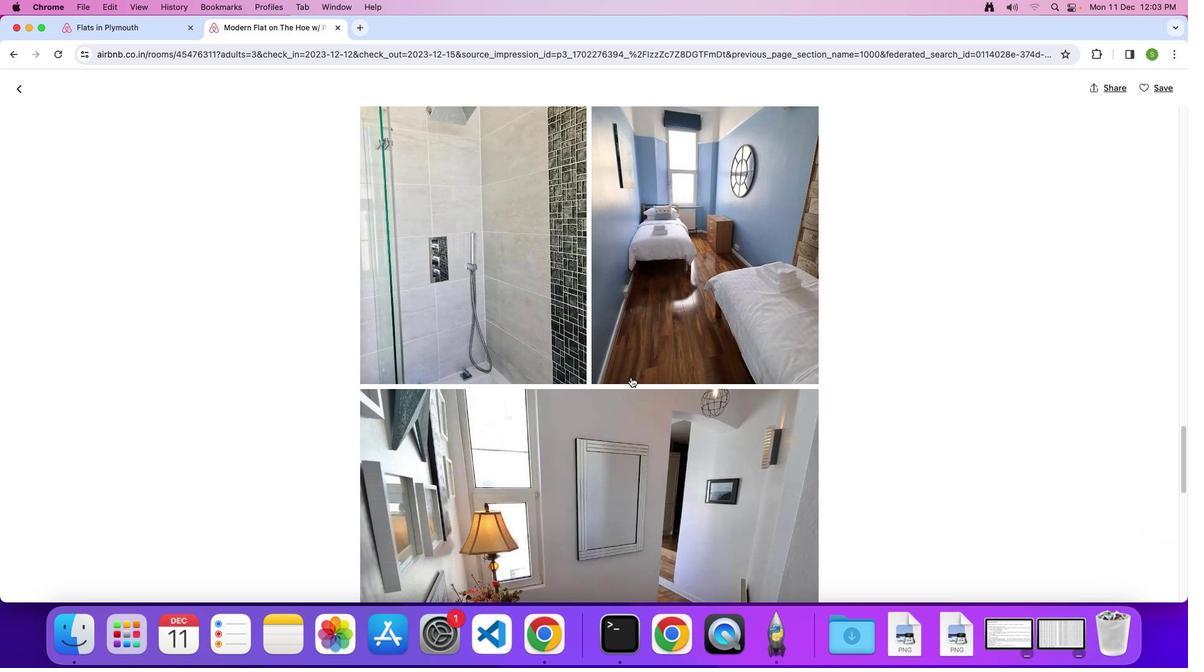 
Action: Mouse scrolled (631, 377) with delta (0, 0)
Screenshot: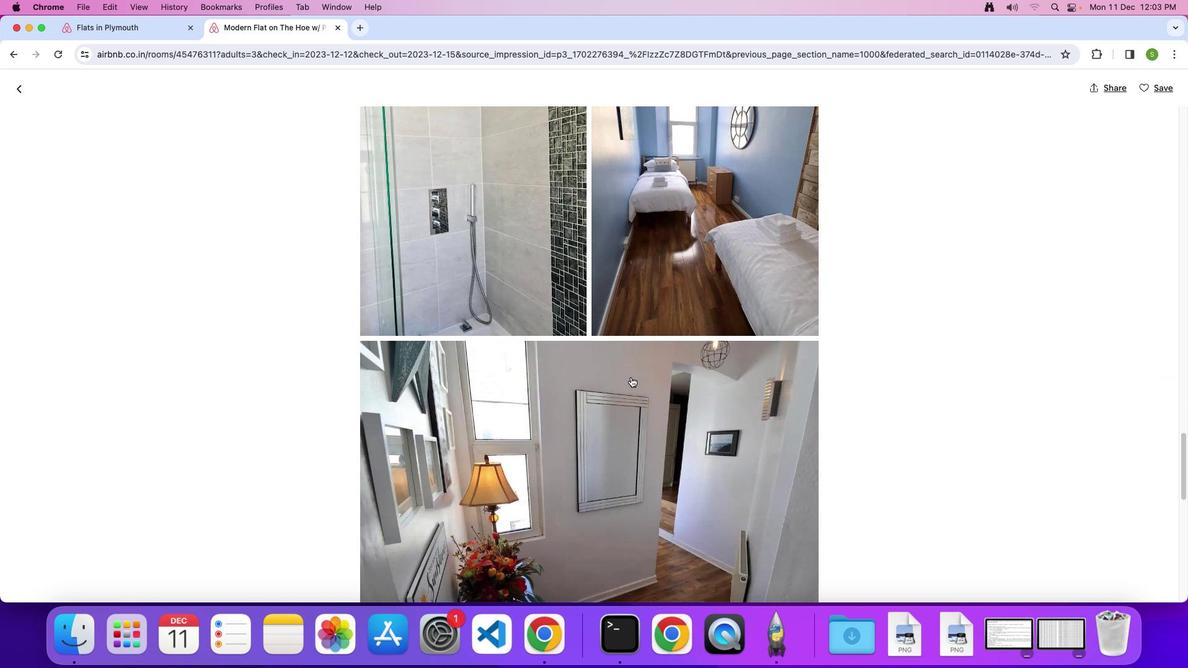 
Action: Mouse scrolled (631, 377) with delta (0, 0)
Screenshot: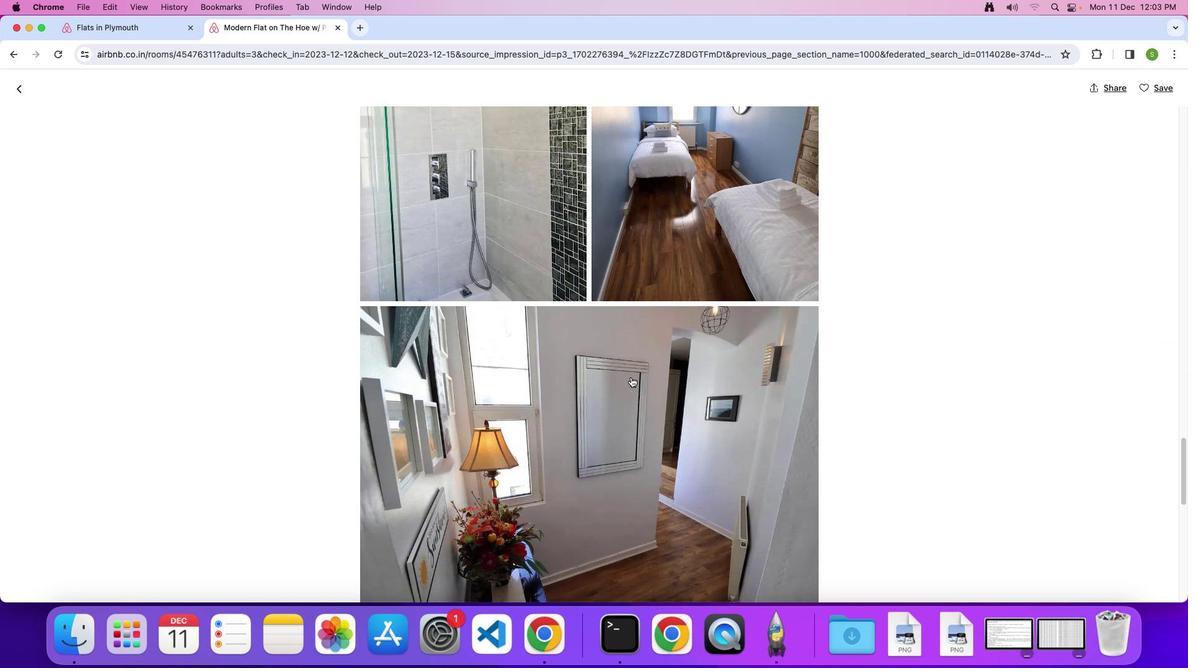 
Action: Mouse scrolled (631, 377) with delta (0, -1)
Screenshot: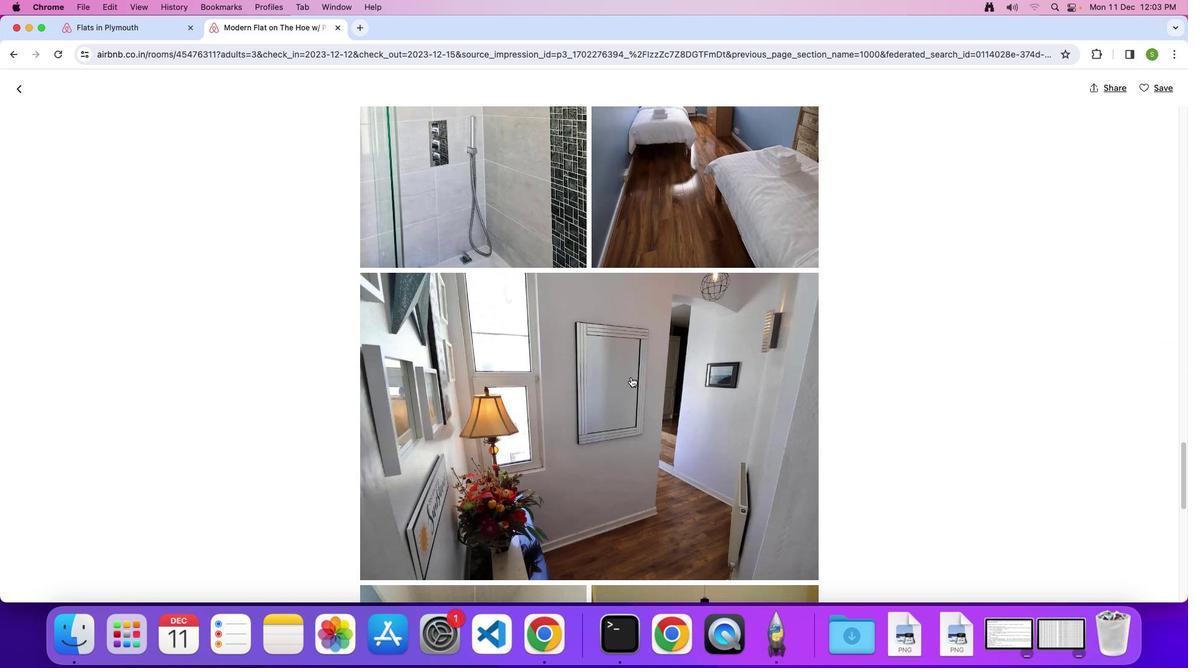 
Action: Mouse scrolled (631, 377) with delta (0, 0)
Screenshot: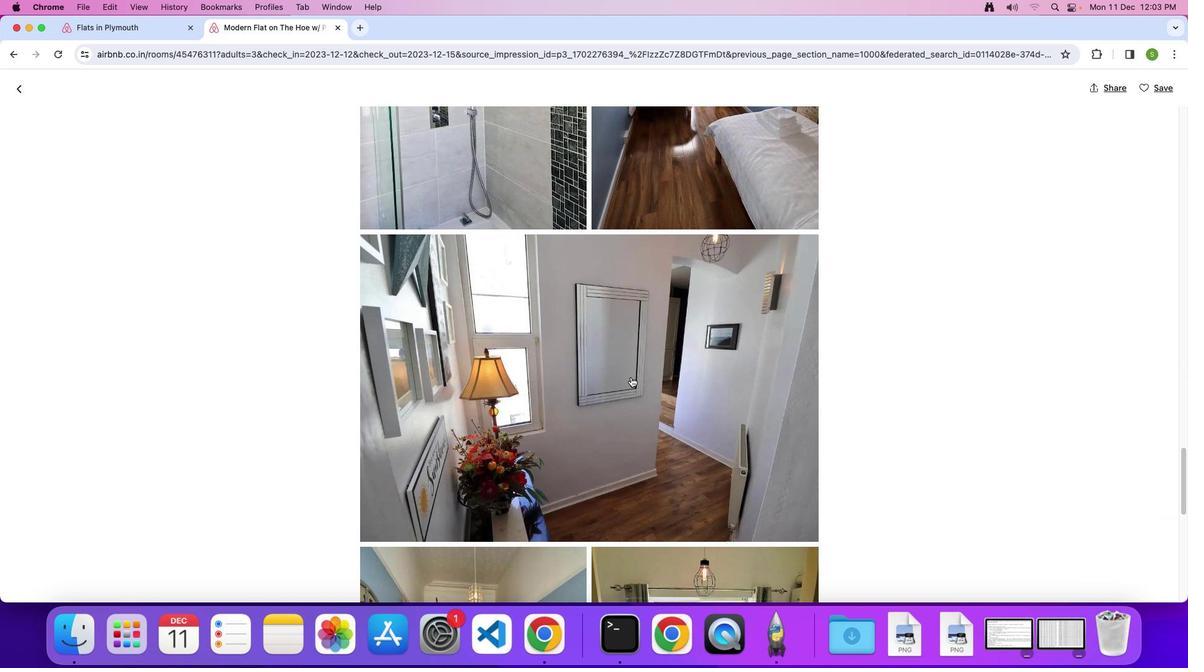 
Action: Mouse scrolled (631, 377) with delta (0, 0)
Screenshot: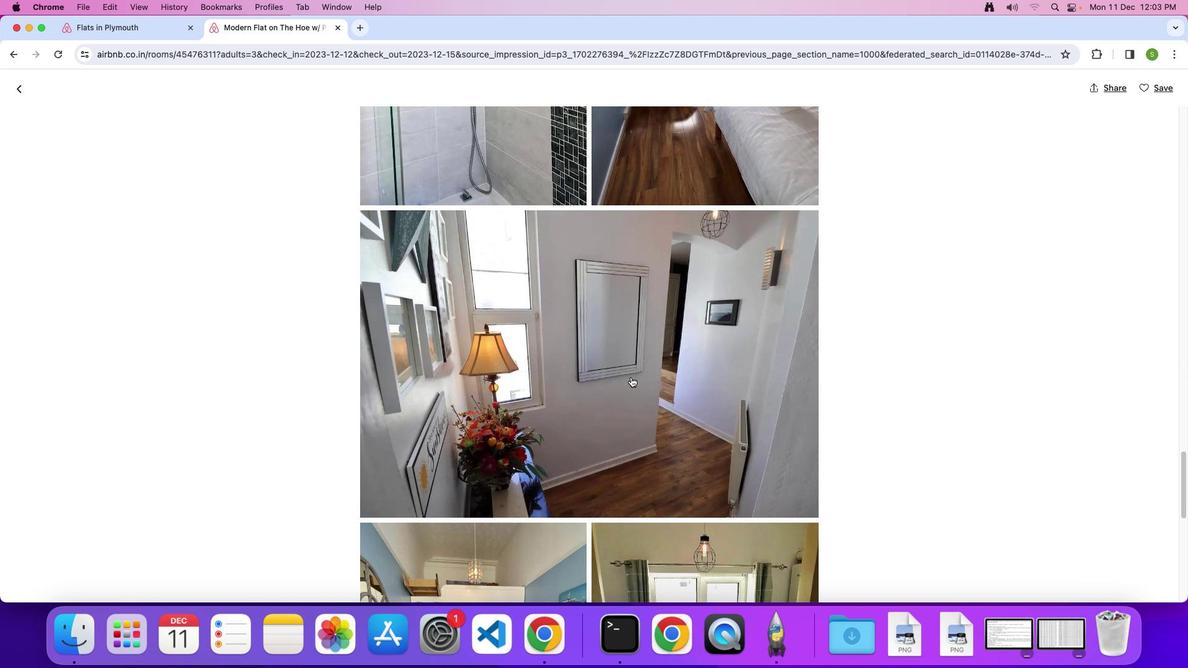 
Action: Mouse scrolled (631, 377) with delta (0, -1)
Screenshot: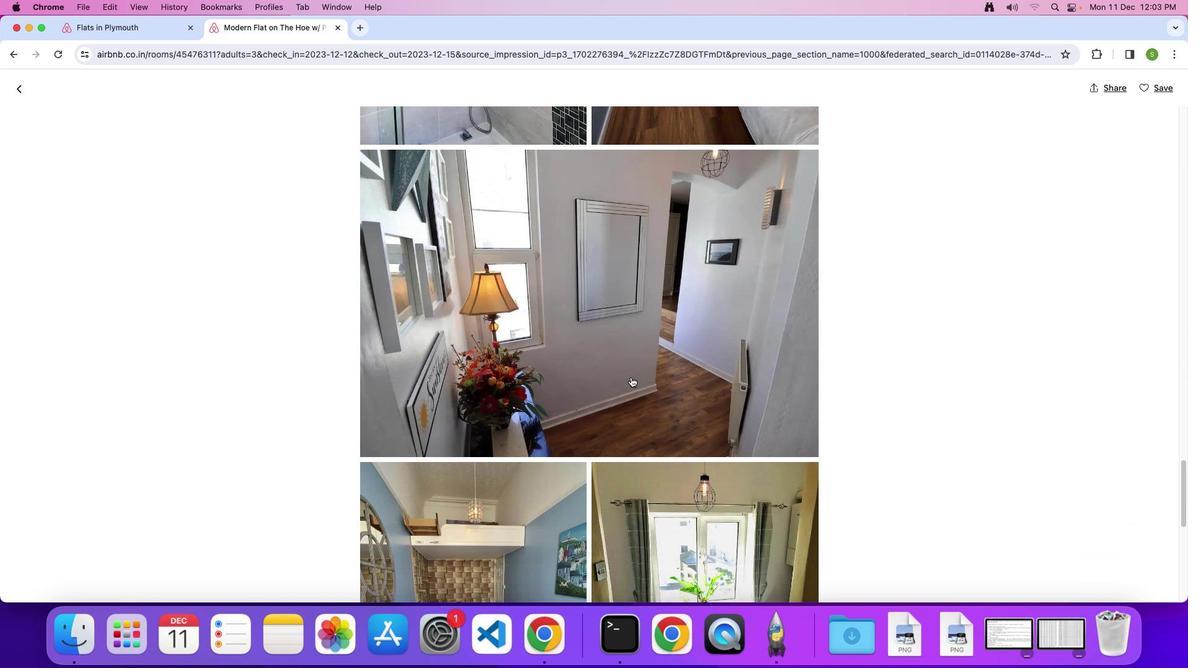 
Action: Mouse scrolled (631, 377) with delta (0, 0)
Screenshot: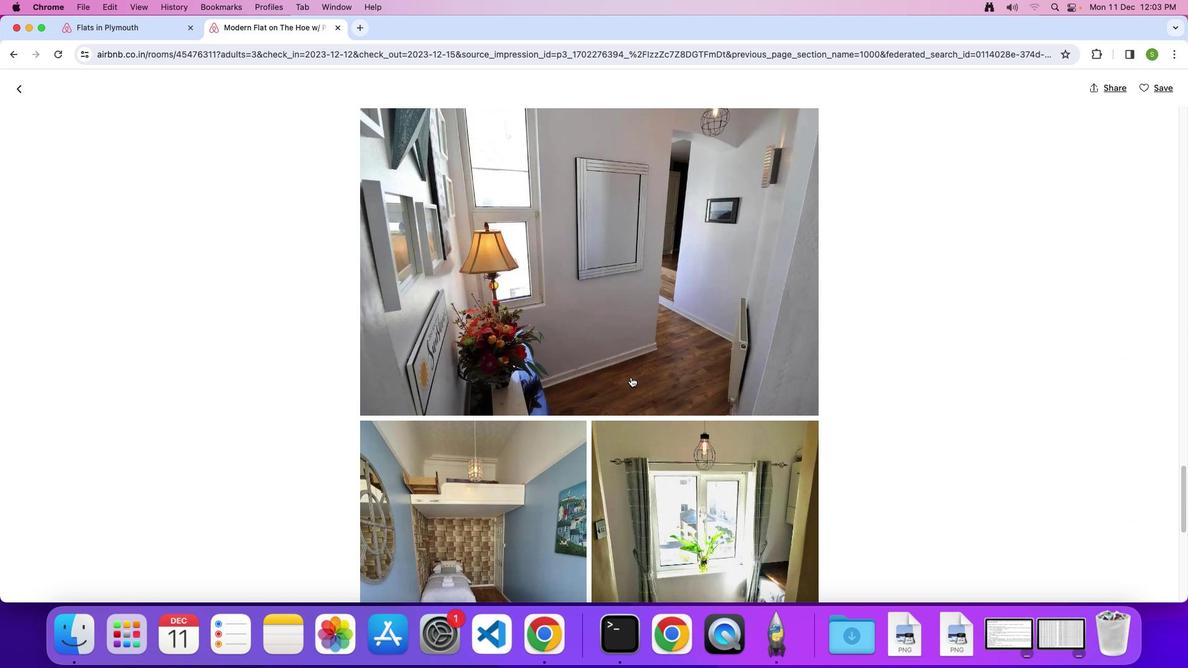 
Action: Mouse scrolled (631, 377) with delta (0, 0)
Screenshot: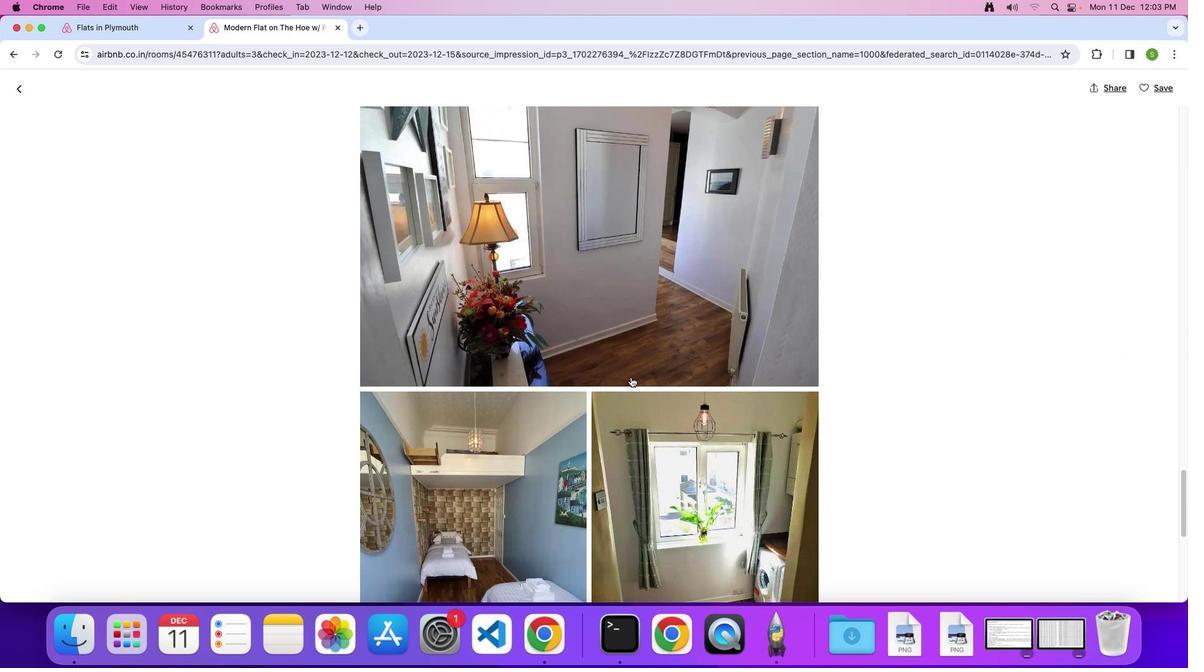 
Action: Mouse scrolled (631, 377) with delta (0, -1)
Screenshot: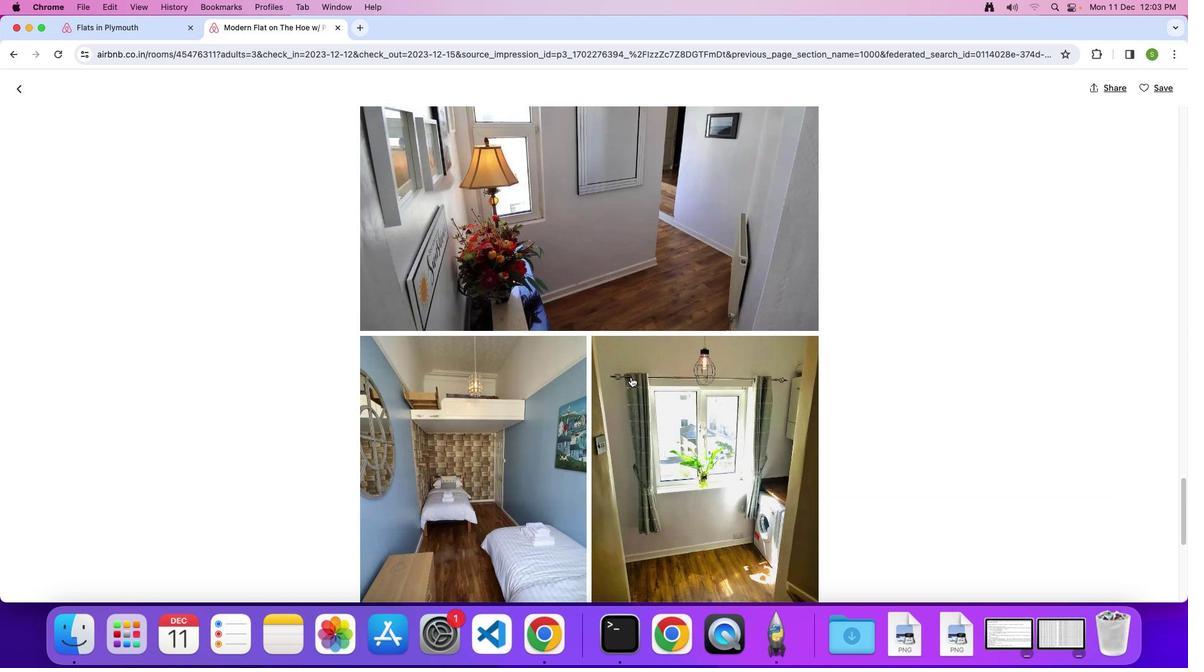 
Action: Mouse scrolled (631, 377) with delta (0, 0)
Screenshot: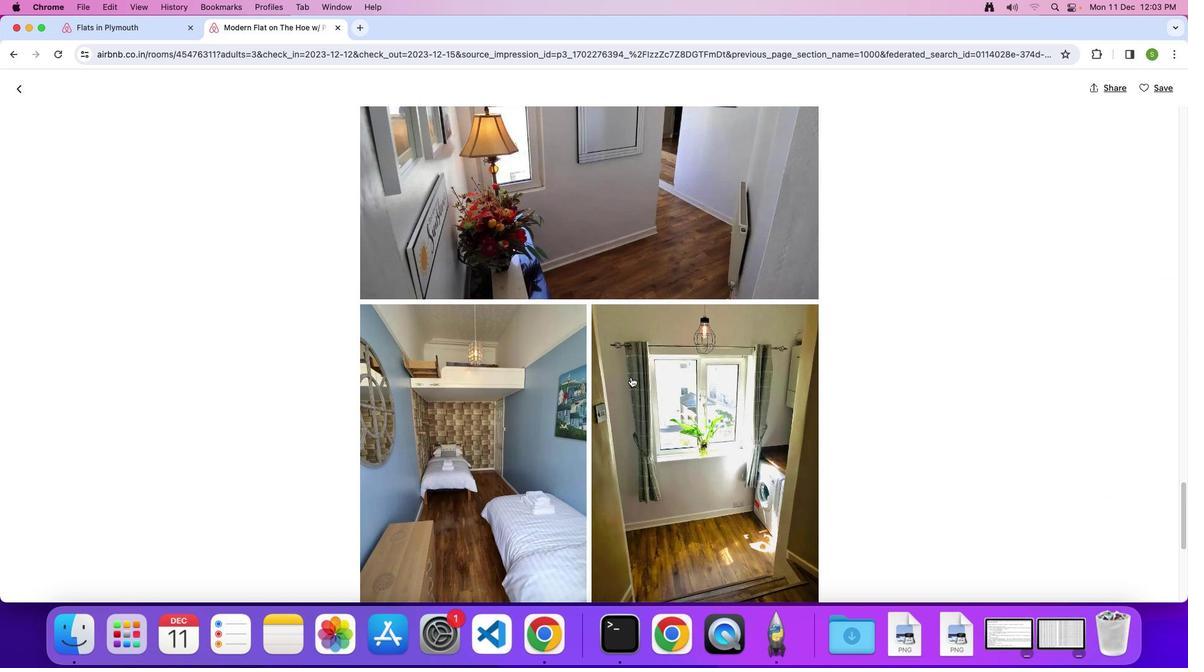 
Action: Mouse scrolled (631, 377) with delta (0, 0)
Screenshot: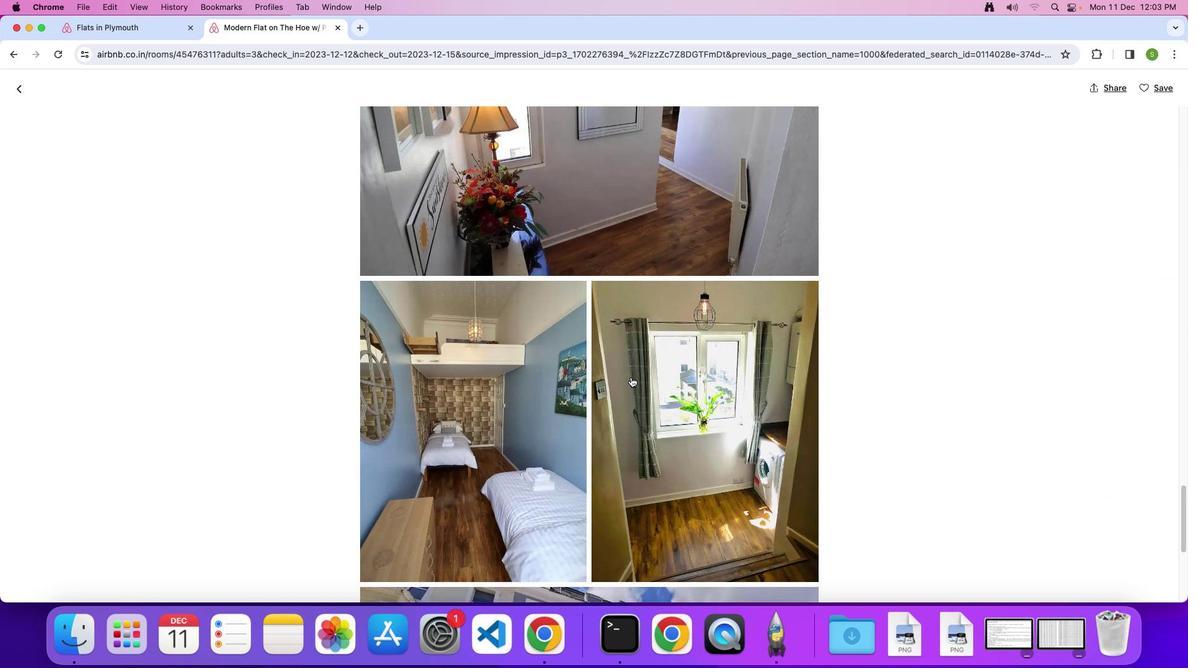 
Action: Mouse scrolled (631, 377) with delta (0, -1)
Screenshot: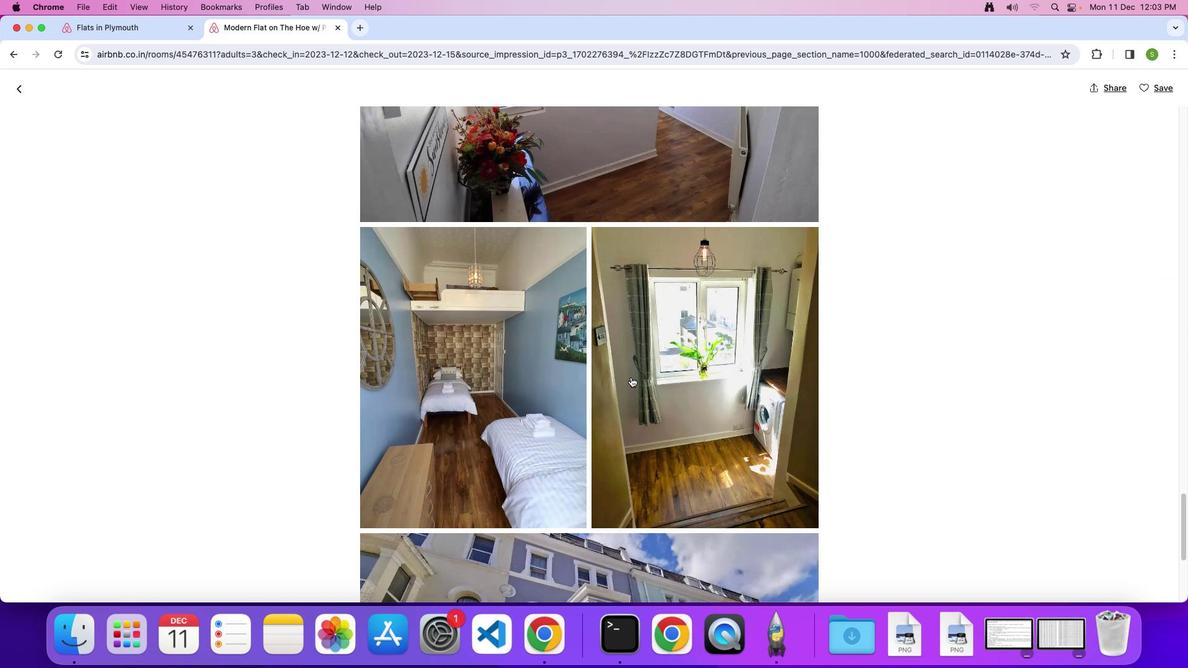 
Action: Mouse scrolled (631, 377) with delta (0, 0)
Screenshot: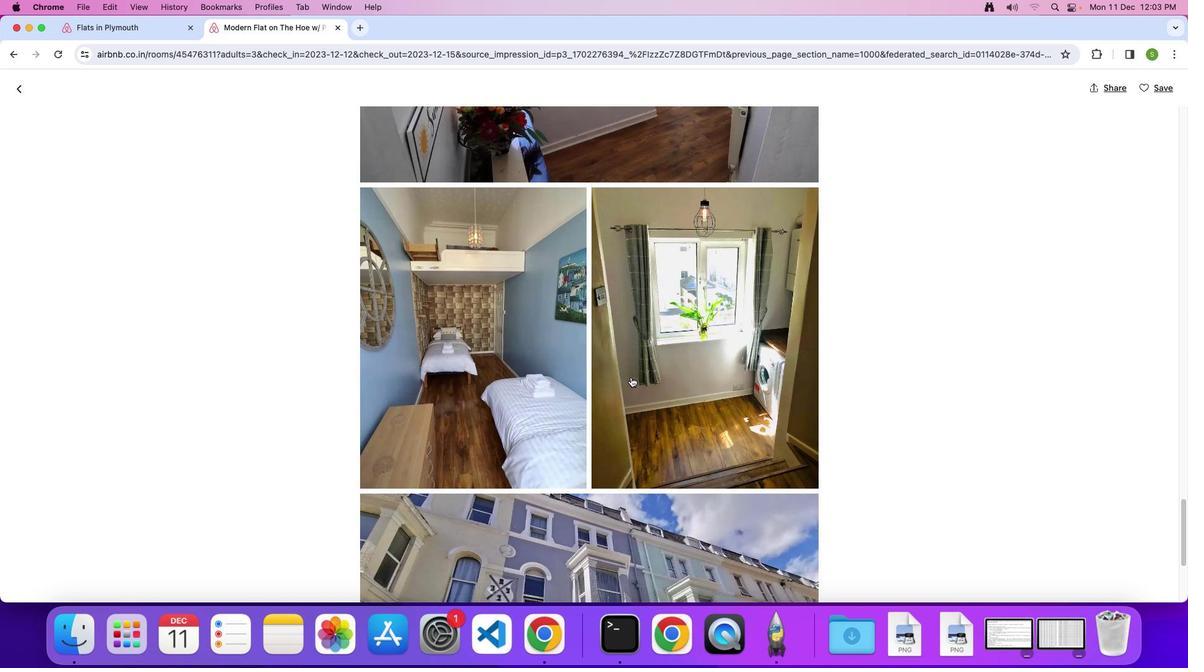 
Action: Mouse scrolled (631, 377) with delta (0, 0)
Screenshot: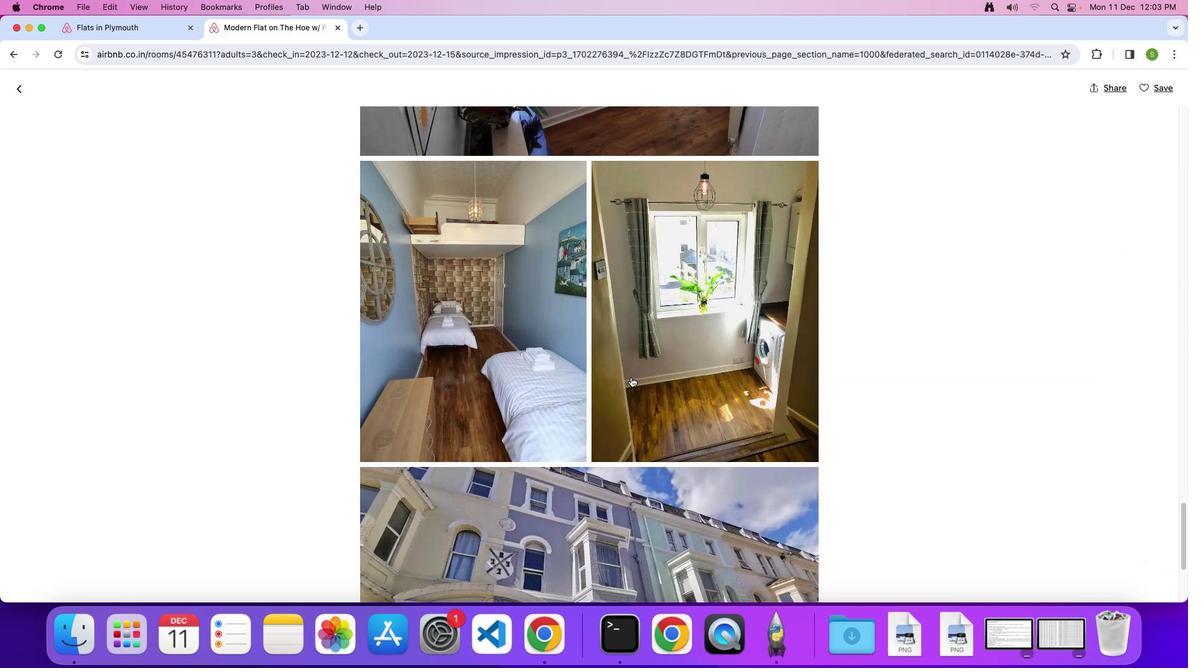 
Action: Mouse scrolled (631, 377) with delta (0, -1)
Screenshot: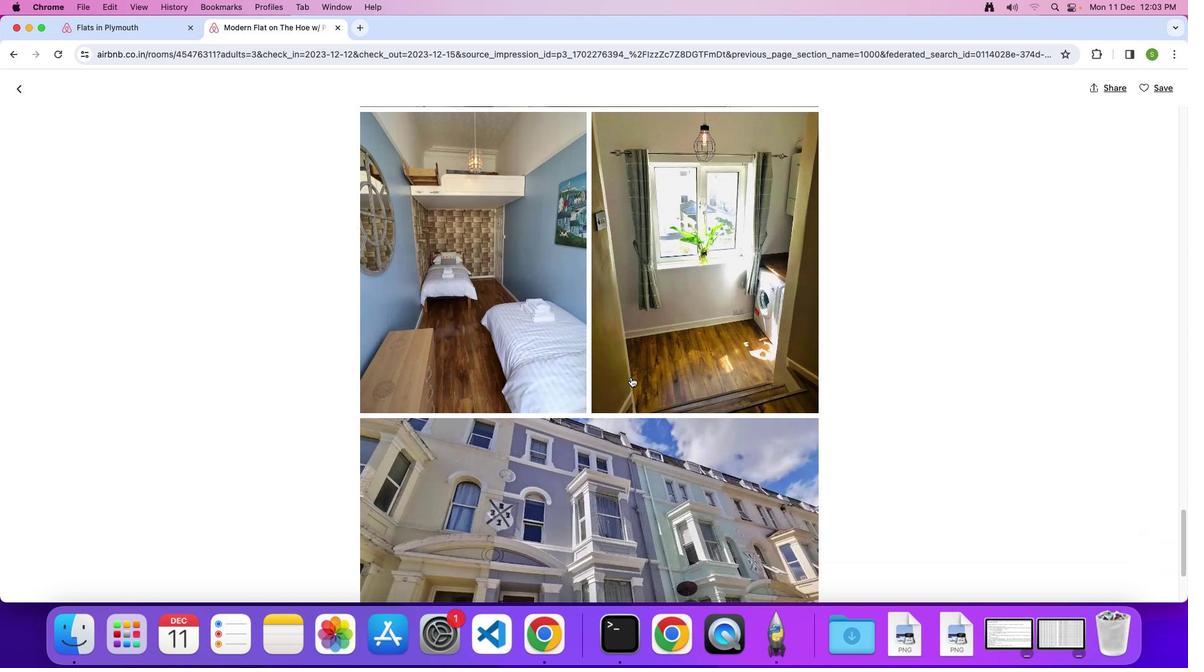 
Action: Mouse scrolled (631, 377) with delta (0, 0)
Screenshot: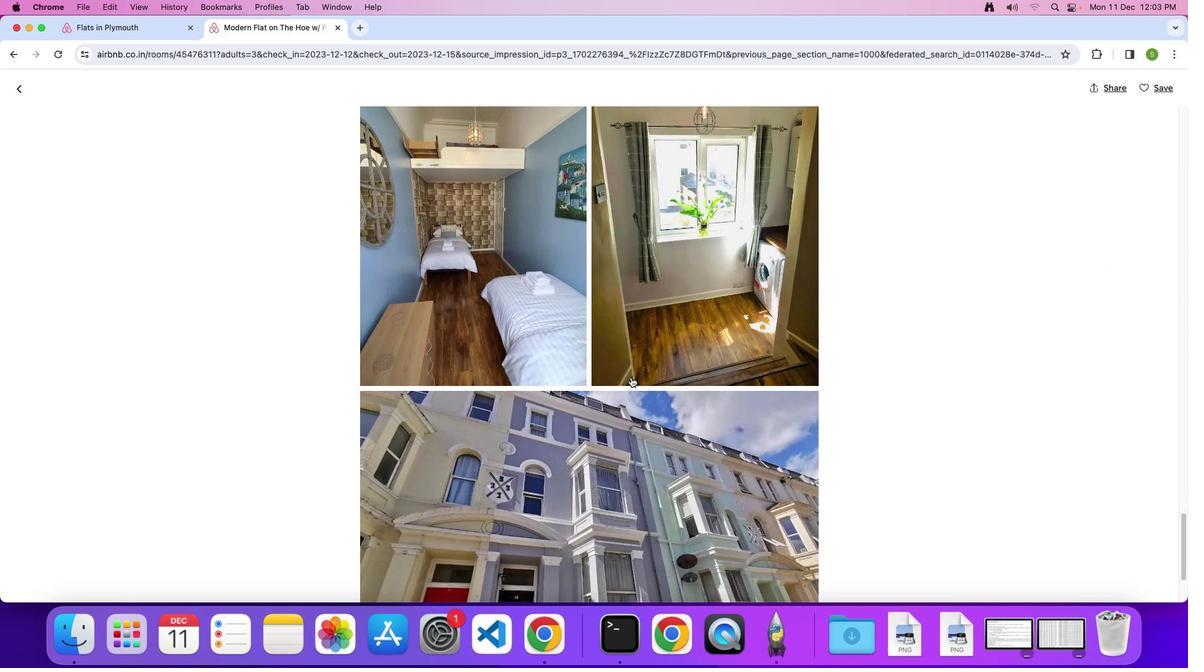 
Action: Mouse scrolled (631, 377) with delta (0, 0)
Screenshot: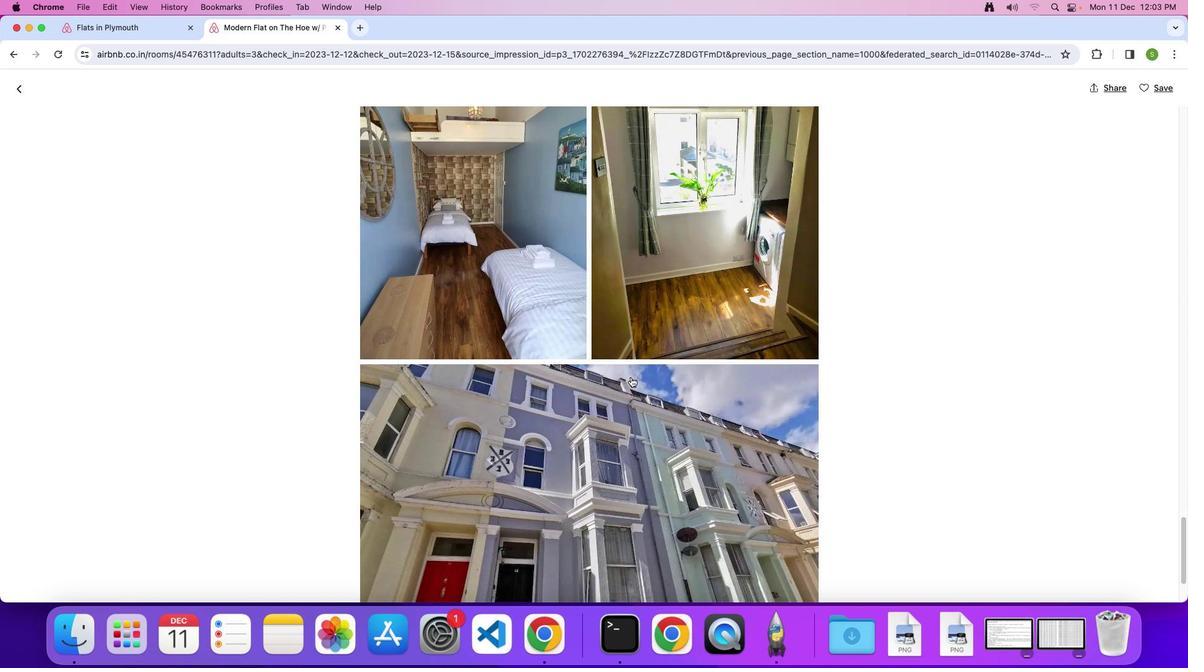 
Action: Mouse scrolled (631, 377) with delta (0, -1)
Screenshot: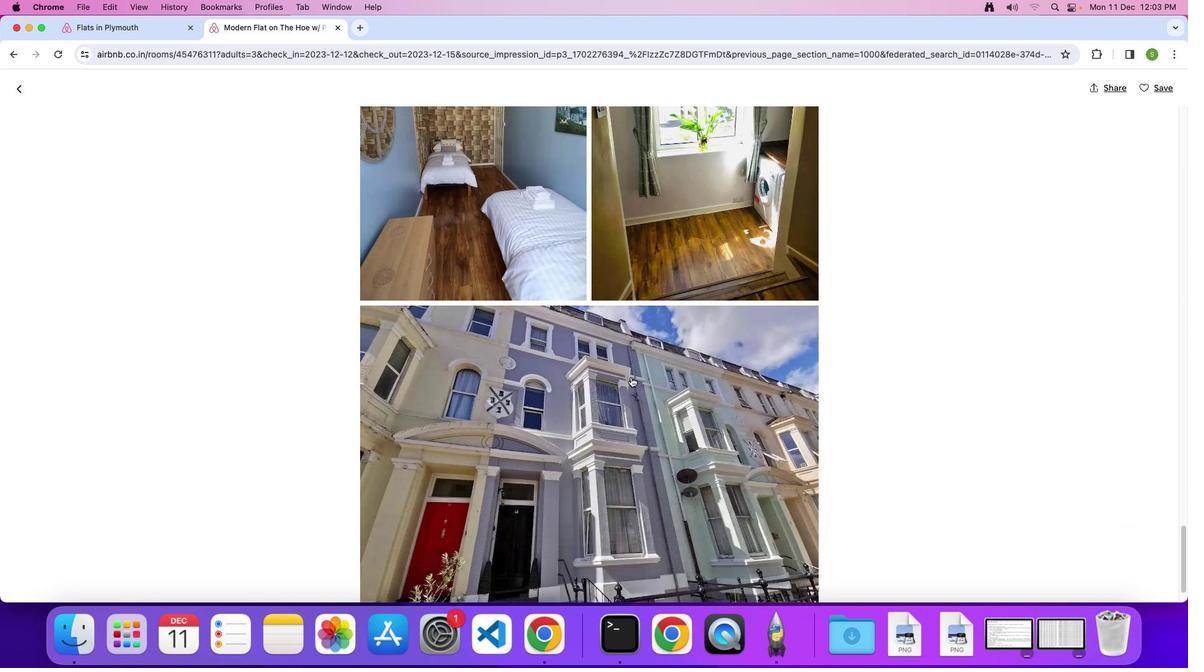 
Action: Mouse scrolled (631, 377) with delta (0, 0)
Screenshot: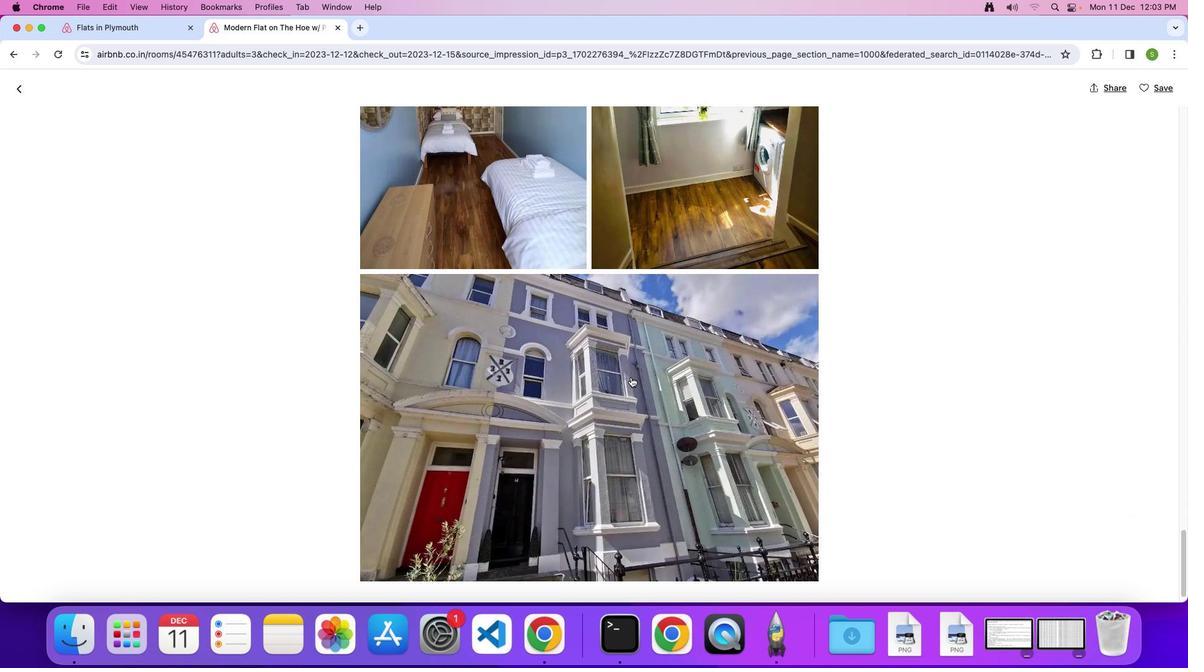 
Action: Mouse scrolled (631, 377) with delta (0, 0)
Screenshot: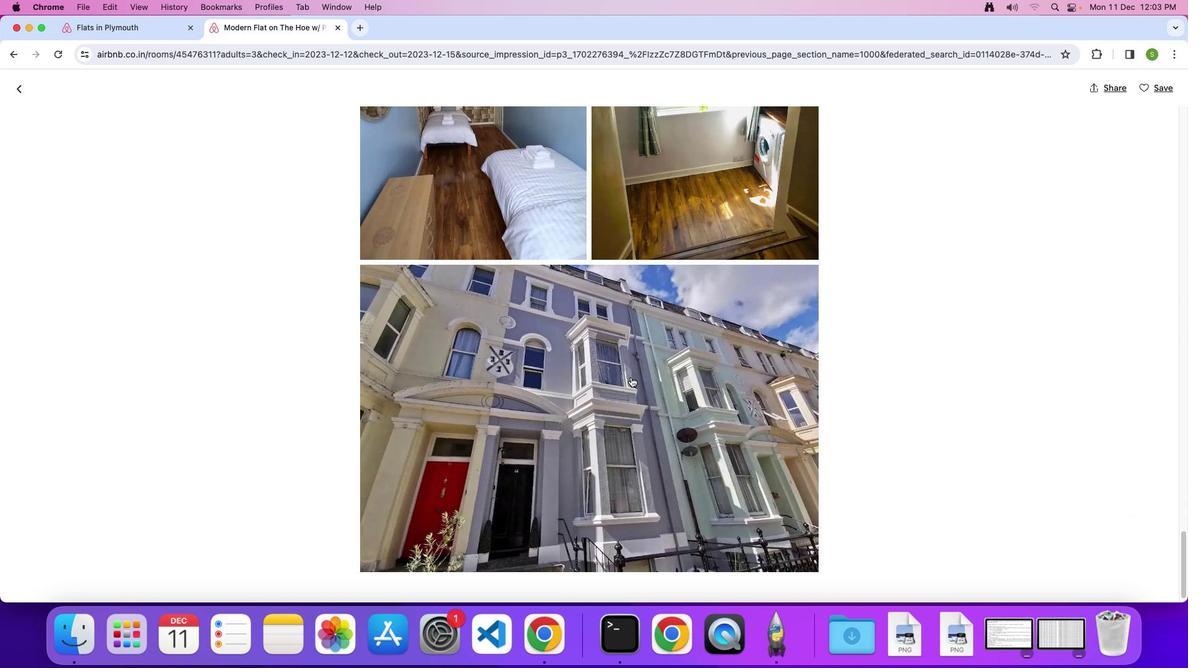 
Action: Mouse scrolled (631, 377) with delta (0, -2)
Screenshot: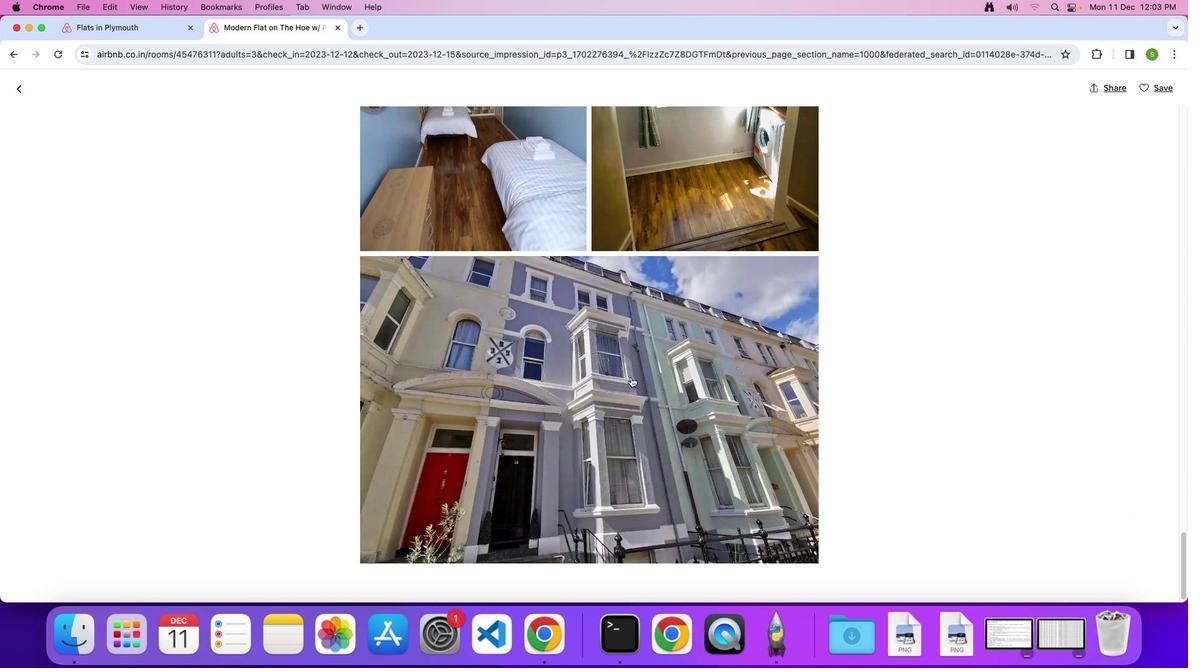 
Action: Mouse scrolled (631, 377) with delta (0, 0)
Screenshot: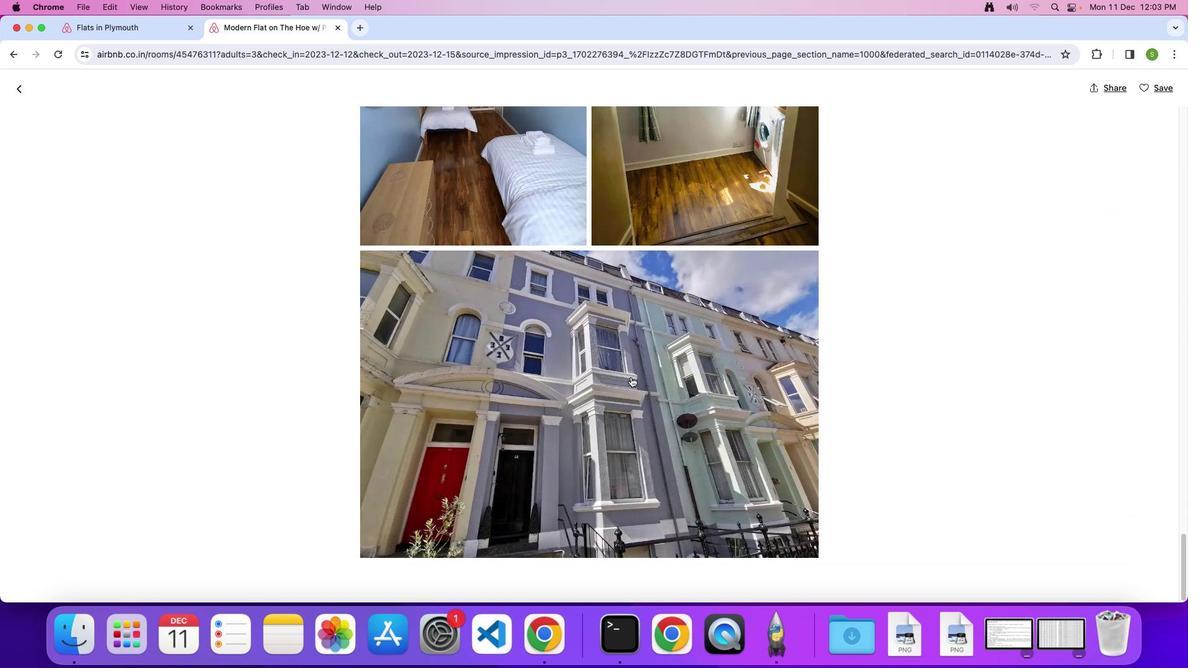 
Action: Mouse scrolled (631, 377) with delta (0, 0)
Screenshot: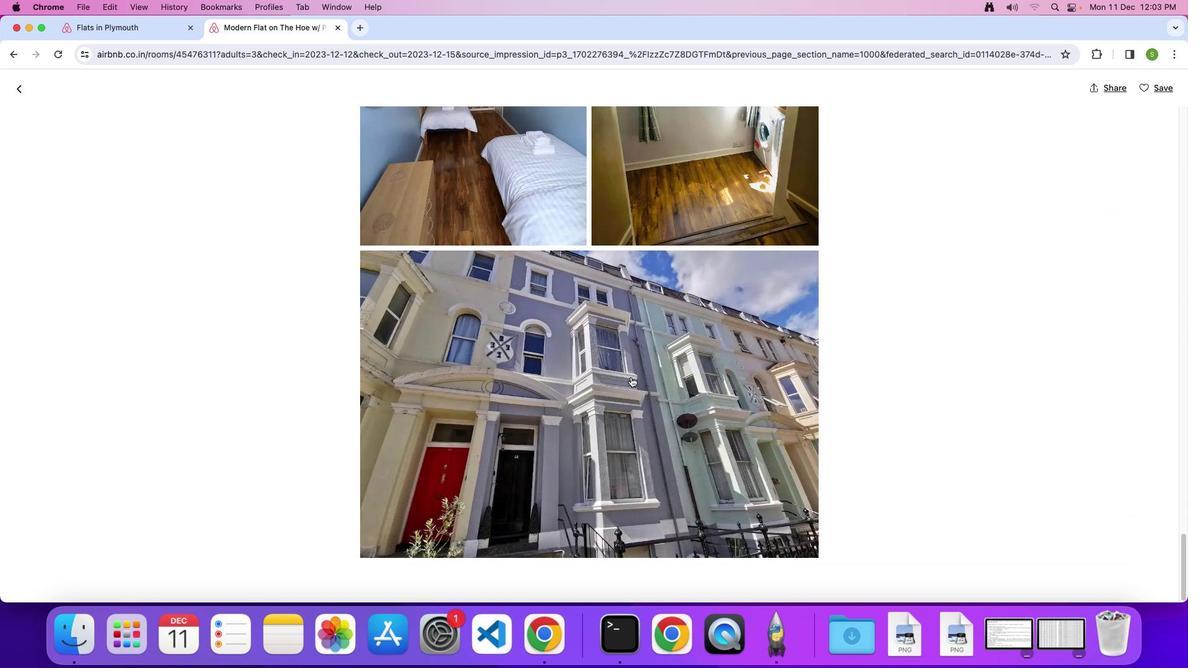
Action: Mouse scrolled (631, 377) with delta (0, 0)
Screenshot: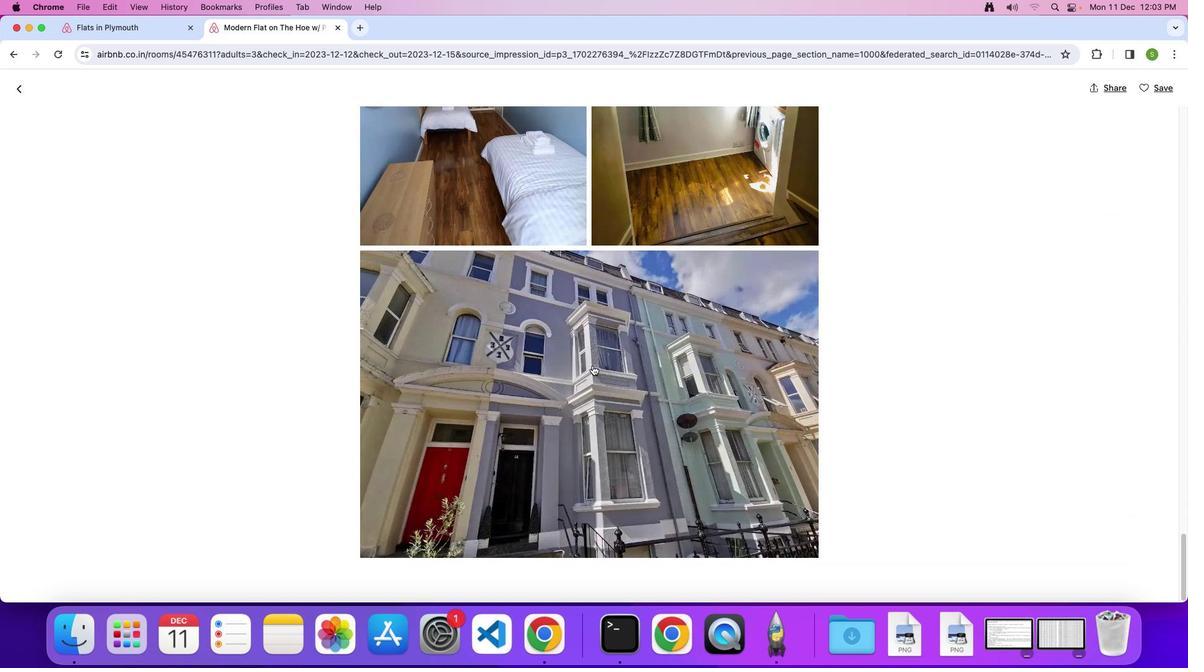 
Action: Mouse moved to (14, 90)
Screenshot: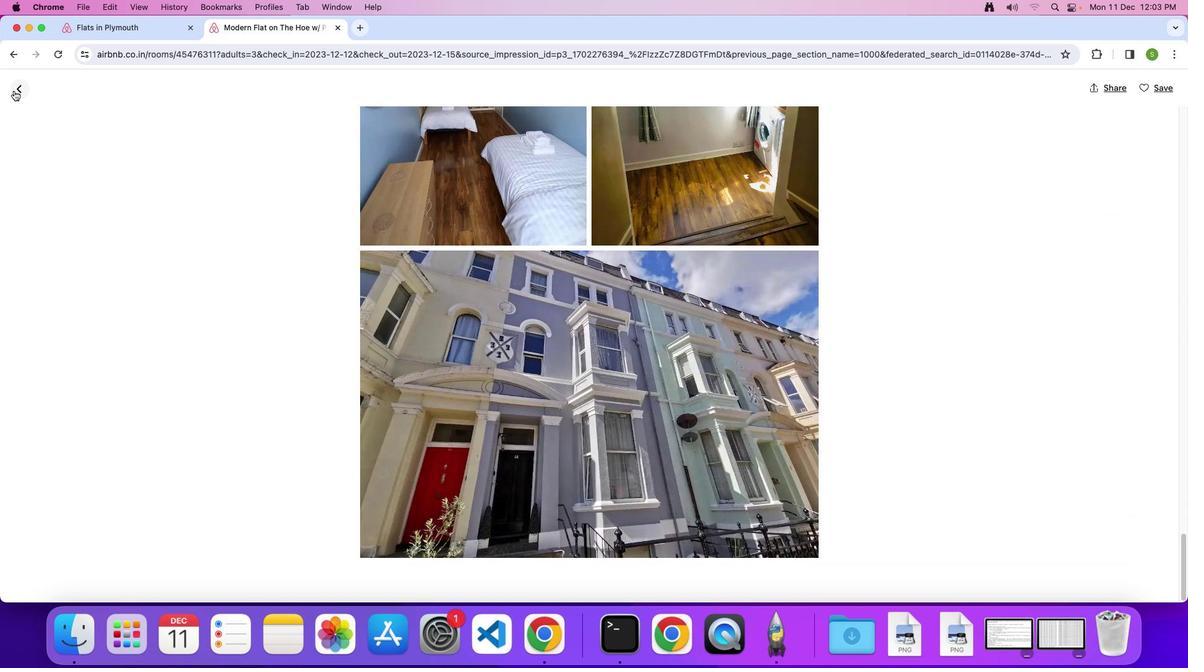 
Action: Mouse pressed left at (14, 90)
Screenshot: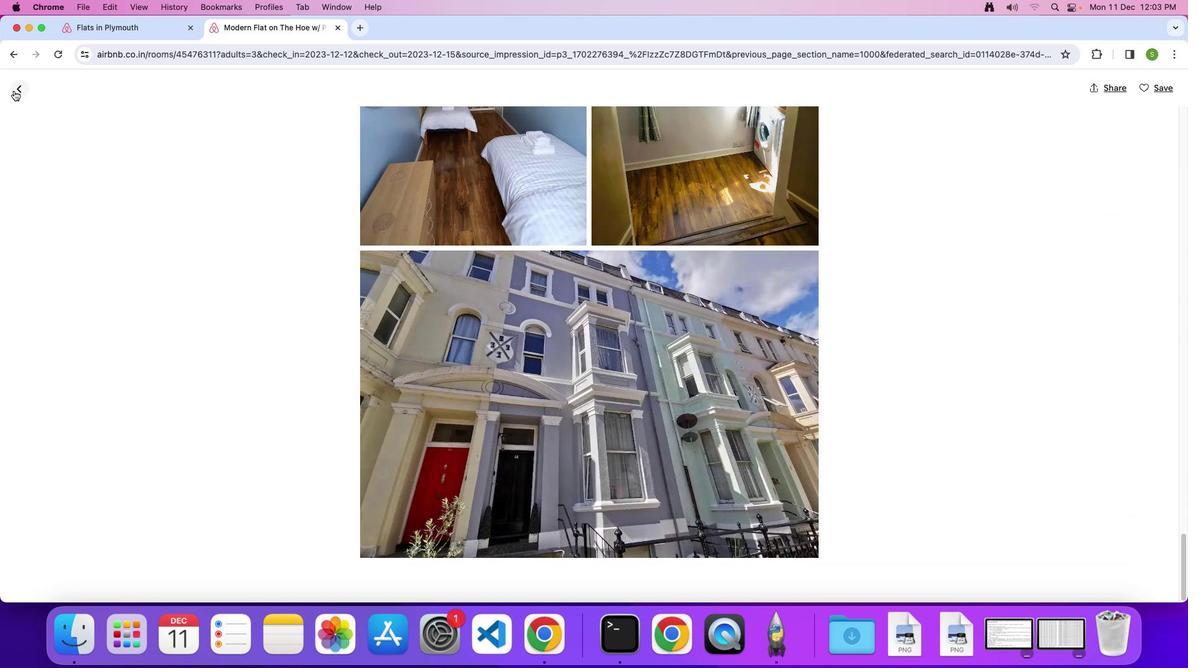
Action: Mouse moved to (549, 425)
Screenshot: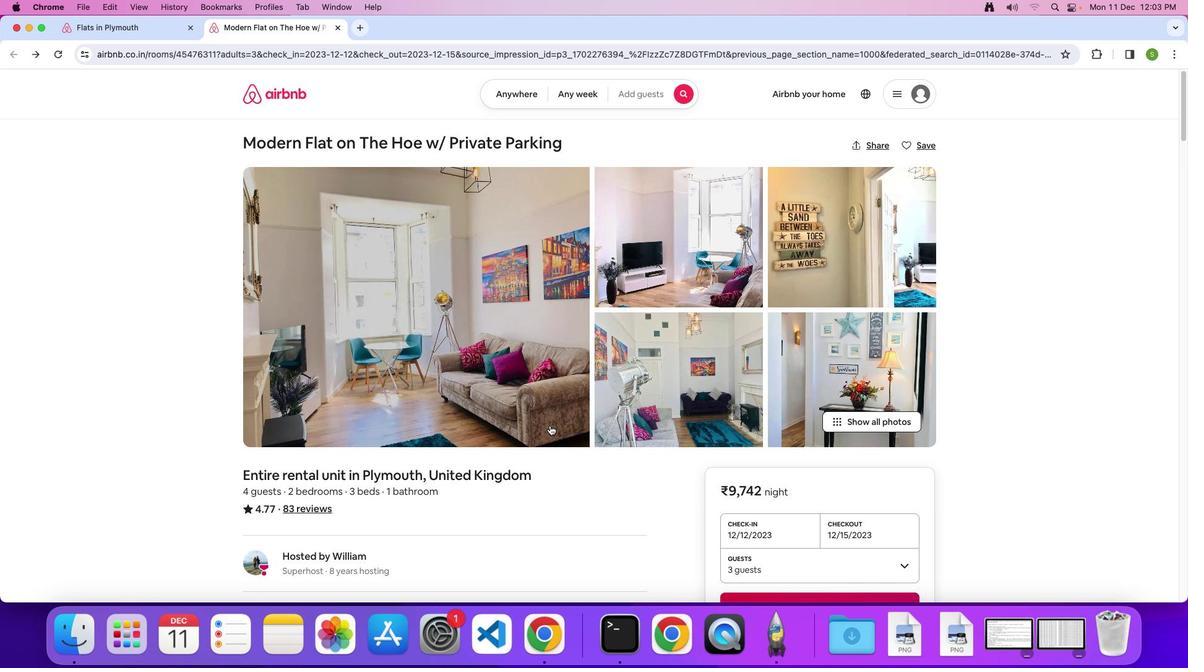 
Action: Mouse scrolled (549, 425) with delta (0, 0)
Screenshot: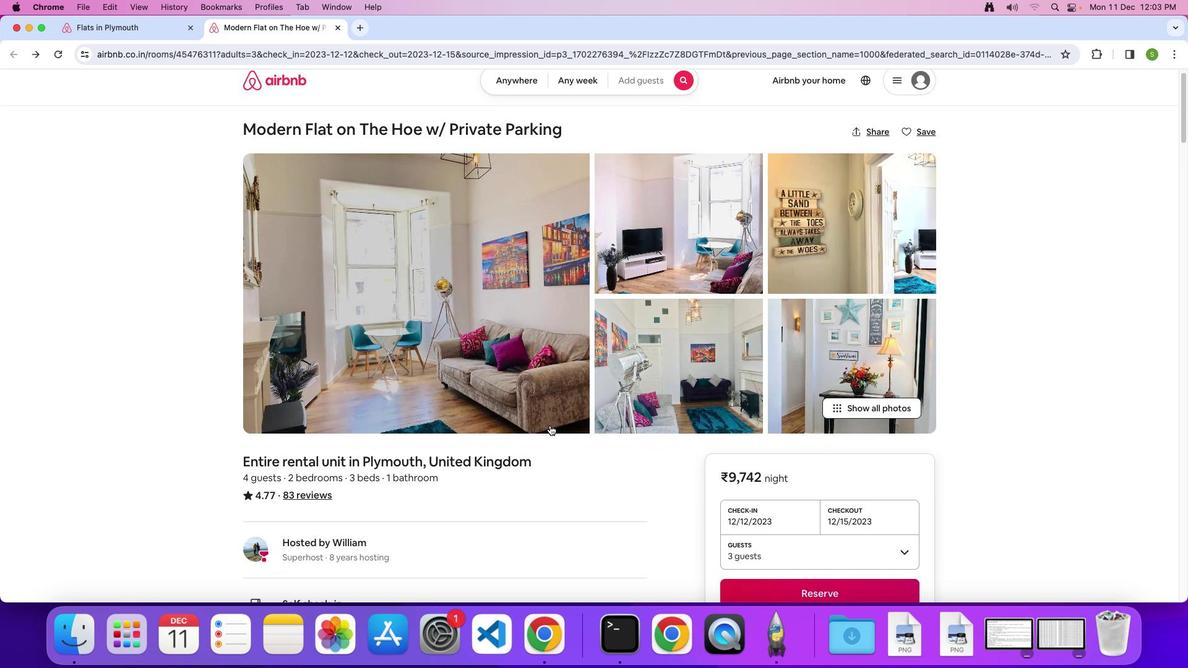 
Action: Mouse scrolled (549, 425) with delta (0, 0)
Screenshot: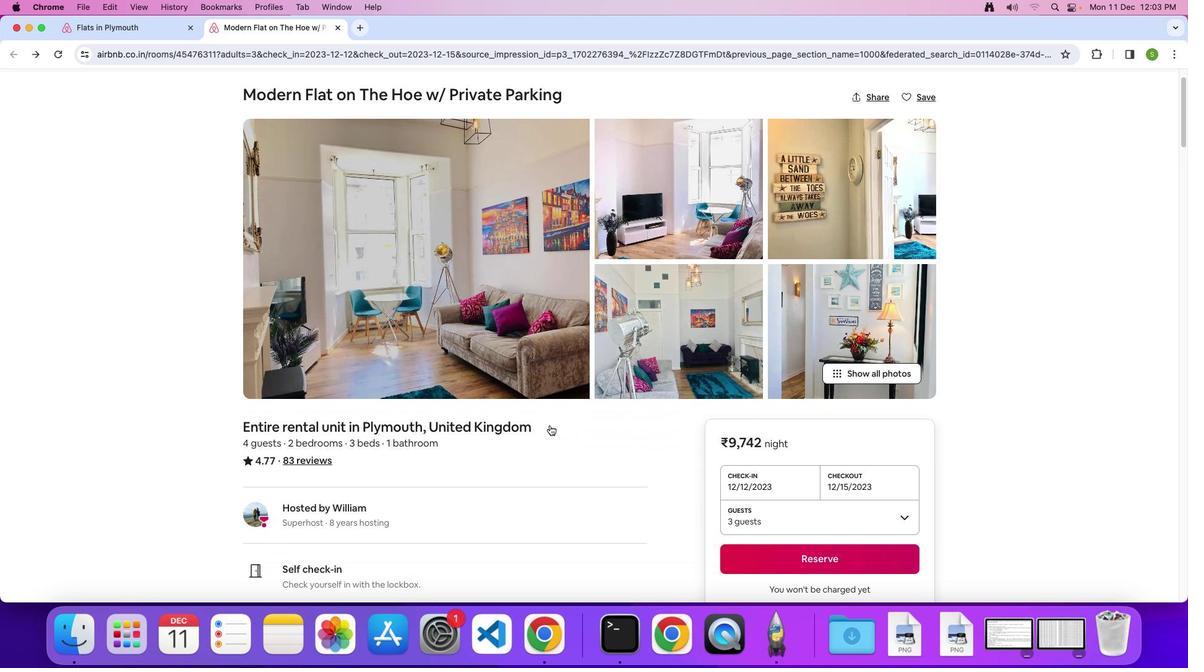 
Action: Mouse scrolled (549, 425) with delta (0, -1)
Screenshot: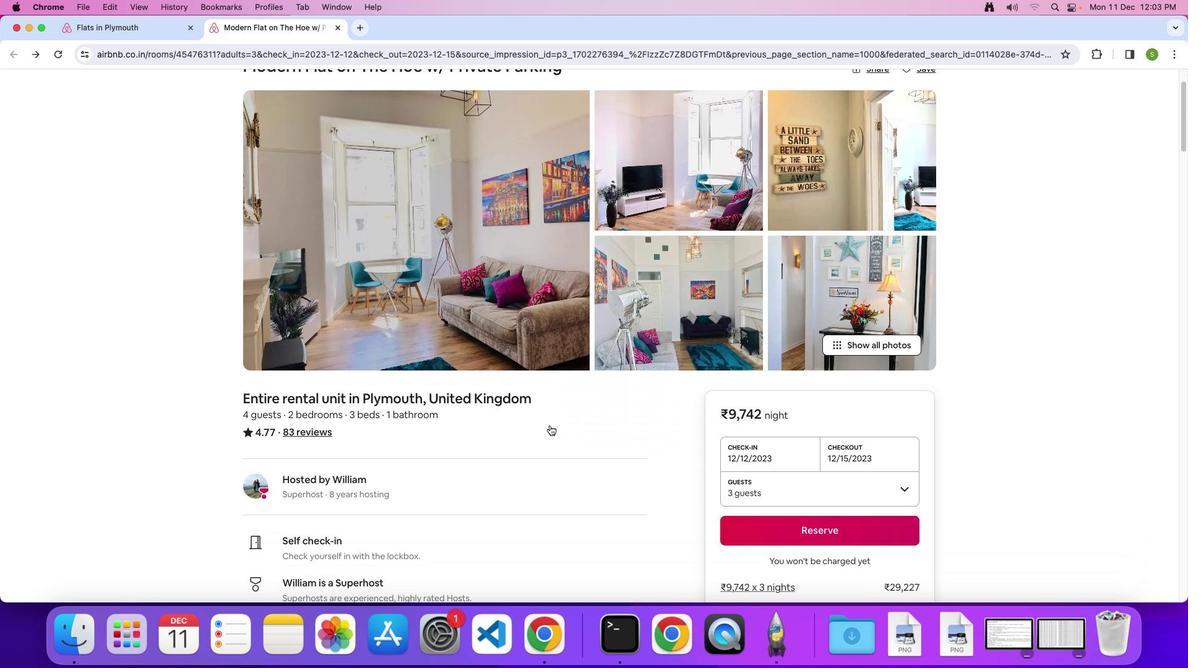 
Action: Mouse scrolled (549, 425) with delta (0, 0)
Screenshot: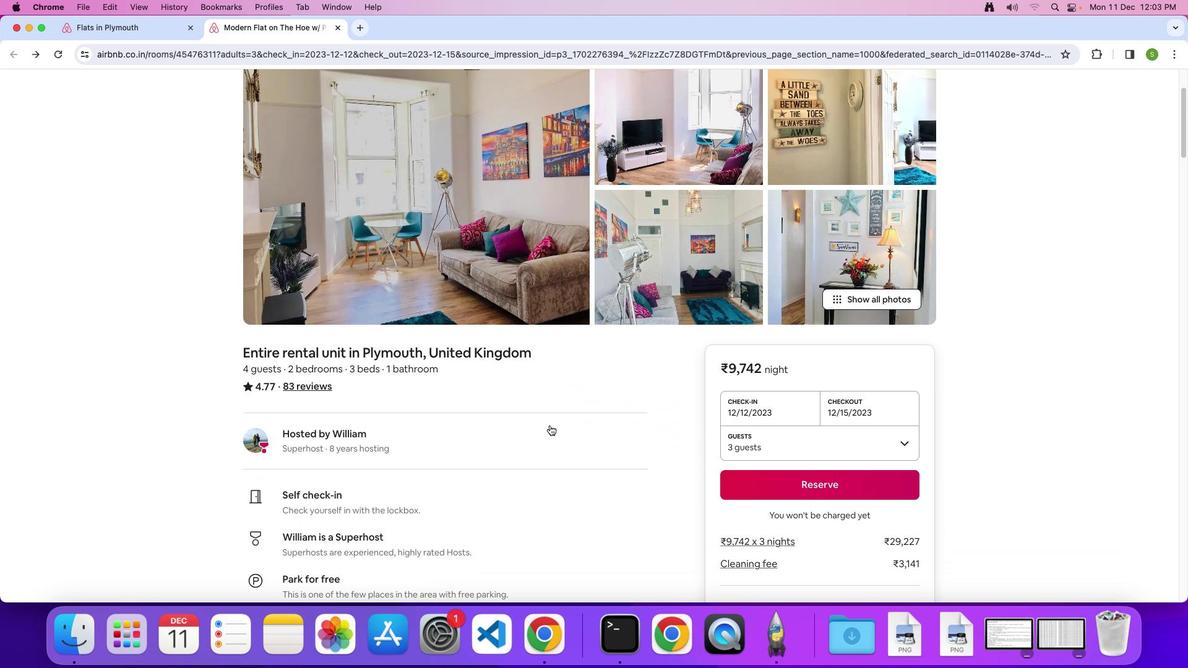 
Action: Mouse scrolled (549, 425) with delta (0, 0)
Screenshot: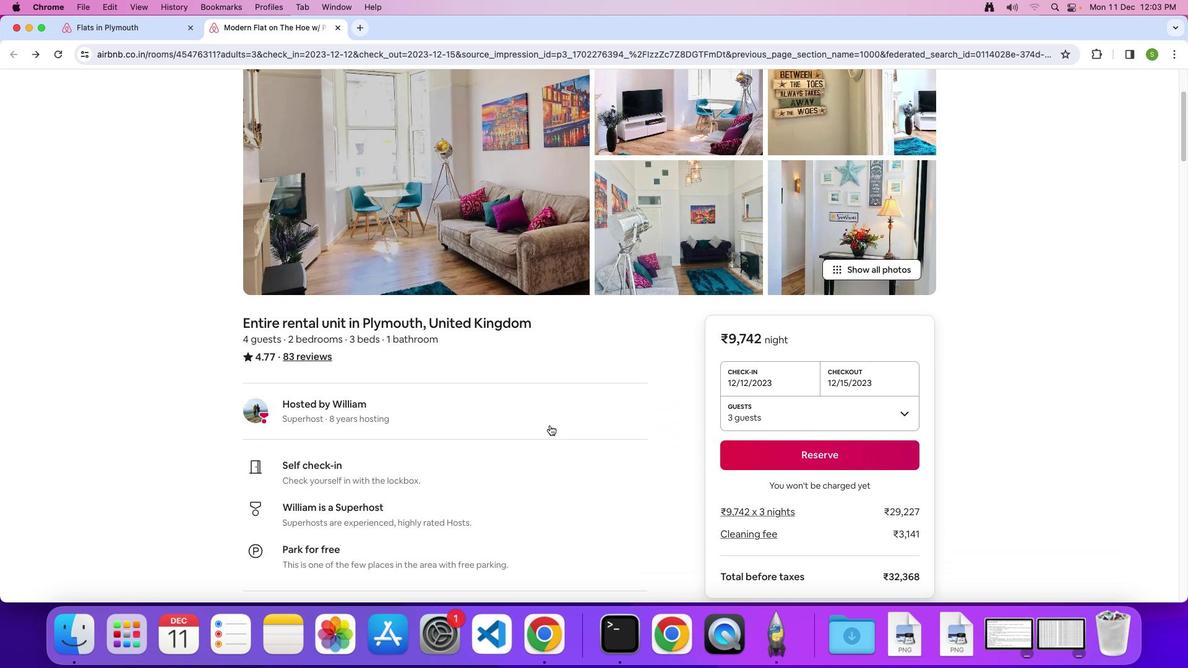 
Action: Mouse scrolled (549, 425) with delta (0, -1)
Screenshot: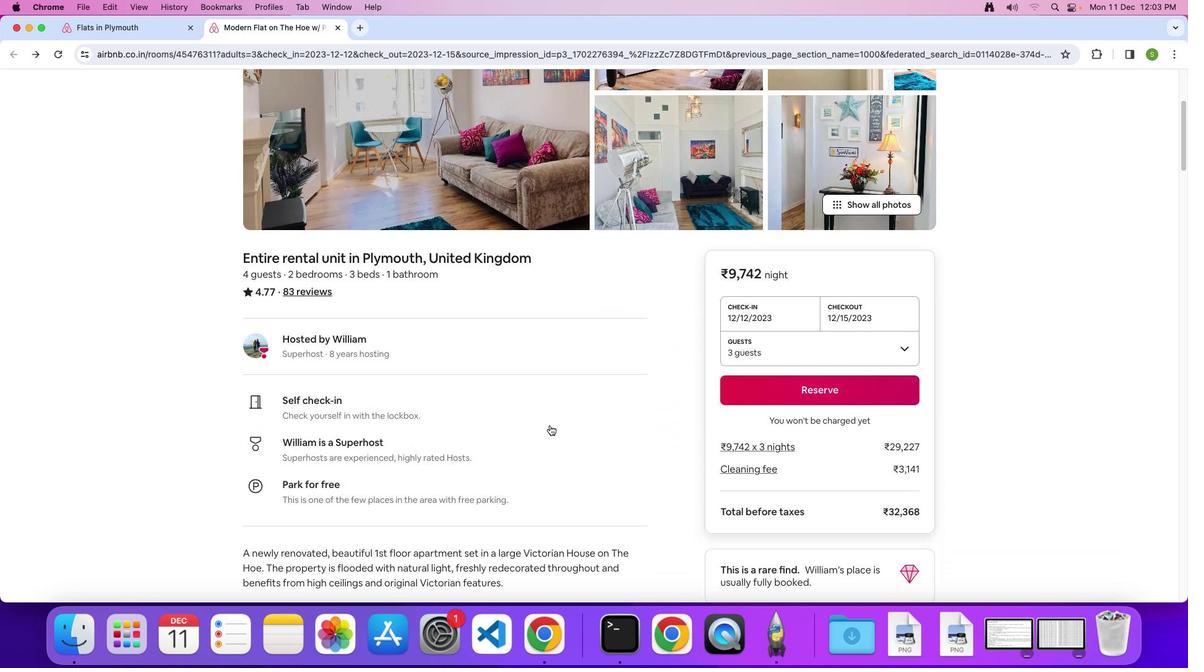 
Action: Mouse scrolled (549, 425) with delta (0, -2)
Screenshot: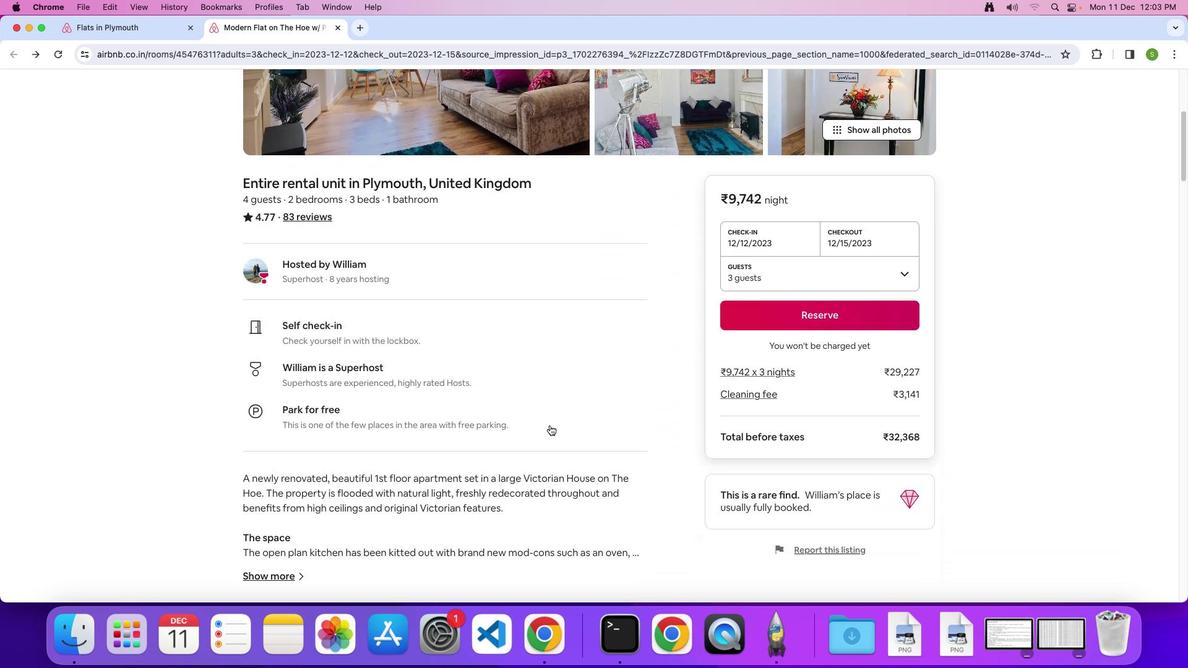 
Action: Mouse scrolled (549, 425) with delta (0, 0)
Screenshot: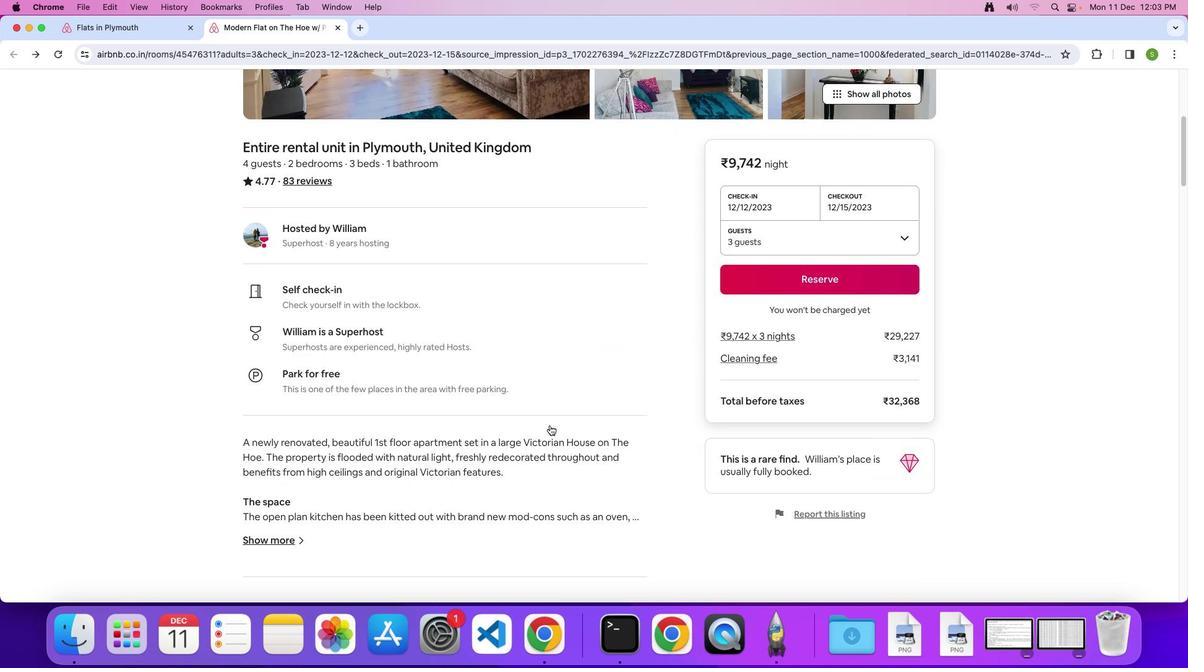 
Action: Mouse scrolled (549, 425) with delta (0, 0)
Screenshot: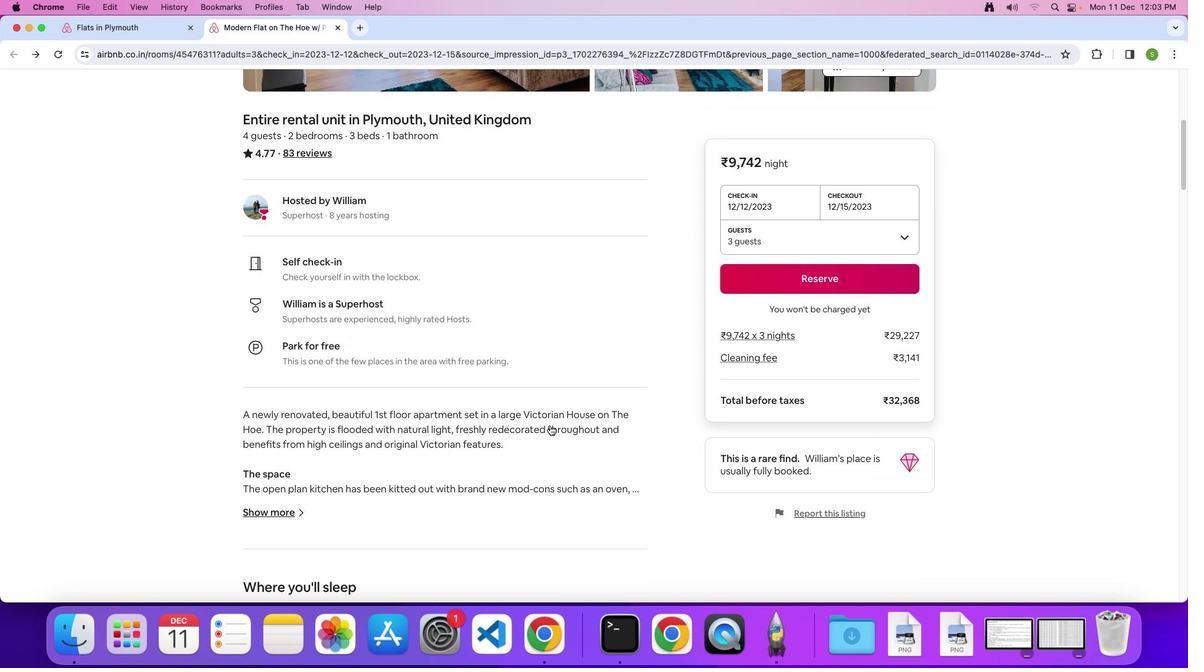 
Action: Mouse scrolled (549, 425) with delta (0, -1)
Screenshot: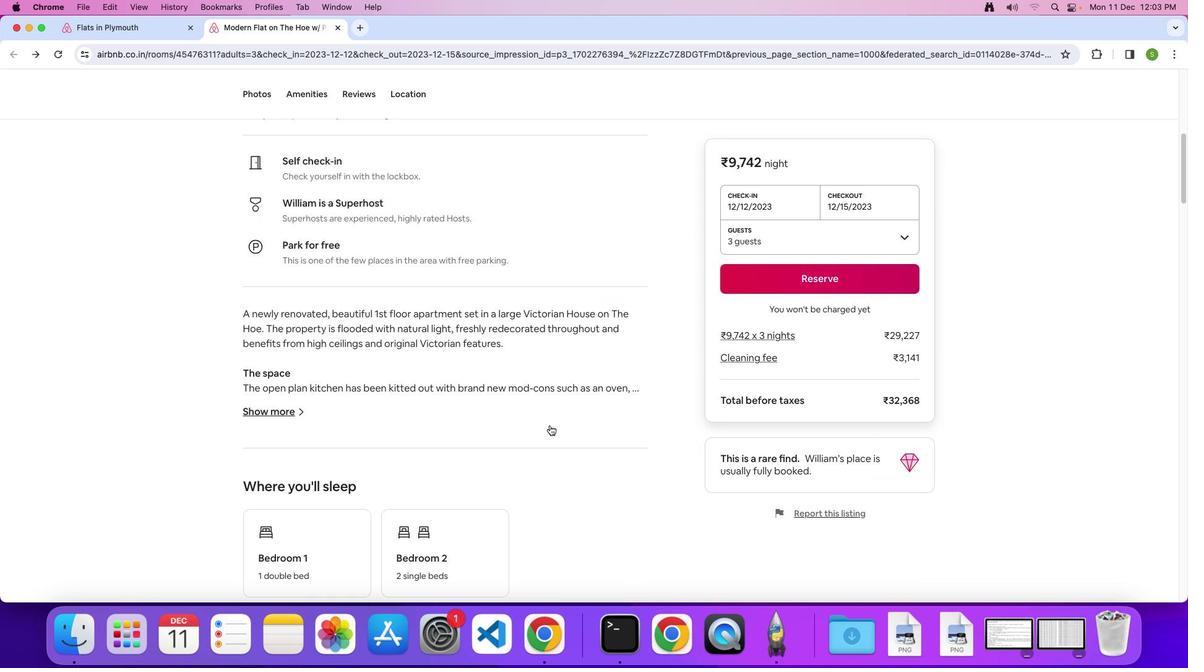 
Action: Mouse scrolled (549, 425) with delta (0, -2)
Screenshot: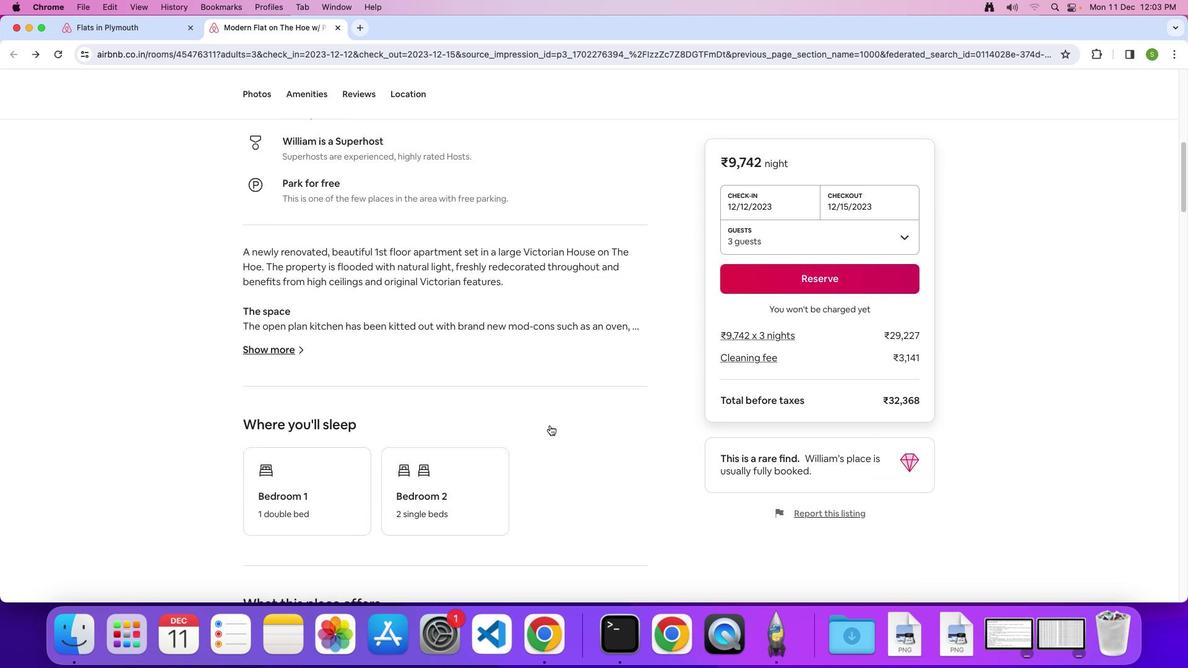 
Action: Mouse scrolled (549, 425) with delta (0, 0)
Screenshot: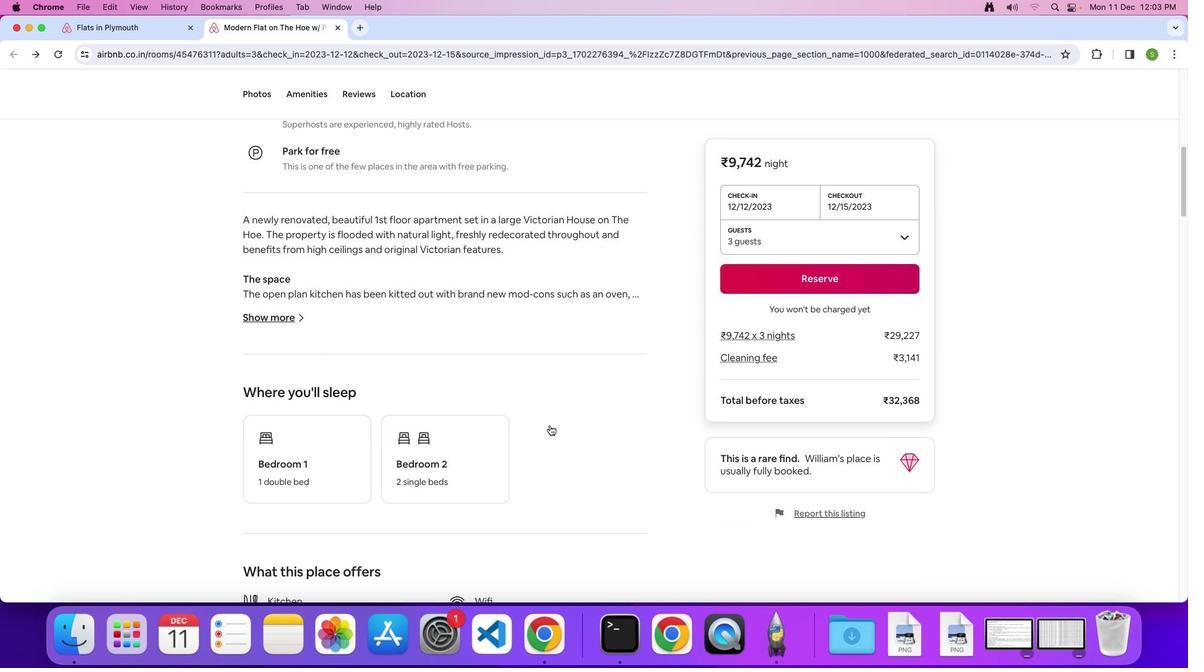 
Action: Mouse scrolled (549, 425) with delta (0, 0)
Screenshot: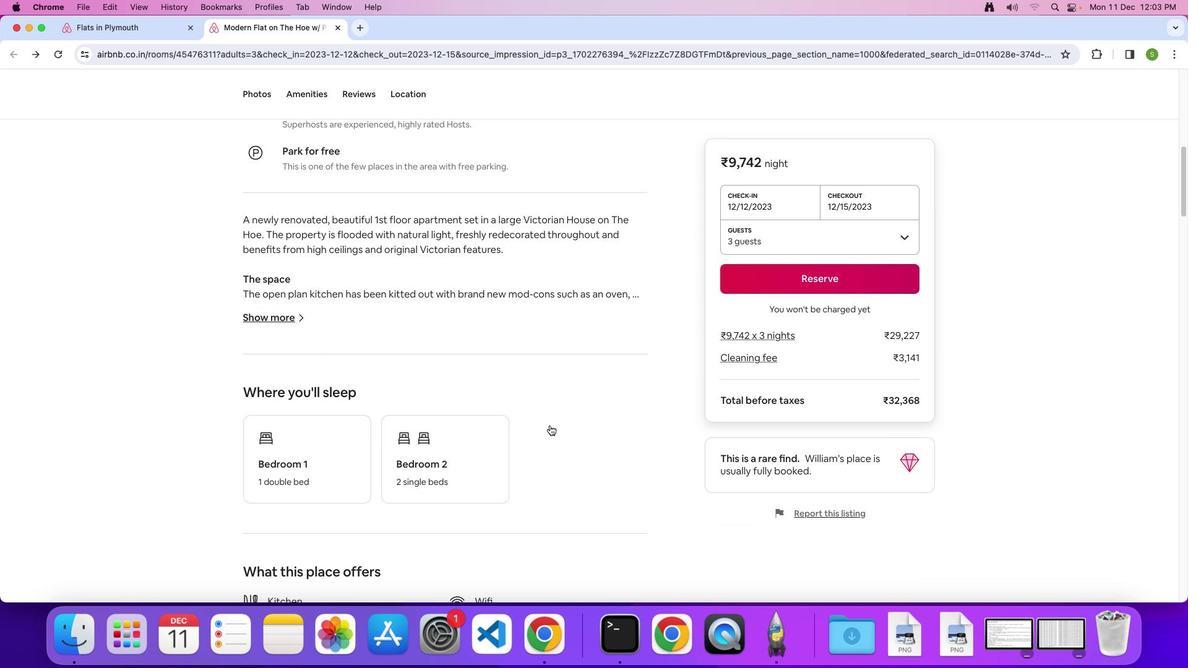 
Action: Mouse scrolled (549, 425) with delta (0, -1)
Screenshot: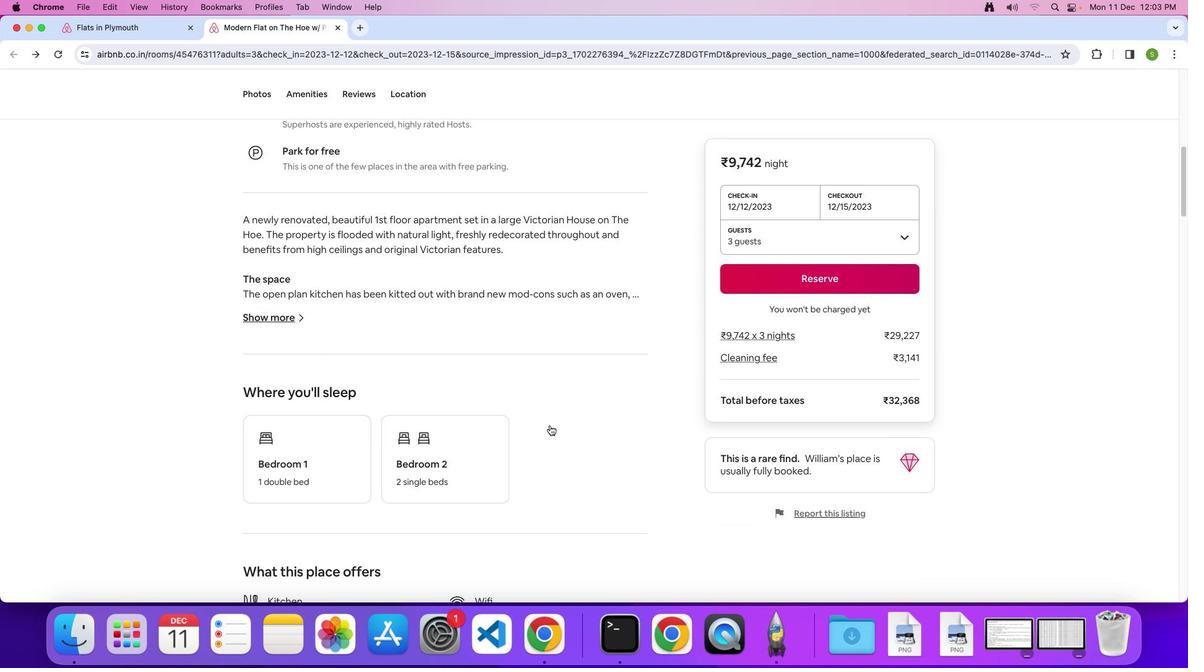 
Action: Mouse scrolled (549, 425) with delta (0, 0)
Screenshot: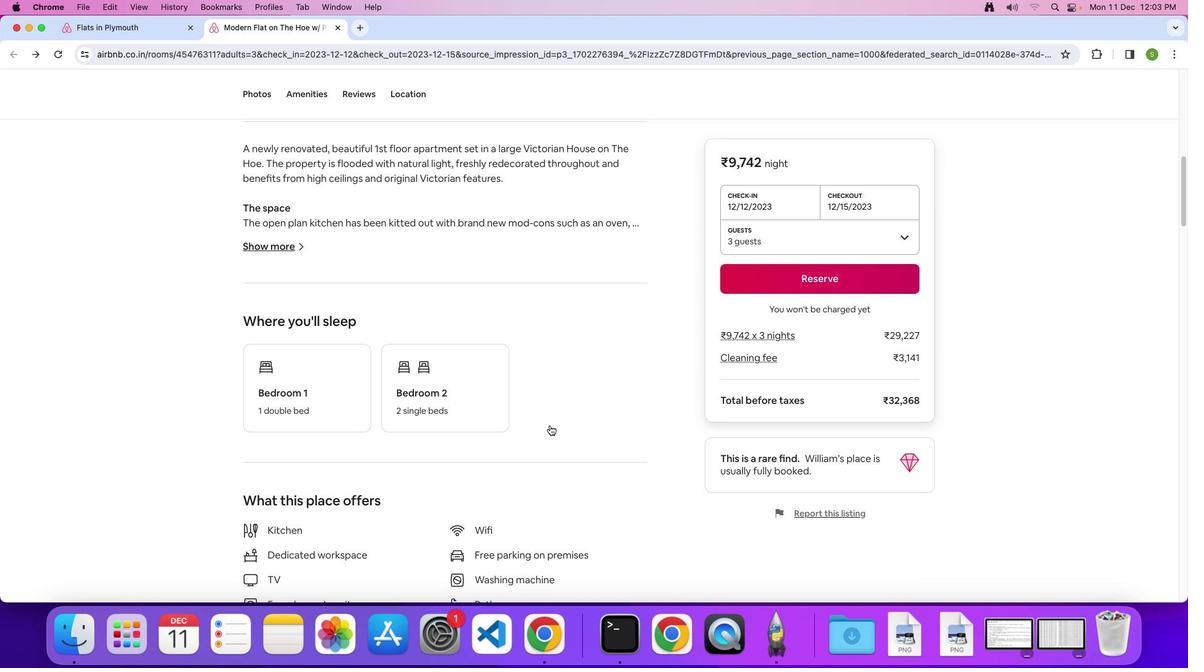 
Action: Mouse scrolled (549, 425) with delta (0, 0)
Screenshot: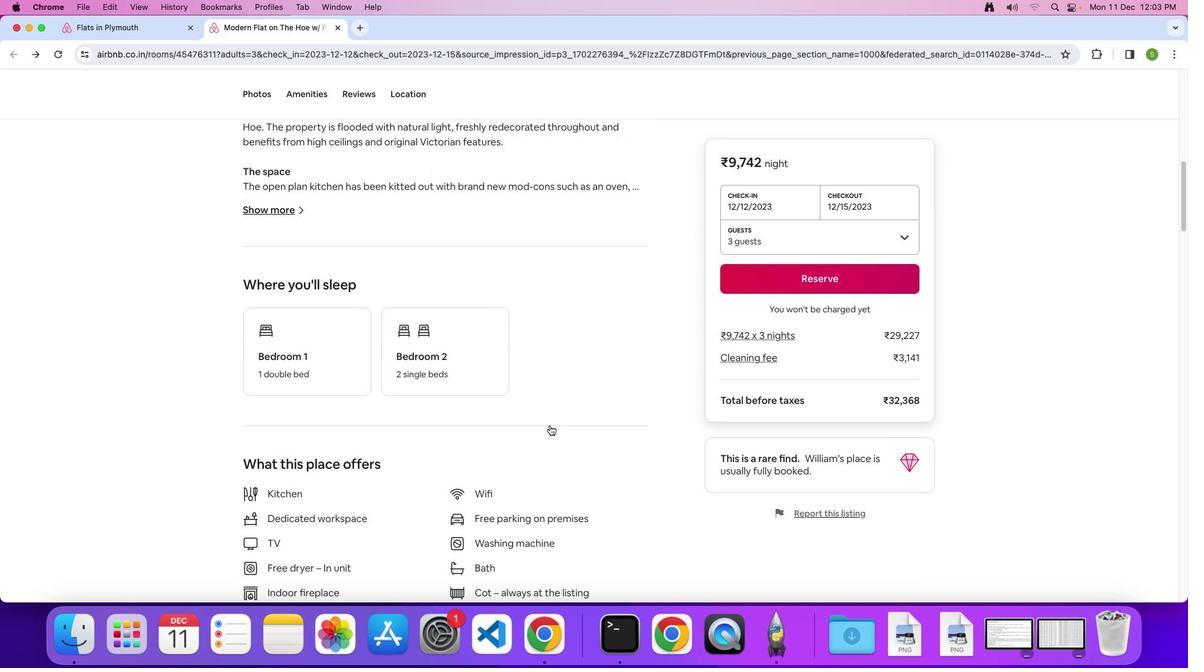 
Action: Mouse scrolled (549, 425) with delta (0, -1)
Screenshot: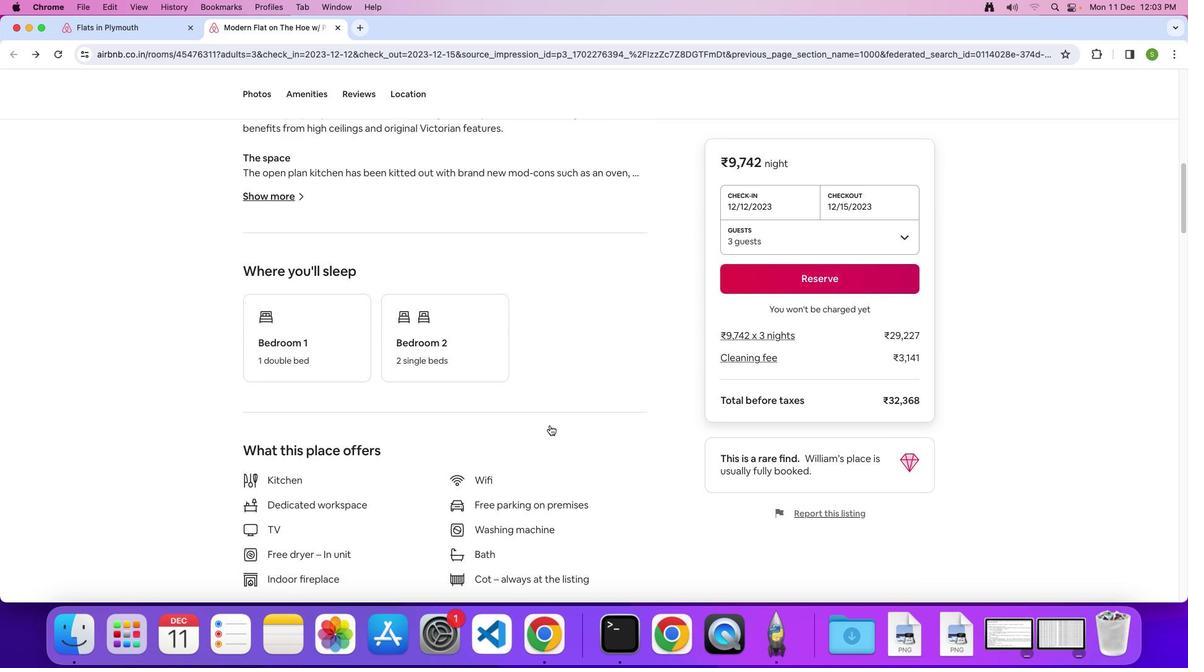
Action: Mouse scrolled (549, 425) with delta (0, -1)
Screenshot: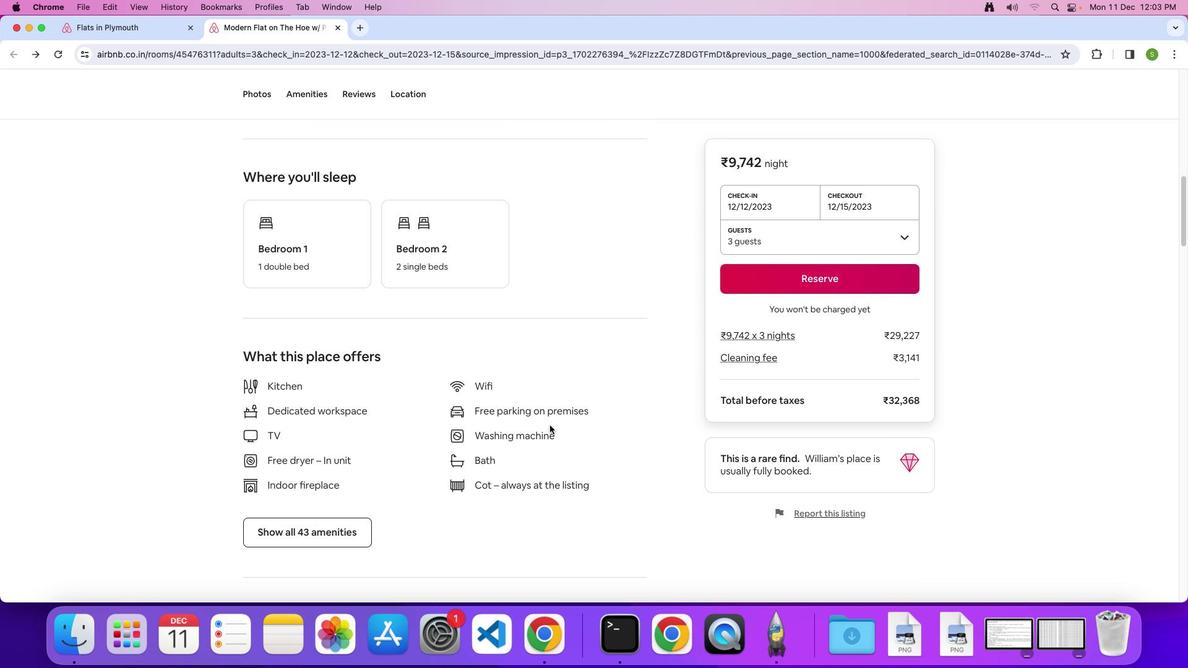 
Action: Mouse scrolled (549, 425) with delta (0, 0)
Screenshot: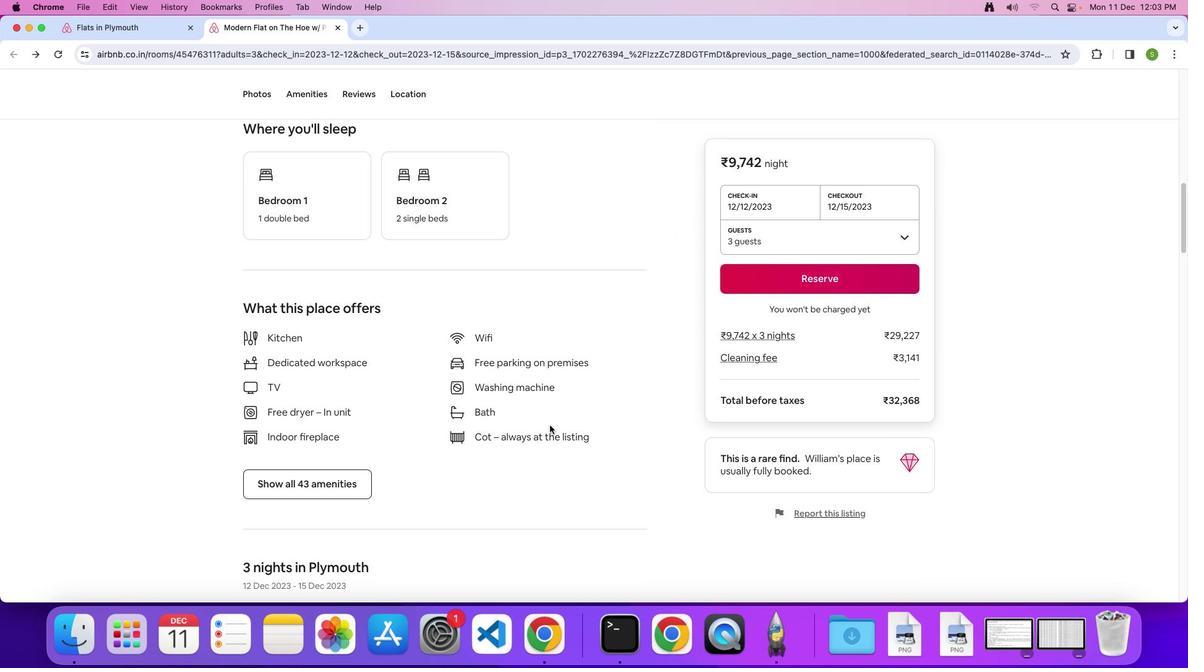 
Action: Mouse scrolled (549, 425) with delta (0, 0)
Screenshot: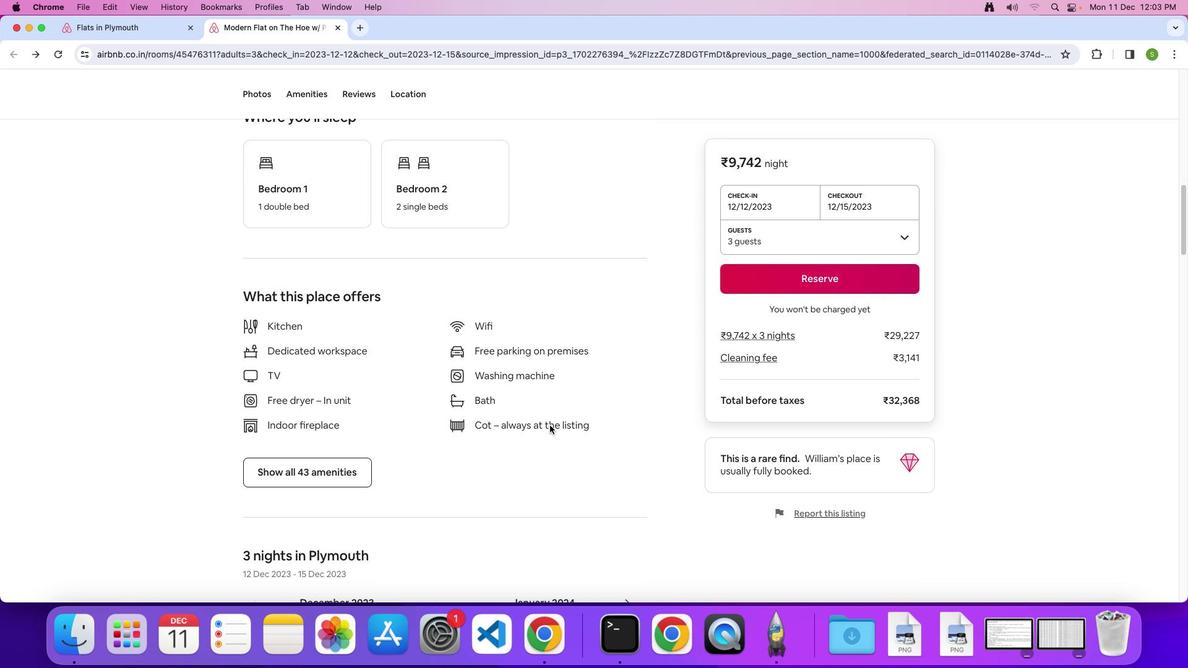 
Action: Mouse scrolled (549, 425) with delta (0, -1)
Screenshot: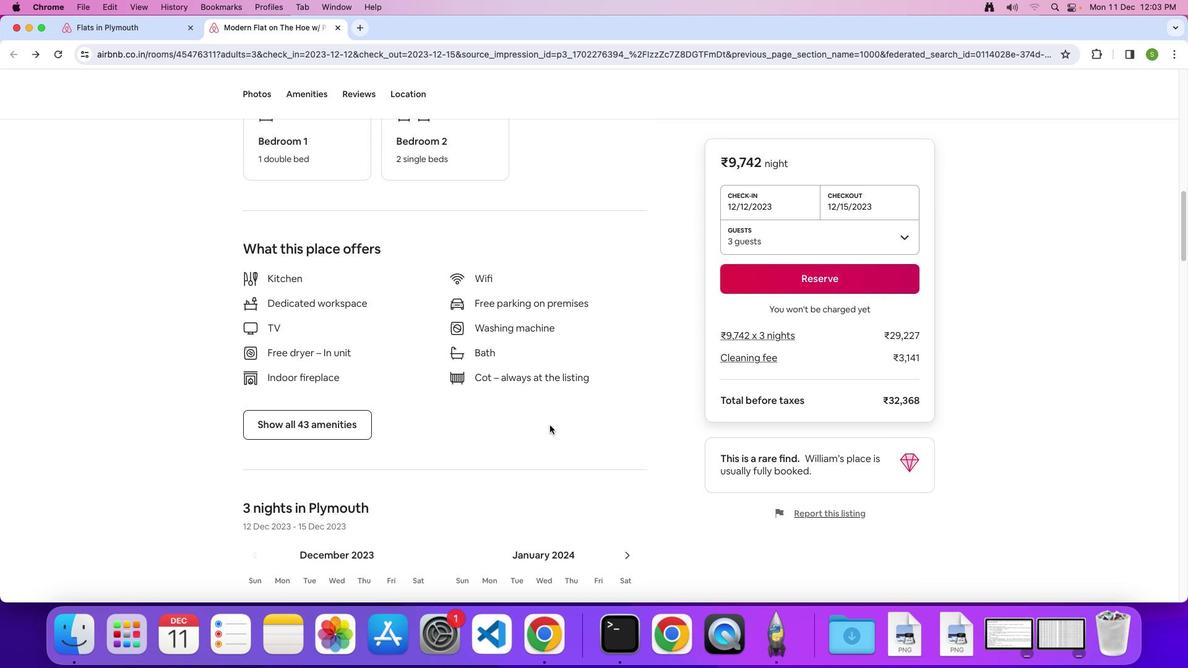 
Action: Mouse moved to (253, 378)
Screenshot: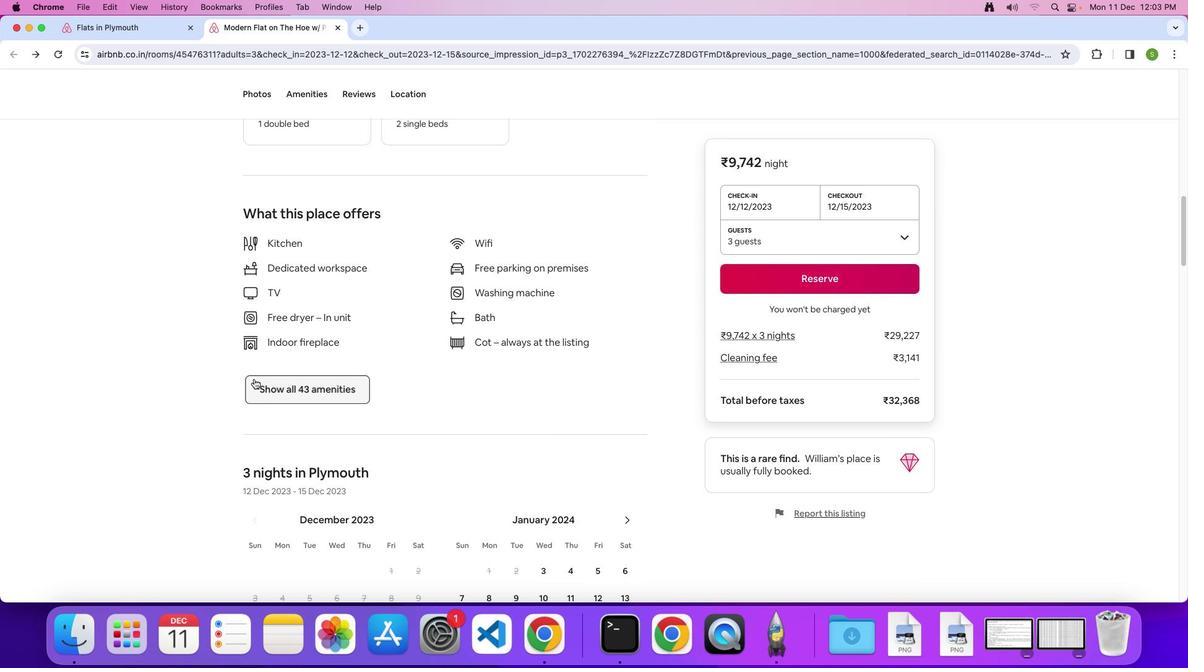 
Action: Mouse pressed left at (253, 378)
Screenshot: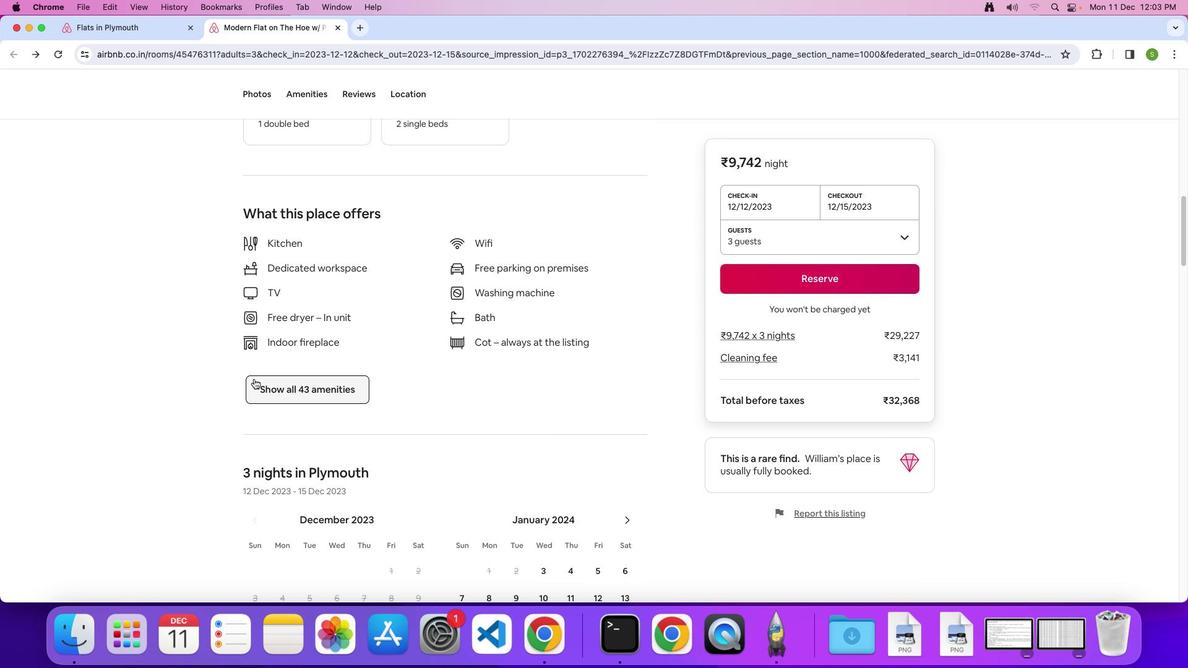 
Action: Mouse moved to (607, 403)
Screenshot: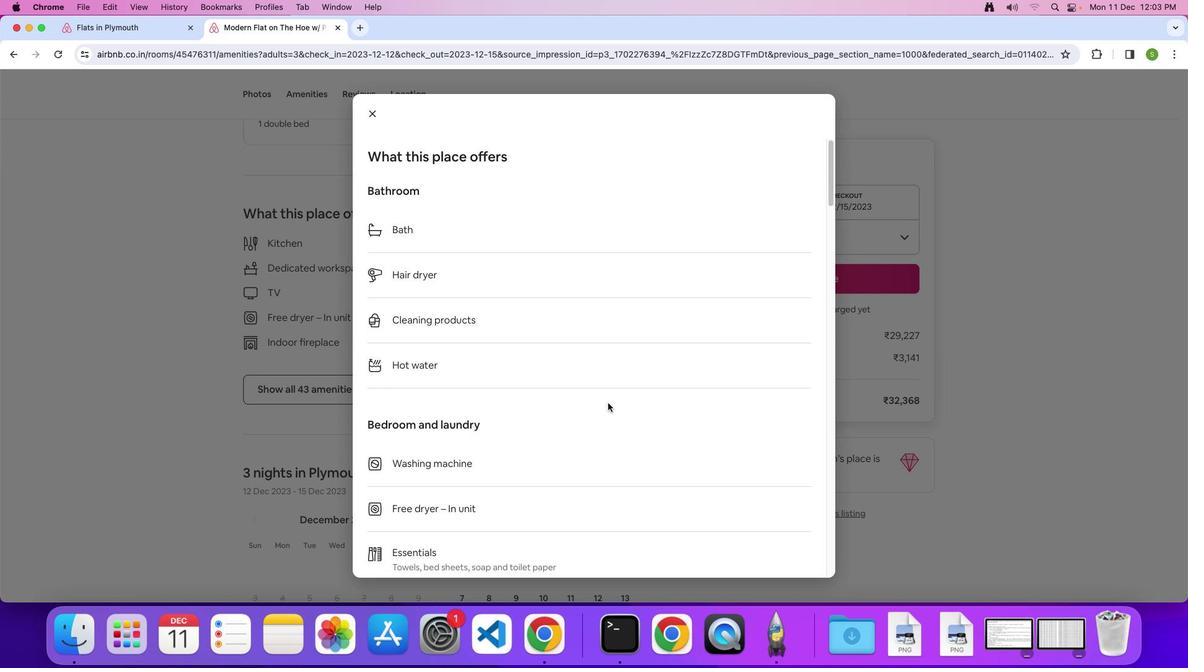 
Action: Mouse scrolled (607, 403) with delta (0, 0)
Screenshot: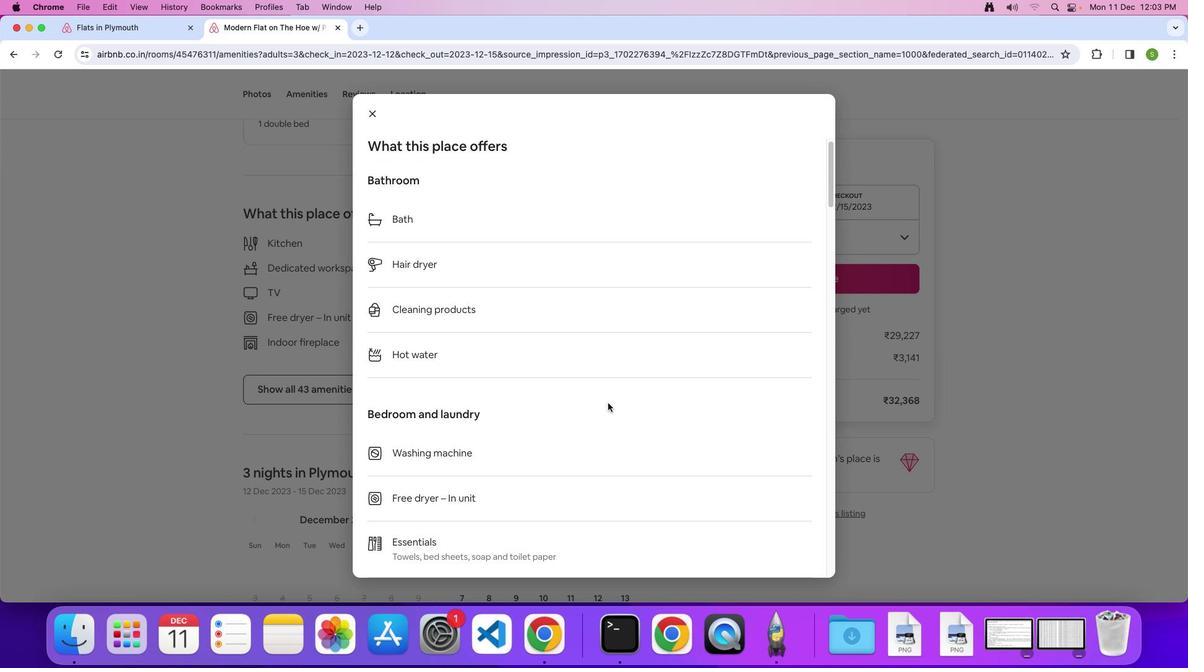 
Action: Mouse scrolled (607, 403) with delta (0, 0)
Screenshot: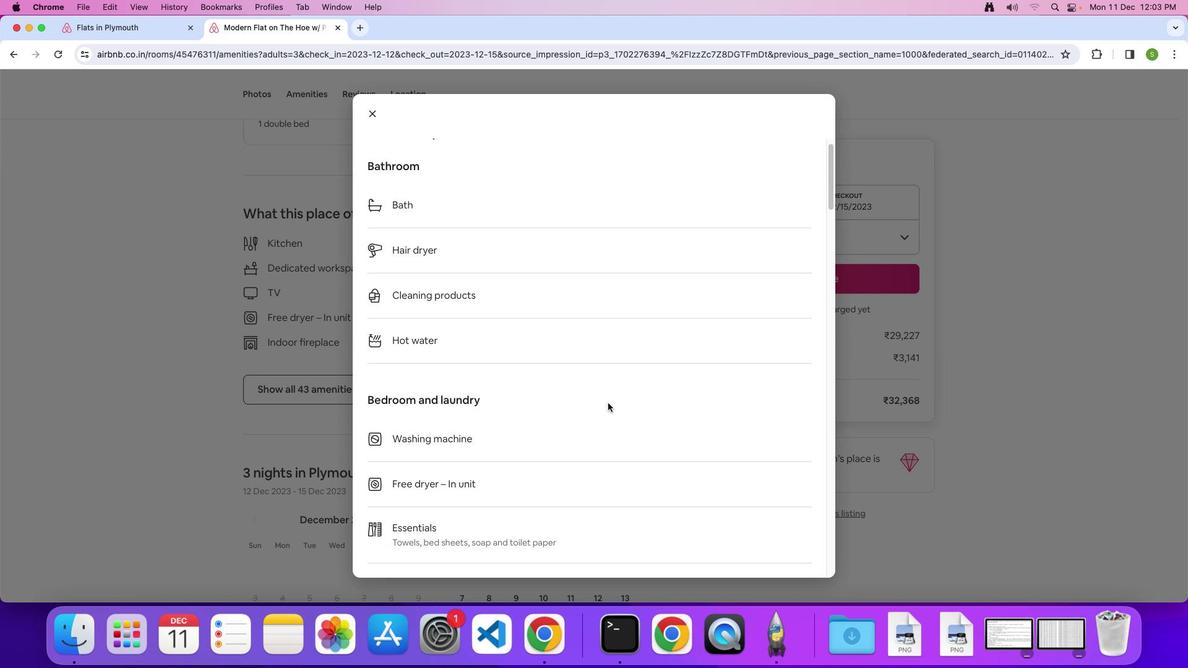 
Action: Mouse scrolled (607, 403) with delta (0, -1)
Screenshot: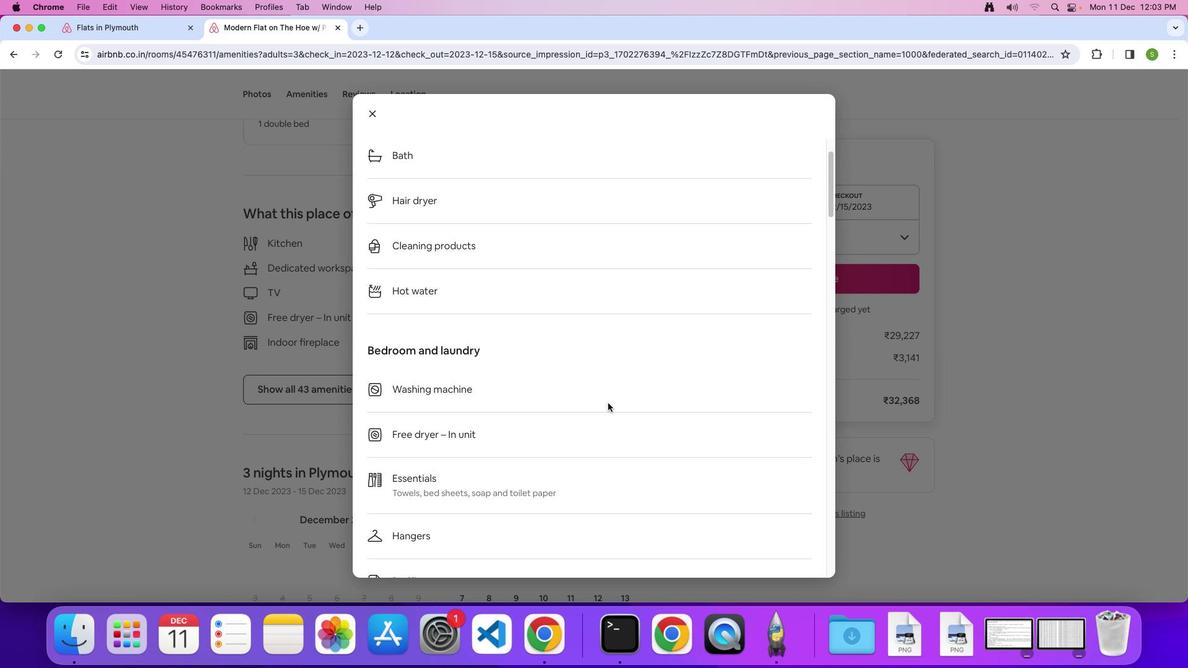 
Action: Mouse scrolled (607, 403) with delta (0, 0)
Screenshot: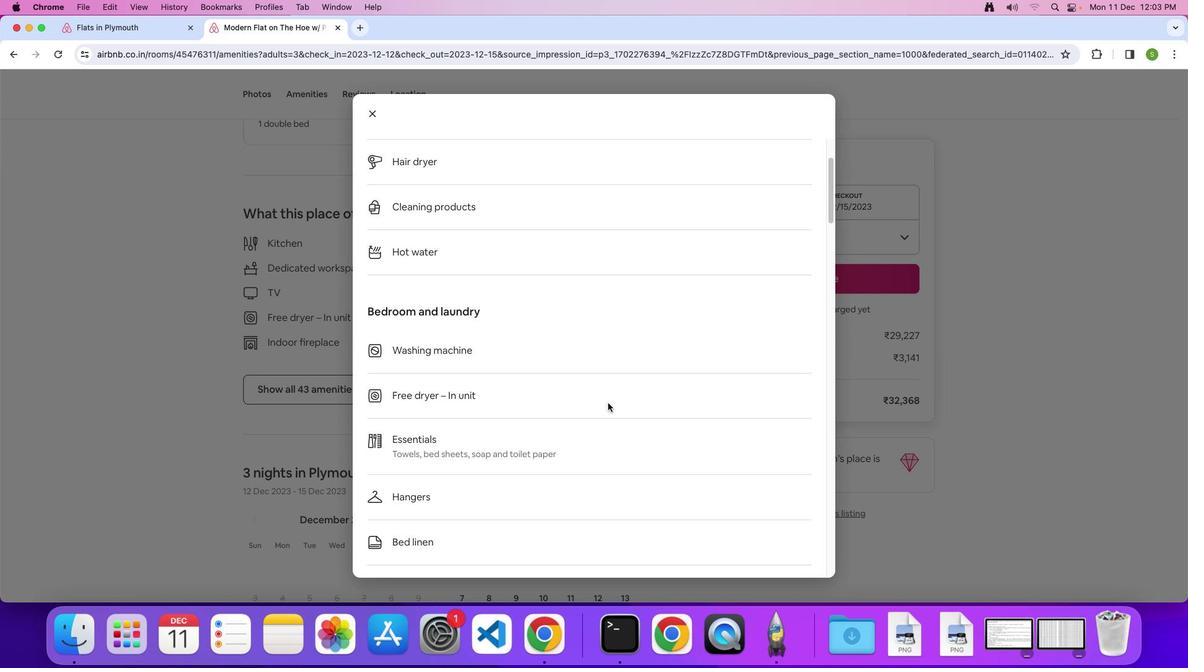 
Action: Mouse scrolled (607, 403) with delta (0, 0)
Screenshot: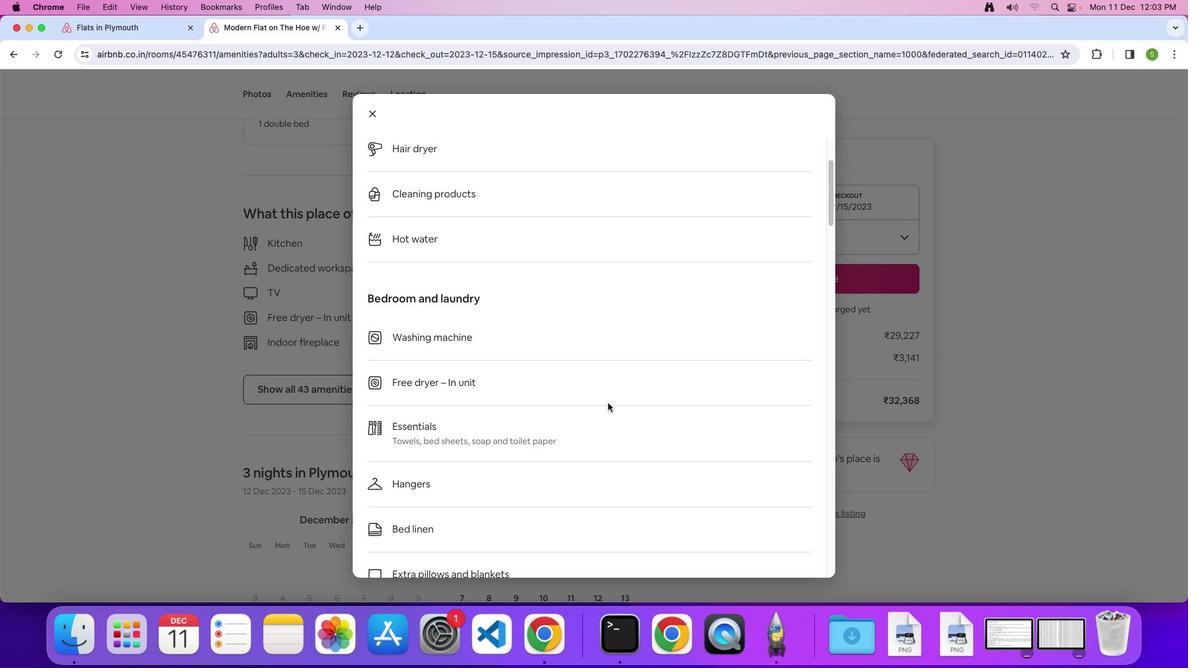 
Action: Mouse scrolled (607, 403) with delta (0, -1)
Screenshot: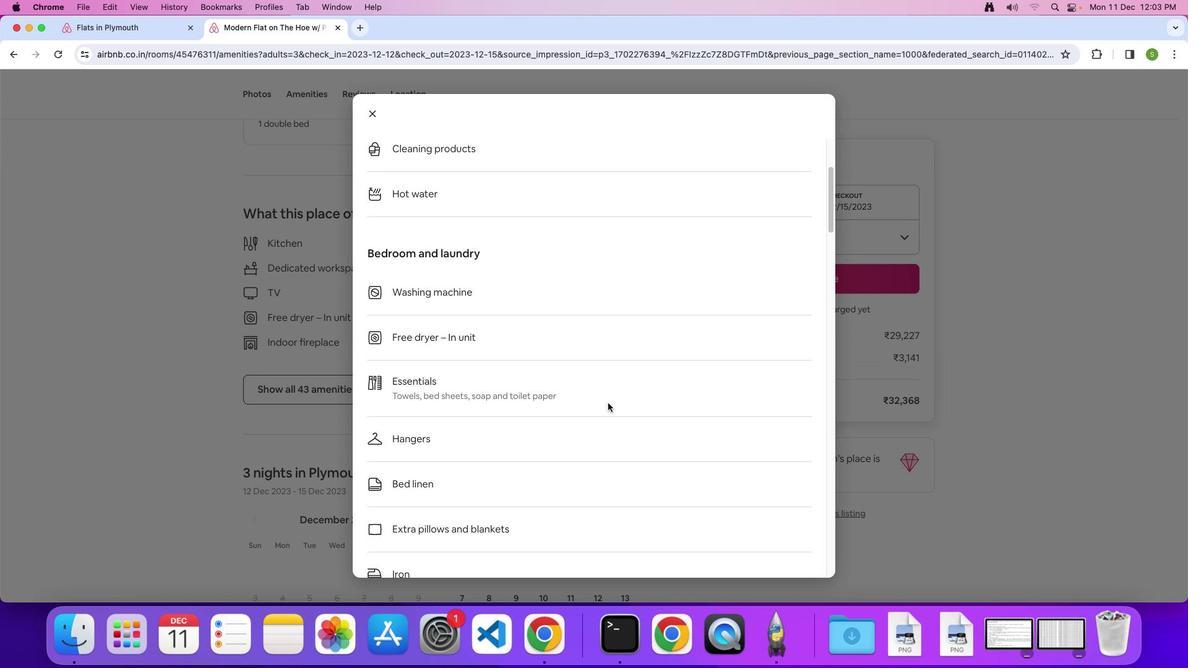 
Action: Mouse scrolled (607, 403) with delta (0, 0)
Screenshot: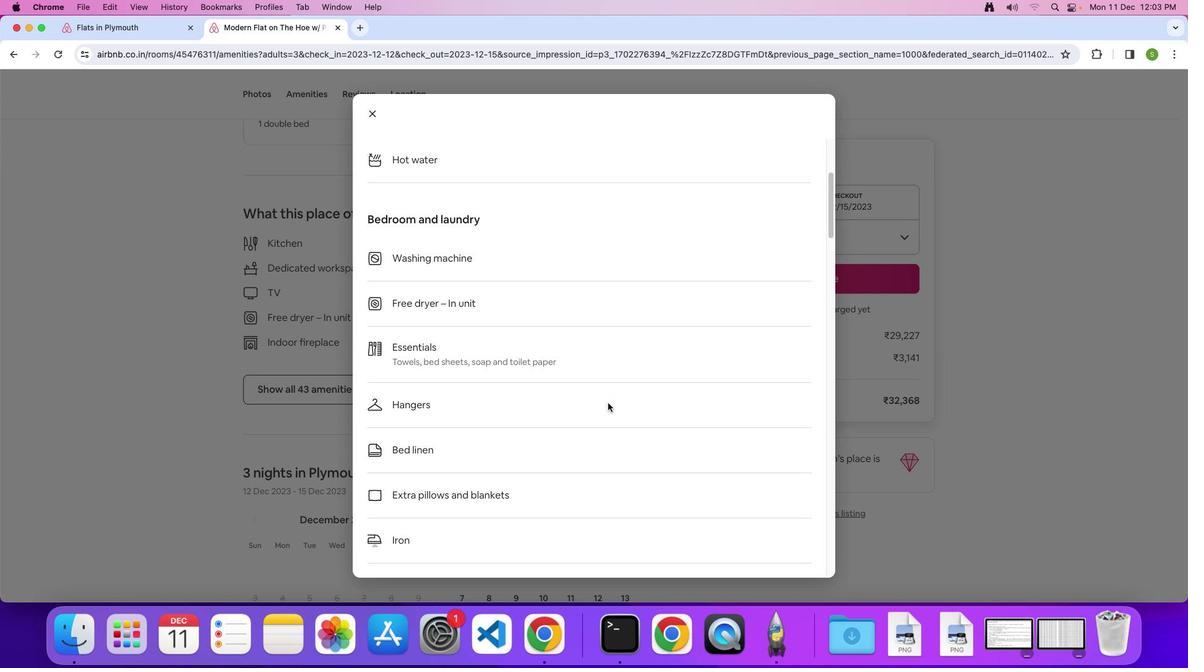 
Action: Mouse scrolled (607, 403) with delta (0, 0)
Screenshot: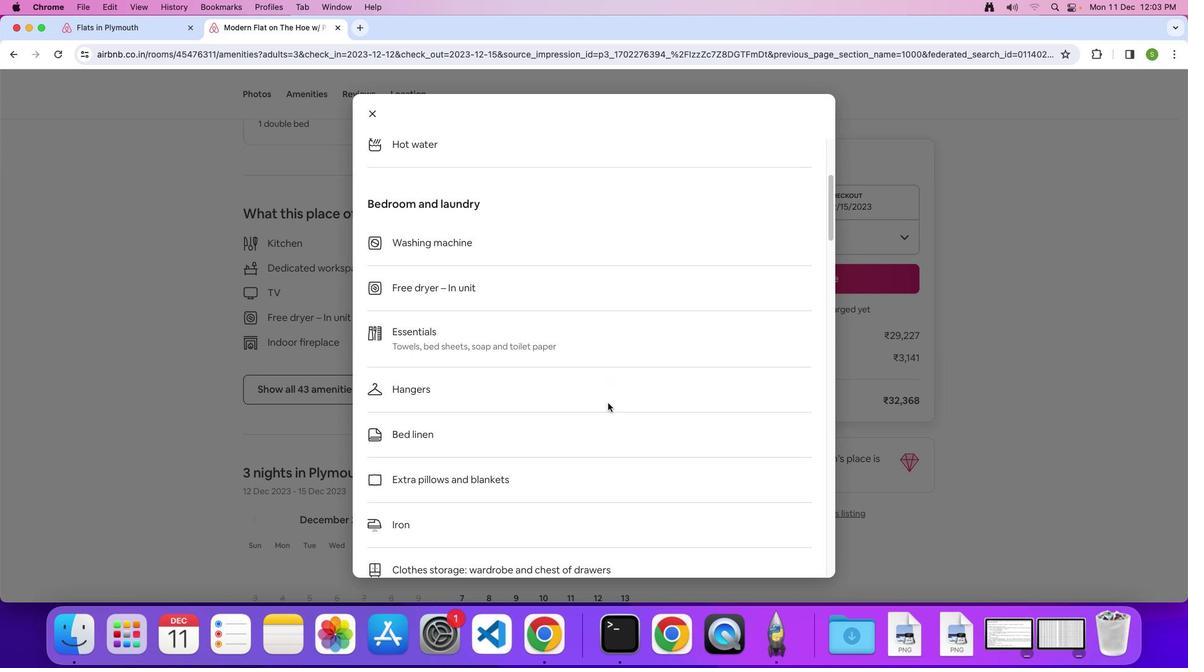 
Action: Mouse scrolled (607, 403) with delta (0, -1)
Screenshot: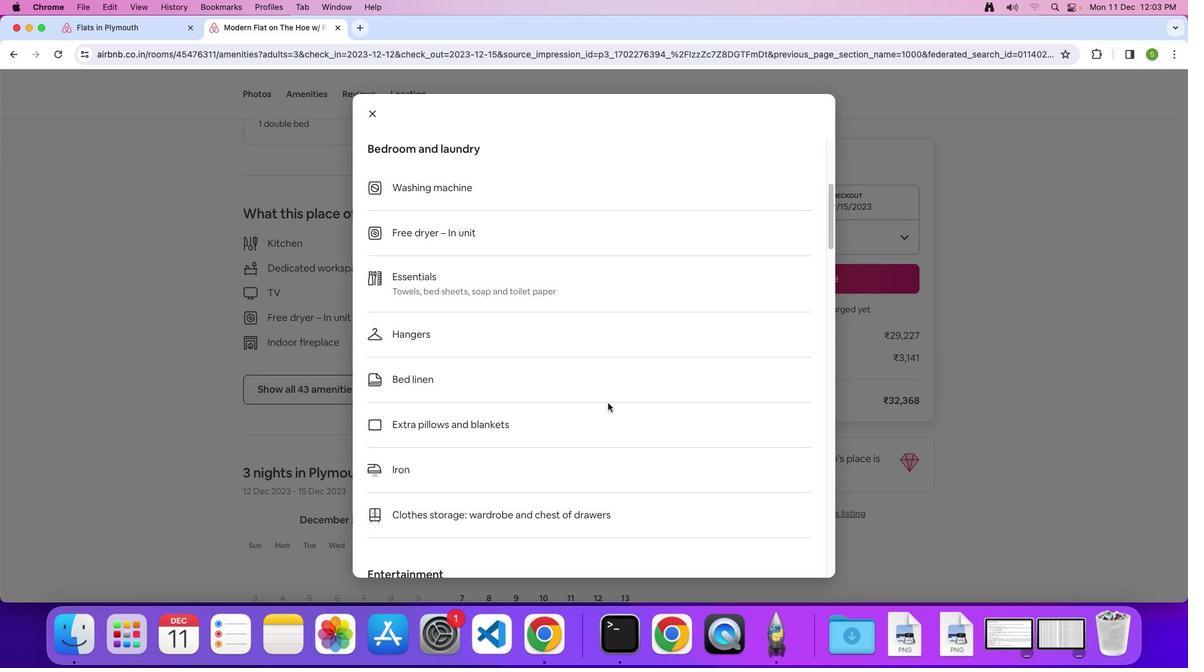 
Action: Mouse scrolled (607, 403) with delta (0, 0)
Screenshot: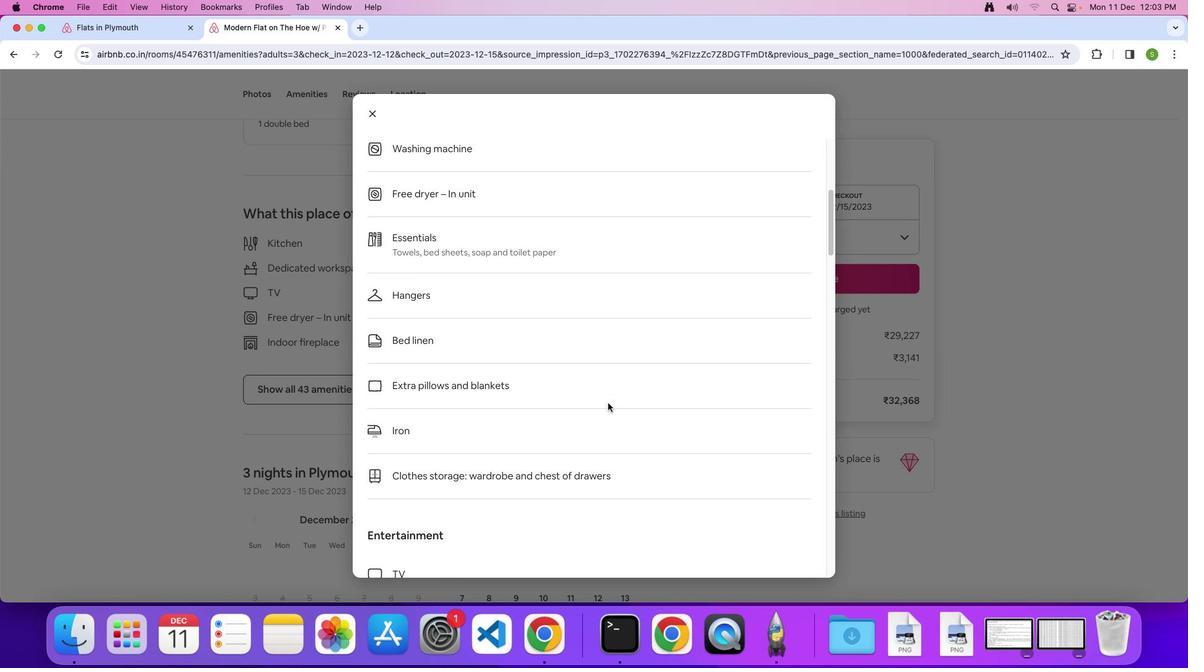 
Action: Mouse scrolled (607, 403) with delta (0, 0)
Screenshot: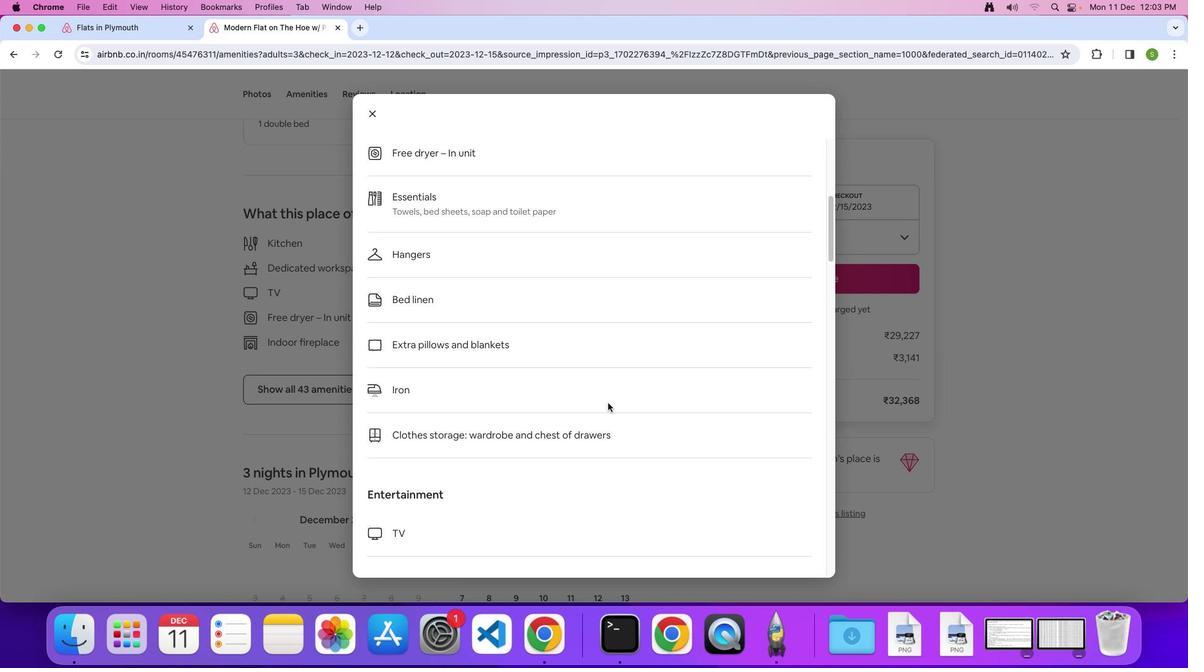 
Action: Mouse scrolled (607, 403) with delta (0, -1)
Screenshot: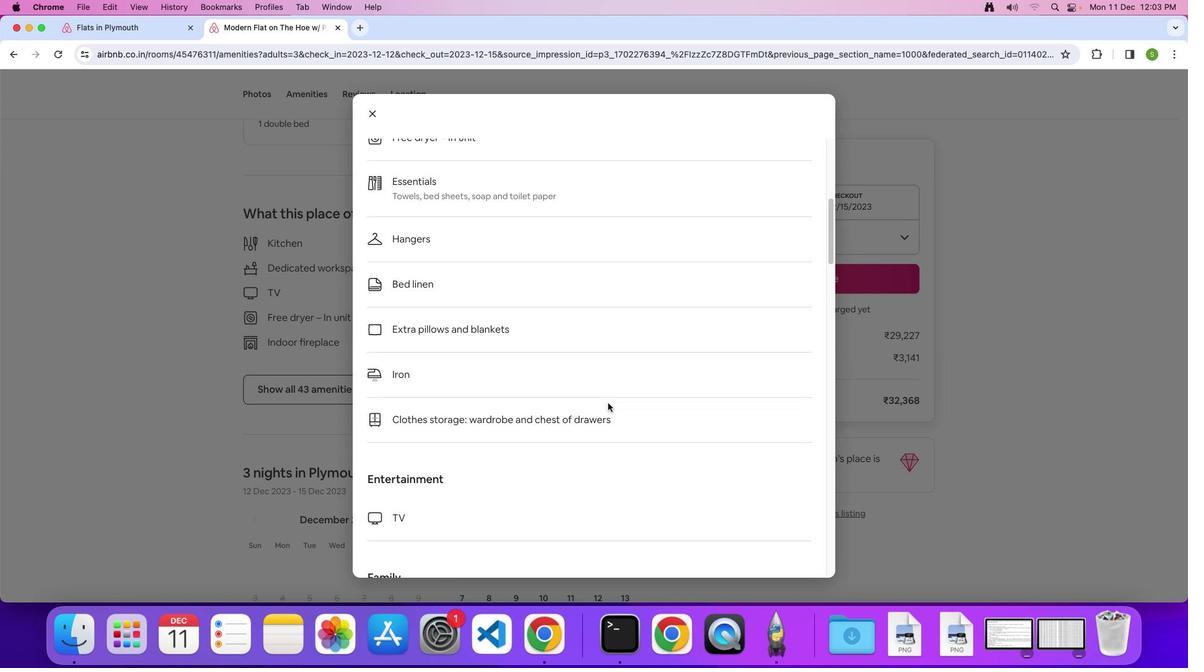 
Action: Mouse scrolled (607, 403) with delta (0, 0)
Screenshot: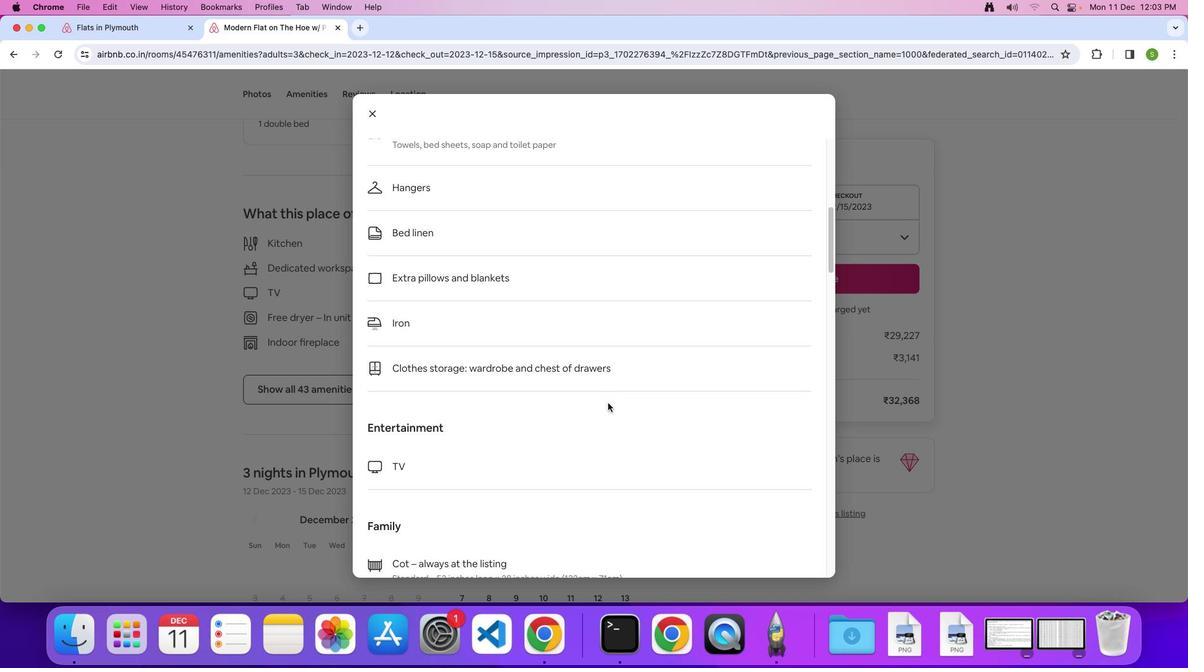 
Action: Mouse scrolled (607, 403) with delta (0, 0)
Screenshot: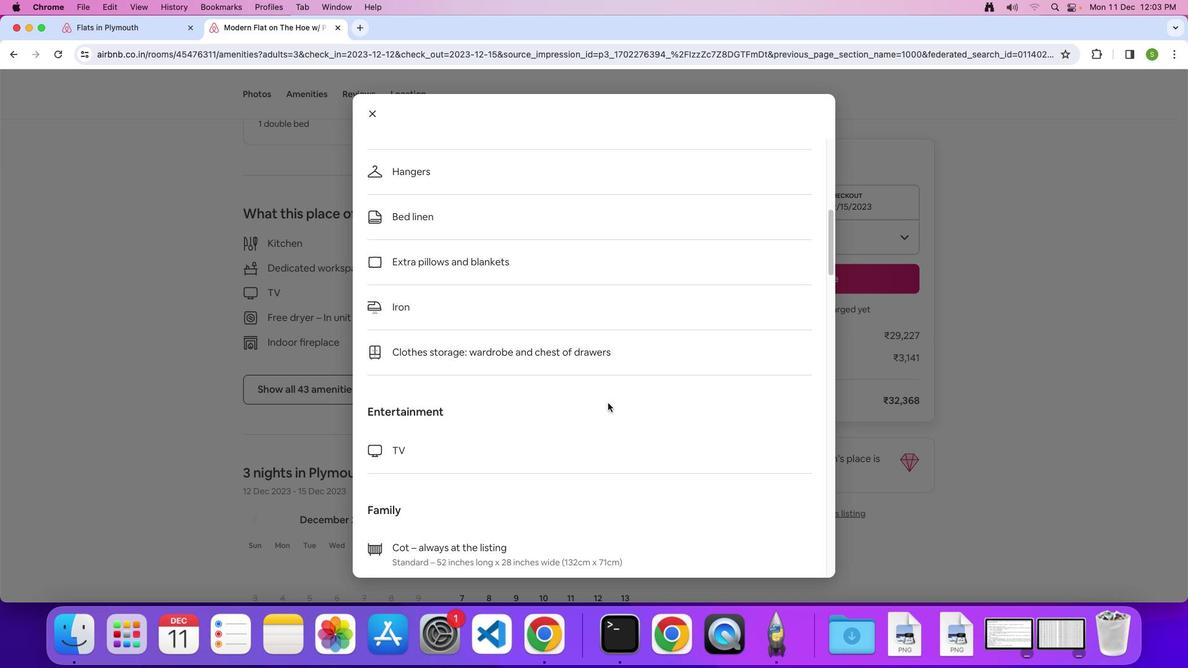 
Action: Mouse scrolled (607, 403) with delta (0, -1)
Screenshot: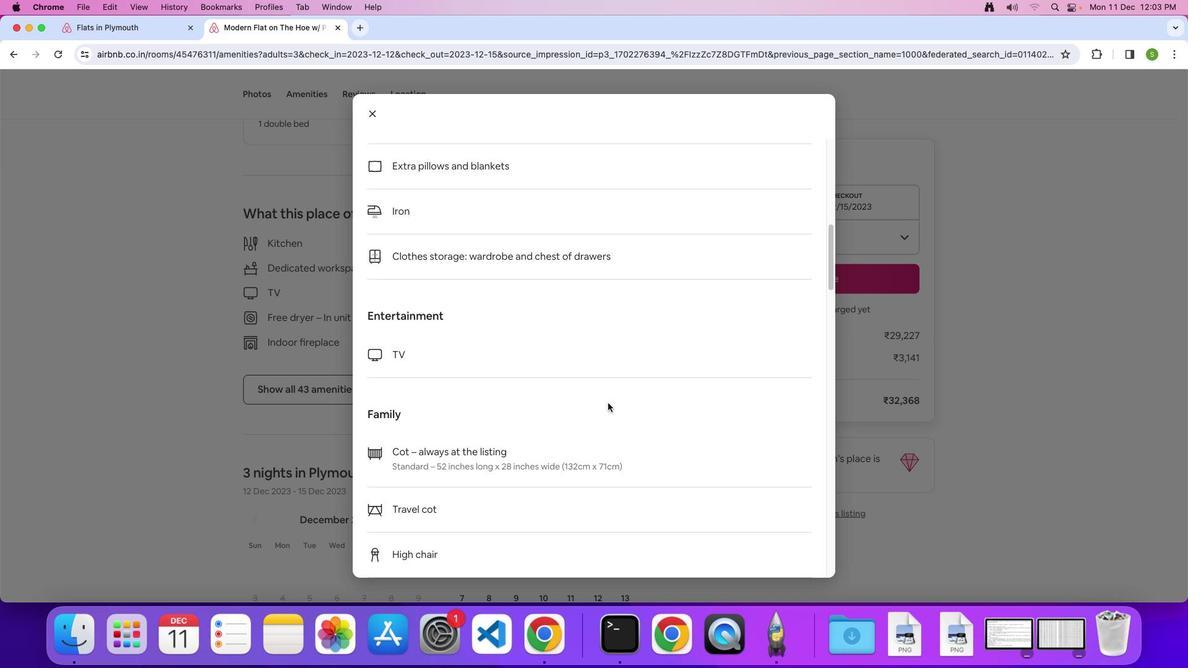 
Action: Mouse scrolled (607, 403) with delta (0, -2)
Screenshot: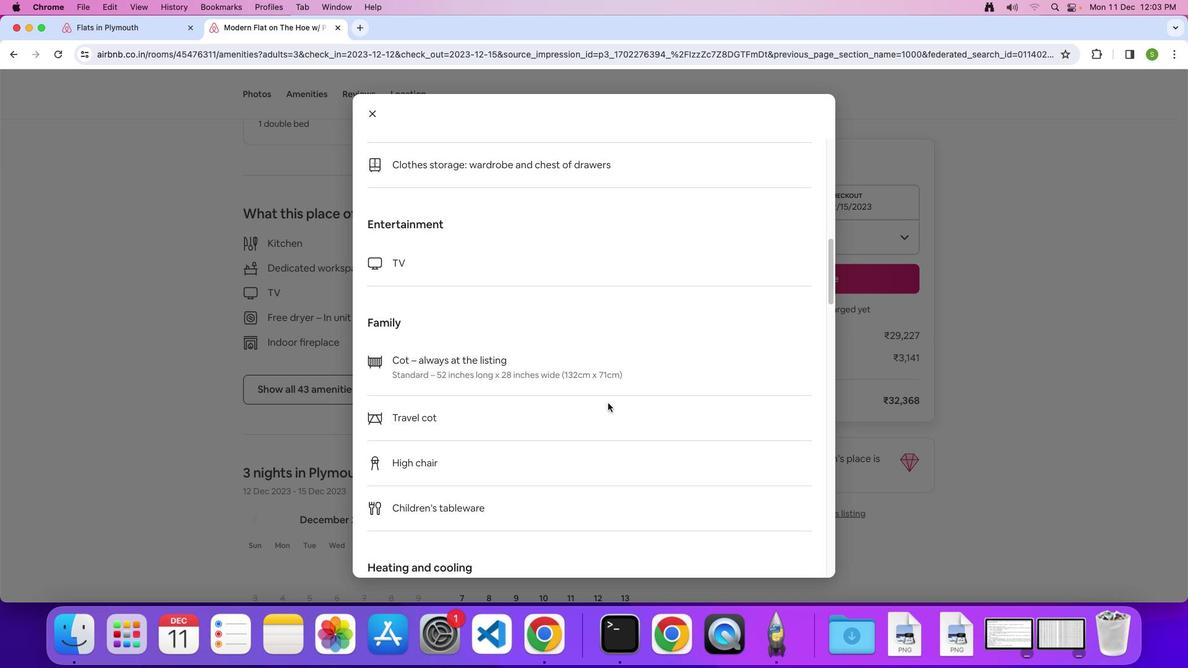 
Action: Mouse scrolled (607, 403) with delta (0, 0)
Screenshot: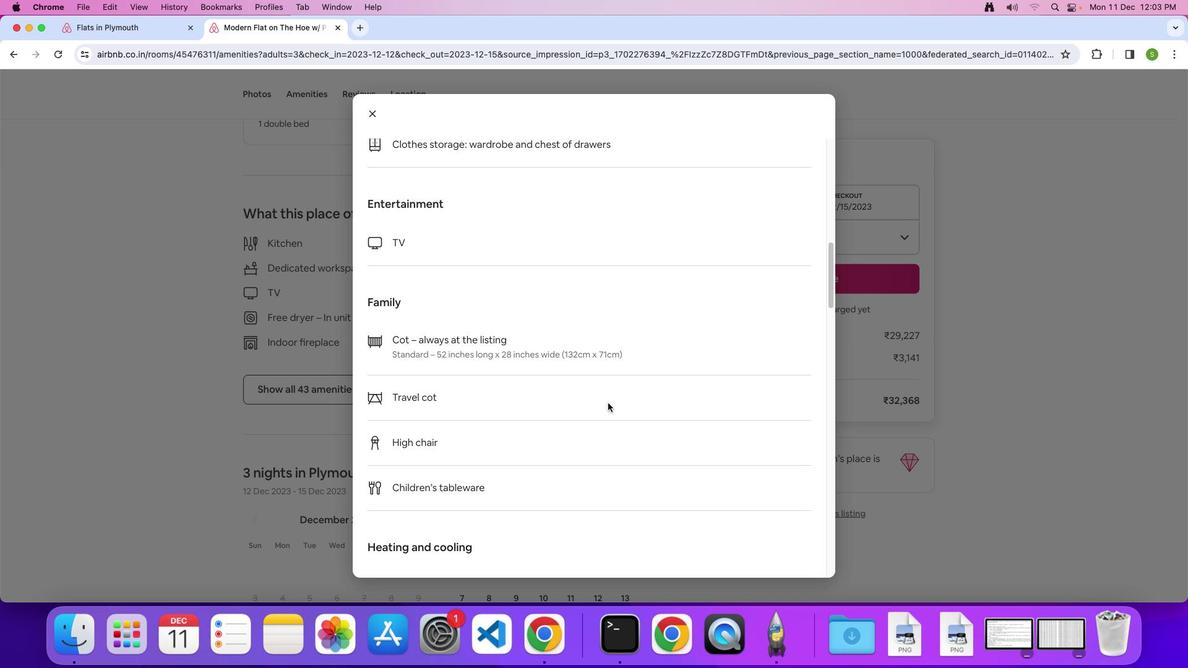 
Action: Mouse scrolled (607, 403) with delta (0, 0)
Screenshot: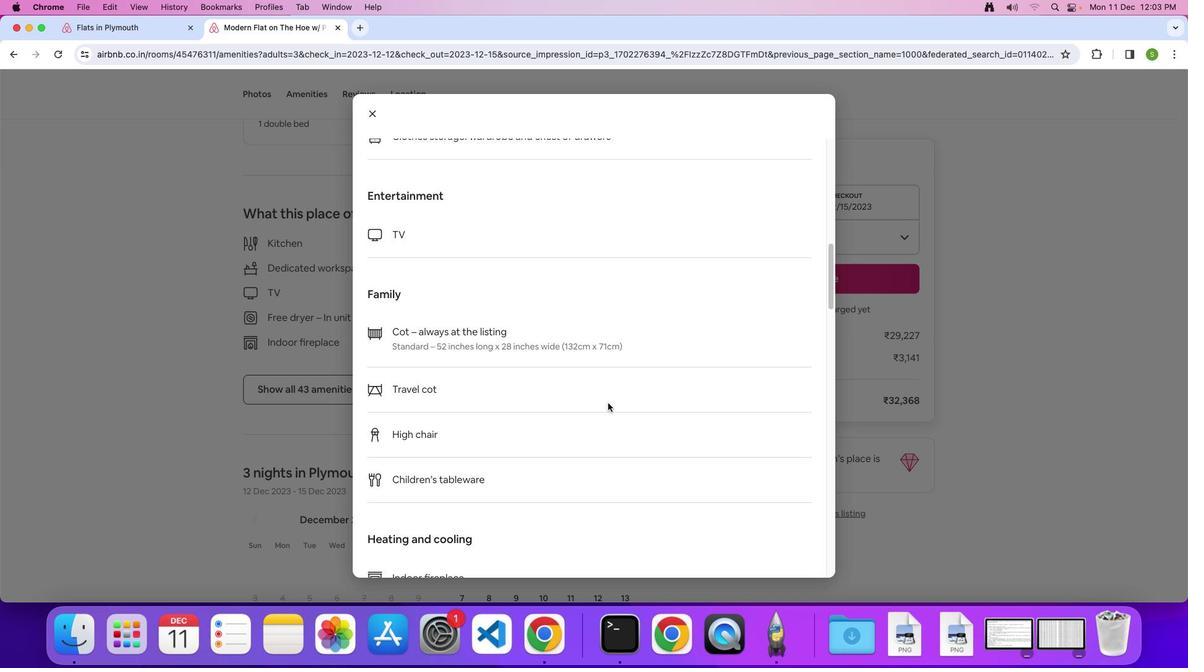 
Action: Mouse scrolled (607, 403) with delta (0, 0)
Screenshot: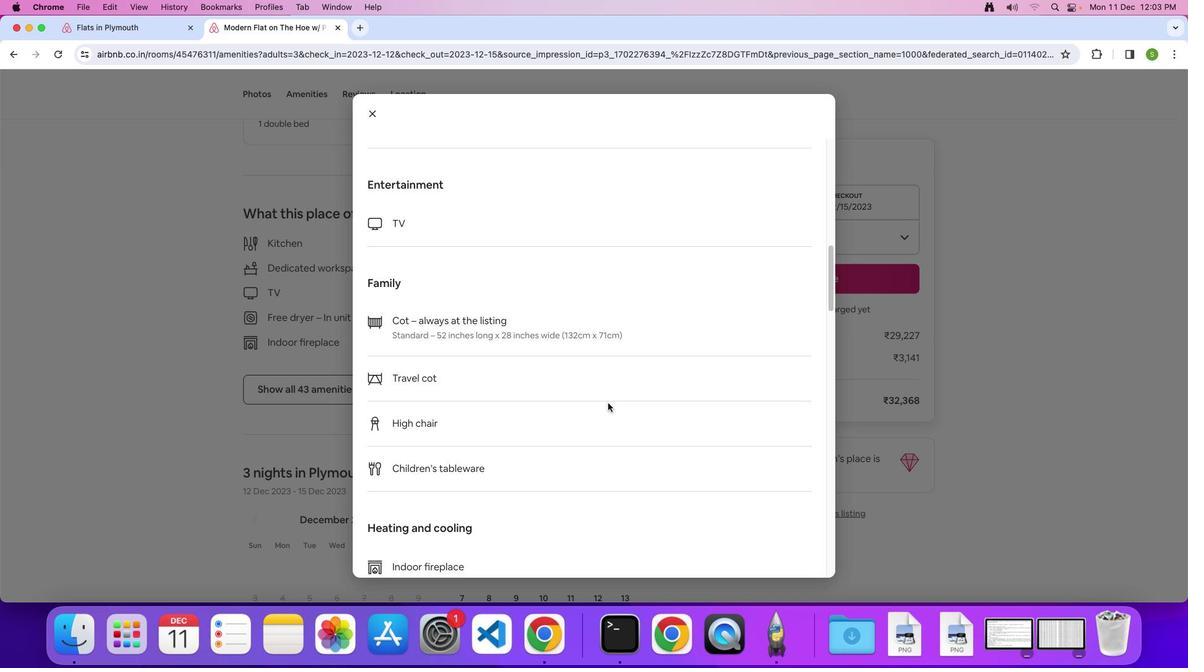 
Action: Mouse scrolled (607, 403) with delta (0, 0)
Screenshot: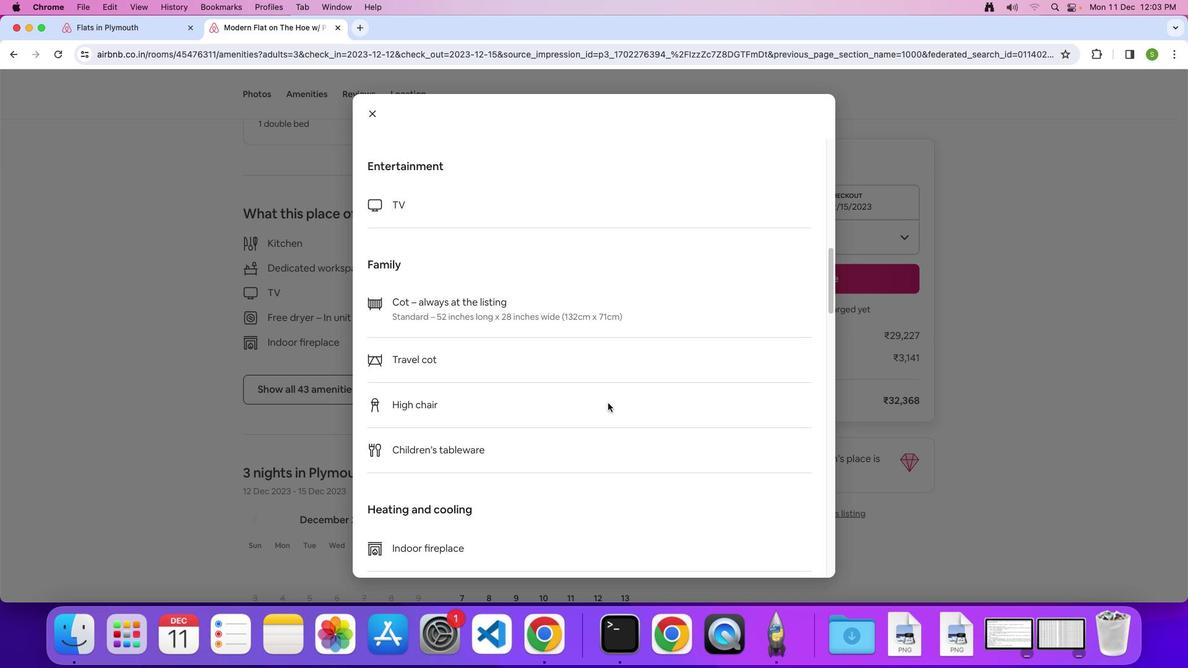 
Action: Mouse scrolled (607, 403) with delta (0, 0)
Screenshot: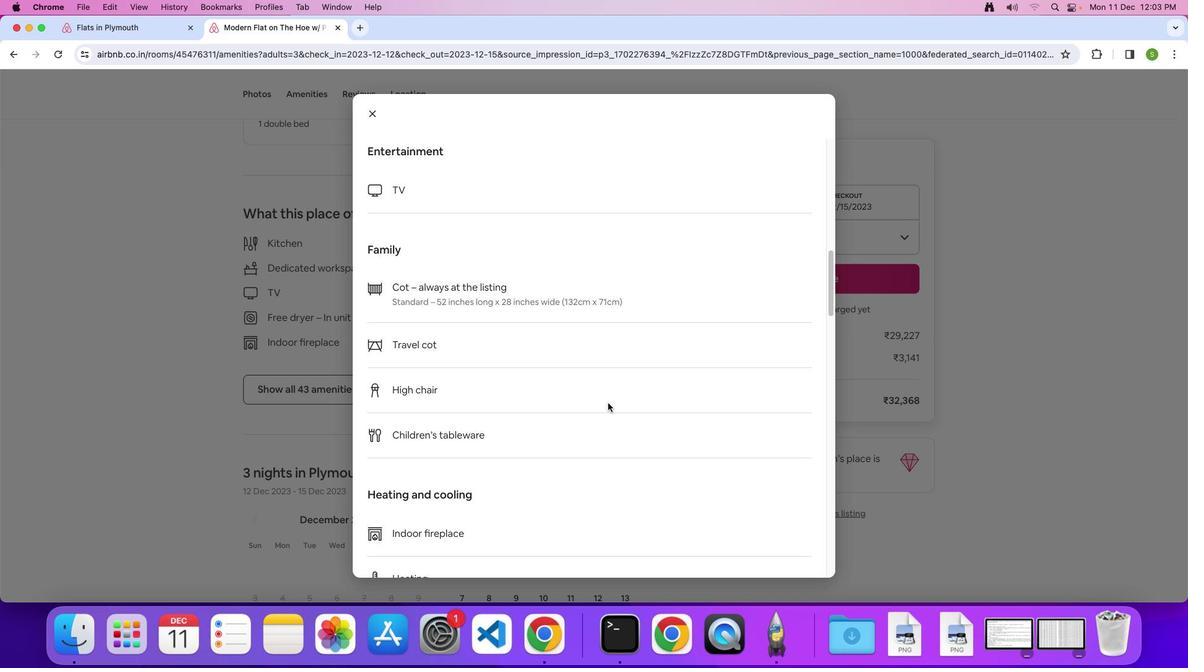 
Action: Mouse scrolled (607, 403) with delta (0, 0)
Screenshot: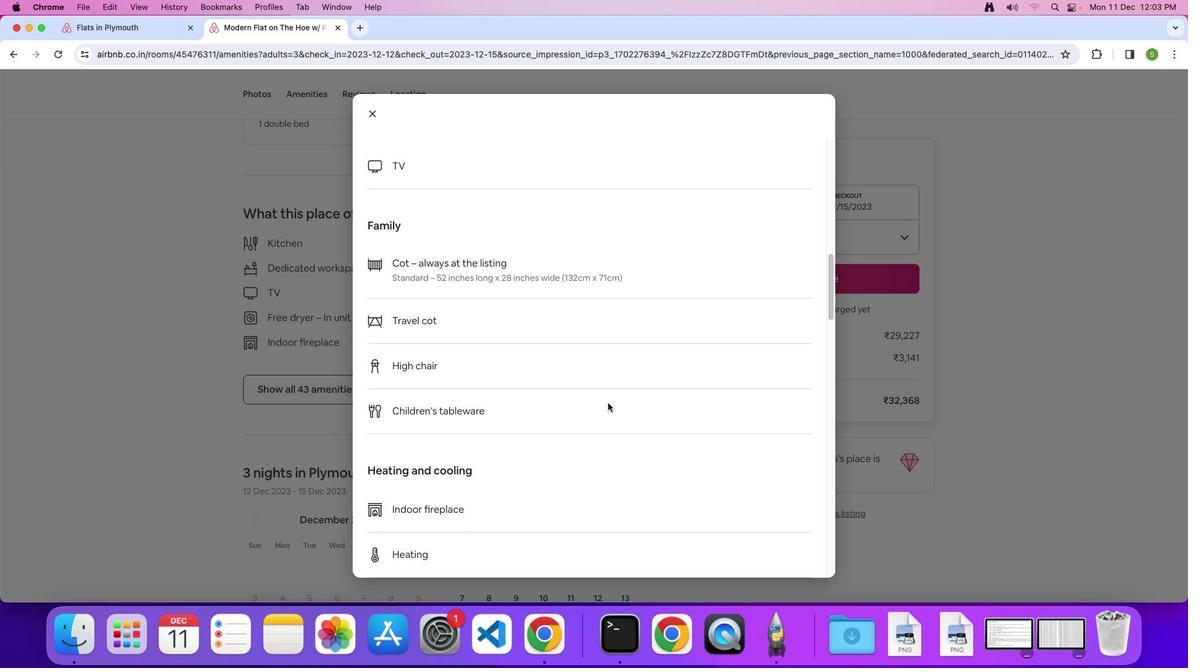 
Action: Mouse scrolled (607, 403) with delta (0, 0)
Screenshot: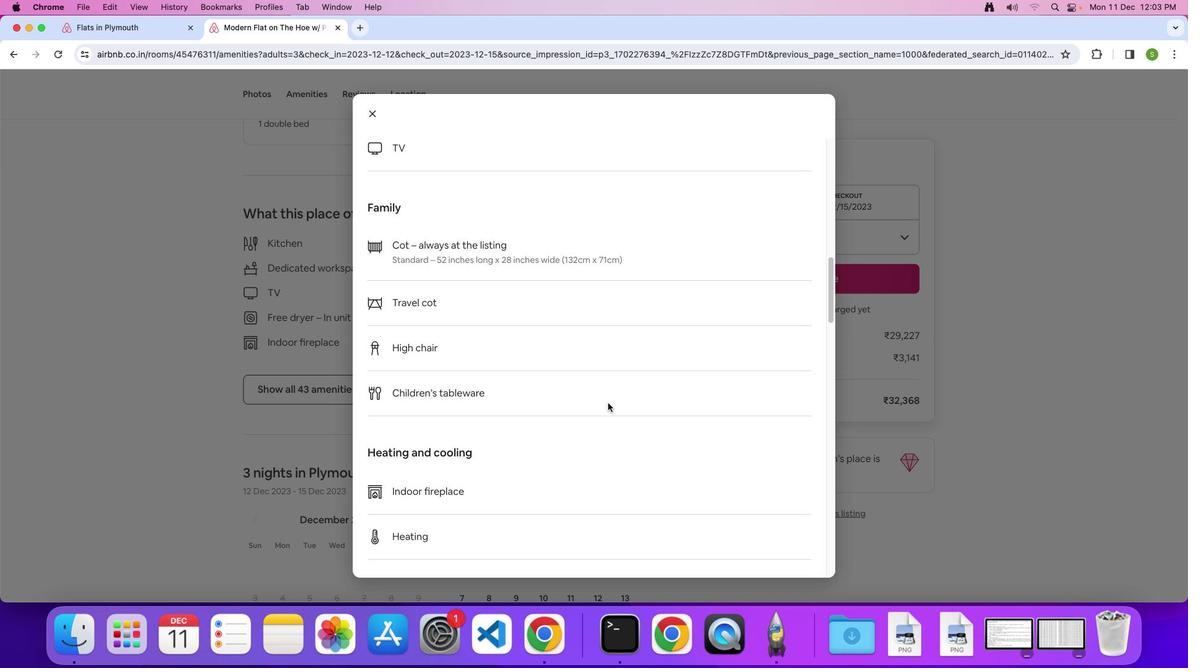 
Action: Mouse scrolled (607, 403) with delta (0, 0)
